 Task: When was "The Divine Comedy" by Dante Alighieri written?
Action: Mouse moved to (158, 149)
Screenshot: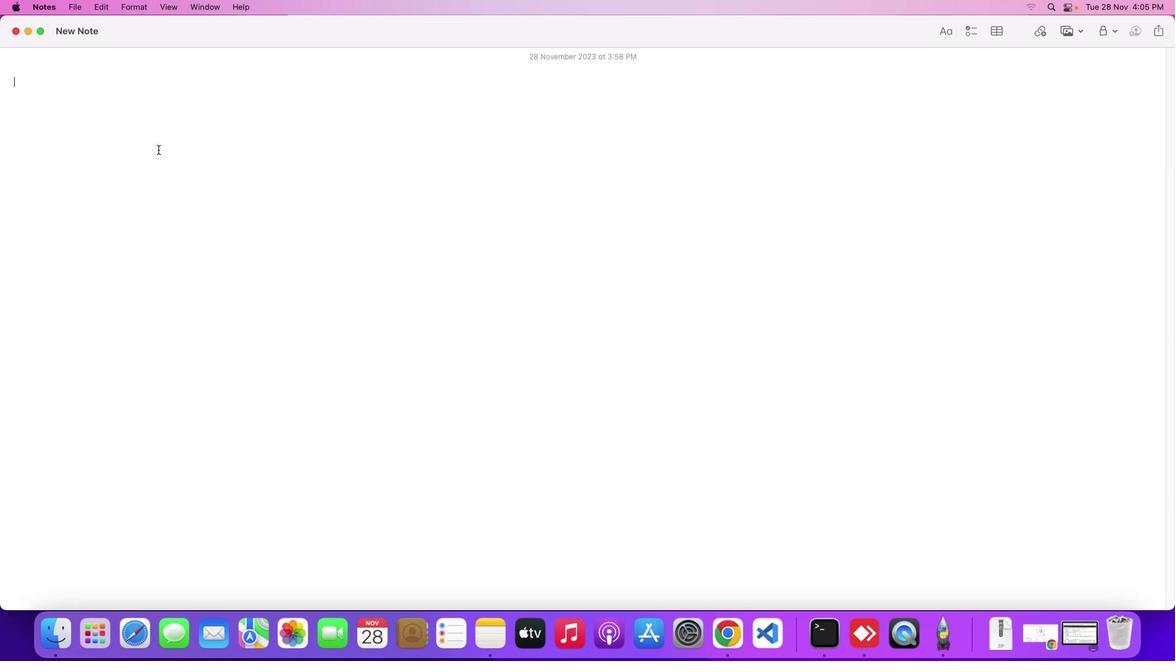 
Action: Mouse pressed left at (158, 149)
Screenshot: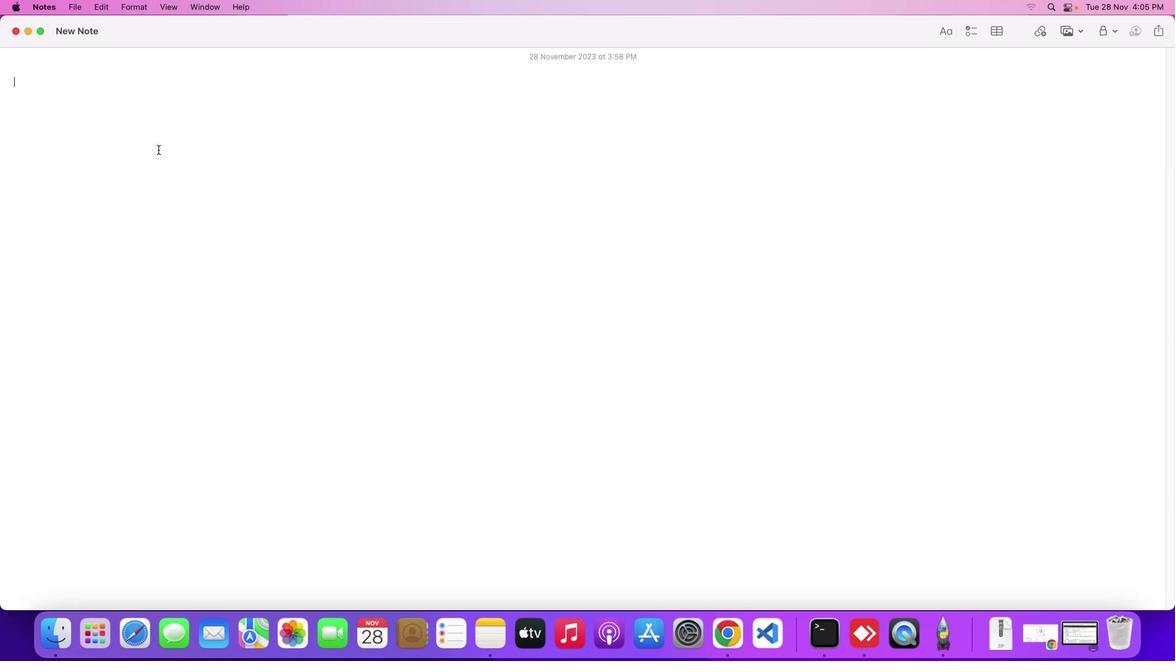 
Action: Mouse moved to (158, 149)
Screenshot: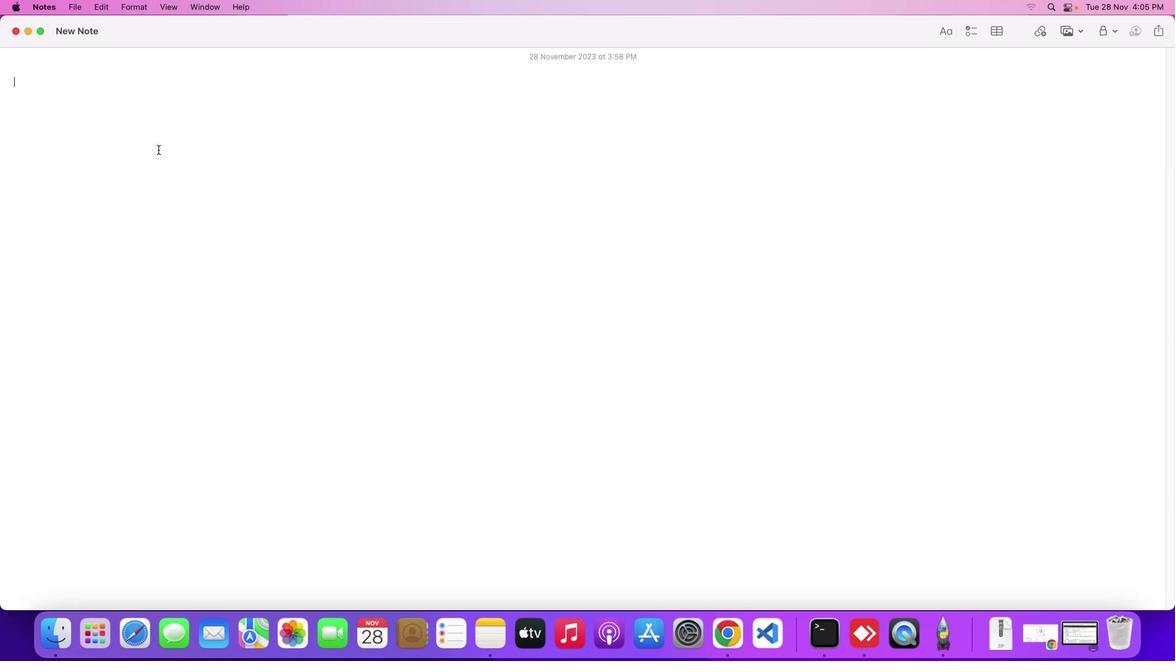 
Action: Key pressed Key.shift
Screenshot: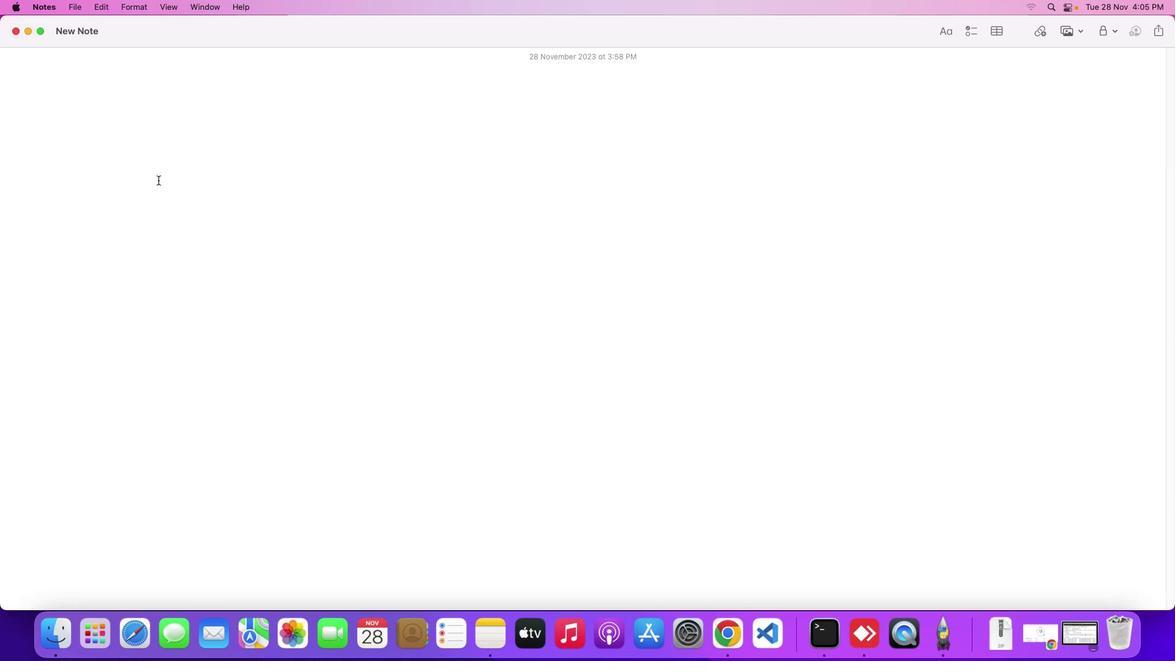 
Action: Mouse moved to (158, 188)
Screenshot: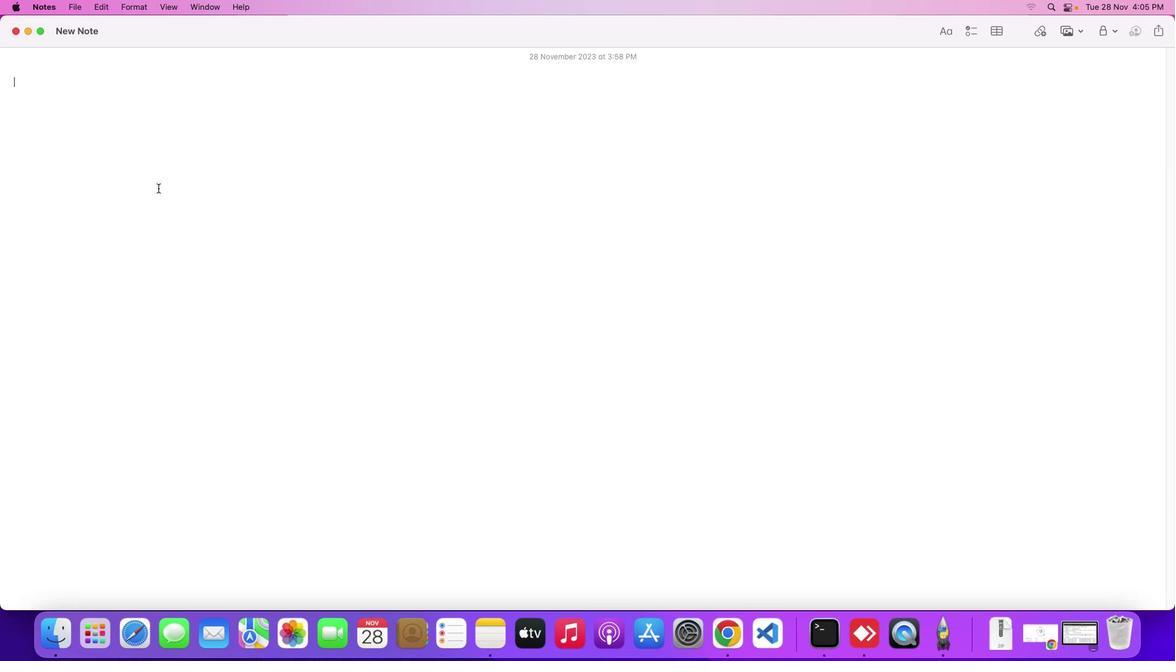 
Action: Key pressed 'W''h''e''n'Key.space'w''a''s'Key.spaceKey.shift'"'Key.shift'T''h''e'Key.spaceKey.shift'D''i''v''i''n''b'Key.backspace'n''e'Key.spaceKey.shift'C''o''m''e''d''y'Key.shift'"'Key.space'b''y'Key.spaceKey.shift'D''a''n''t''e'Key.spaceKey.shift'A''l''i''g''h''i''e''r''i'Key.space'w''r''i''t''t''e''n'Key.shift_r'?'Key.enter
Screenshot: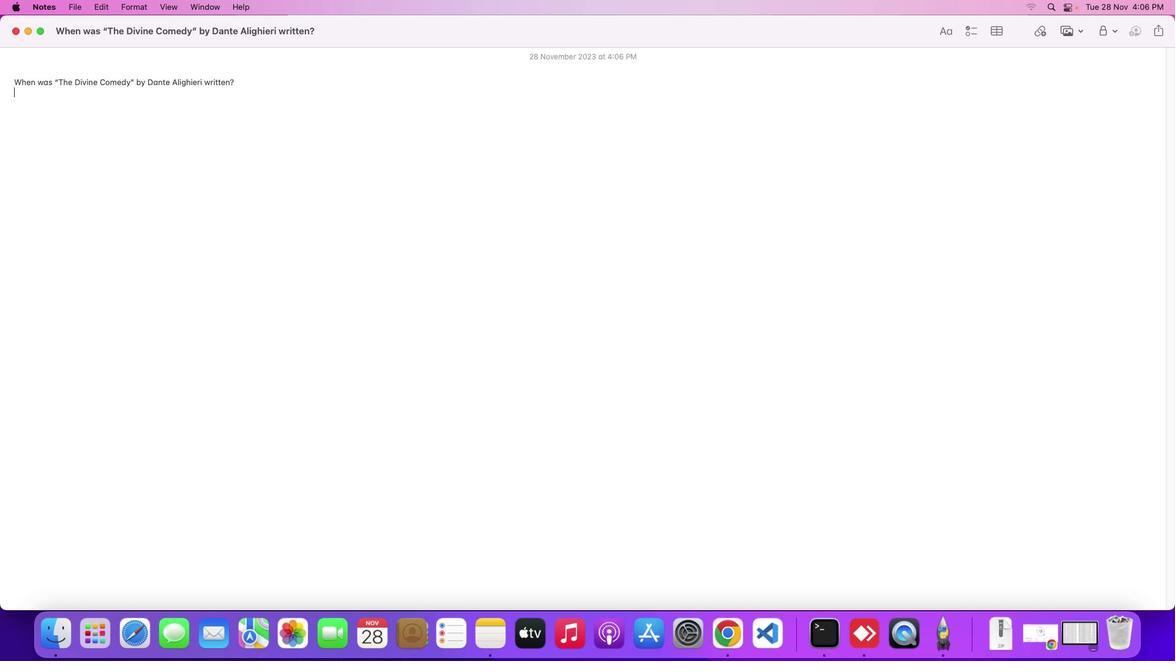 
Action: Mouse moved to (1032, 637)
Screenshot: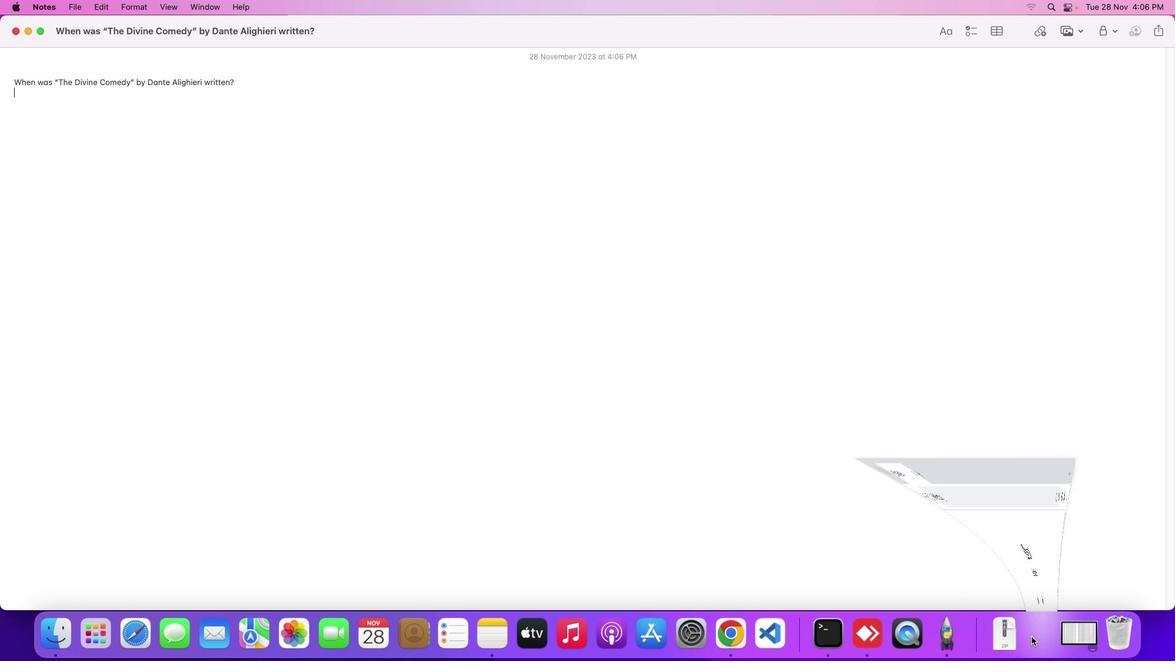 
Action: Mouse pressed left at (1032, 637)
Screenshot: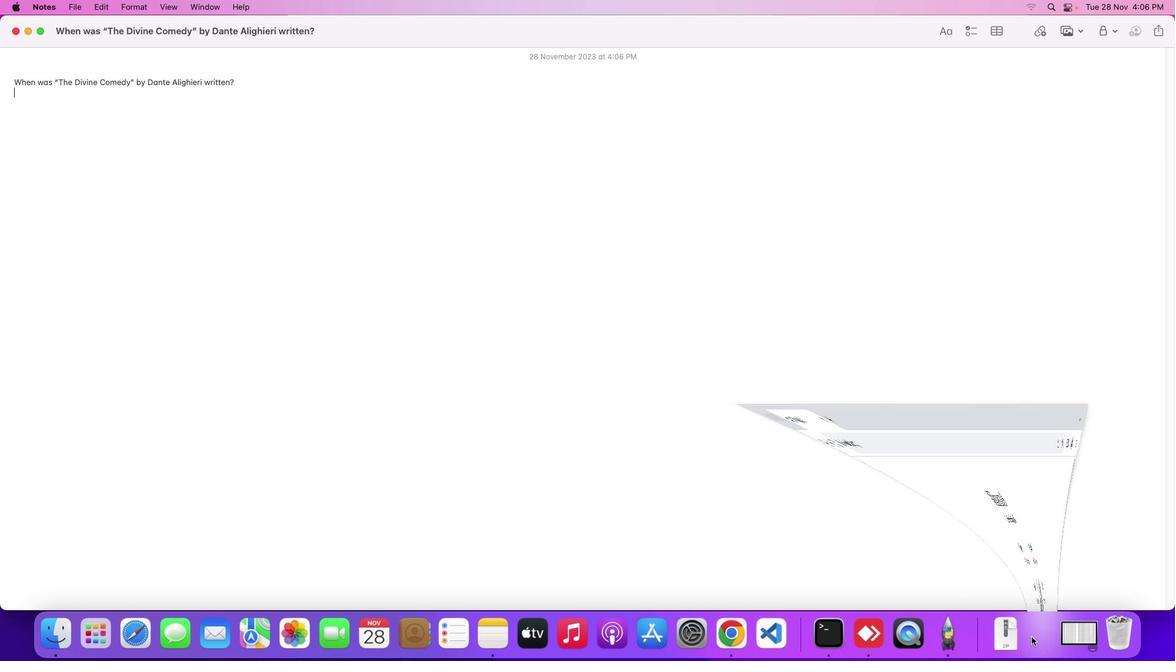 
Action: Mouse moved to (463, 370)
Screenshot: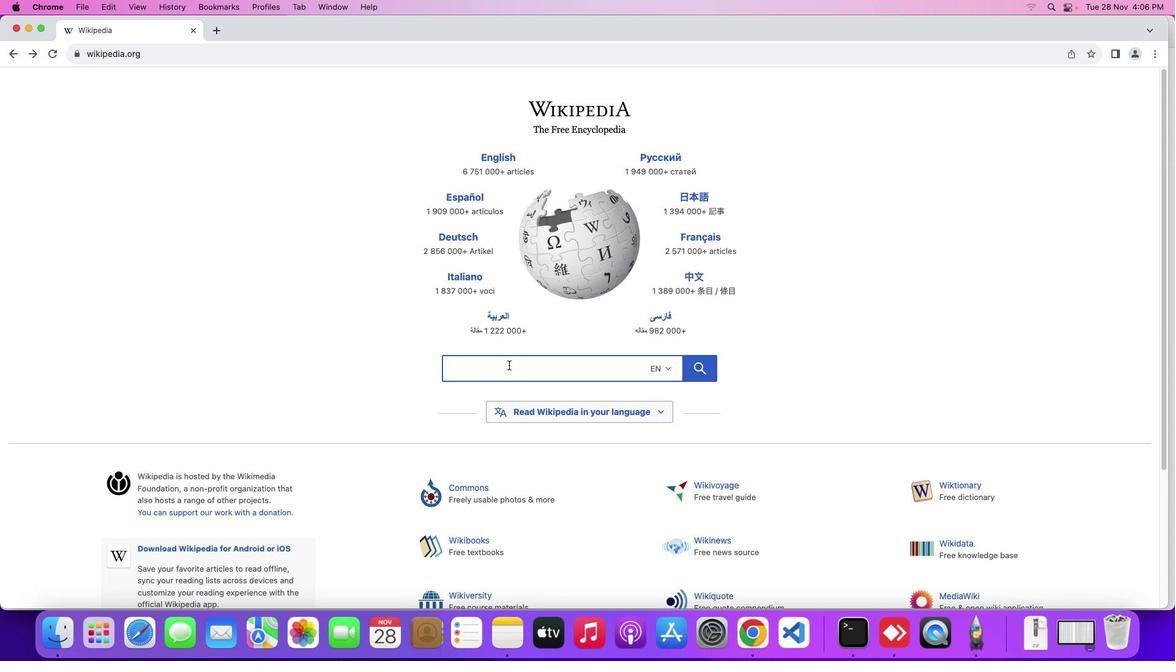 
Action: Mouse pressed left at (463, 370)
Screenshot: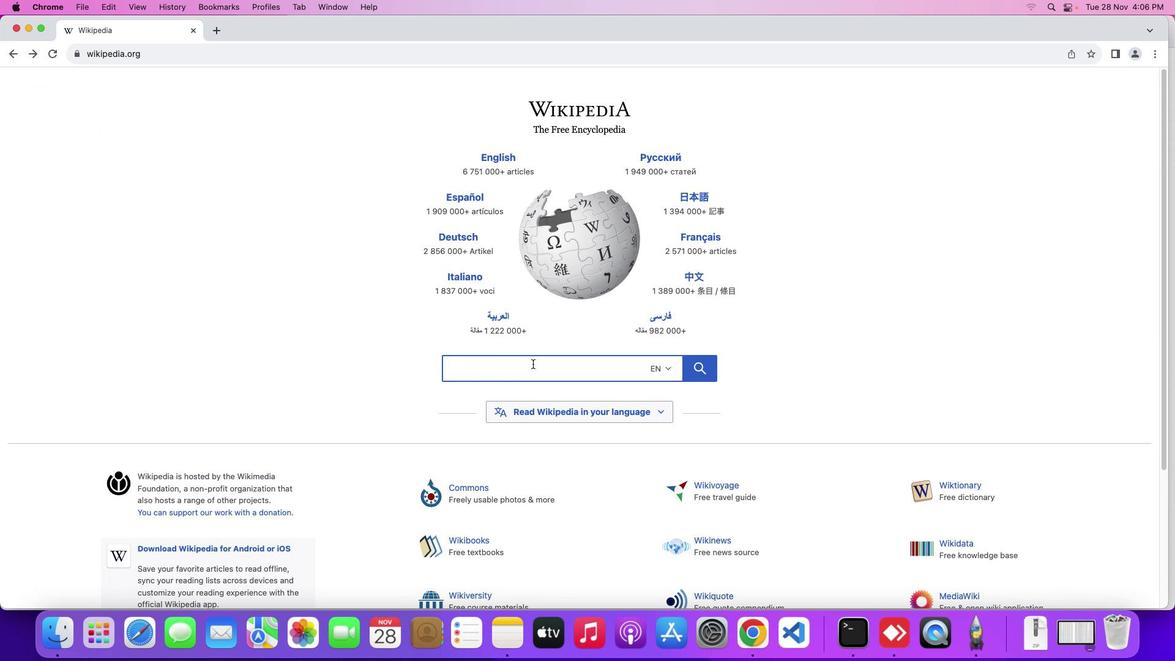 
Action: Mouse moved to (549, 361)
Screenshot: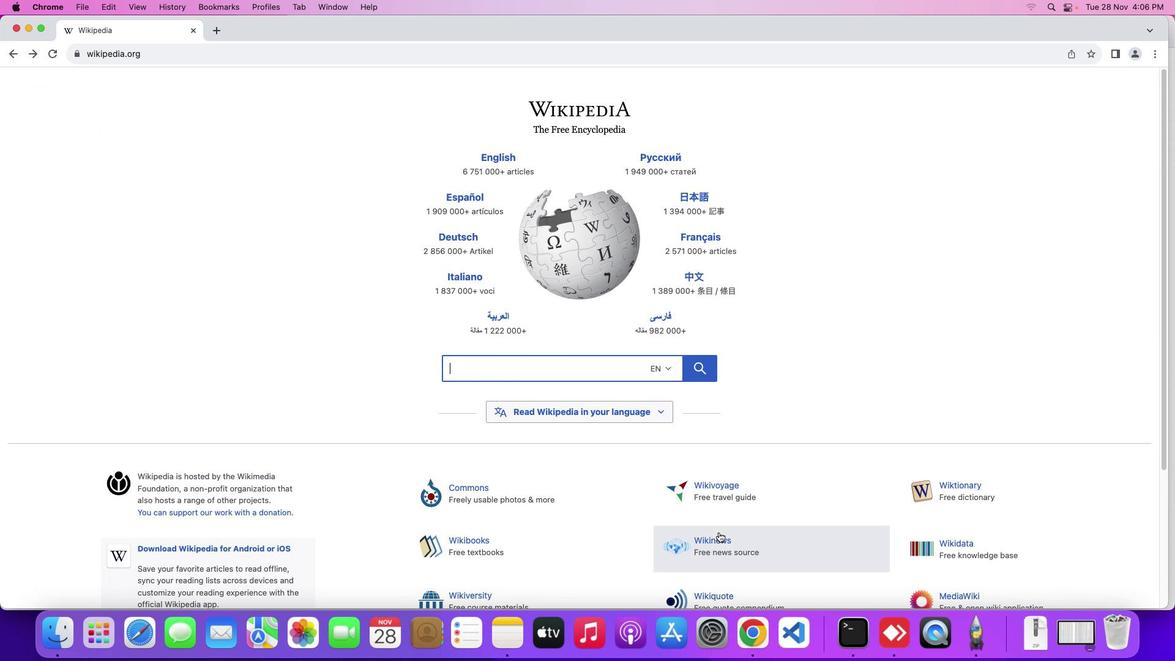 
Action: Key pressed Key.shift
Screenshot: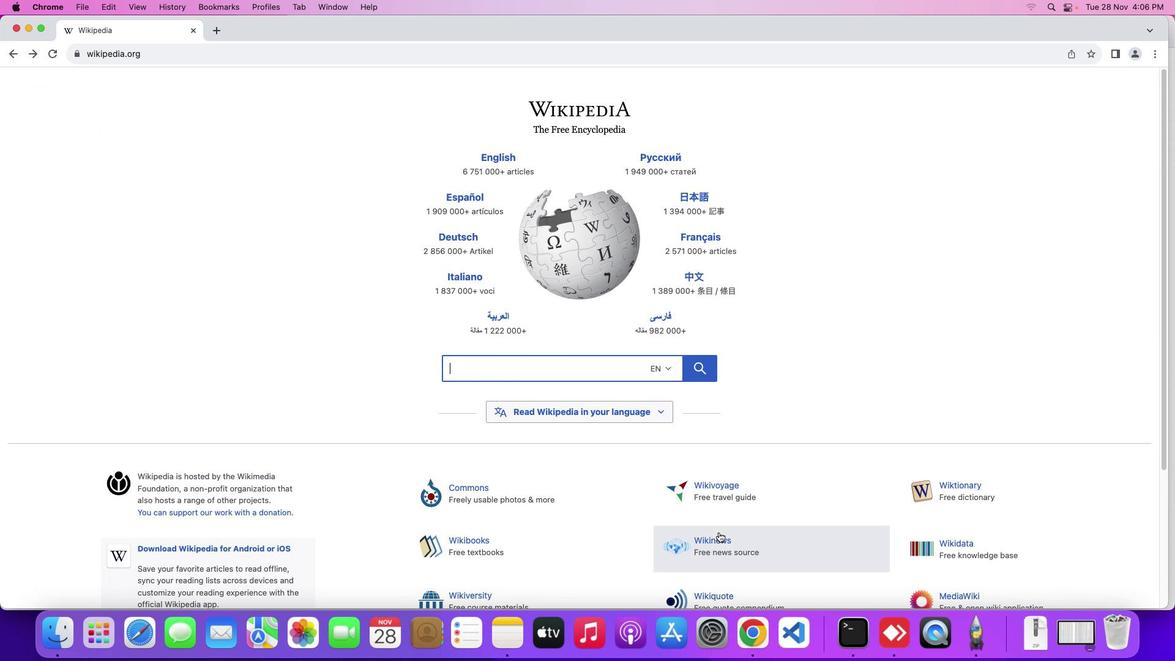
Action: Mouse moved to (719, 531)
Screenshot: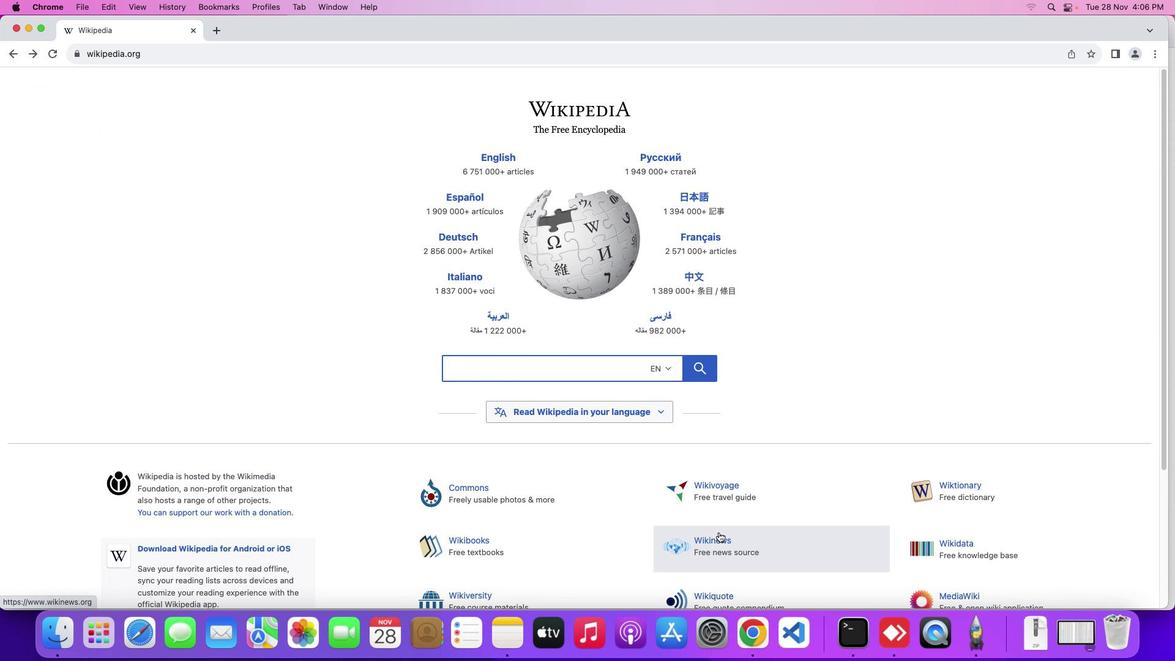 
Action: Key pressed 'T''h''e'Key.spaceKey.shift'D''i''v''i''n''e'Key.spaceKey.shift'C''o''m''e''d''y'Key.spaceKey.shift'D''a'Key.backspace'a''n''t''e'Key.spaceKey.shift'A''l''i''g''h''i''e''r''i'
Screenshot: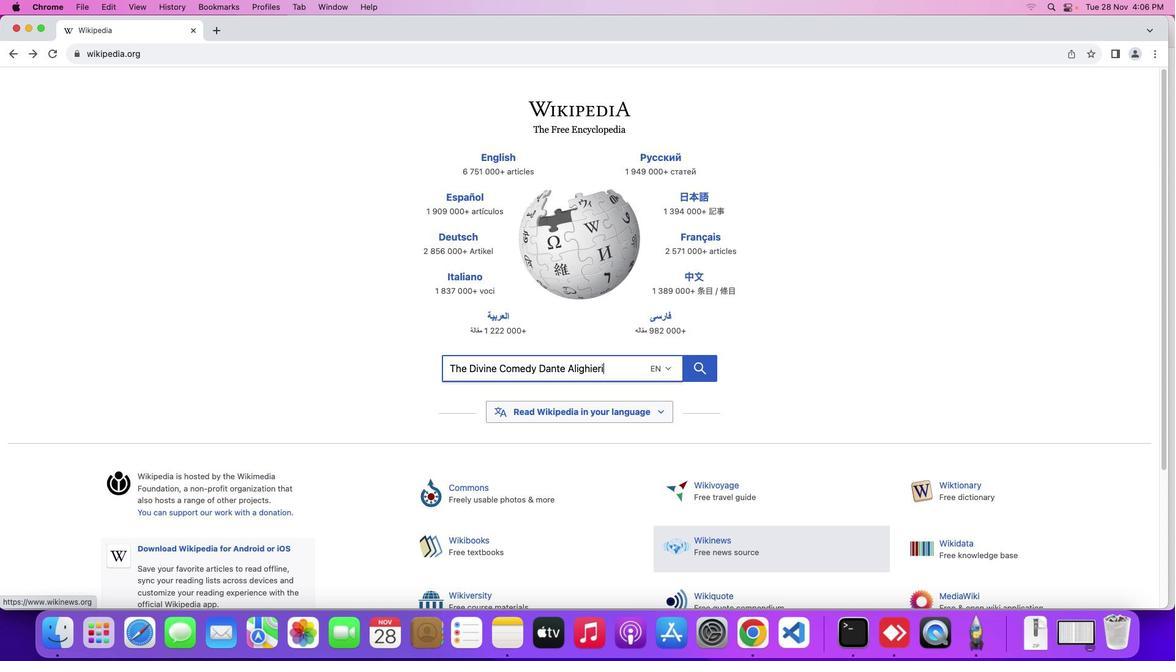 
Action: Mouse moved to (697, 369)
Screenshot: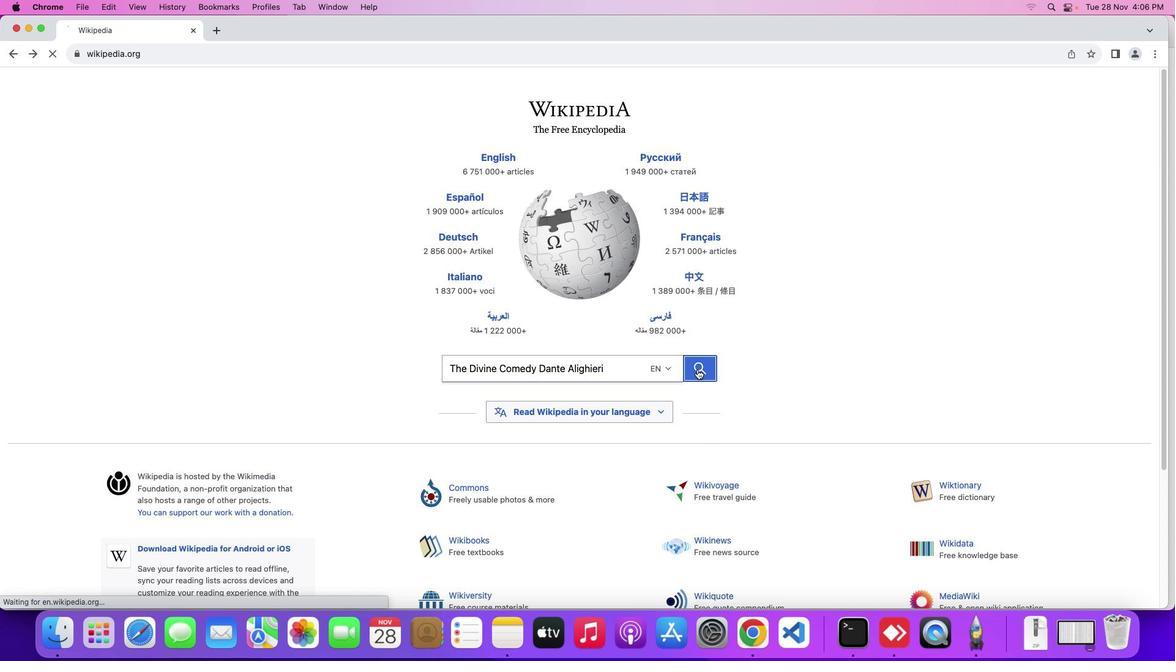 
Action: Mouse pressed left at (697, 369)
Screenshot: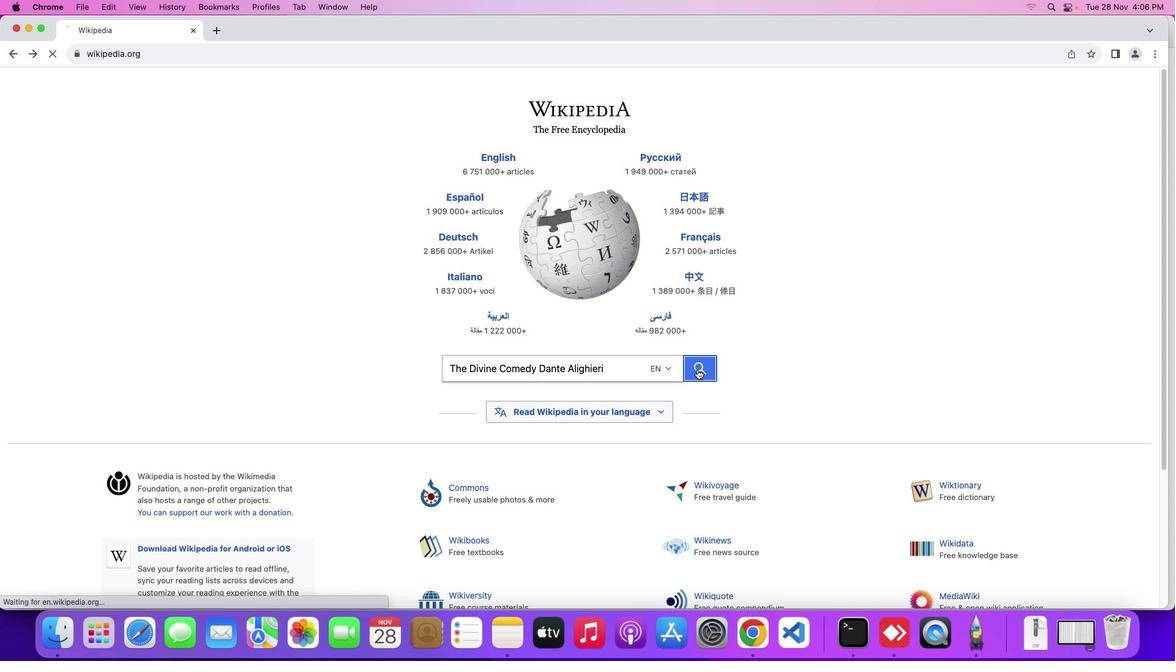 
Action: Mouse moved to (220, 345)
Screenshot: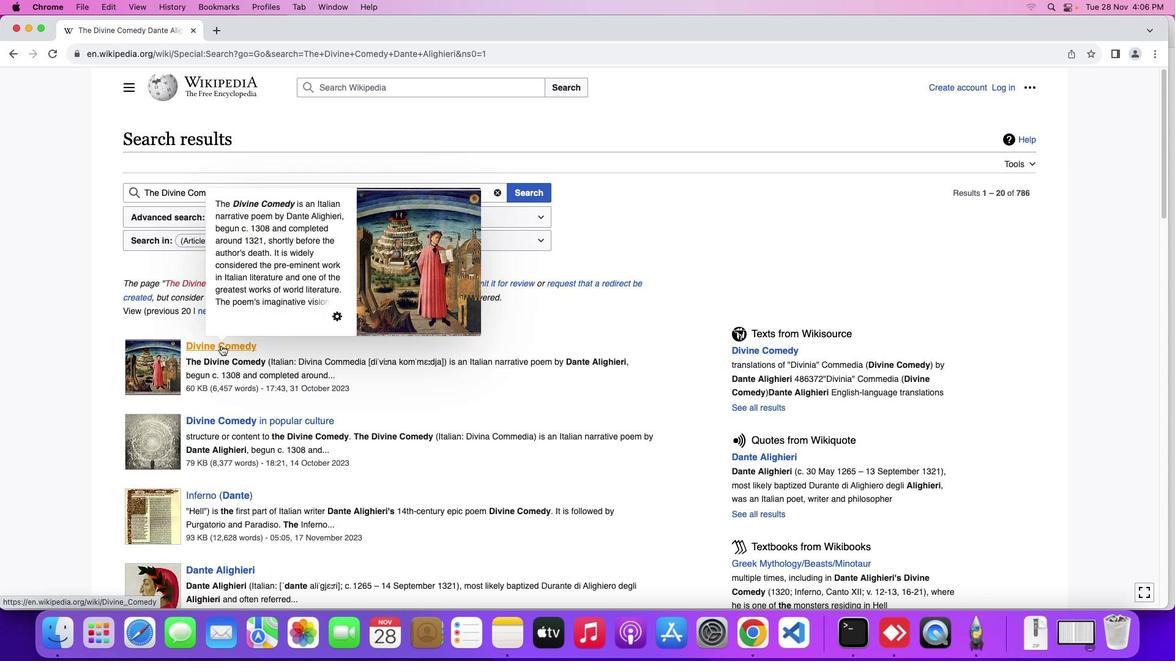 
Action: Mouse pressed left at (220, 345)
Screenshot: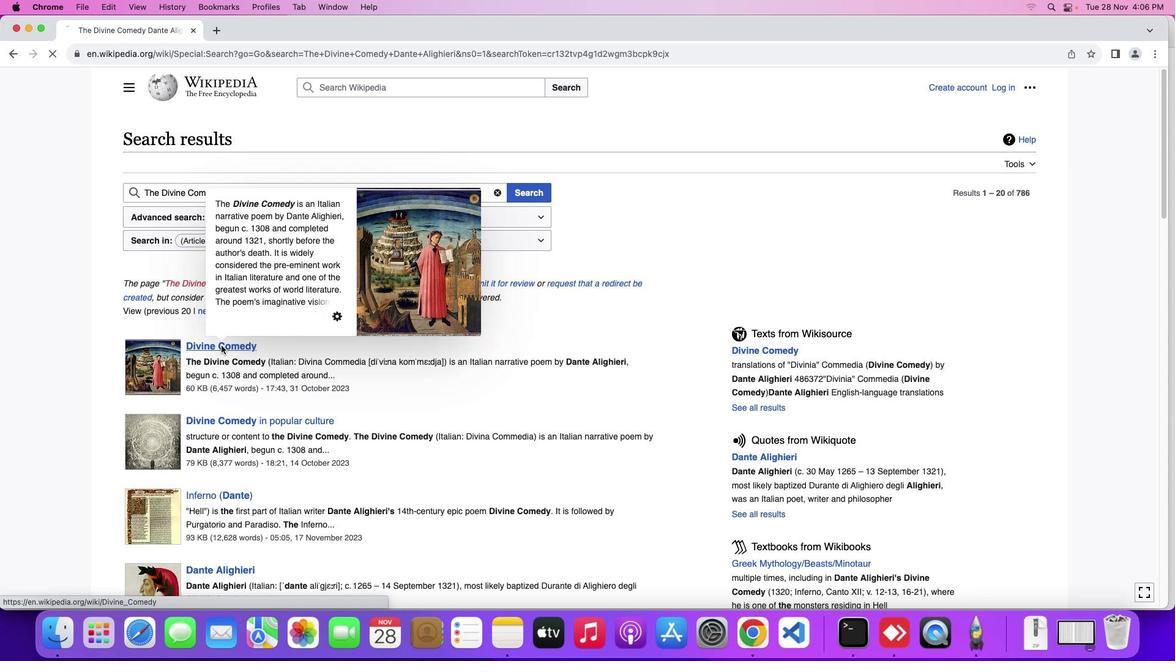 
Action: Mouse moved to (676, 282)
Screenshot: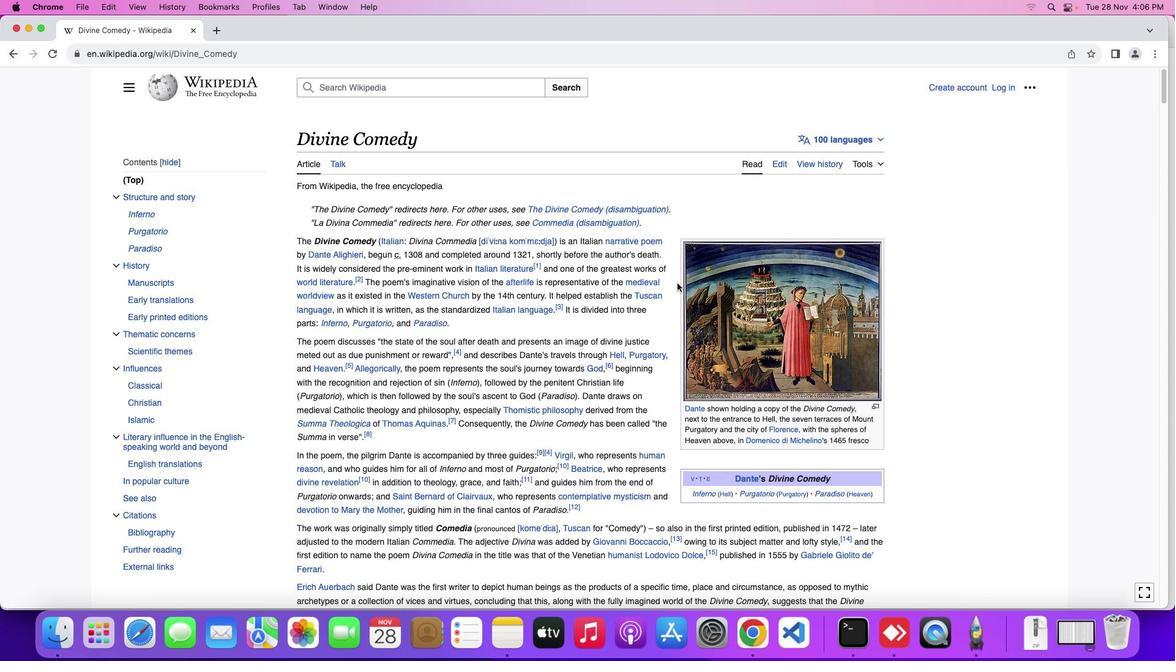 
Action: Mouse pressed left at (676, 282)
Screenshot: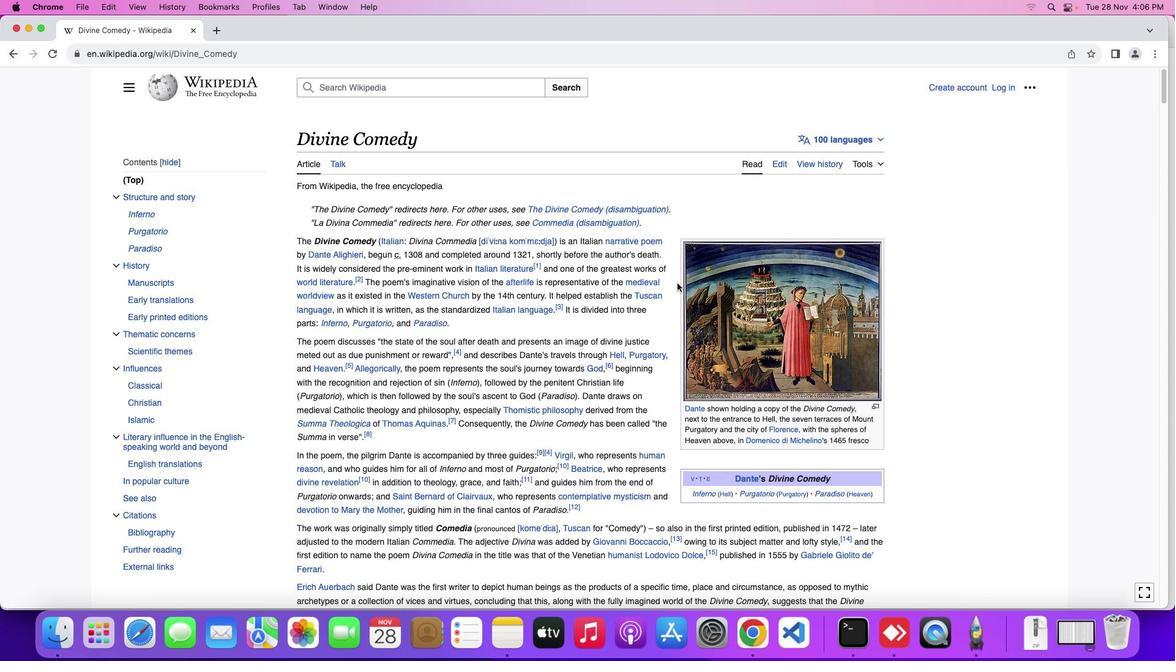 
Action: Mouse moved to (678, 297)
Screenshot: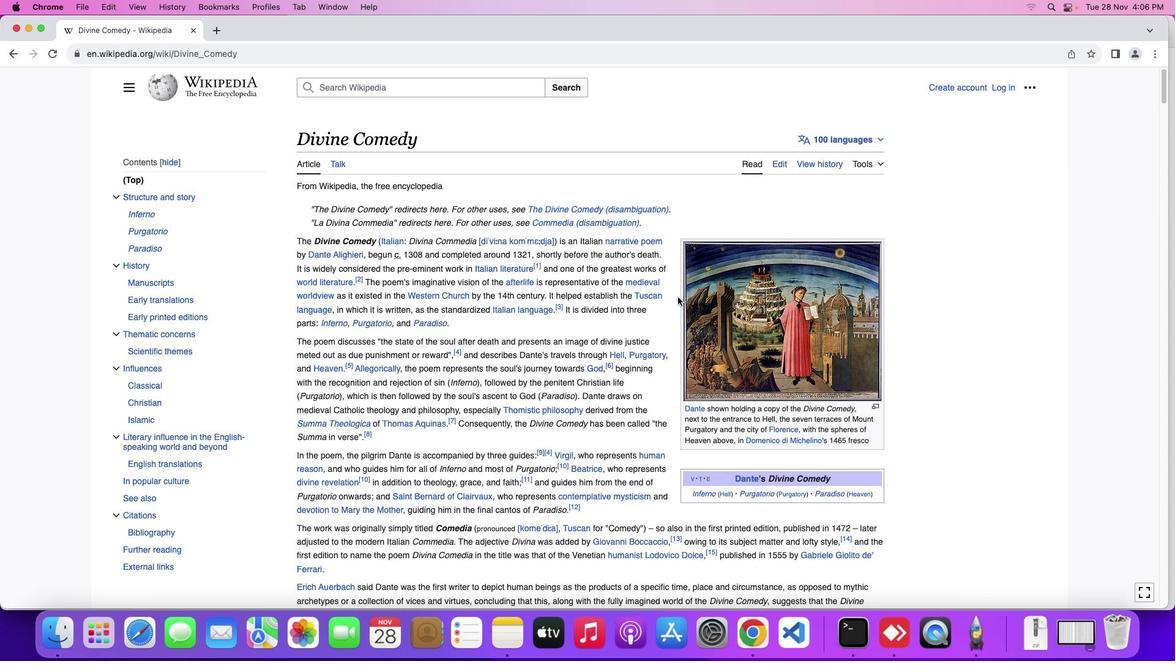 
Action: Mouse scrolled (678, 297) with delta (0, 0)
Screenshot: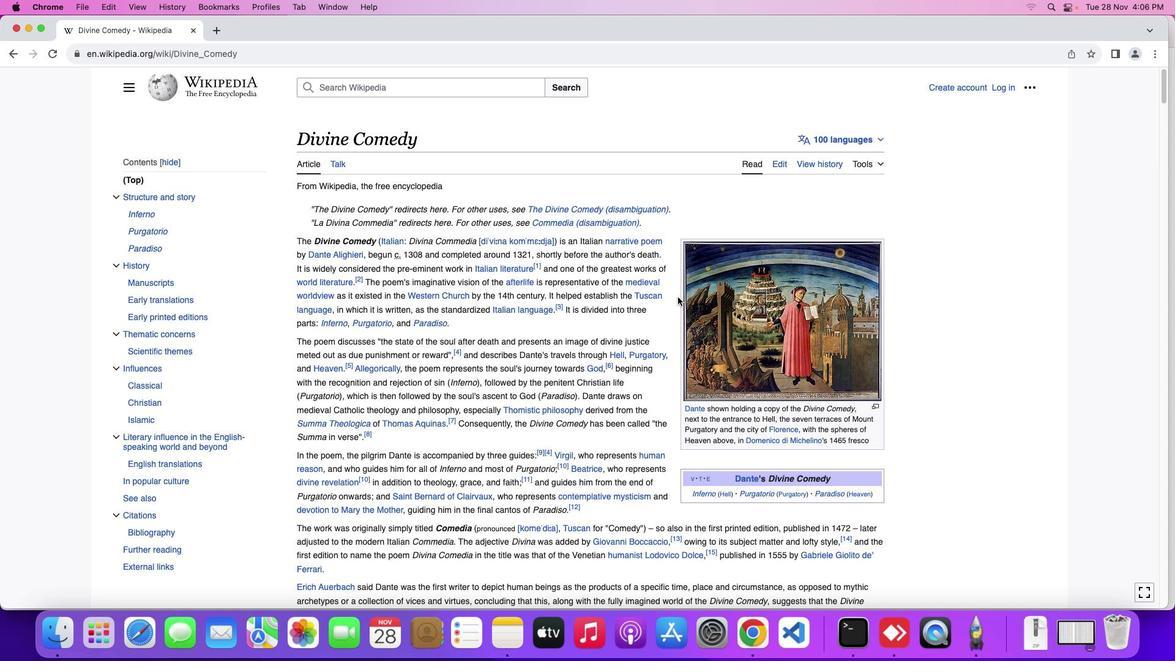 
Action: Mouse scrolled (678, 297) with delta (0, 0)
Screenshot: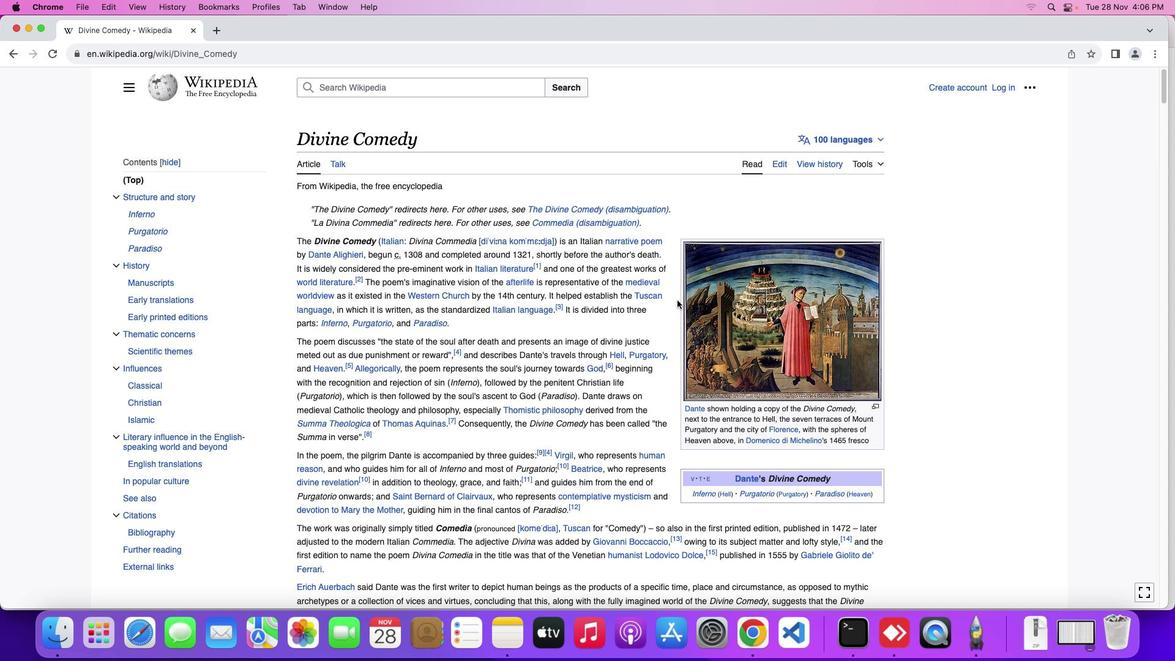 
Action: Mouse scrolled (678, 297) with delta (0, 0)
Screenshot: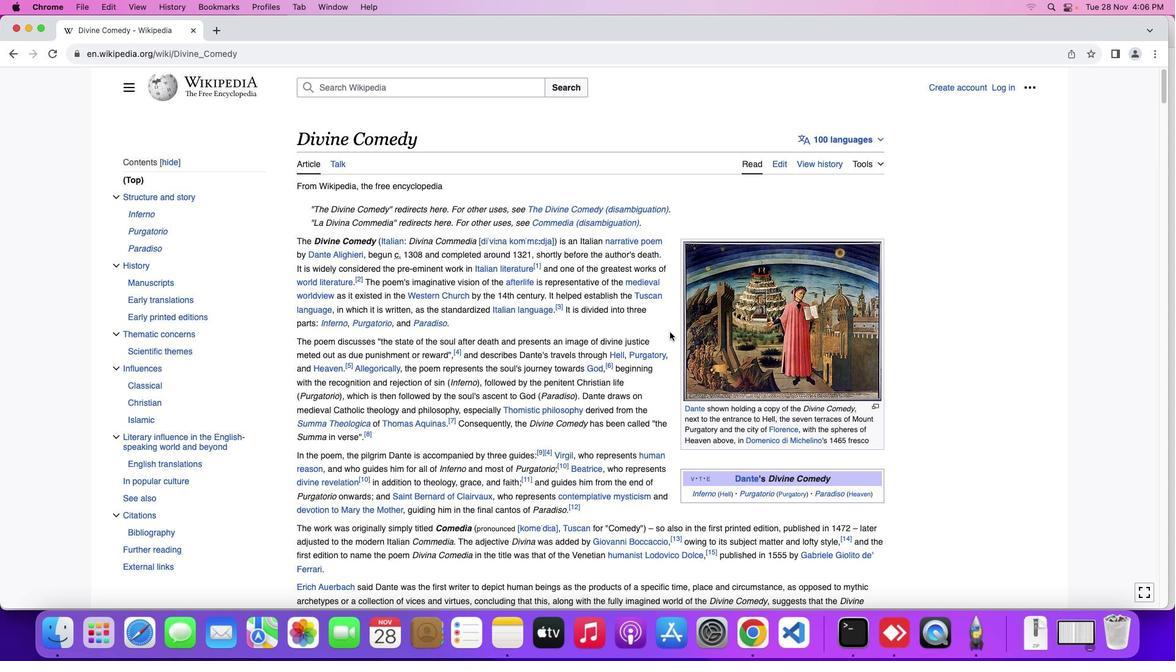
Action: Mouse moved to (670, 336)
Screenshot: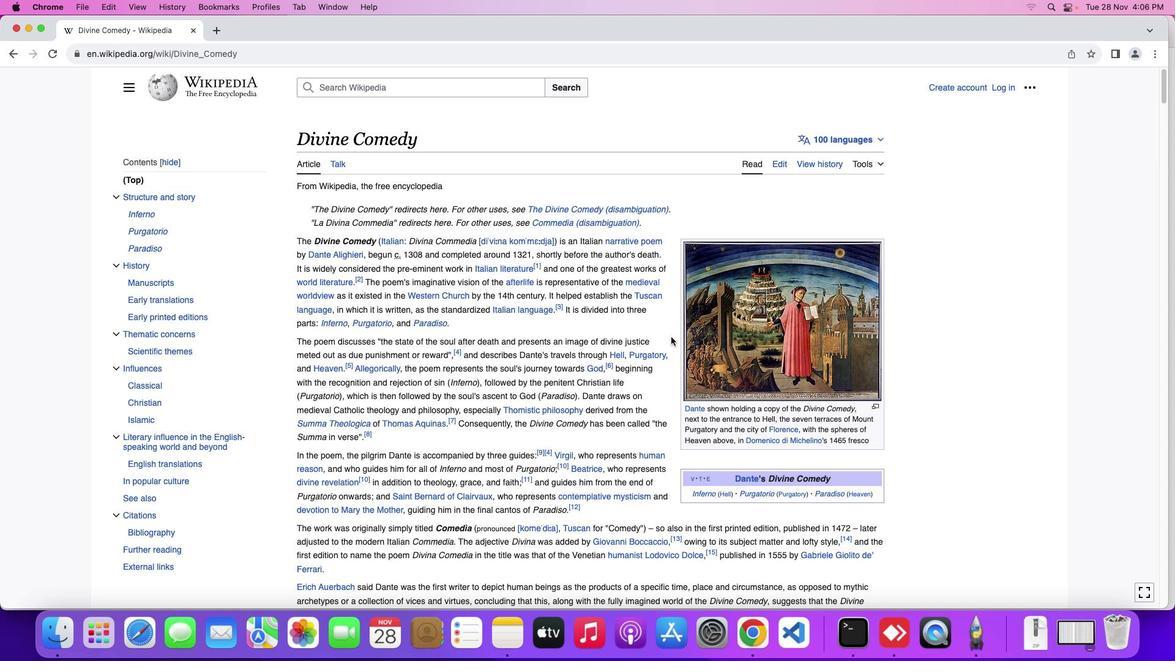 
Action: Mouse scrolled (670, 336) with delta (0, 0)
Screenshot: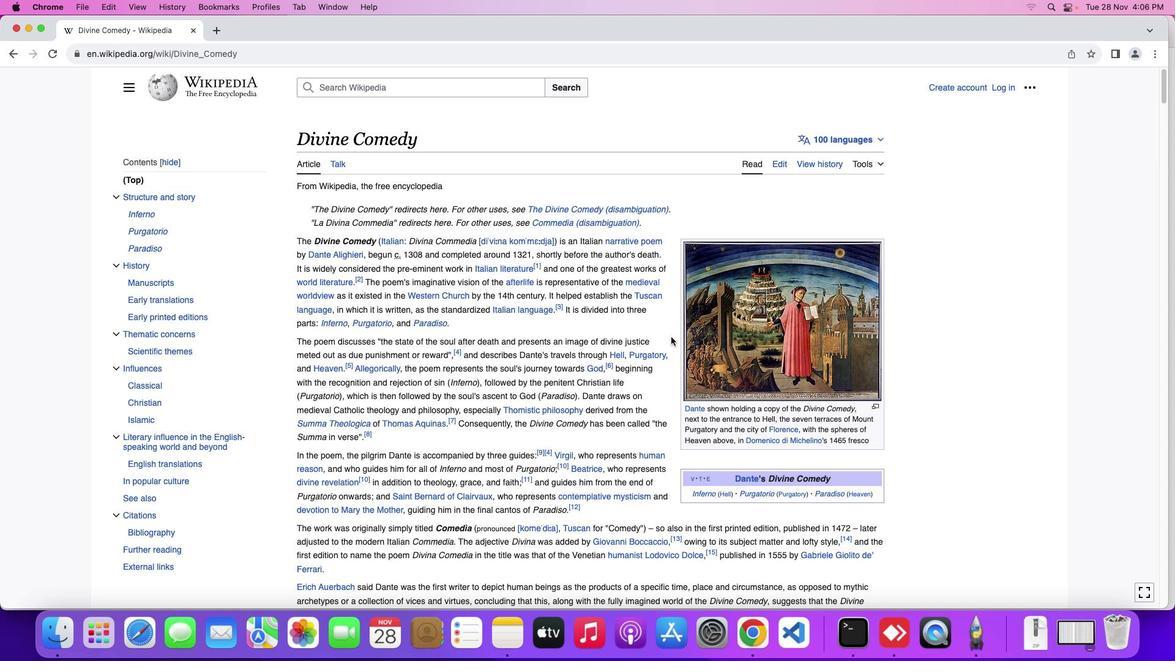 
Action: Mouse scrolled (670, 336) with delta (0, 0)
Screenshot: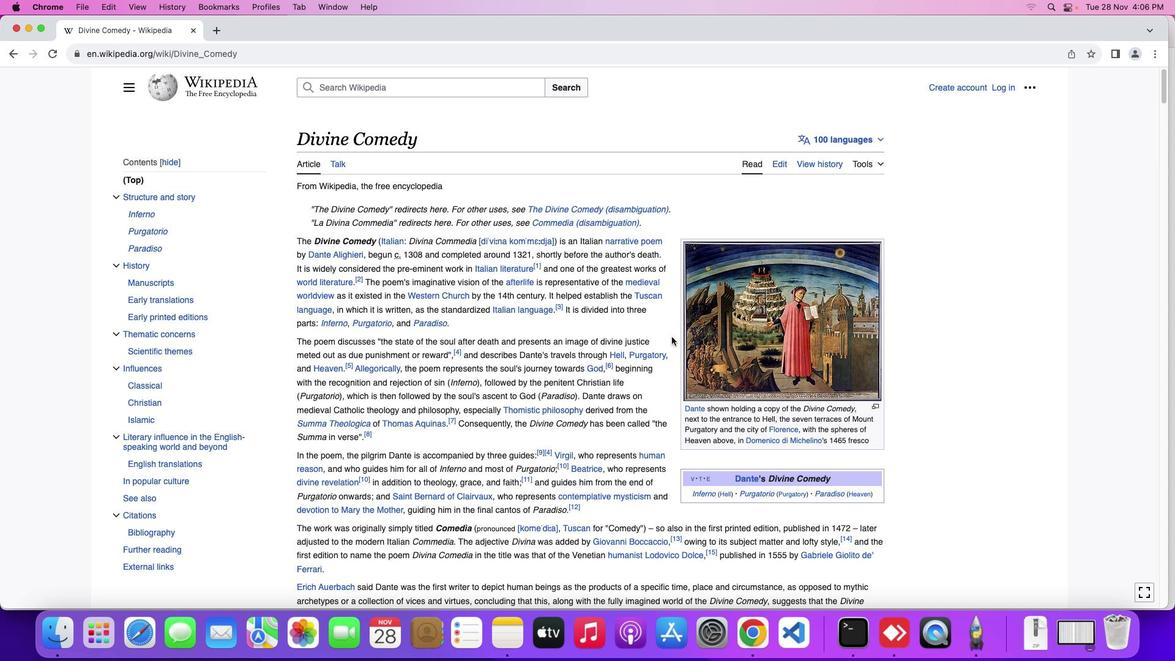 
Action: Mouse scrolled (670, 336) with delta (0, 0)
Screenshot: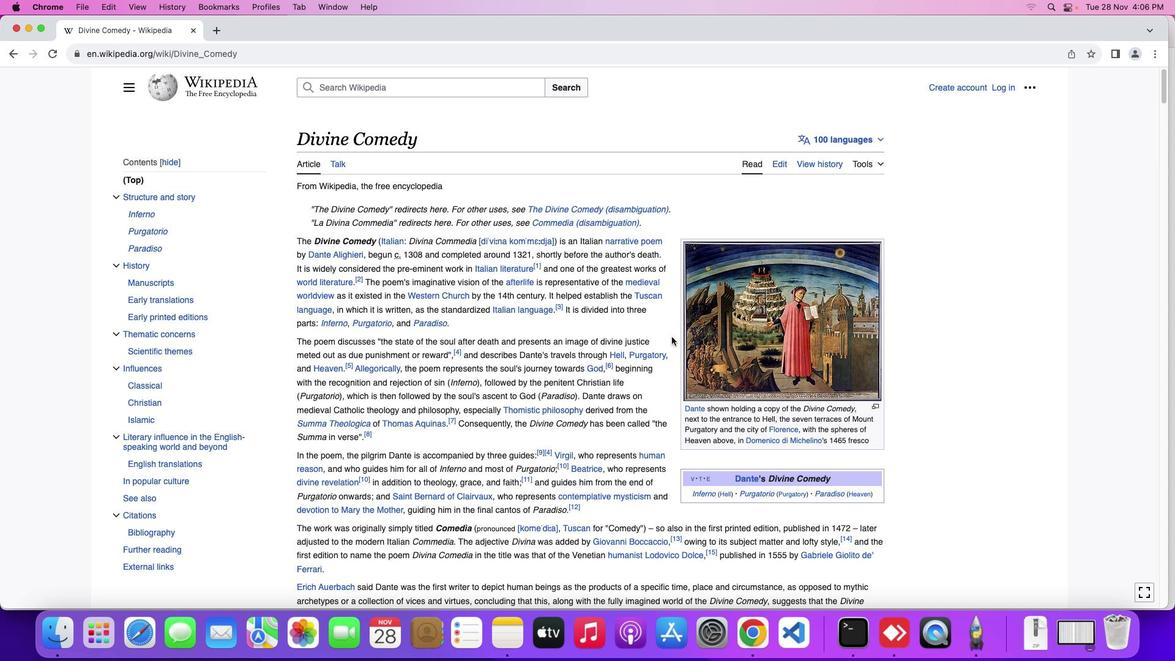 
Action: Mouse moved to (672, 337)
Screenshot: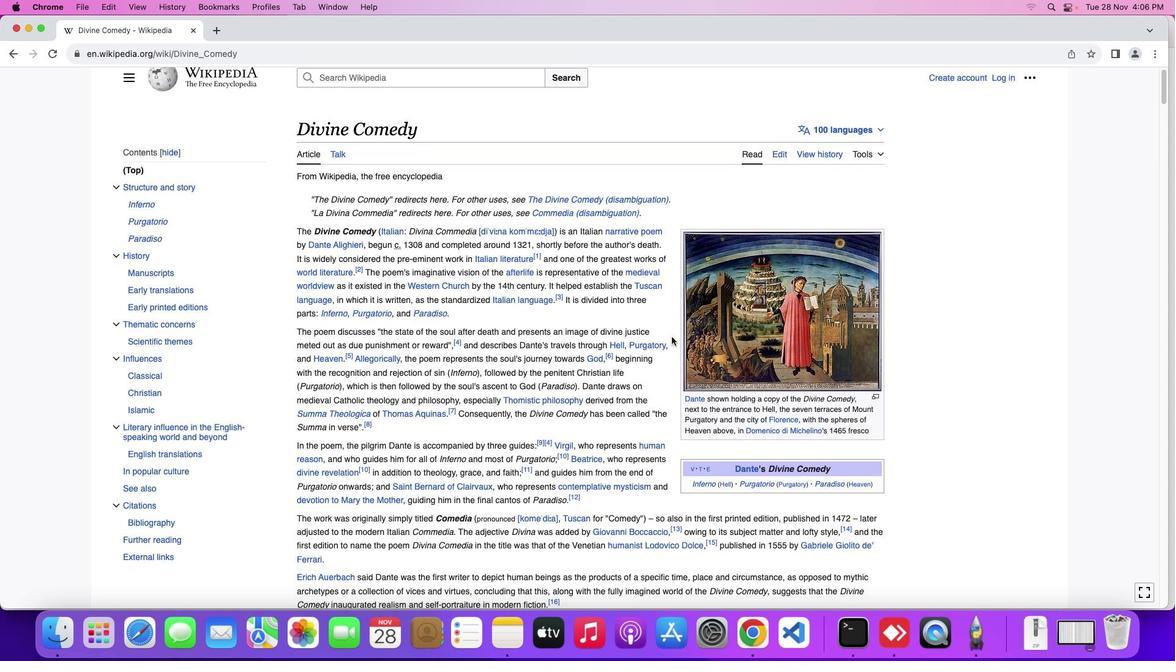 
Action: Mouse scrolled (672, 337) with delta (0, 0)
Screenshot: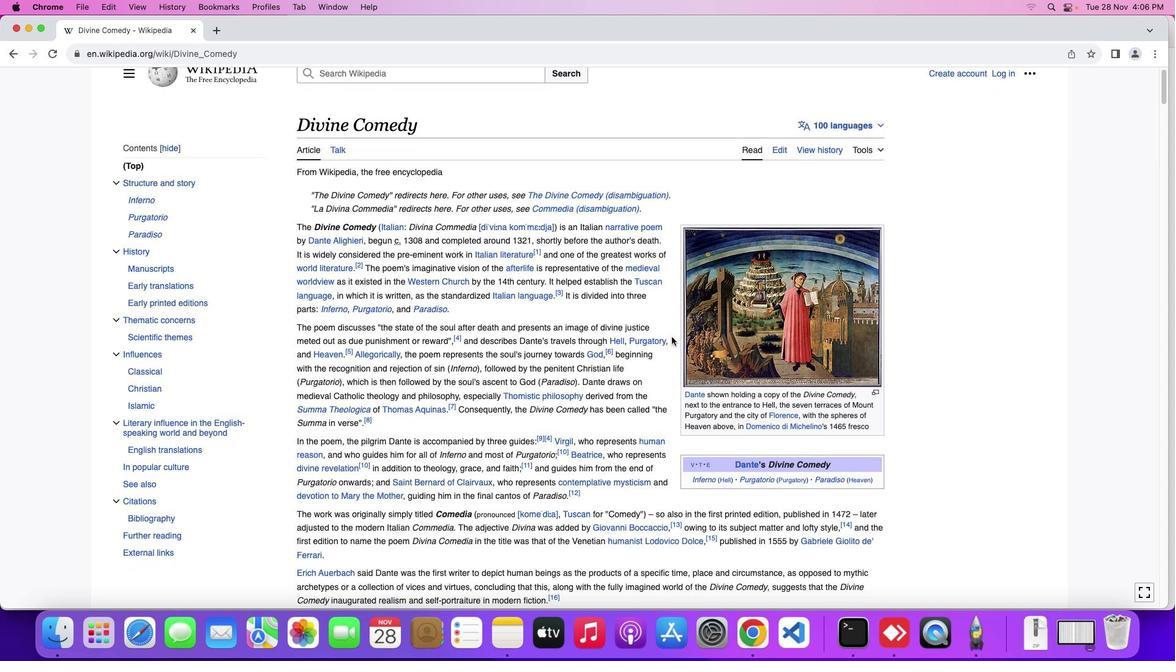 
Action: Mouse scrolled (672, 337) with delta (0, 0)
Screenshot: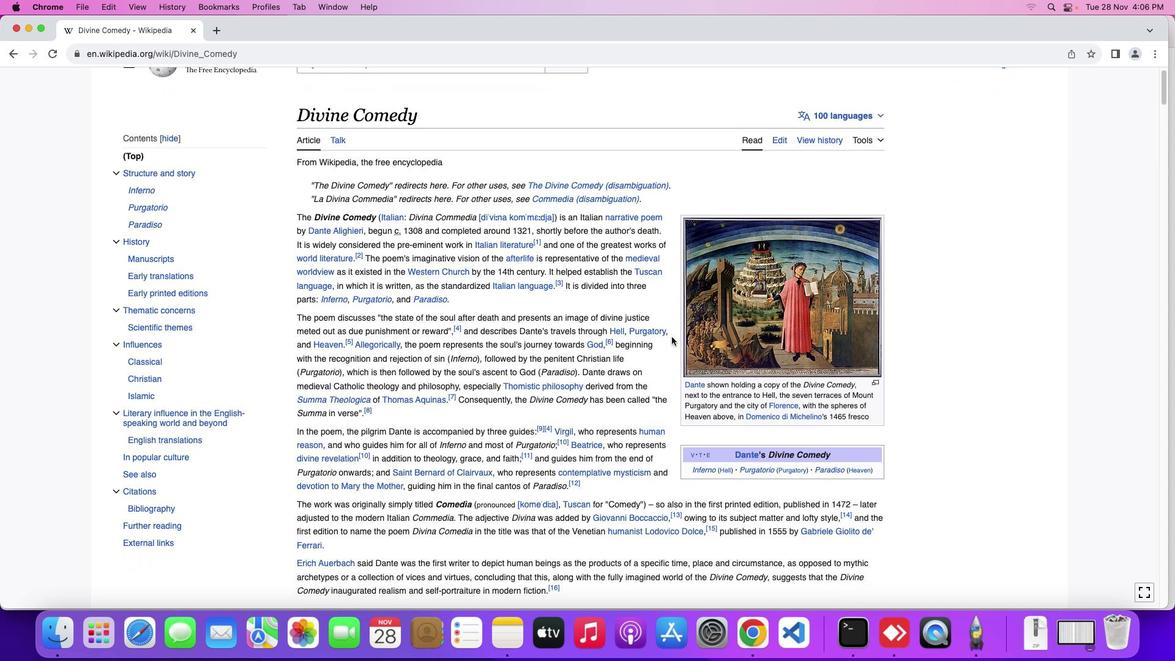 
Action: Mouse scrolled (672, 337) with delta (0, 0)
Screenshot: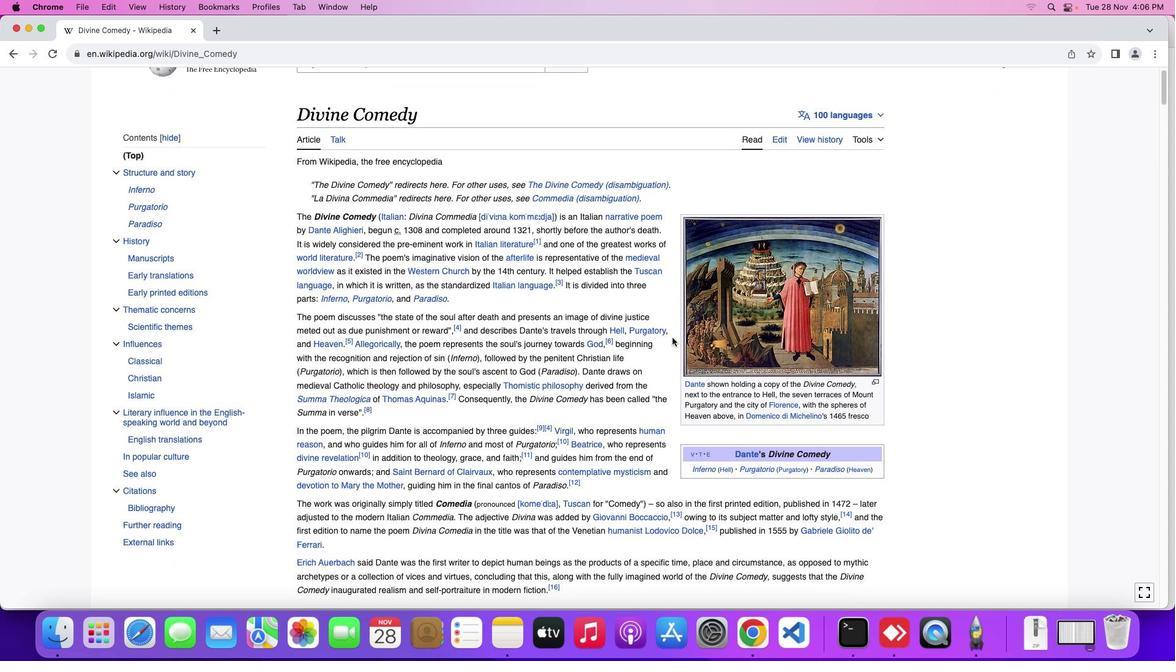 
Action: Mouse moved to (672, 339)
Screenshot: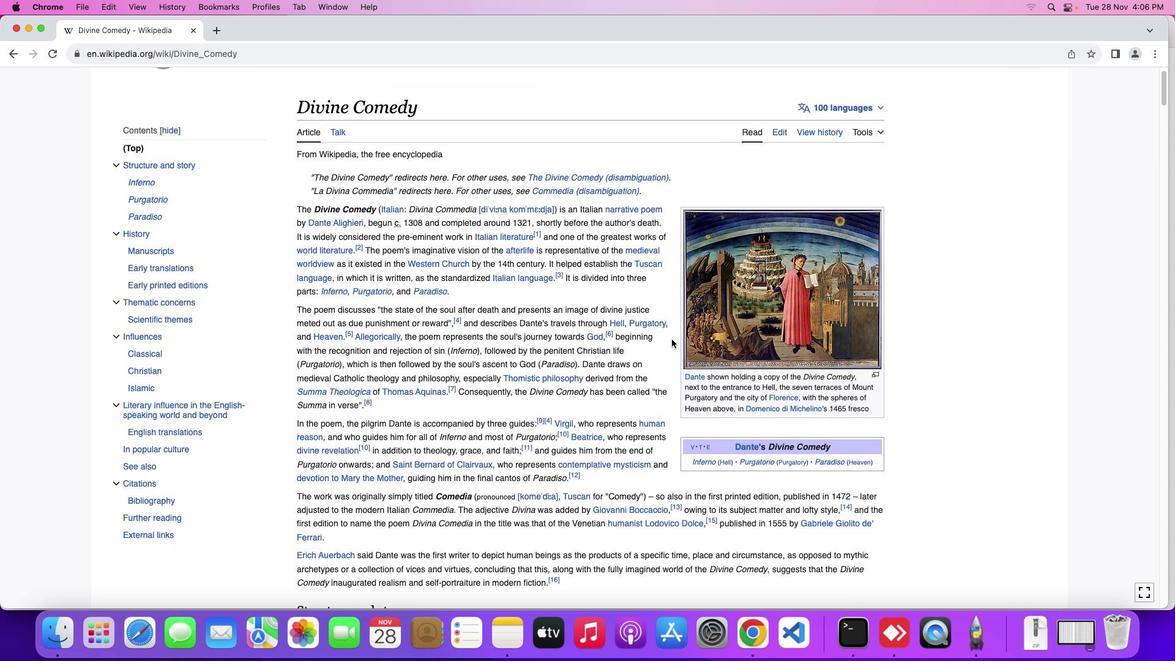 
Action: Mouse scrolled (672, 339) with delta (0, 0)
Screenshot: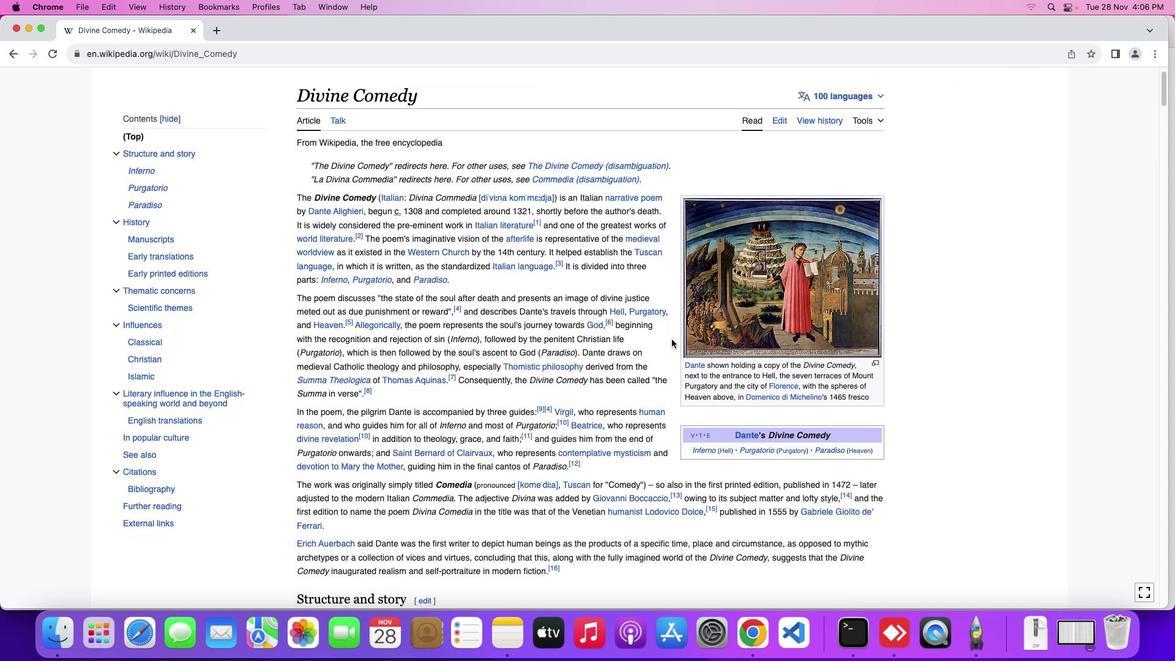 
Action: Mouse scrolled (672, 339) with delta (0, 0)
Screenshot: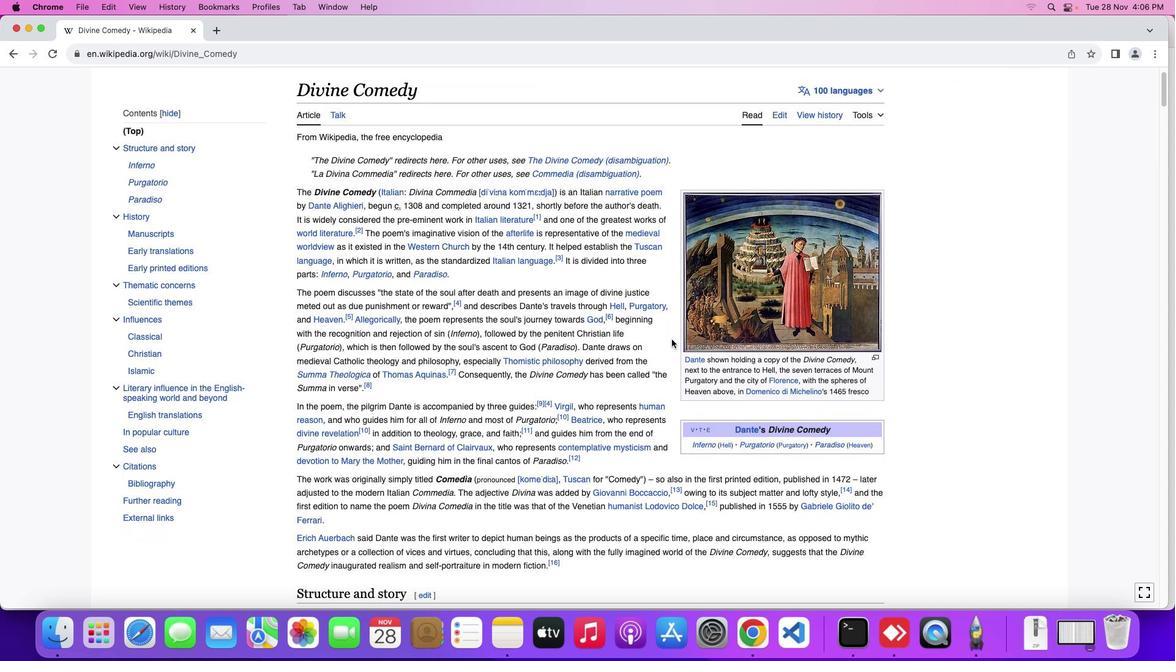 
Action: Mouse scrolled (672, 339) with delta (0, 0)
Screenshot: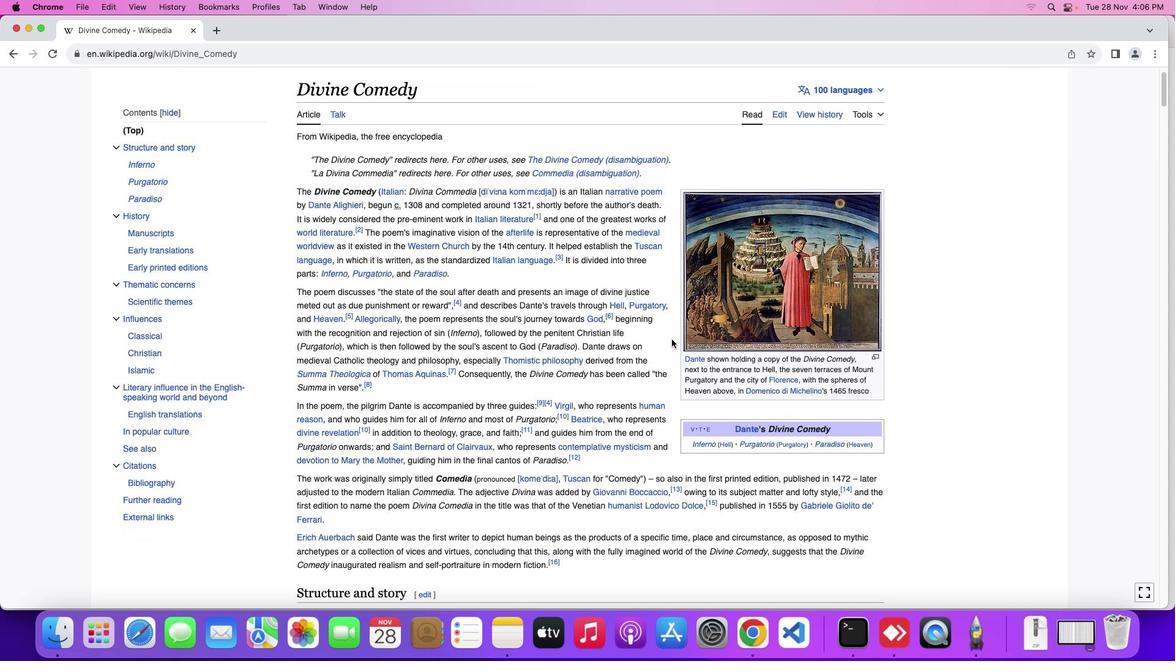 
Action: Mouse moved to (672, 339)
Screenshot: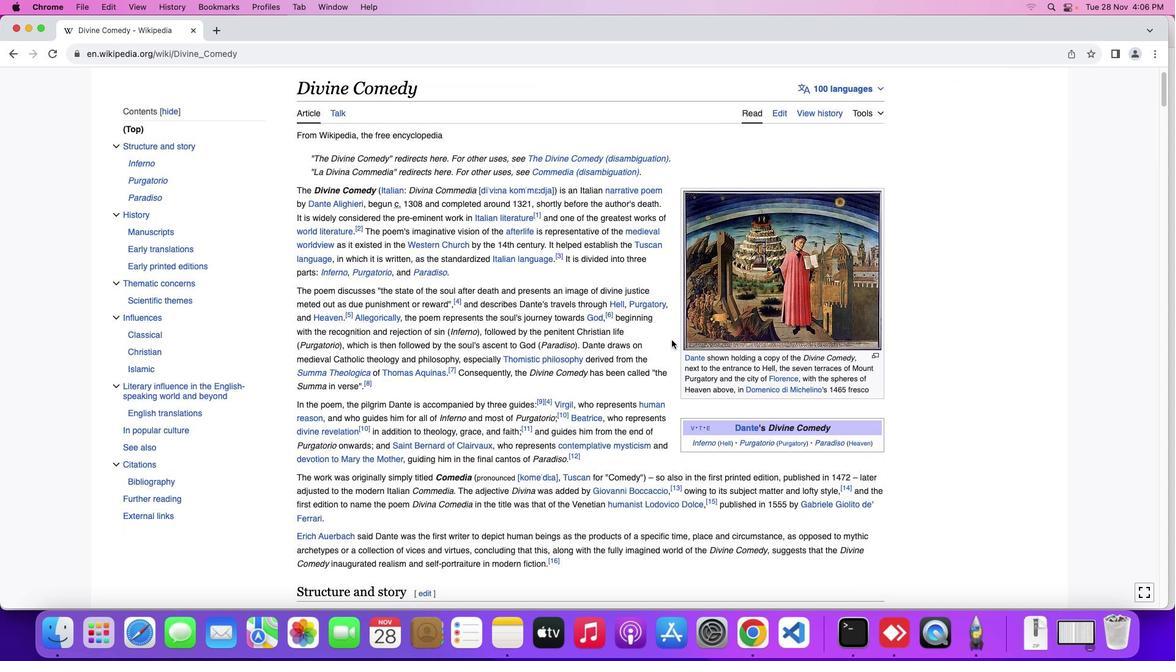 
Action: Mouse scrolled (672, 339) with delta (0, 0)
Screenshot: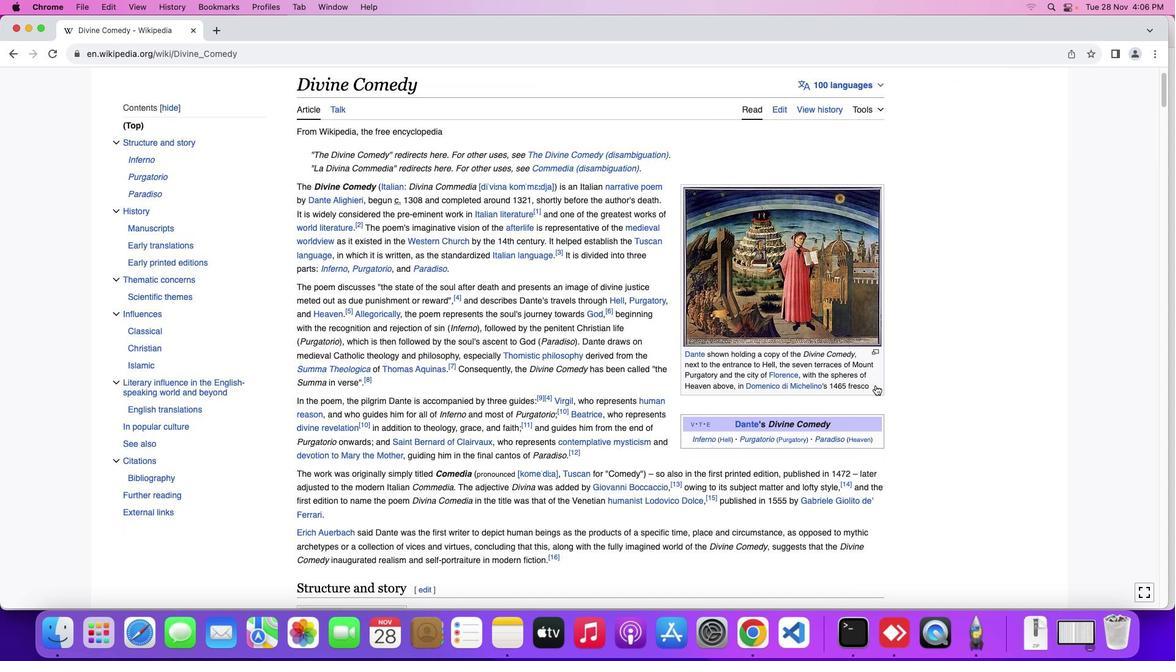 
Action: Mouse scrolled (672, 339) with delta (0, 0)
Screenshot: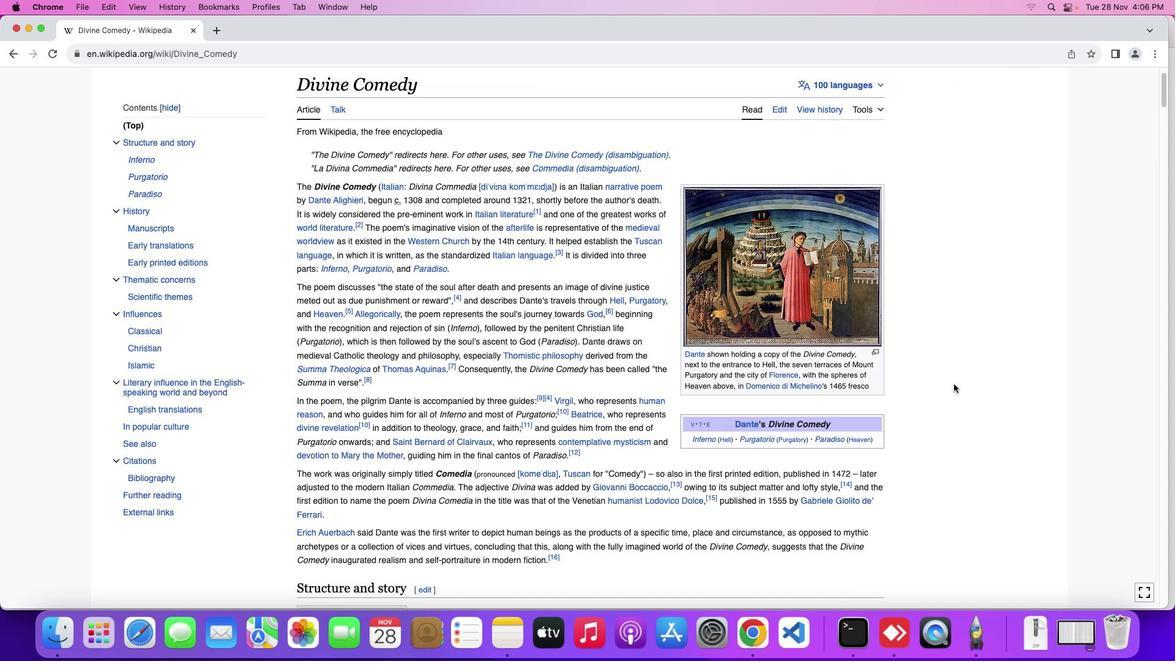 
Action: Mouse moved to (952, 382)
Screenshot: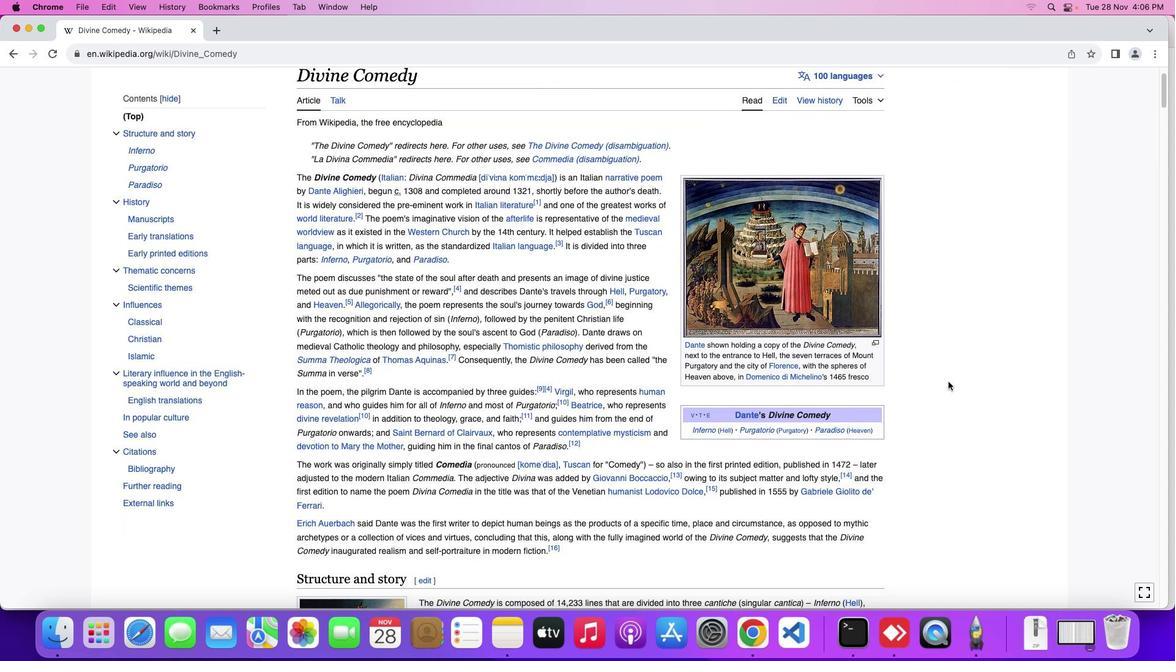 
Action: Mouse scrolled (952, 382) with delta (0, 0)
Screenshot: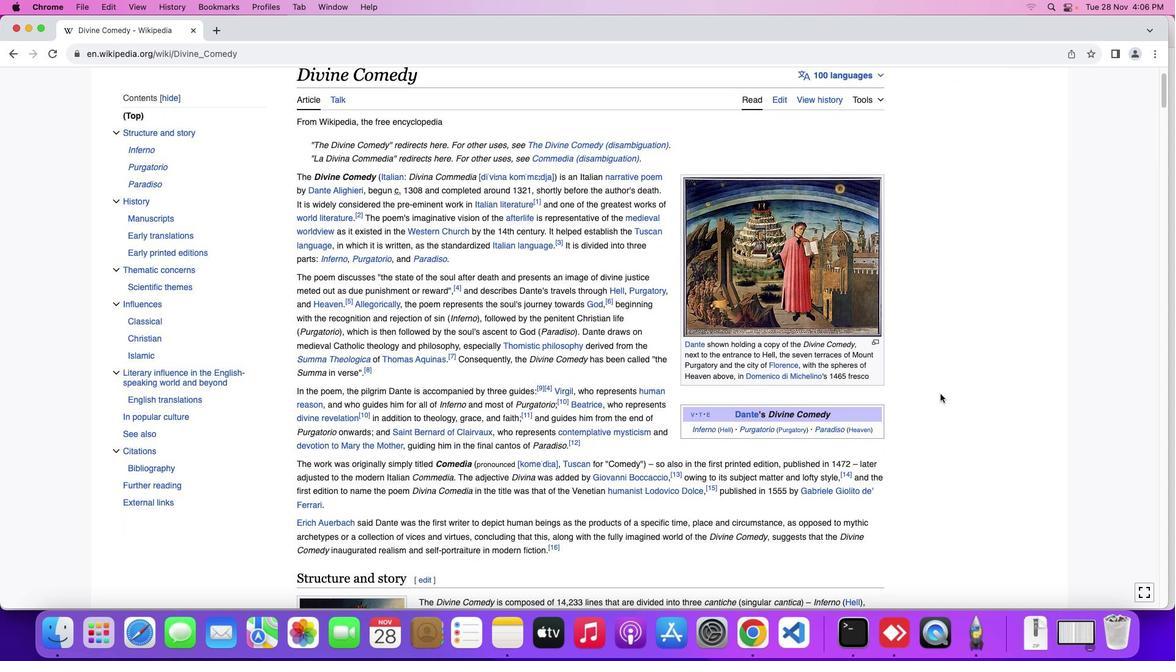 
Action: Mouse moved to (952, 381)
Screenshot: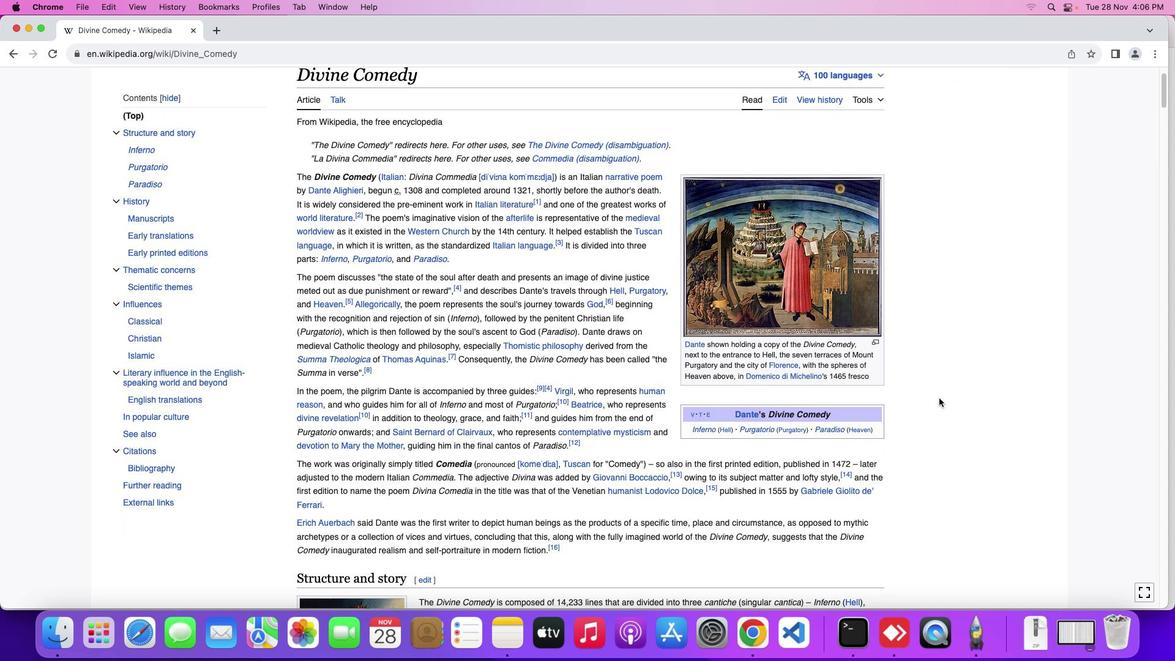 
Action: Mouse scrolled (952, 381) with delta (0, 0)
Screenshot: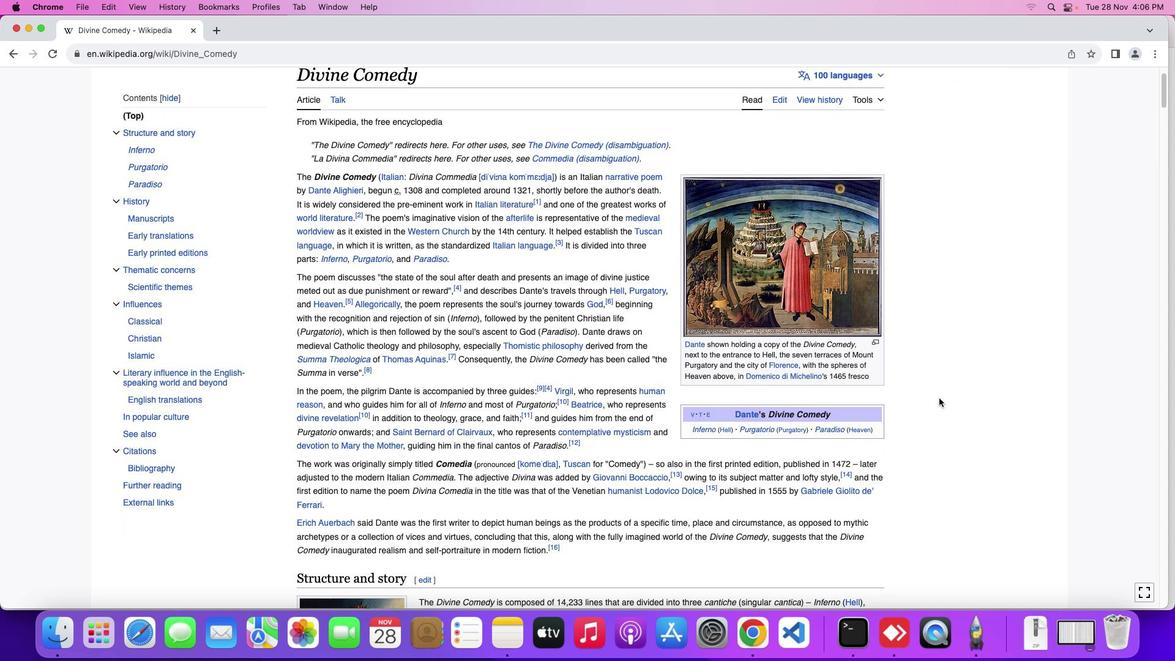 
Action: Mouse moved to (938, 397)
Screenshot: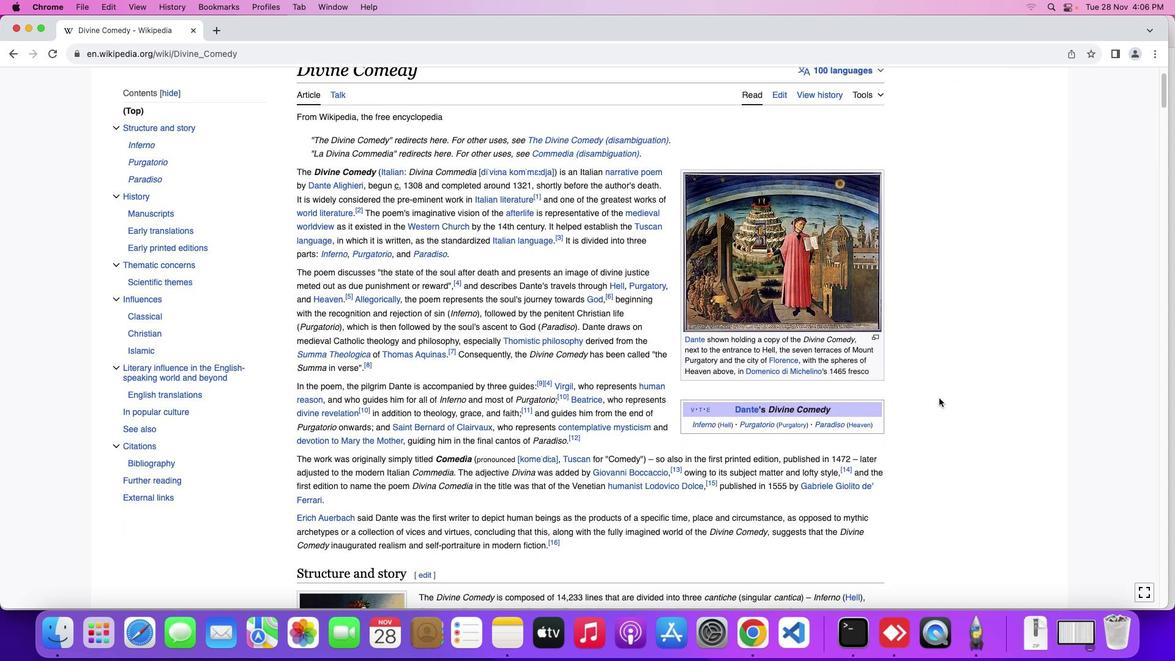
Action: Mouse scrolled (938, 397) with delta (0, 0)
Screenshot: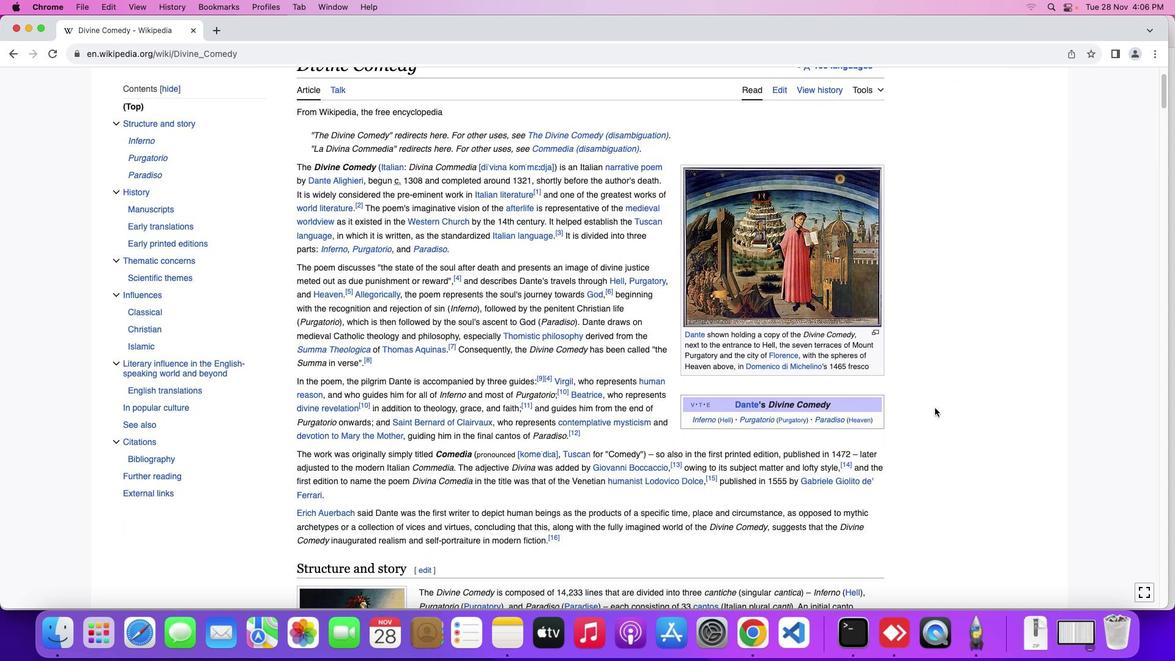 
Action: Mouse moved to (938, 398)
Screenshot: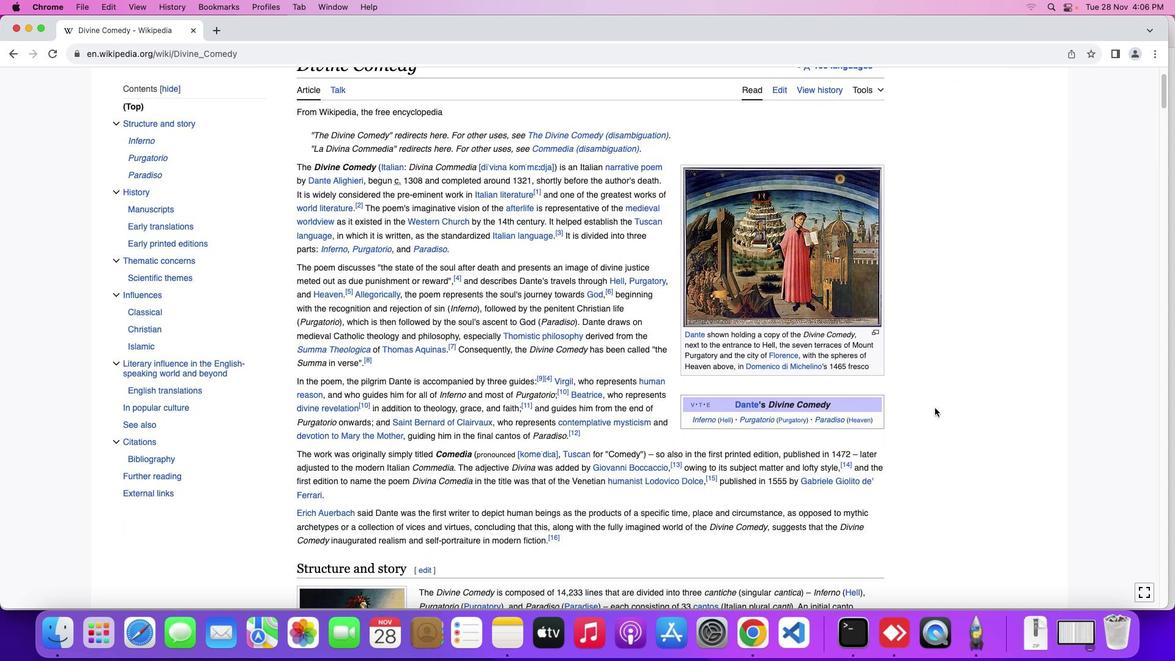 
Action: Mouse scrolled (938, 398) with delta (0, 0)
Screenshot: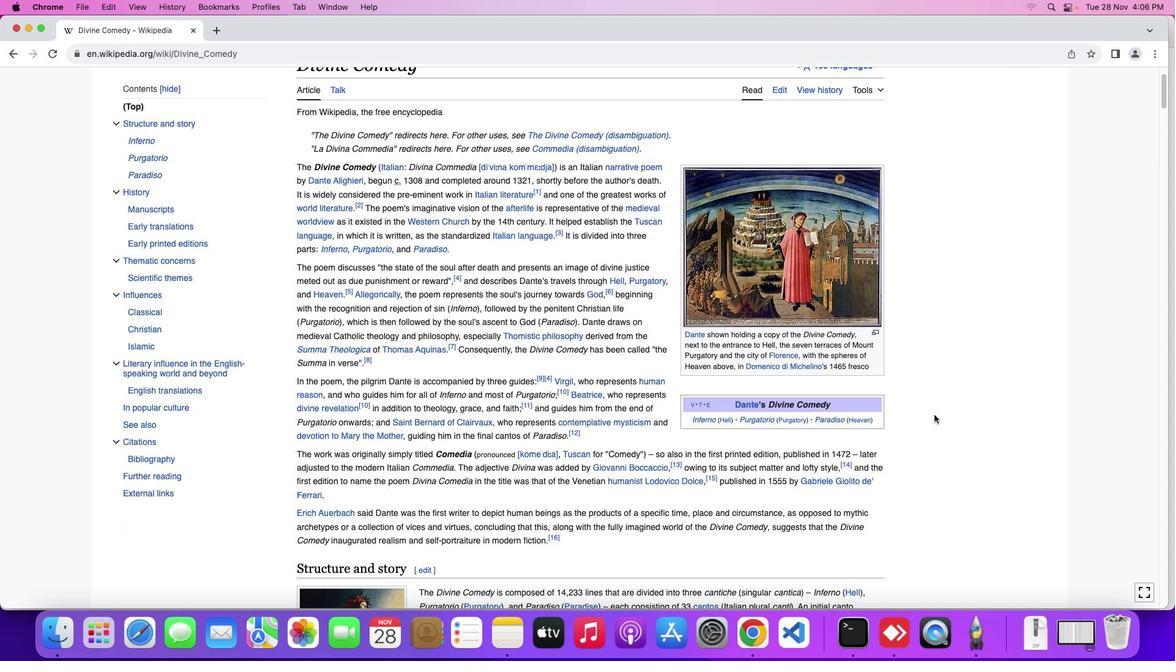 
Action: Mouse moved to (934, 414)
Screenshot: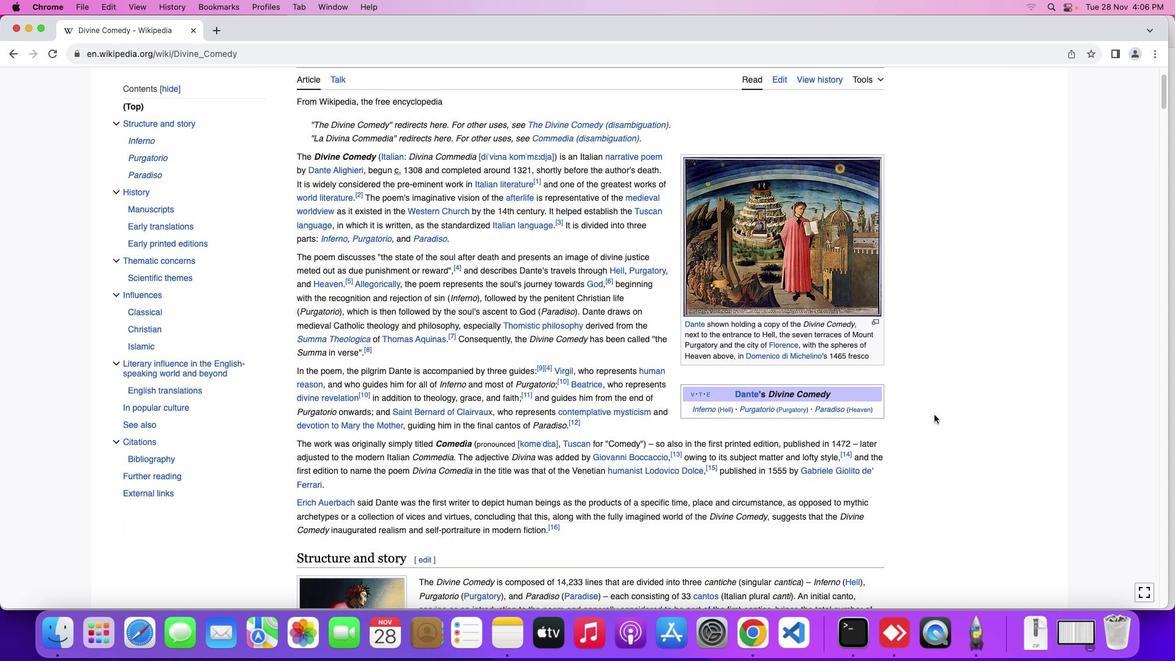 
Action: Mouse scrolled (934, 414) with delta (0, 0)
Screenshot: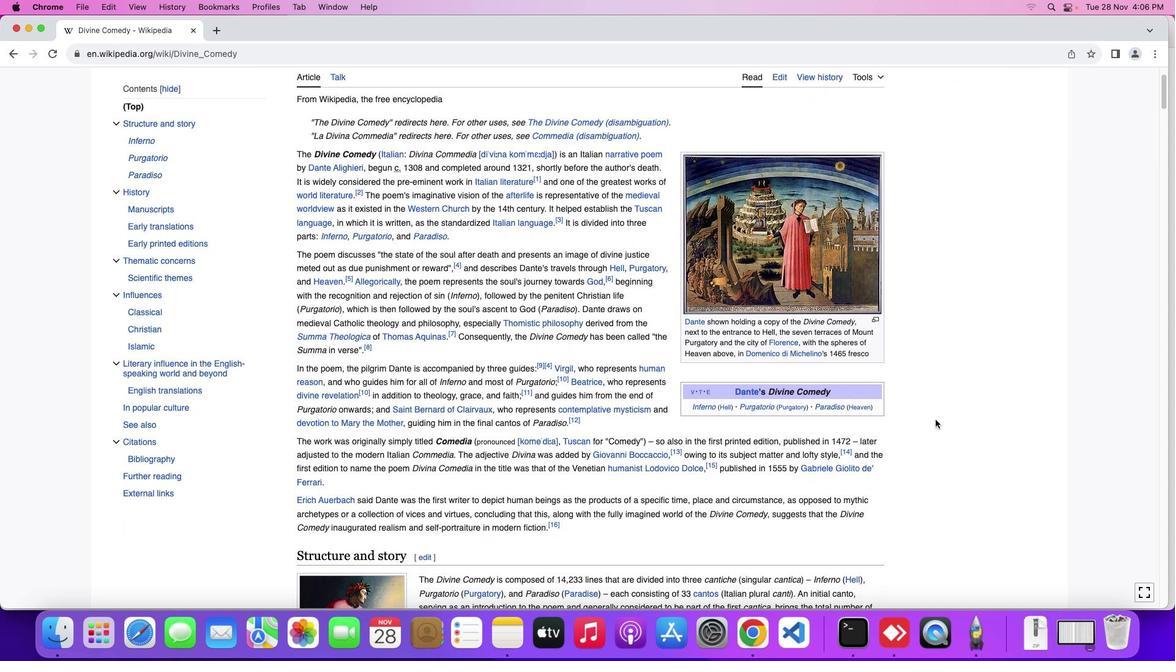
Action: Mouse scrolled (934, 414) with delta (0, 0)
Screenshot: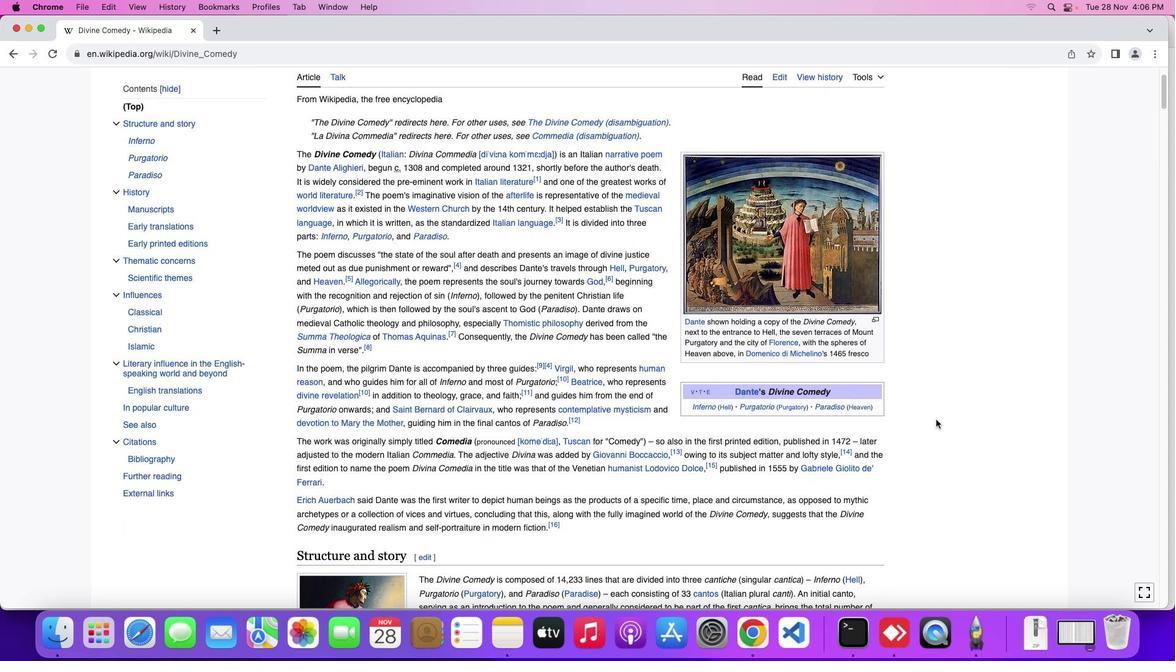 
Action: Mouse moved to (937, 419)
Screenshot: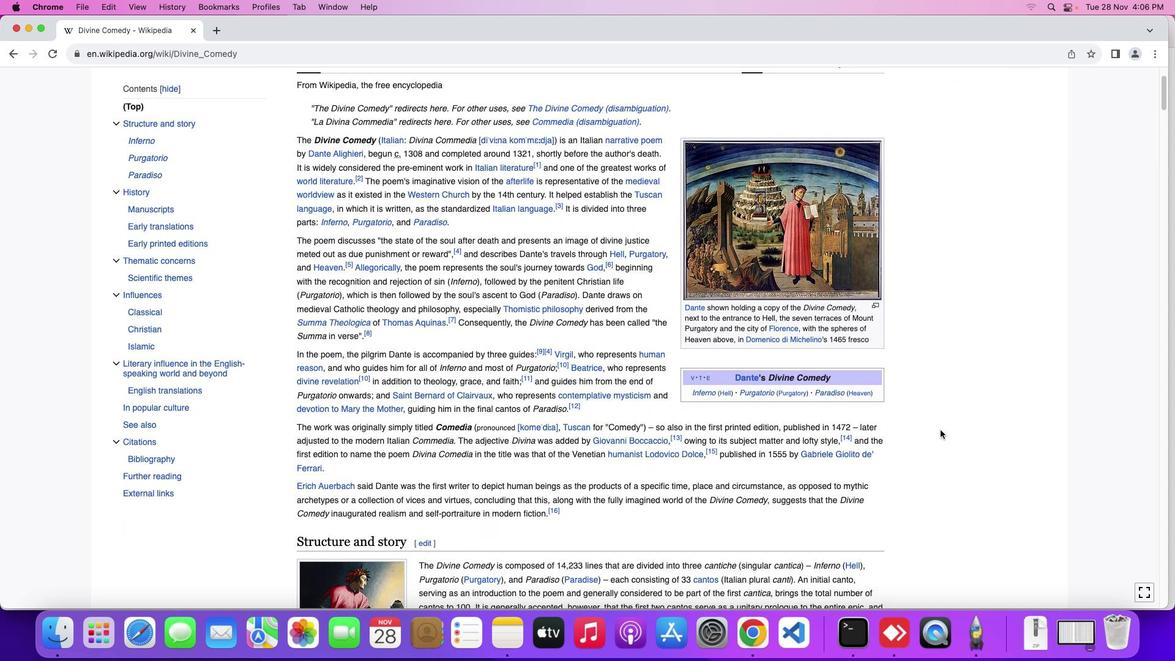 
Action: Mouse scrolled (937, 419) with delta (0, 0)
Screenshot: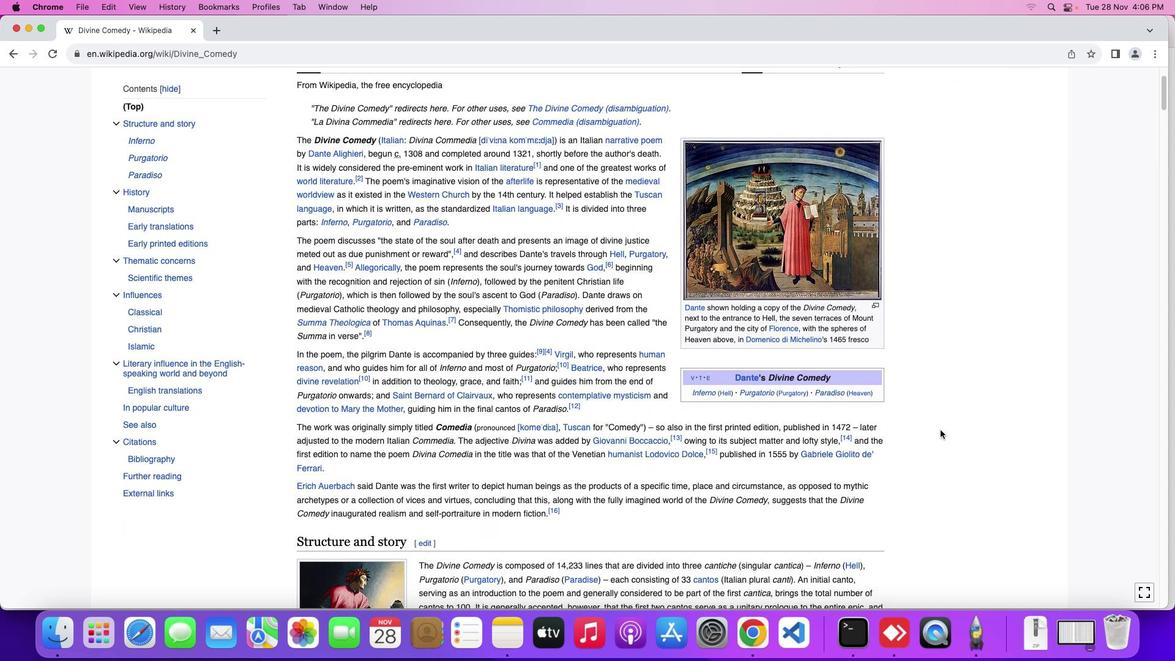 
Action: Mouse moved to (937, 419)
Screenshot: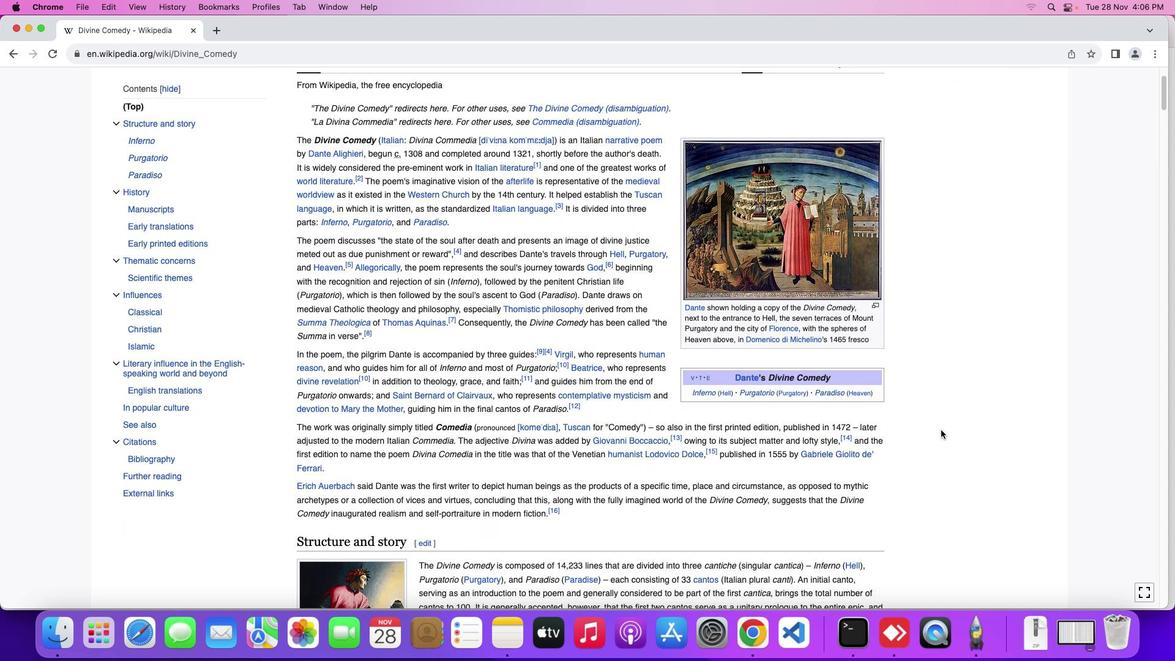 
Action: Mouse scrolled (937, 419) with delta (0, 0)
Screenshot: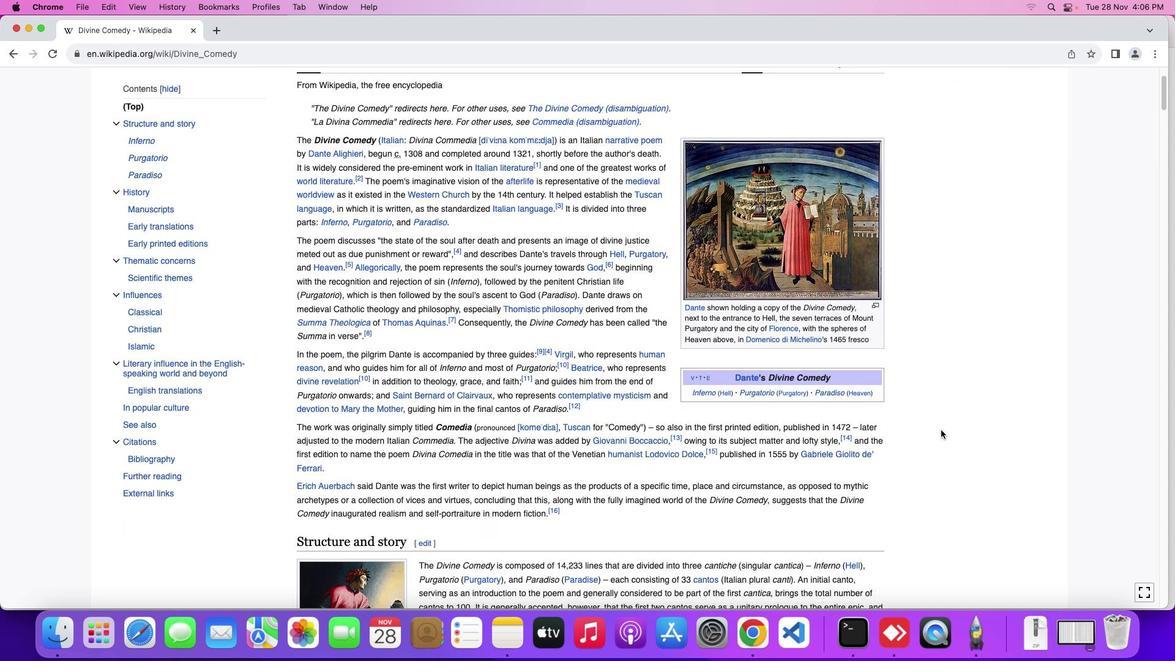 
Action: Mouse moved to (941, 430)
Screenshot: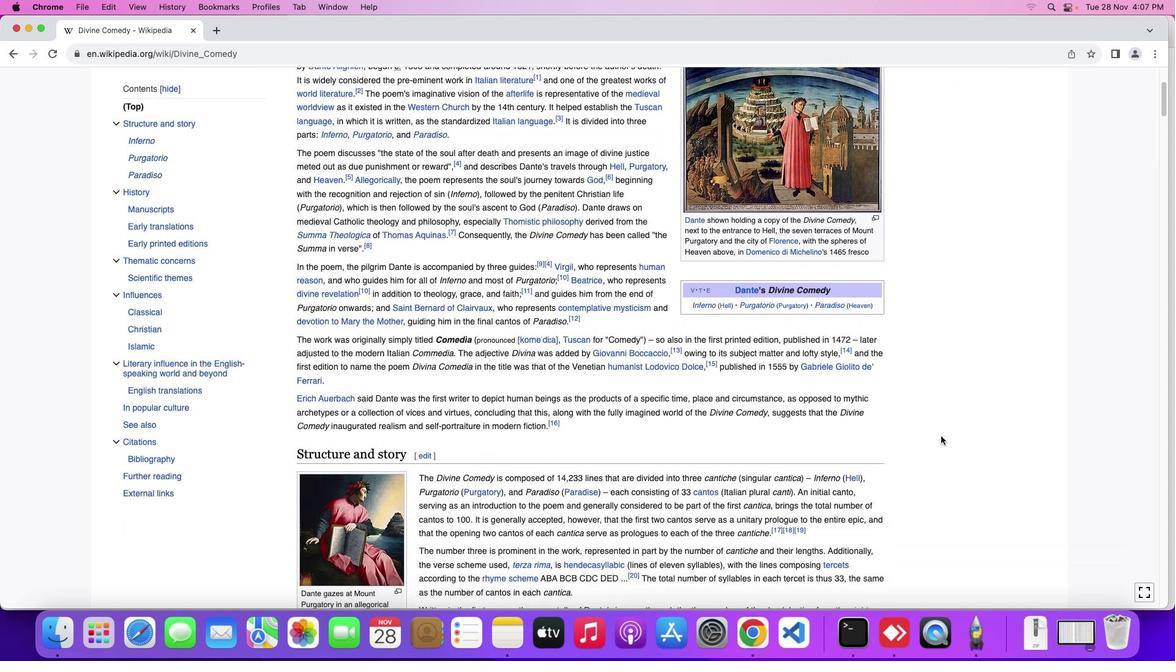 
Action: Mouse scrolled (941, 430) with delta (0, 0)
Screenshot: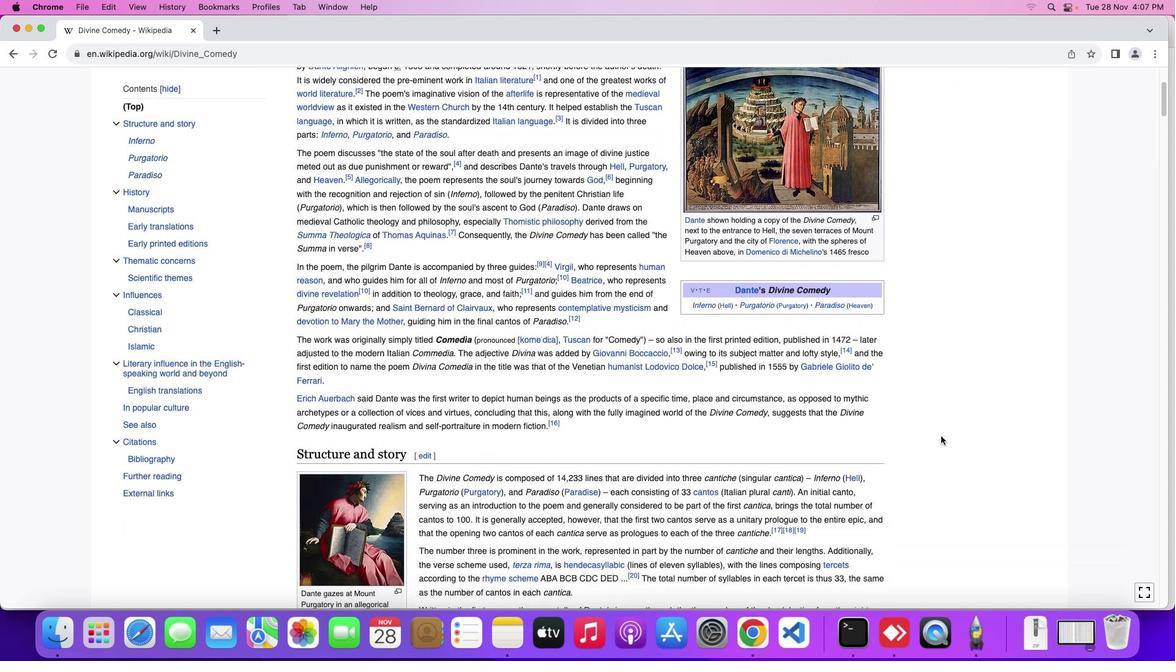 
Action: Mouse scrolled (941, 430) with delta (0, 0)
Screenshot: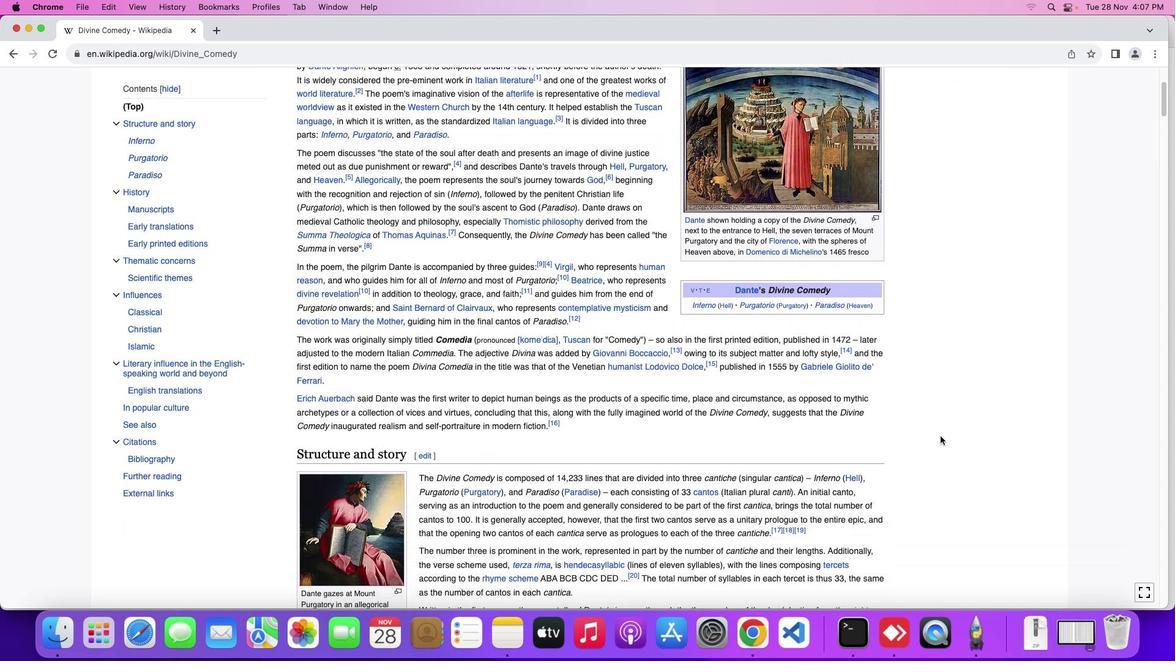 
Action: Mouse scrolled (941, 430) with delta (0, -1)
Screenshot: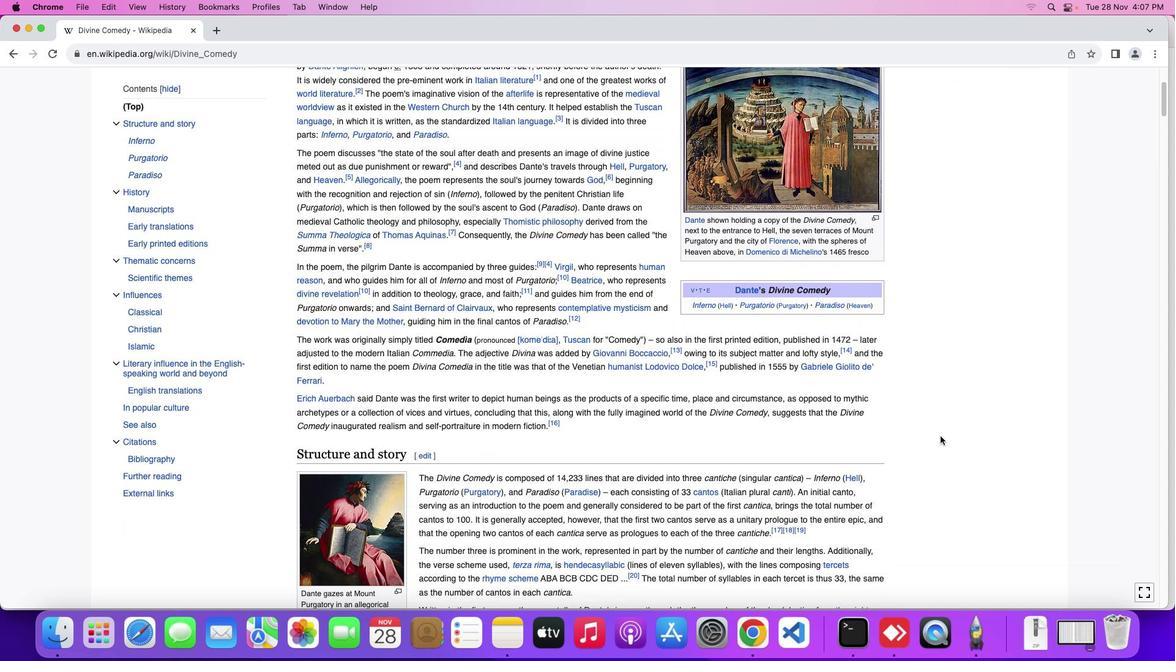 
Action: Mouse moved to (940, 436)
Screenshot: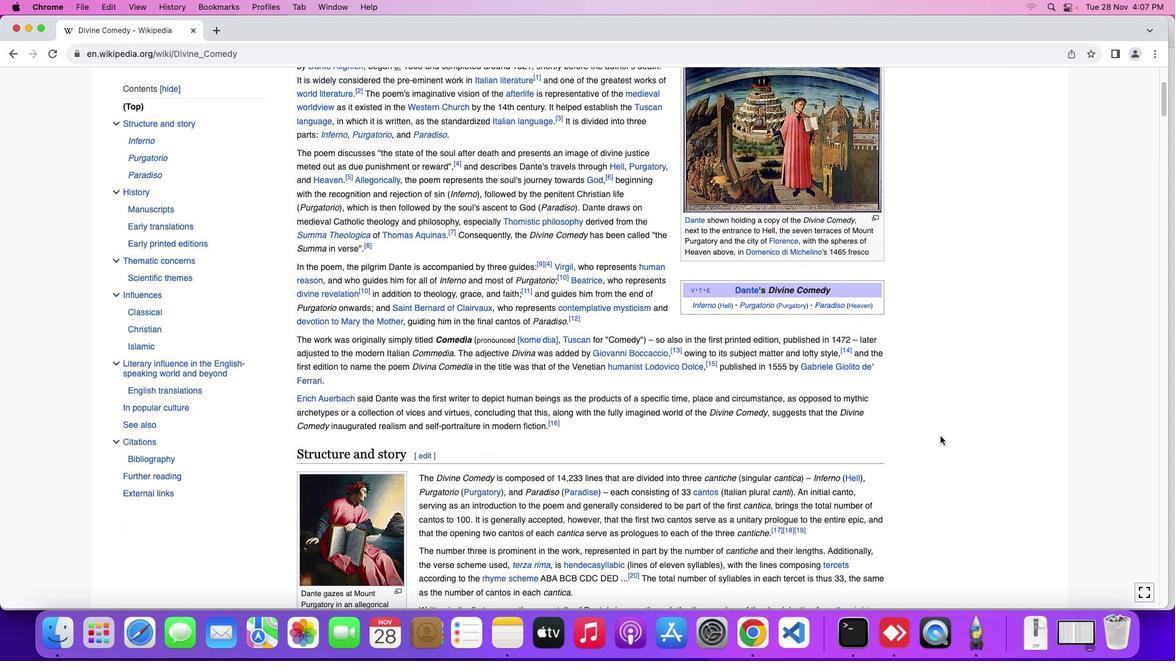 
Action: Mouse scrolled (940, 436) with delta (0, 0)
Screenshot: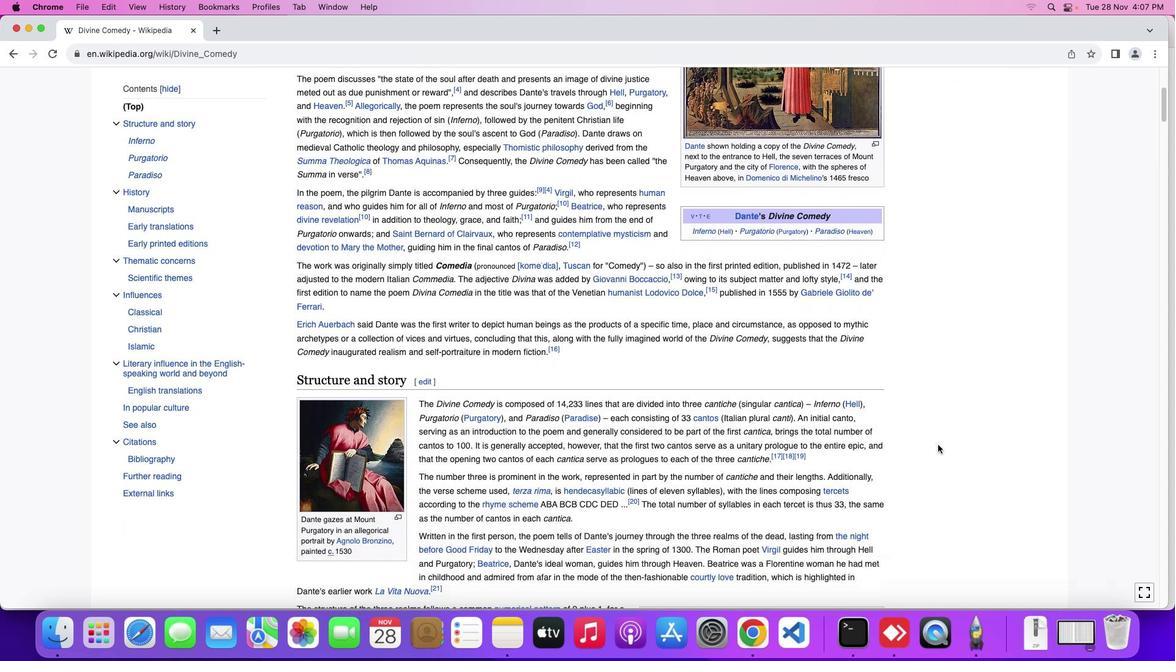 
Action: Mouse scrolled (940, 436) with delta (0, 0)
Screenshot: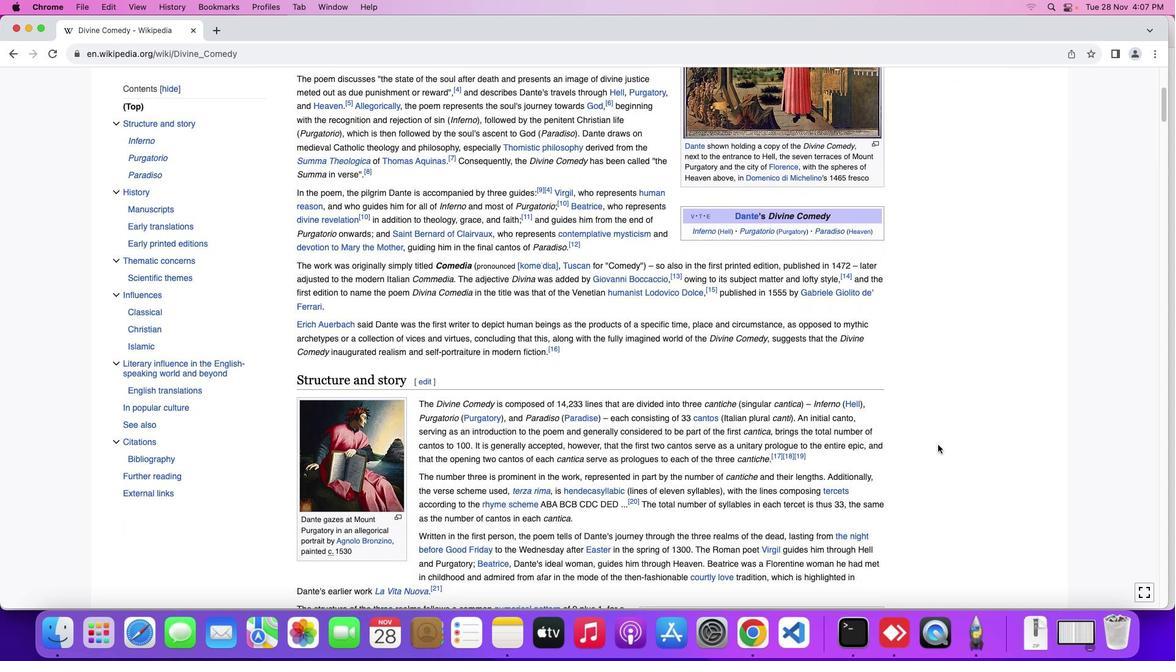 
Action: Mouse scrolled (940, 436) with delta (0, -1)
Screenshot: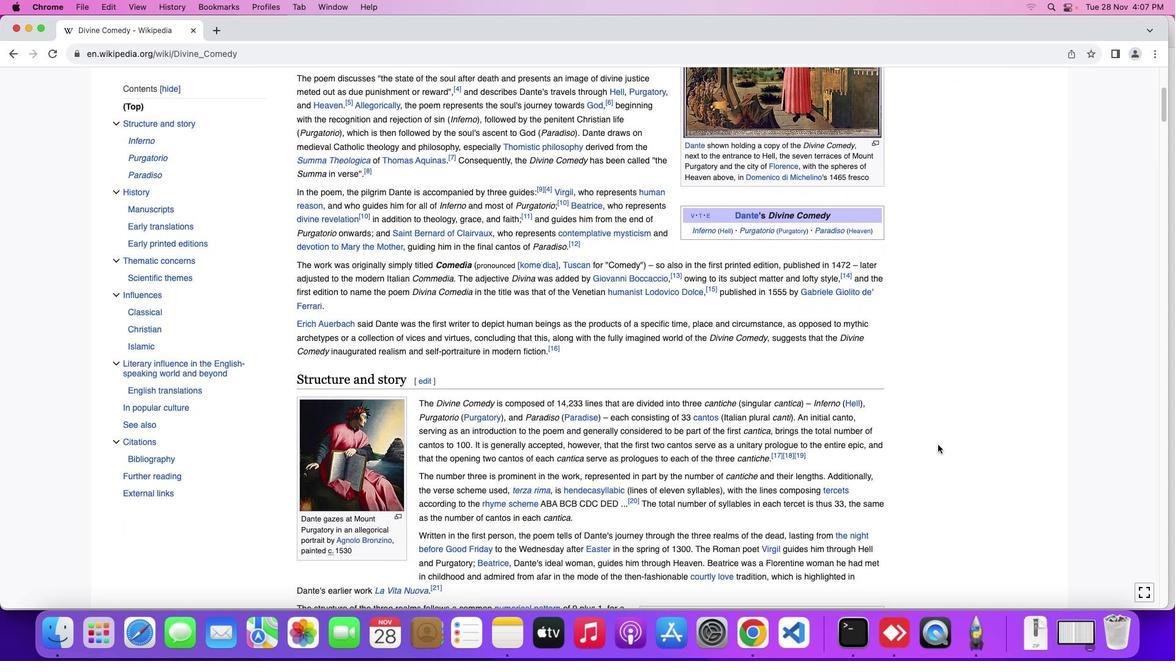 
Action: Mouse moved to (938, 444)
Screenshot: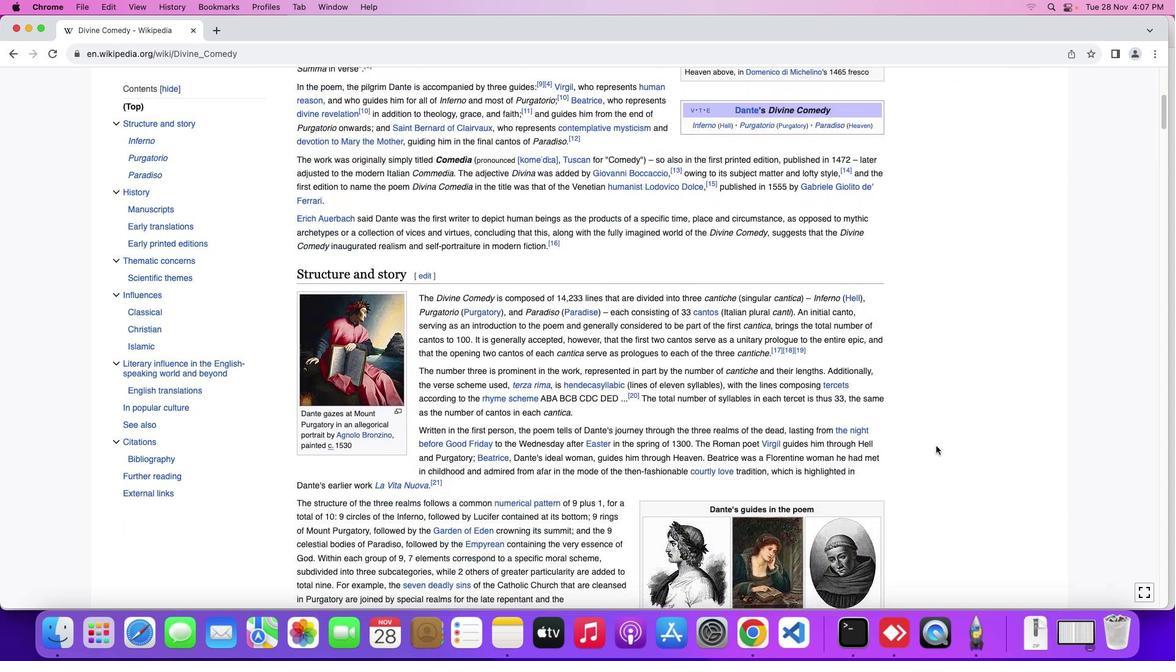 
Action: Mouse scrolled (938, 444) with delta (0, 0)
Screenshot: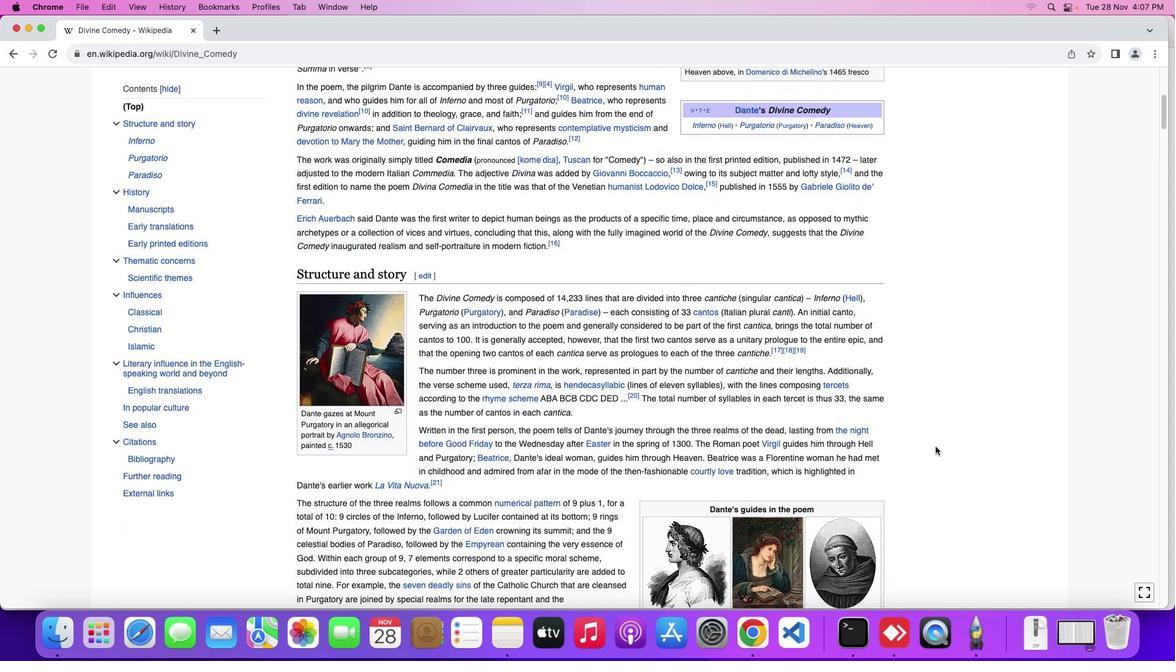 
Action: Mouse scrolled (938, 444) with delta (0, 0)
Screenshot: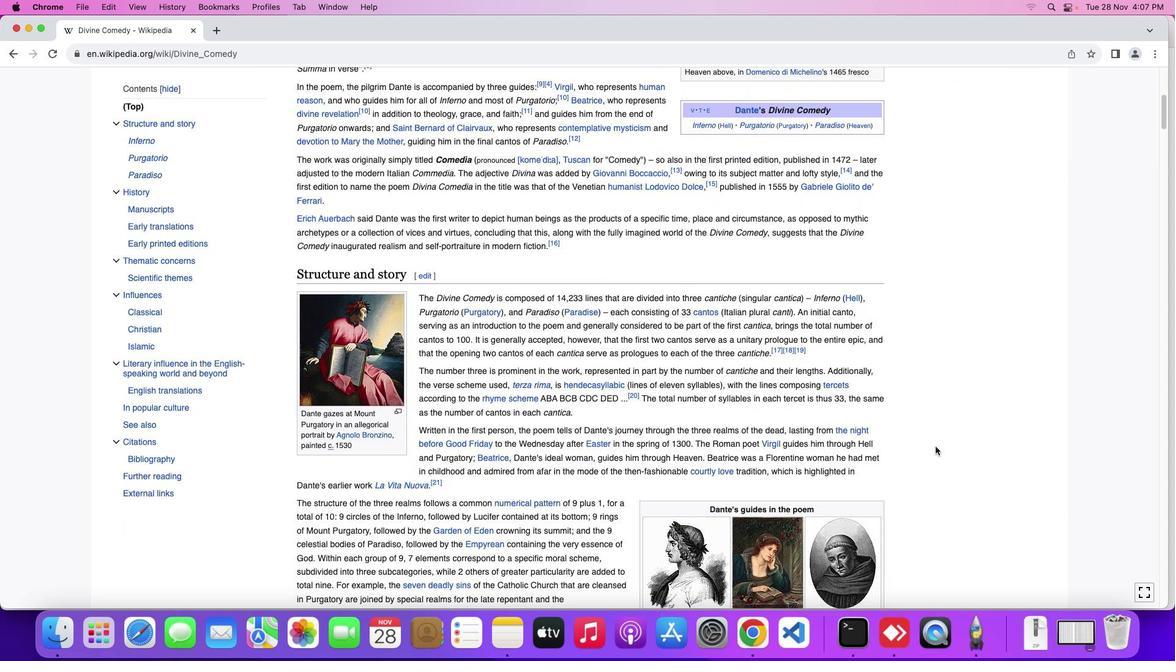 
Action: Mouse scrolled (938, 444) with delta (0, -1)
Screenshot: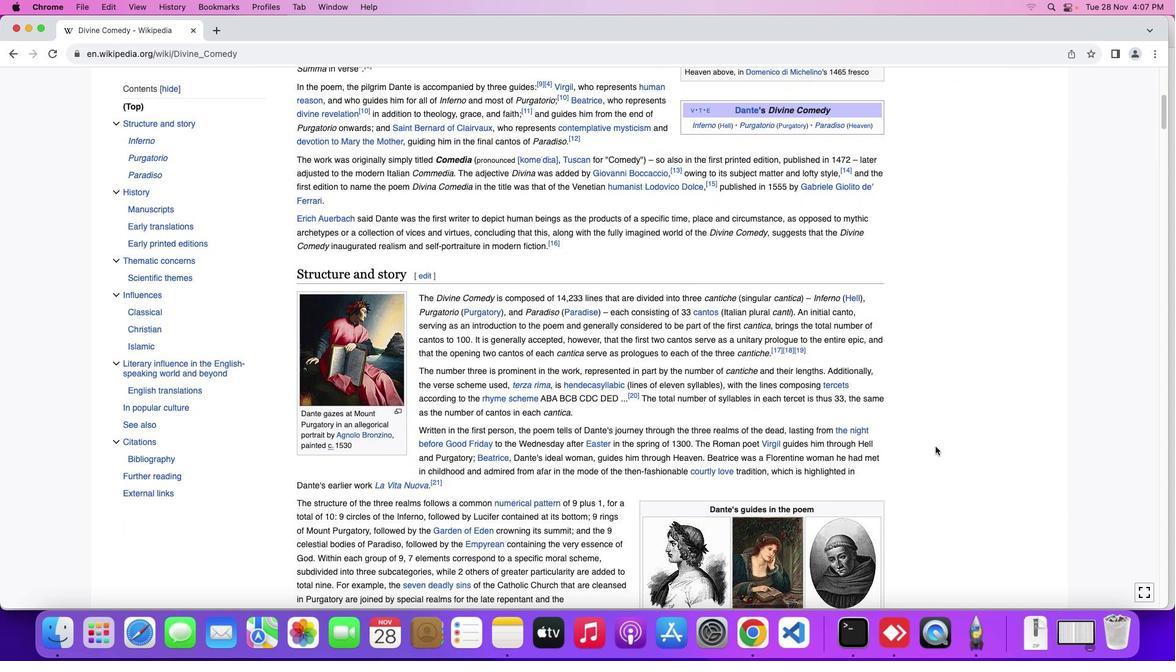 
Action: Mouse moved to (935, 446)
Screenshot: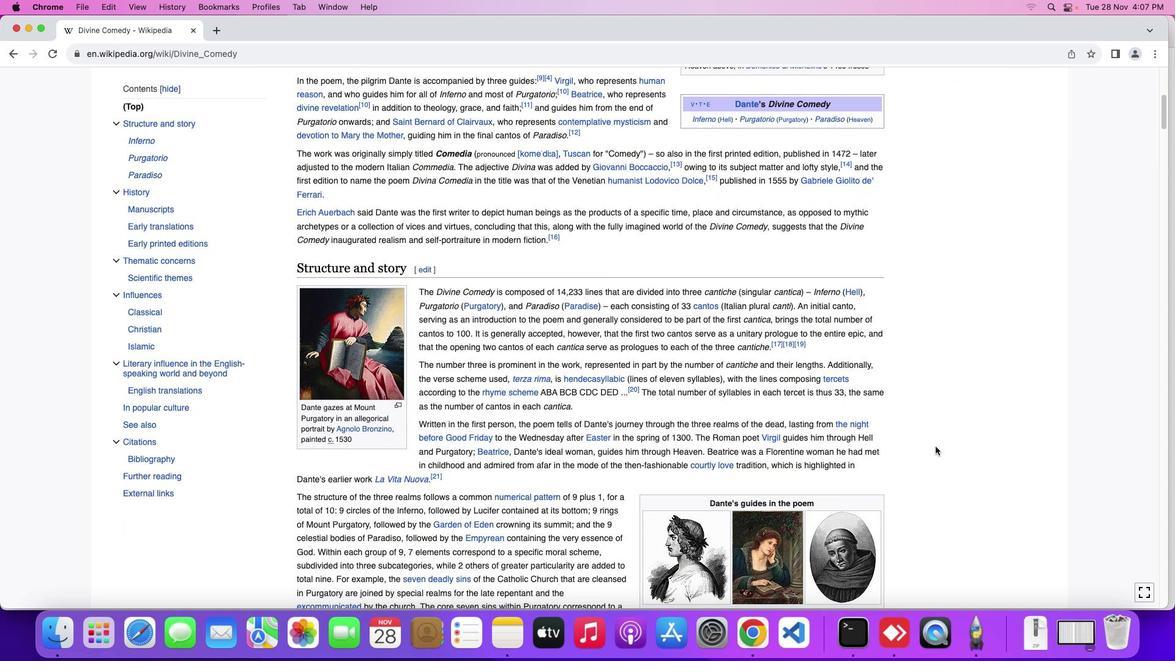 
Action: Mouse scrolled (935, 446) with delta (0, 0)
Screenshot: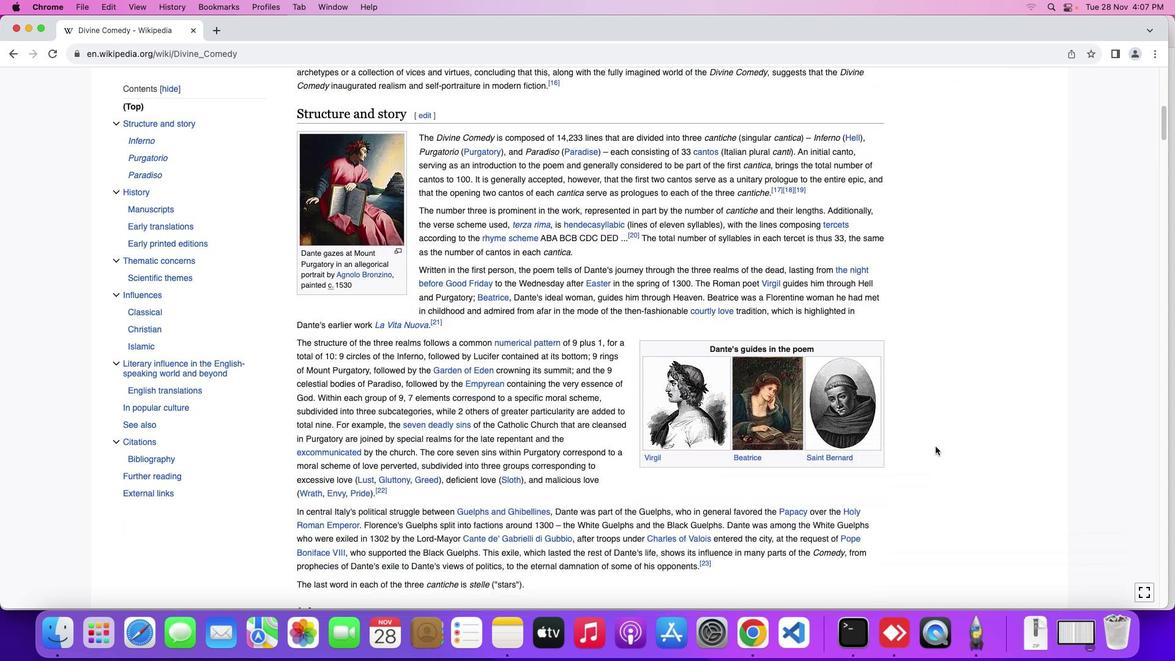 
Action: Mouse scrolled (935, 446) with delta (0, 0)
Screenshot: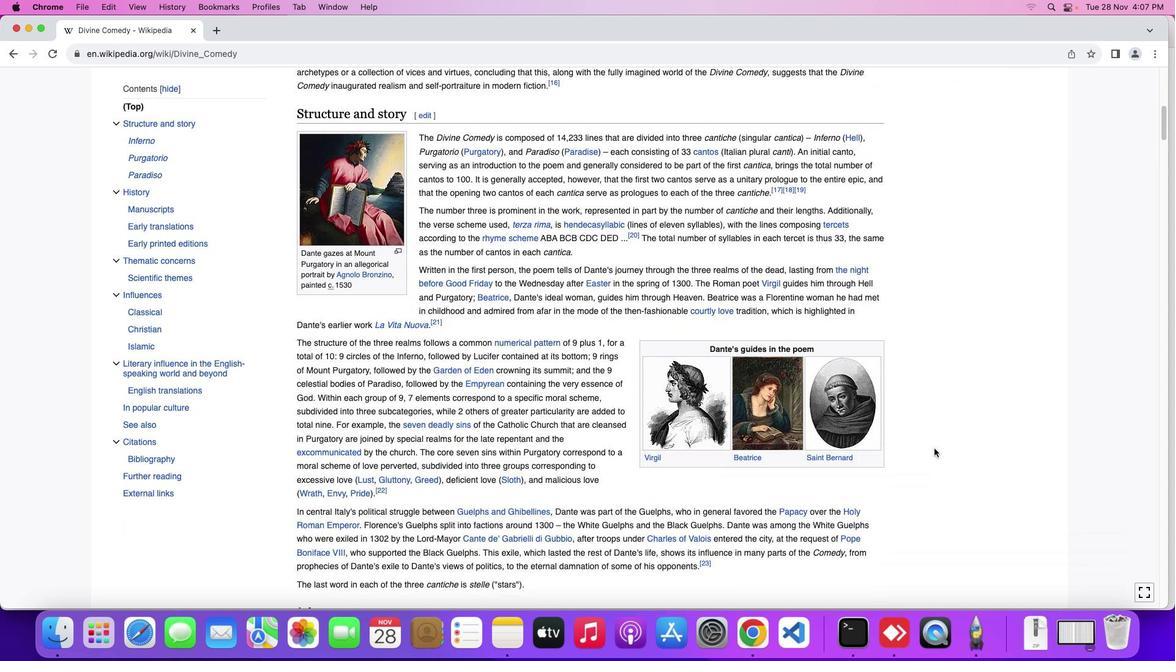 
Action: Mouse scrolled (935, 446) with delta (0, -1)
Screenshot: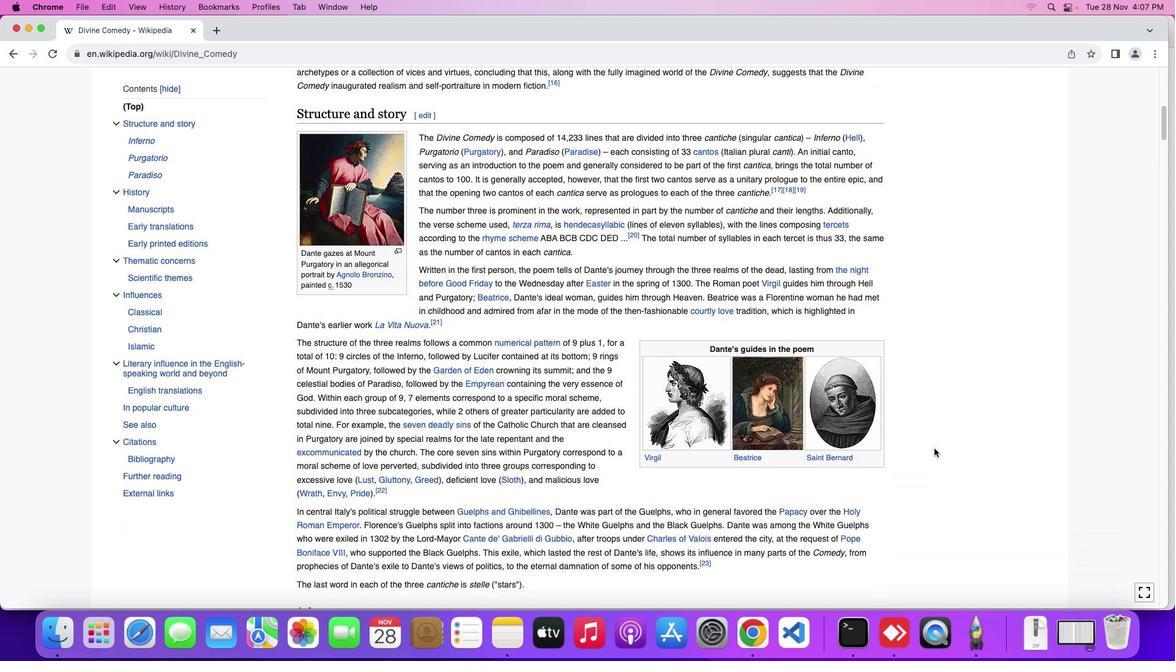
Action: Mouse scrolled (935, 446) with delta (0, -1)
Screenshot: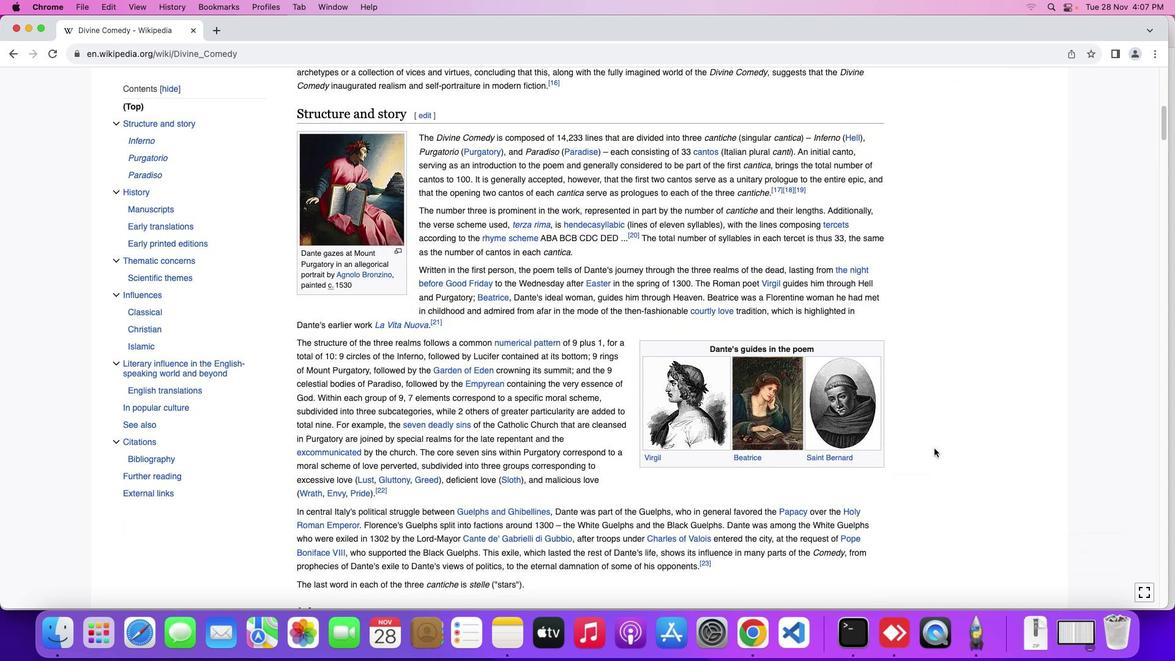 
Action: Mouse moved to (934, 448)
Screenshot: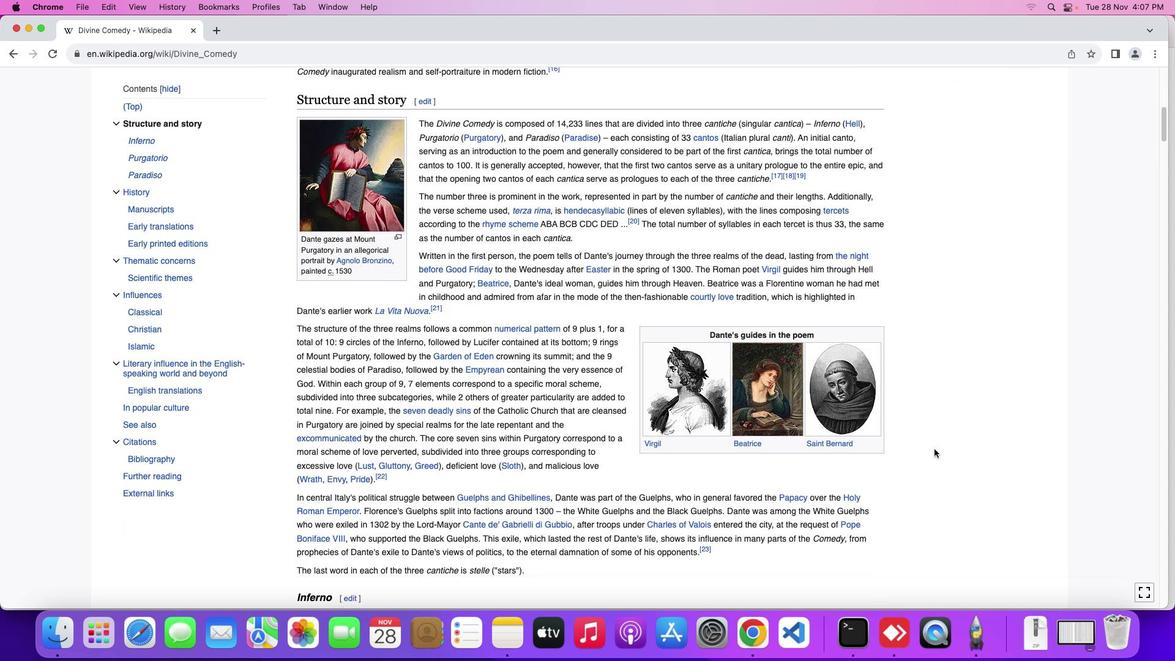 
Action: Mouse scrolled (934, 448) with delta (0, 0)
Screenshot: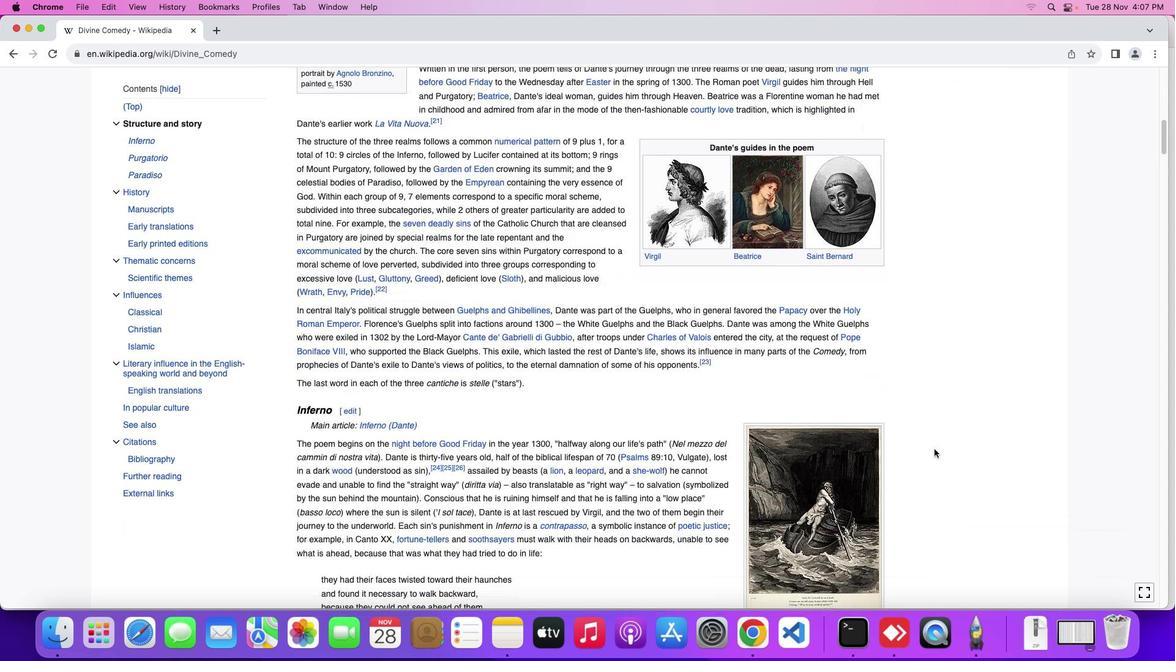 
Action: Mouse scrolled (934, 448) with delta (0, 0)
Screenshot: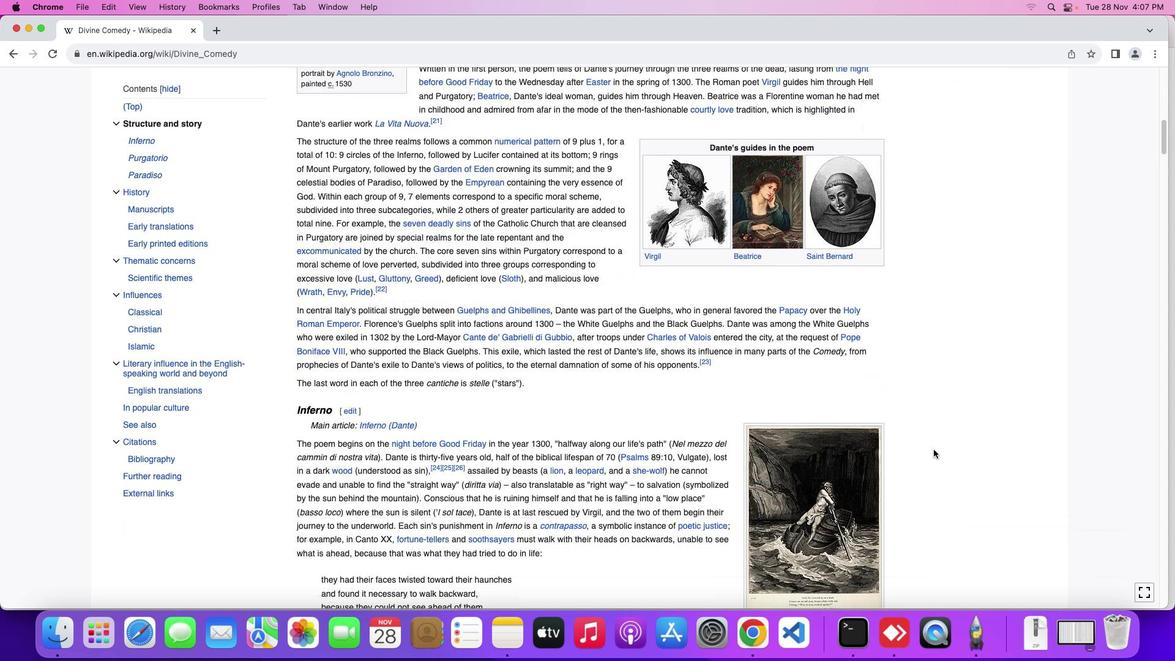 
Action: Mouse scrolled (934, 448) with delta (0, -1)
Screenshot: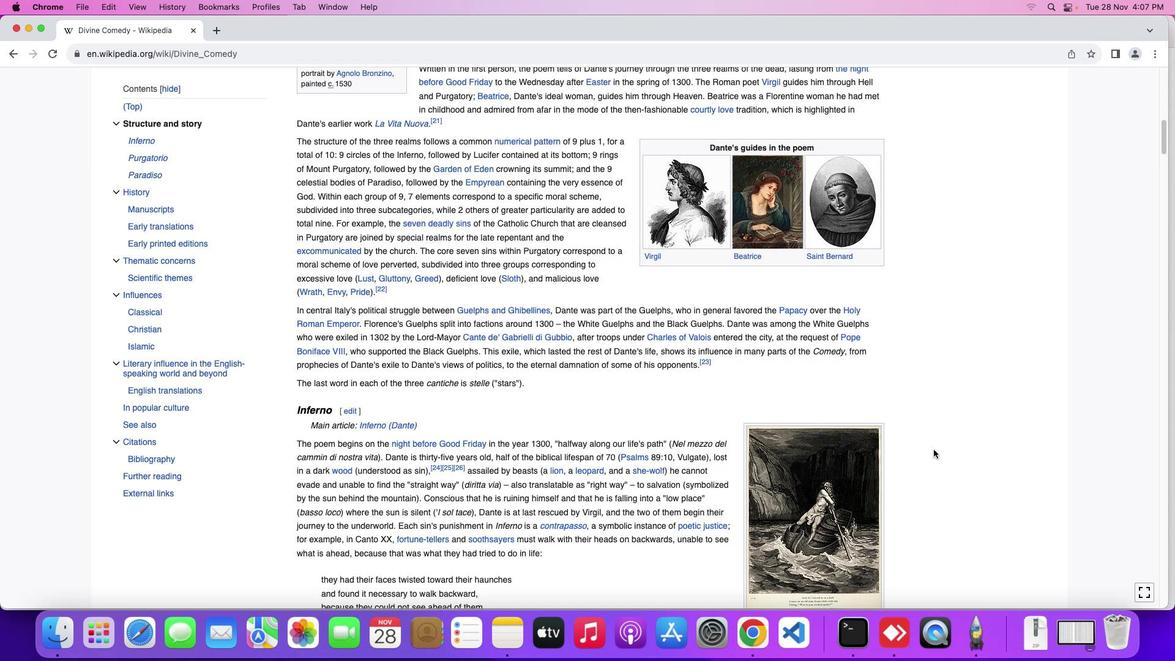 
Action: Mouse scrolled (934, 448) with delta (0, -2)
Screenshot: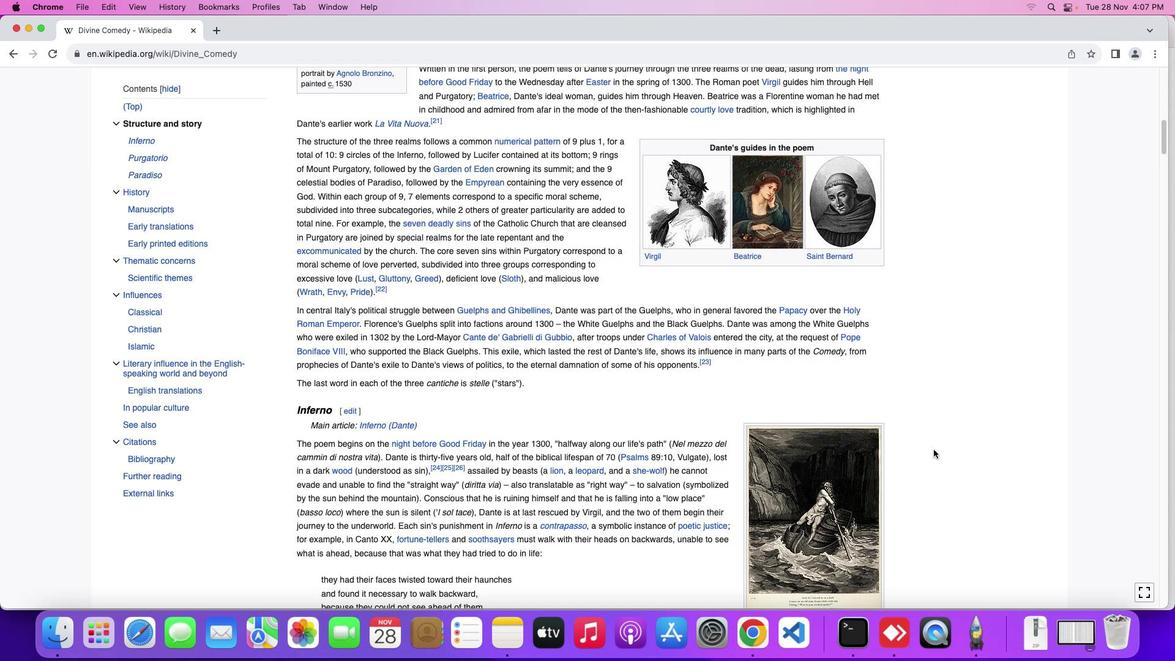 
Action: Mouse moved to (934, 449)
Screenshot: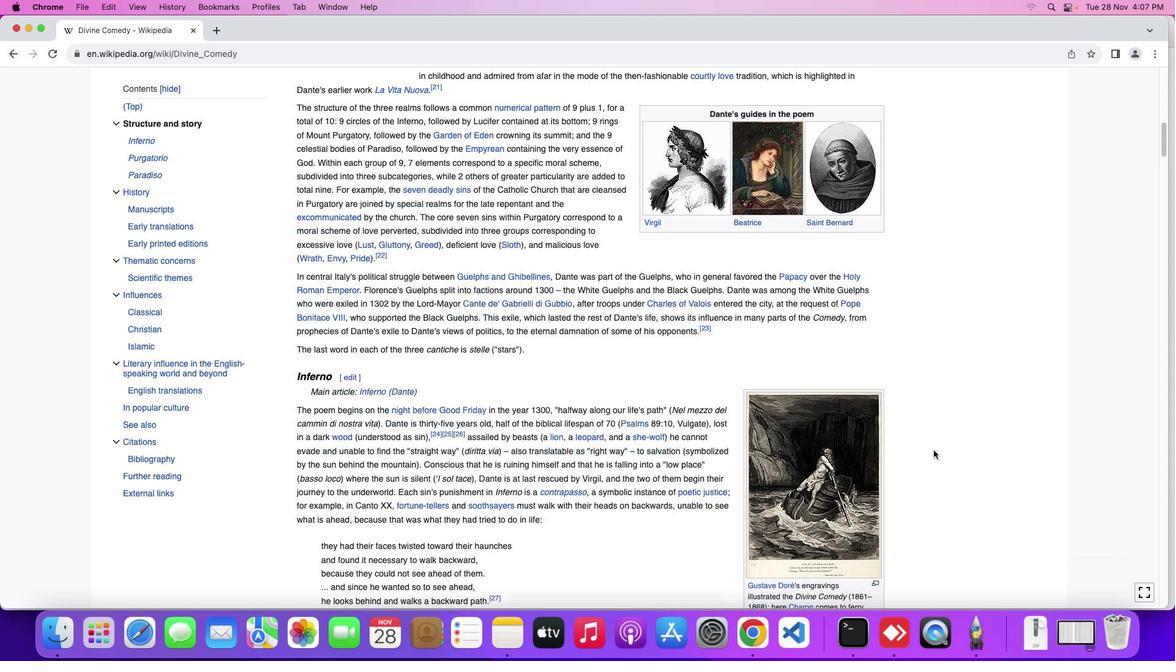 
Action: Mouse scrolled (934, 449) with delta (0, 0)
Screenshot: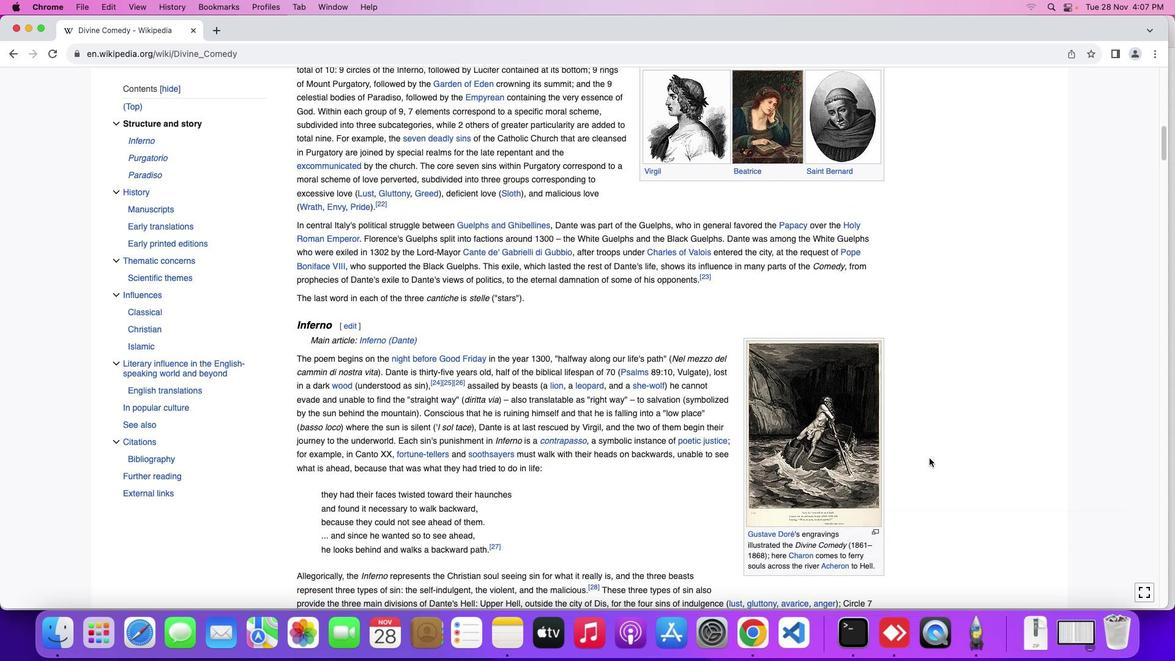 
Action: Mouse scrolled (934, 449) with delta (0, 0)
Screenshot: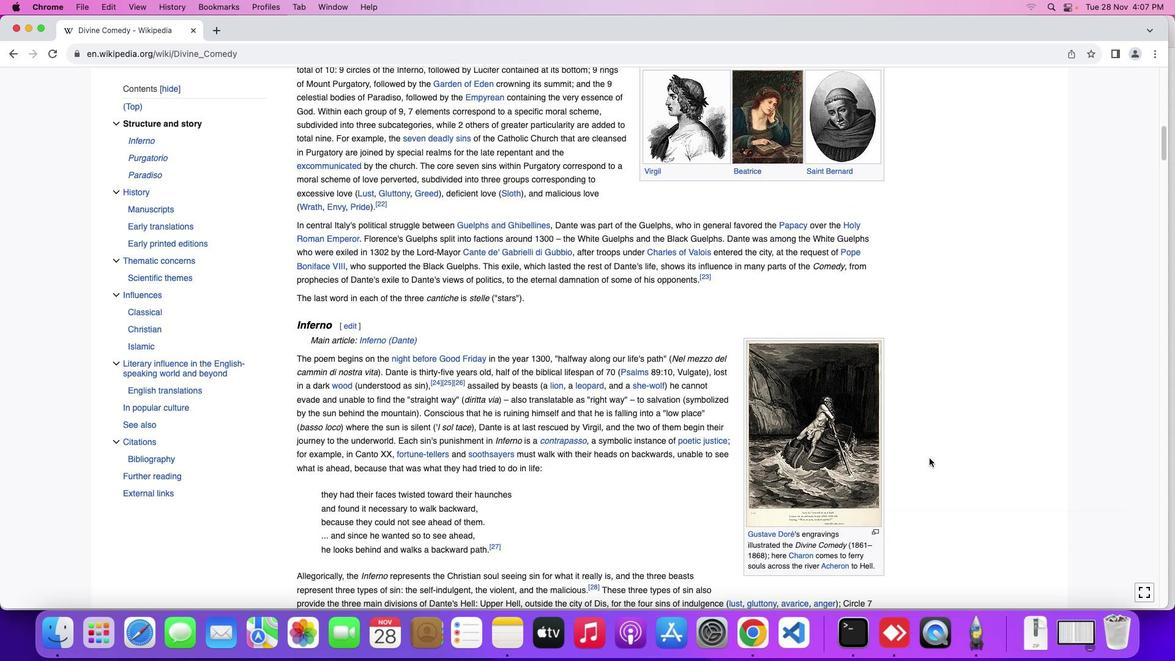 
Action: Mouse scrolled (934, 449) with delta (0, -1)
Screenshot: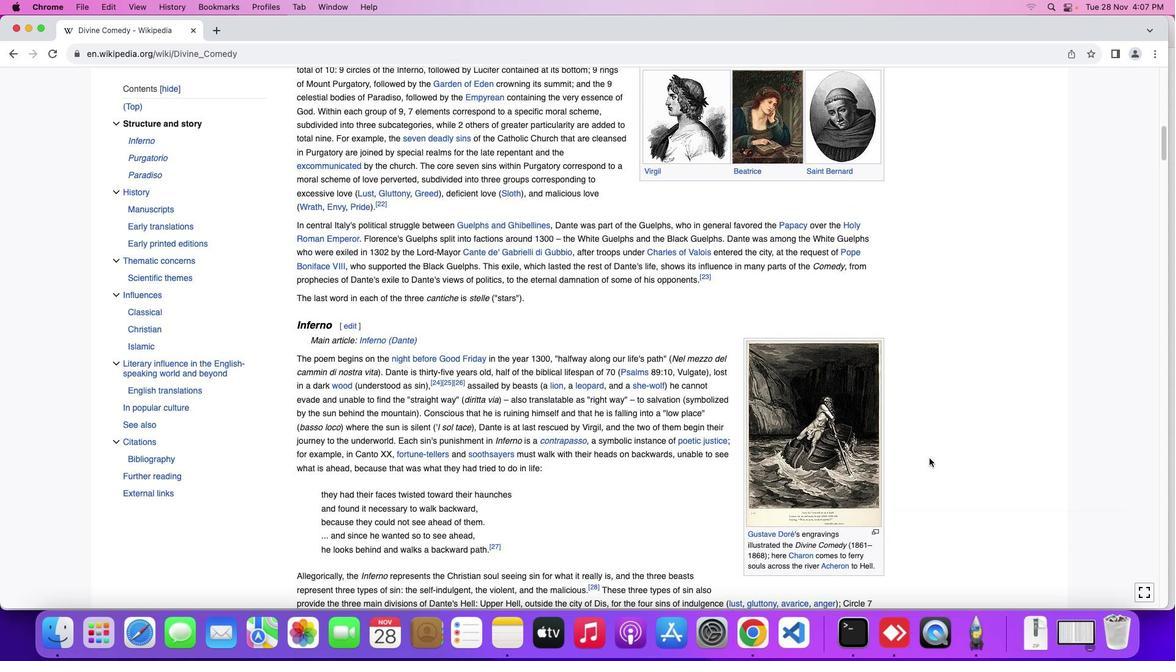 
Action: Mouse moved to (929, 458)
Screenshot: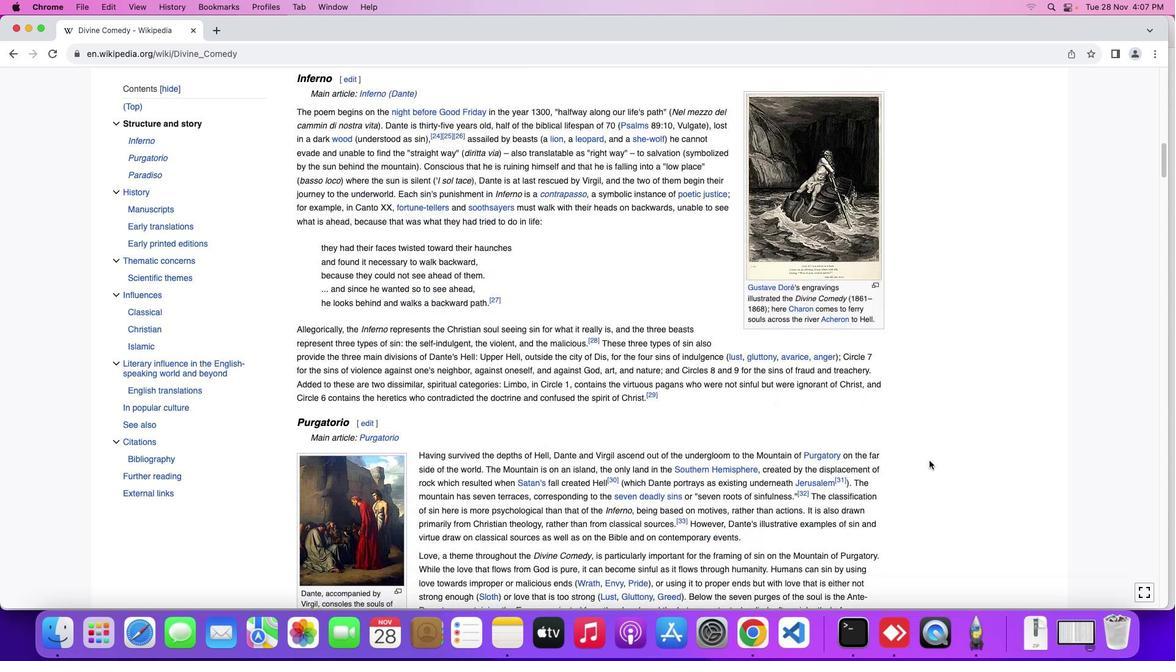 
Action: Mouse scrolled (929, 458) with delta (0, 0)
Screenshot: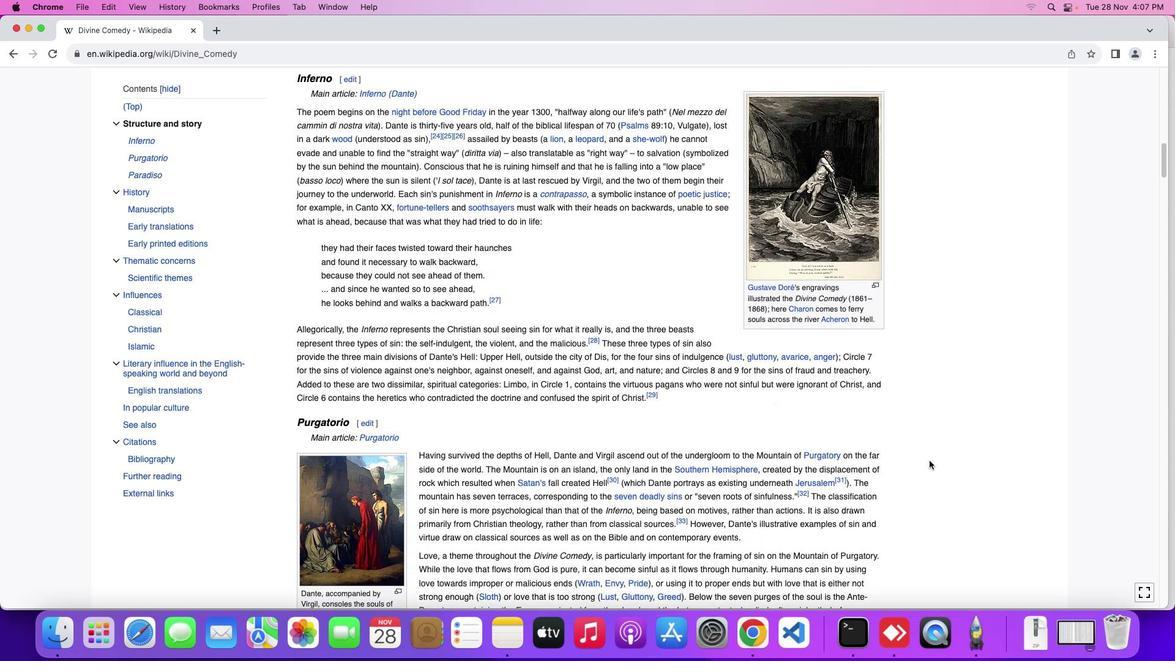 
Action: Mouse scrolled (929, 458) with delta (0, 0)
Screenshot: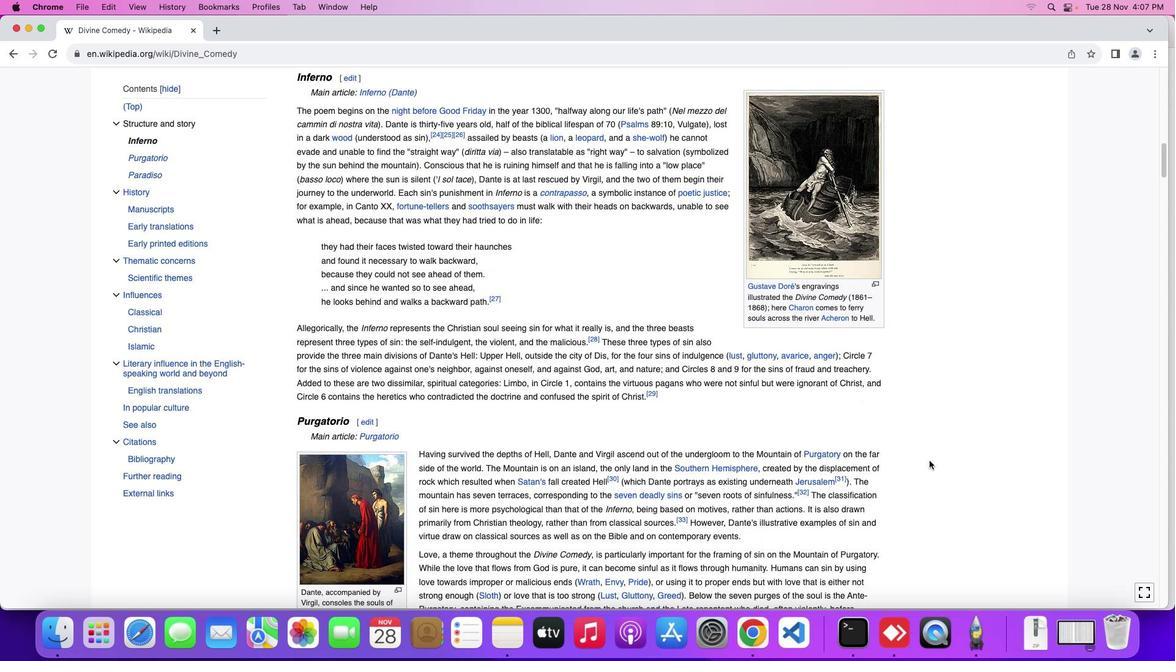 
Action: Mouse scrolled (929, 458) with delta (0, -1)
Screenshot: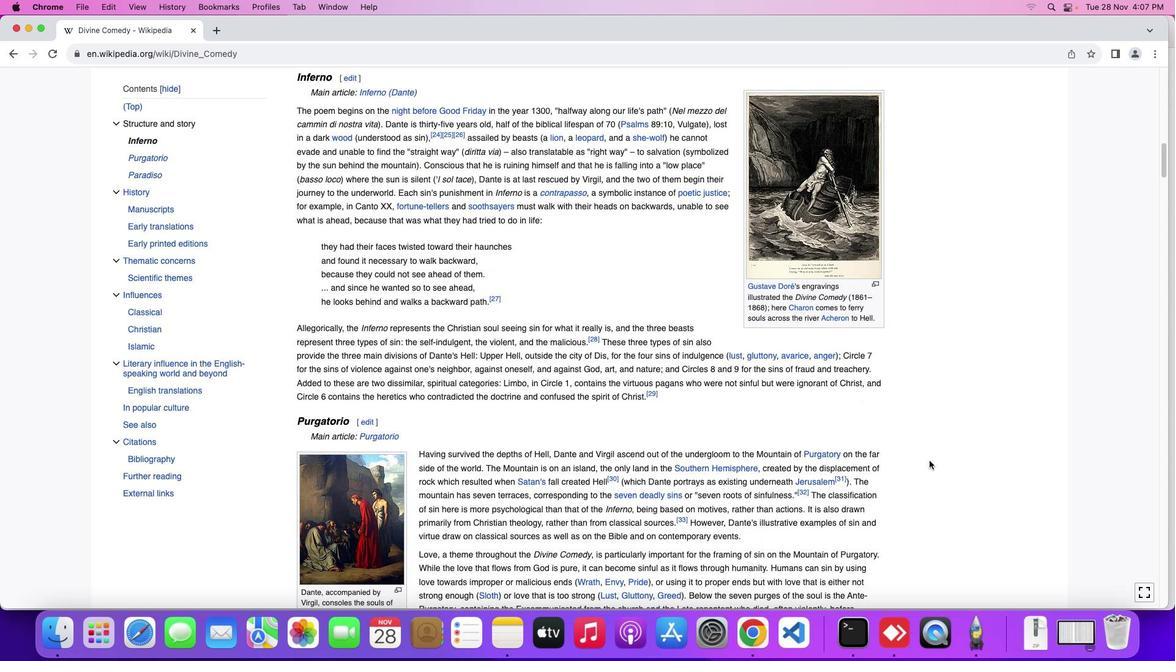 
Action: Mouse scrolled (929, 458) with delta (0, -3)
Screenshot: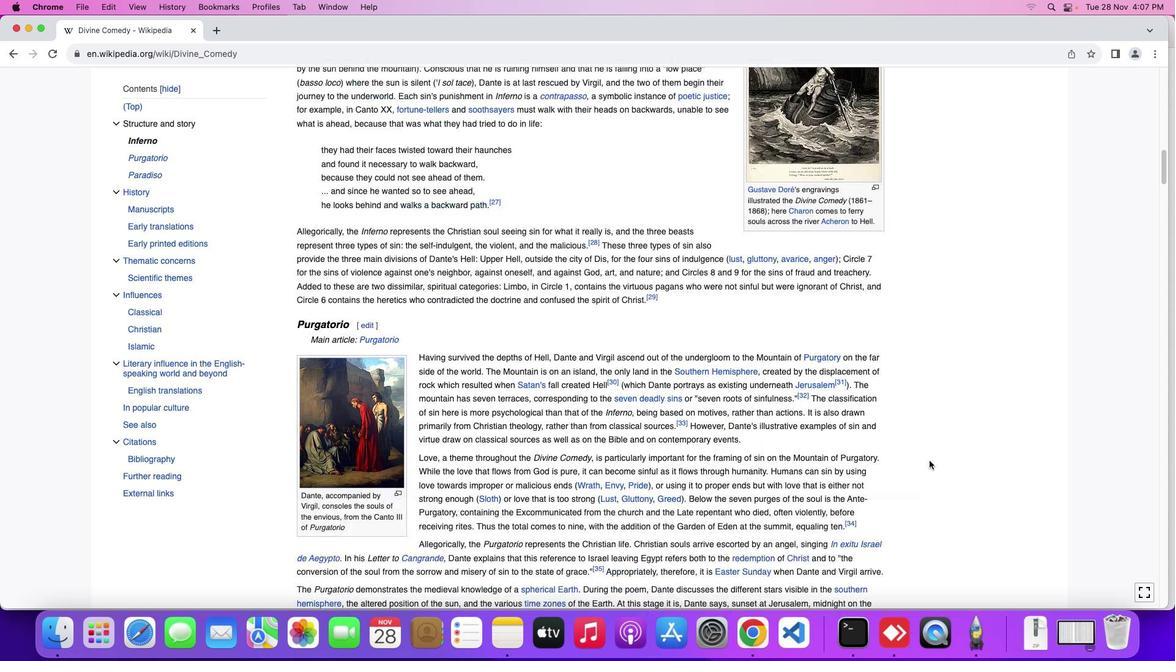 
Action: Mouse moved to (929, 460)
Screenshot: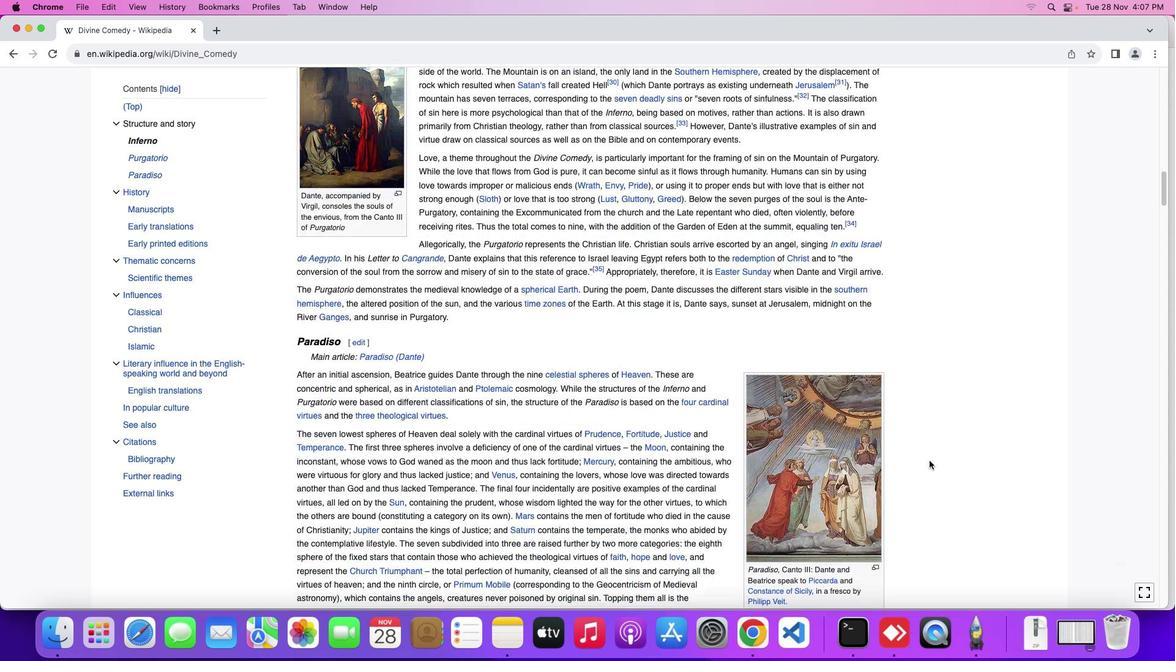 
Action: Mouse scrolled (929, 460) with delta (0, 0)
Screenshot: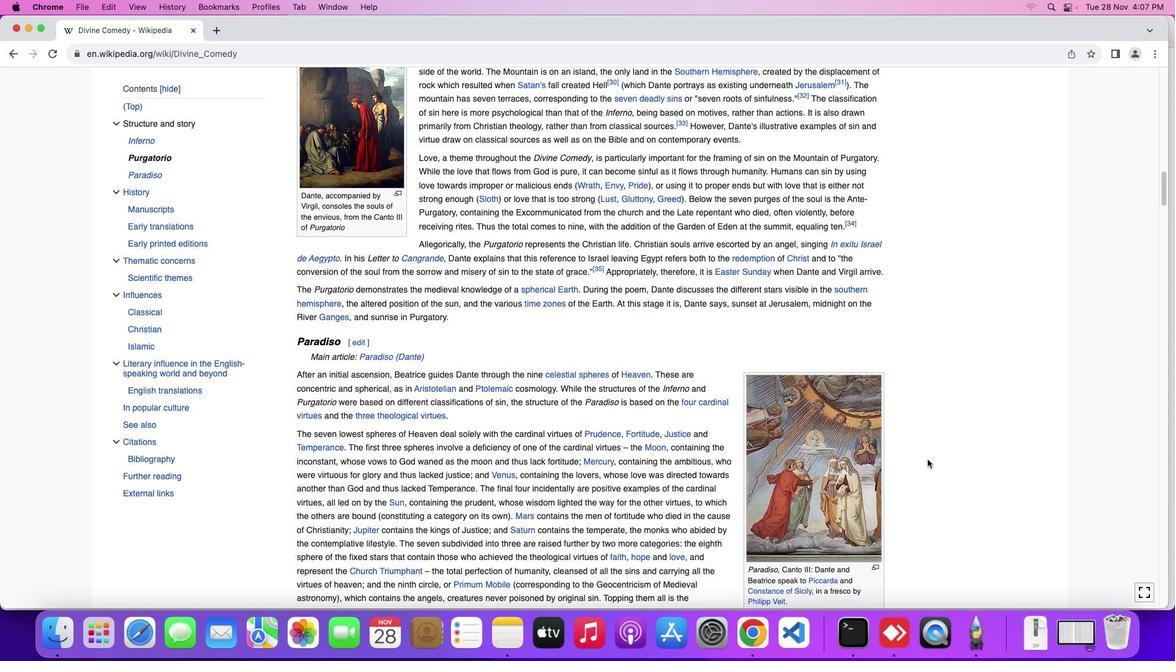 
Action: Mouse scrolled (929, 460) with delta (0, 0)
Screenshot: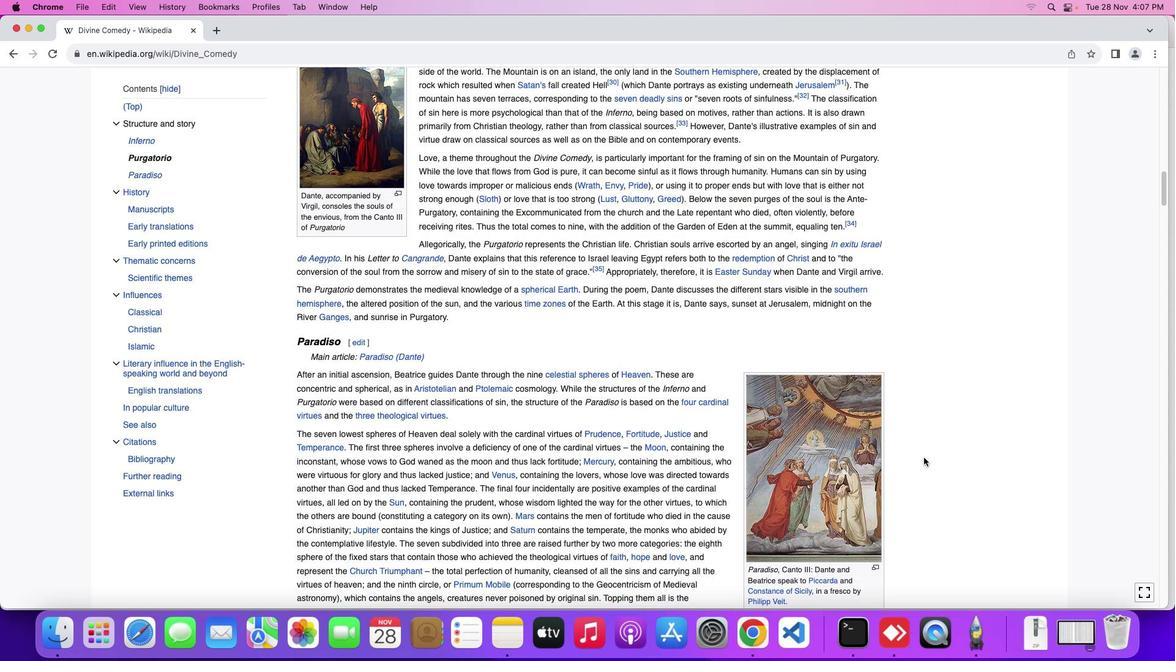 
Action: Mouse scrolled (929, 460) with delta (0, -1)
Screenshot: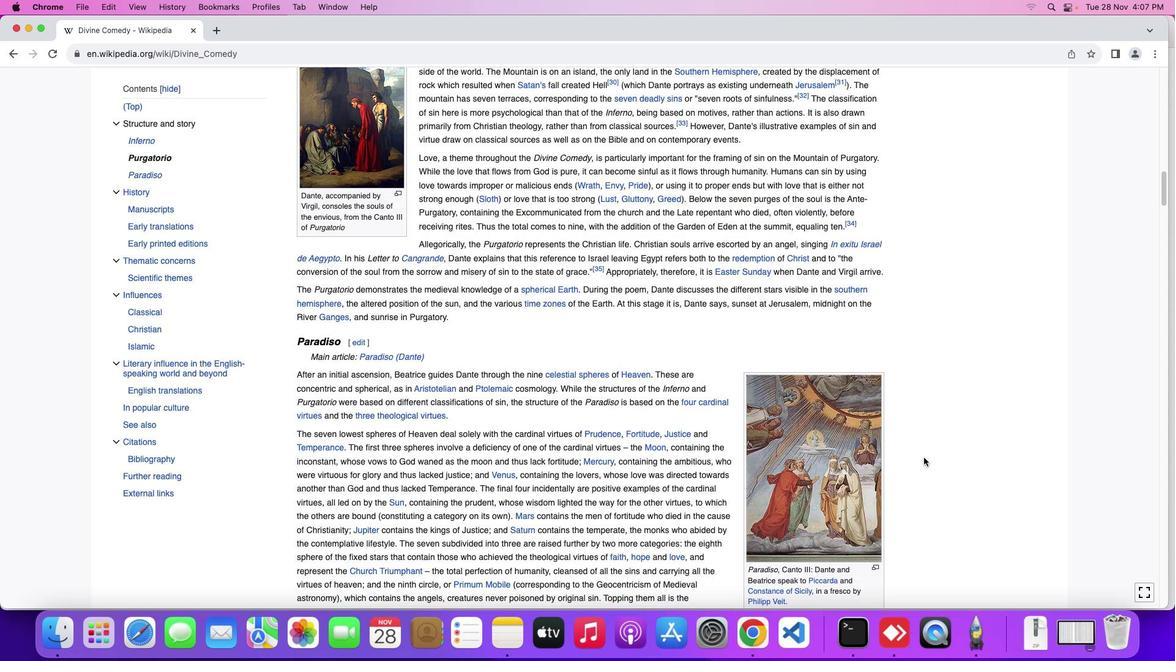 
Action: Mouse moved to (929, 460)
Screenshot: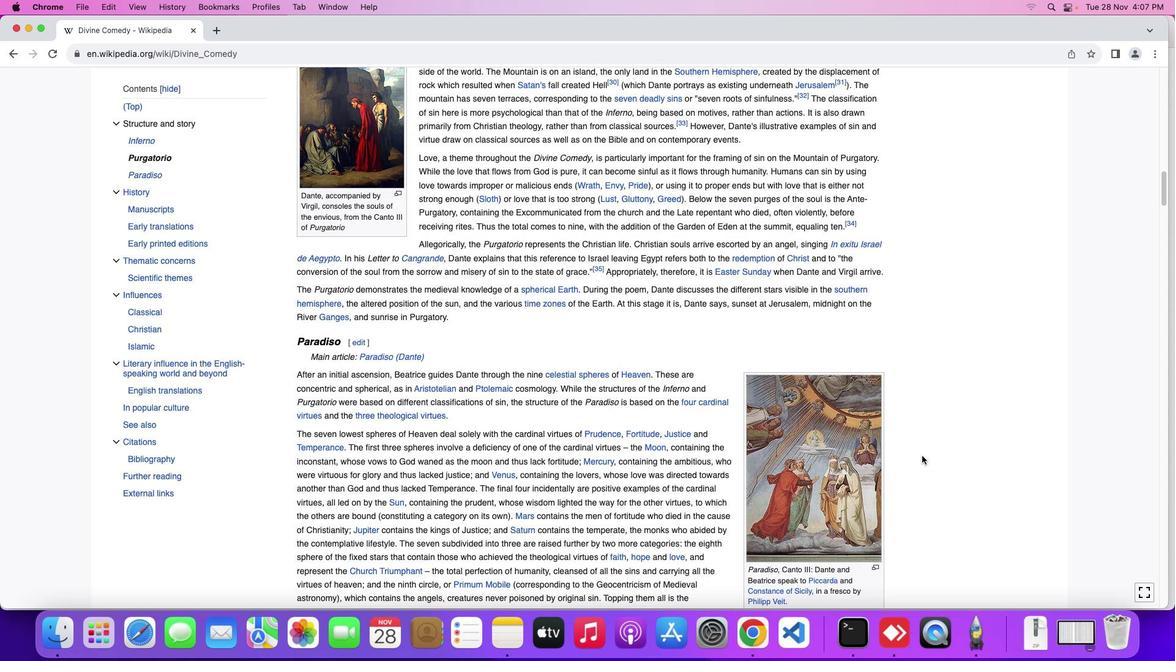 
Action: Mouse scrolled (929, 460) with delta (0, -3)
Screenshot: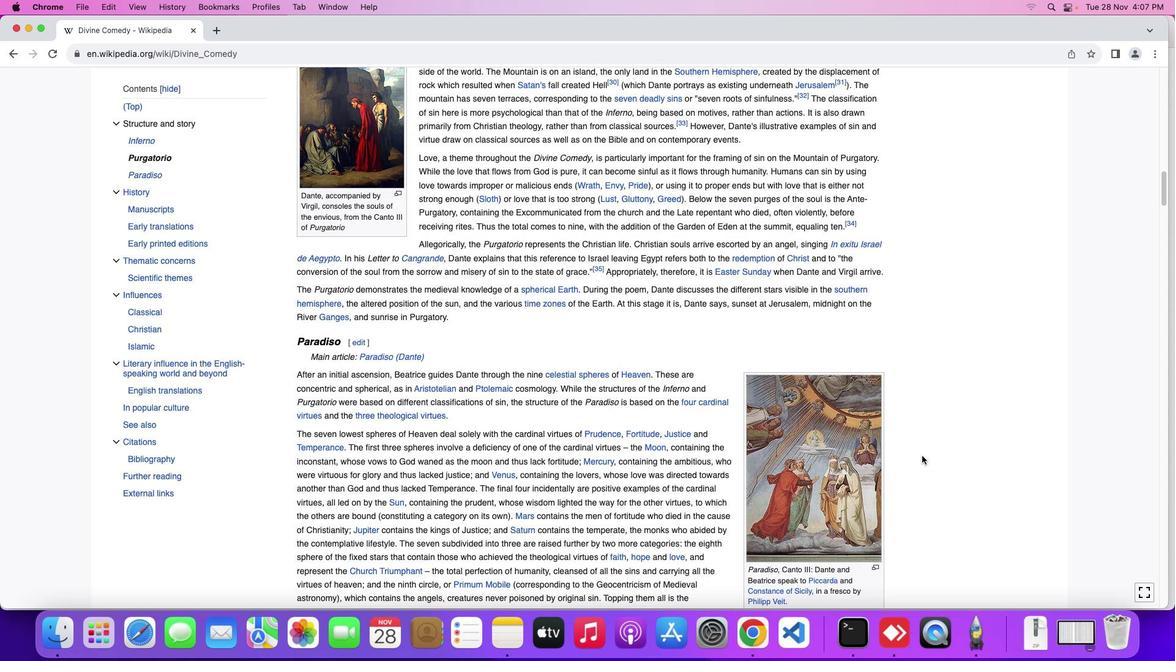 
Action: Mouse moved to (929, 460)
Screenshot: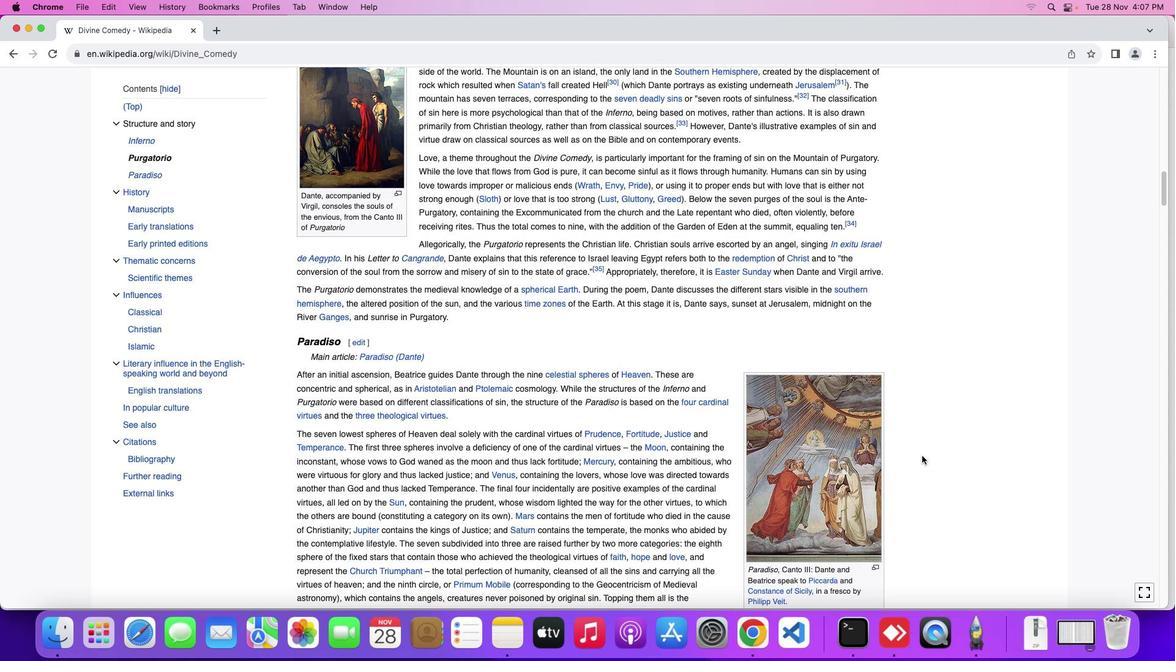 
Action: Mouse scrolled (929, 460) with delta (0, -3)
Screenshot: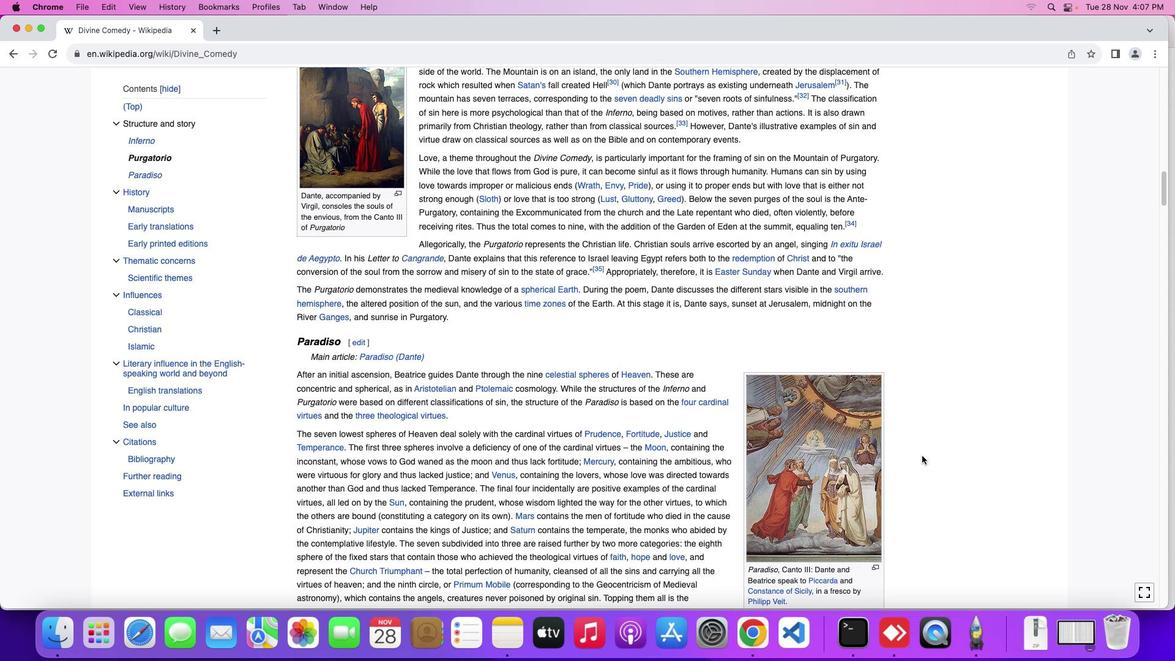
Action: Mouse moved to (916, 463)
Screenshot: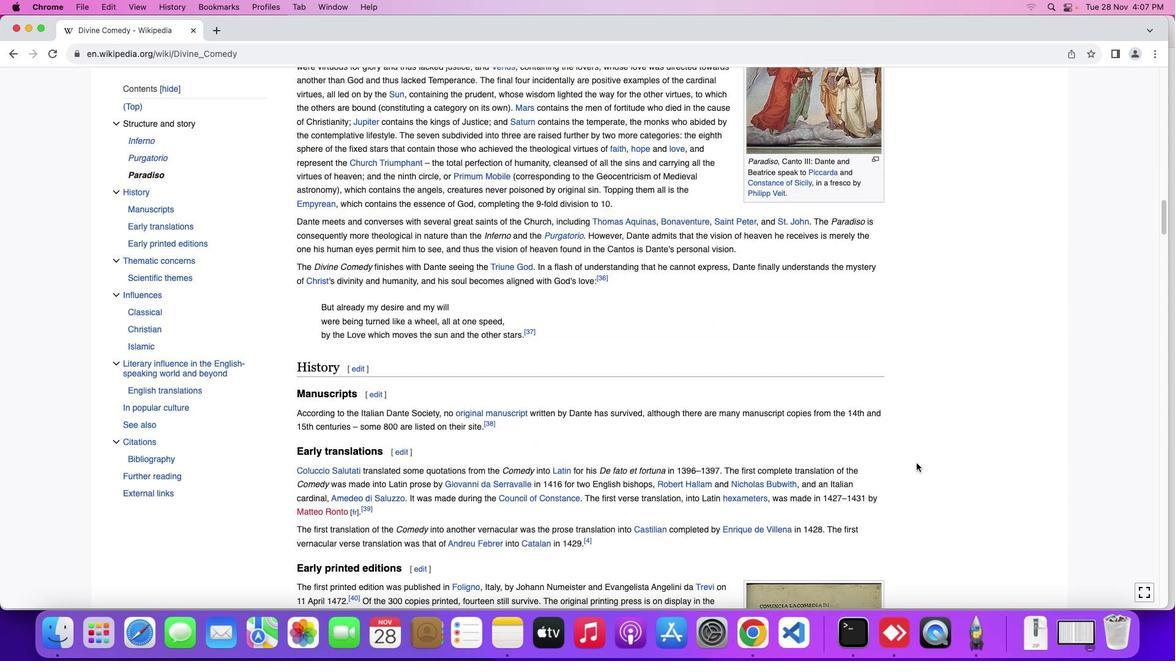 
Action: Mouse scrolled (916, 463) with delta (0, 0)
Screenshot: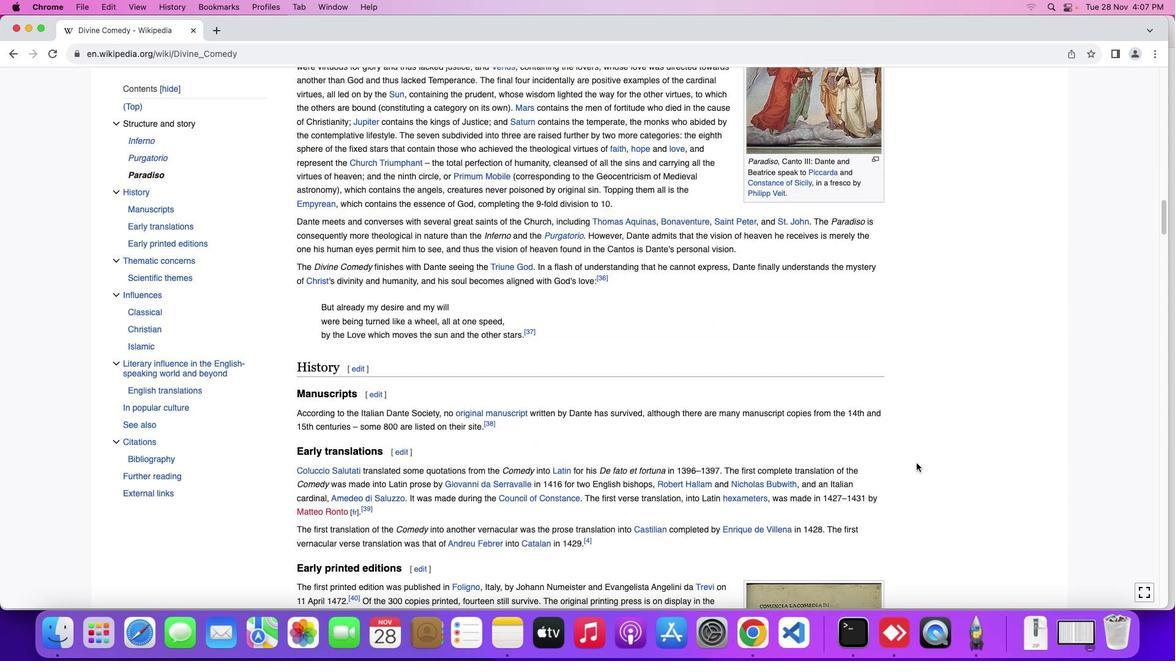 
Action: Mouse scrolled (916, 463) with delta (0, 0)
Screenshot: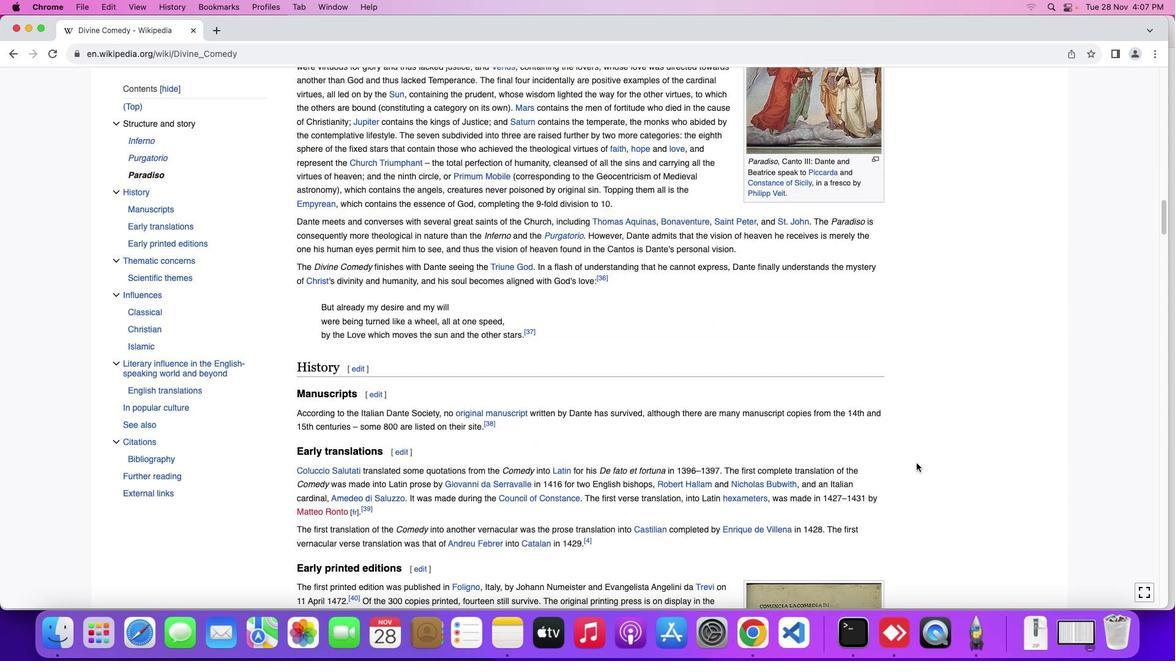 
Action: Mouse scrolled (916, 463) with delta (0, -1)
Screenshot: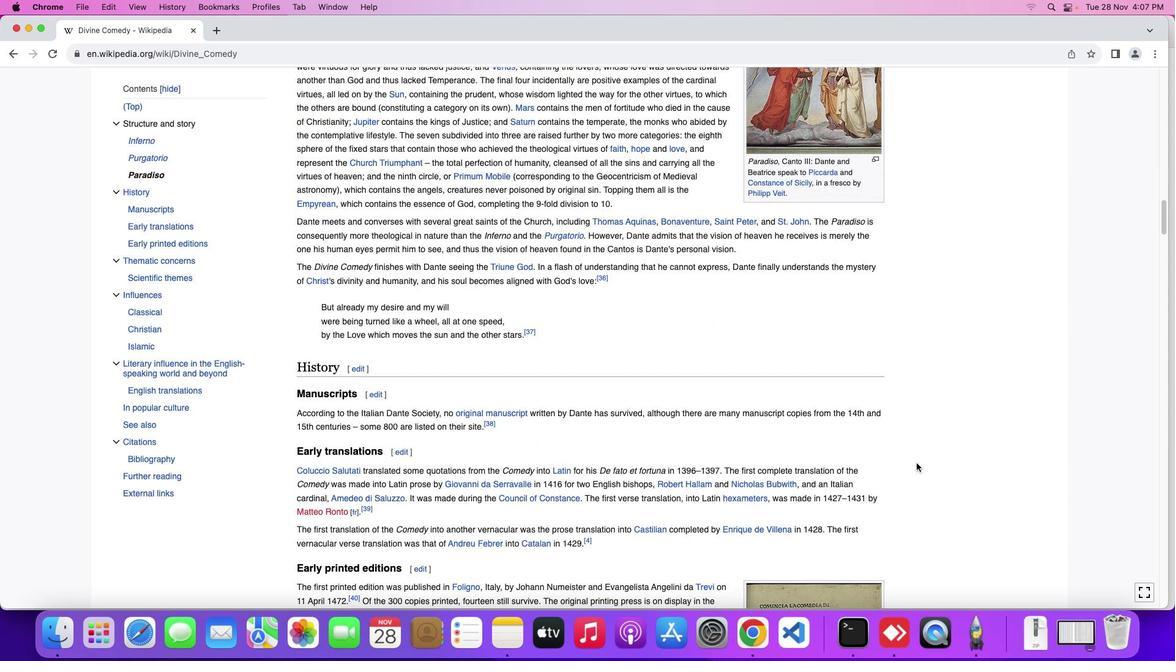 
Action: Mouse moved to (916, 463)
Screenshot: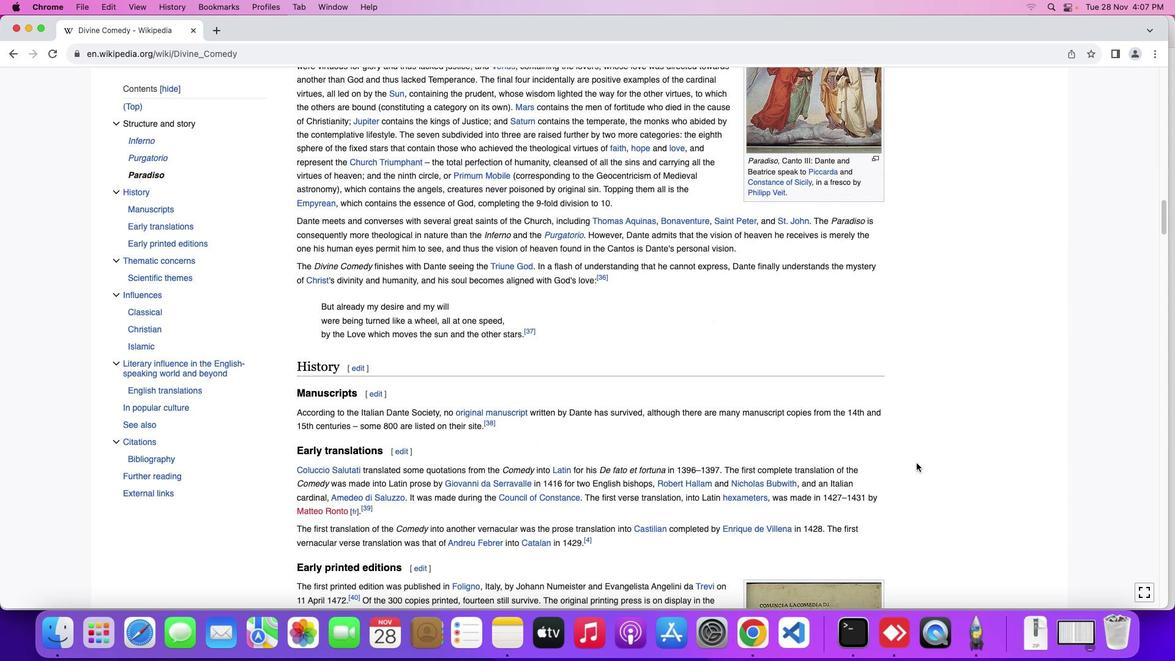 
Action: Mouse scrolled (916, 463) with delta (0, -3)
Screenshot: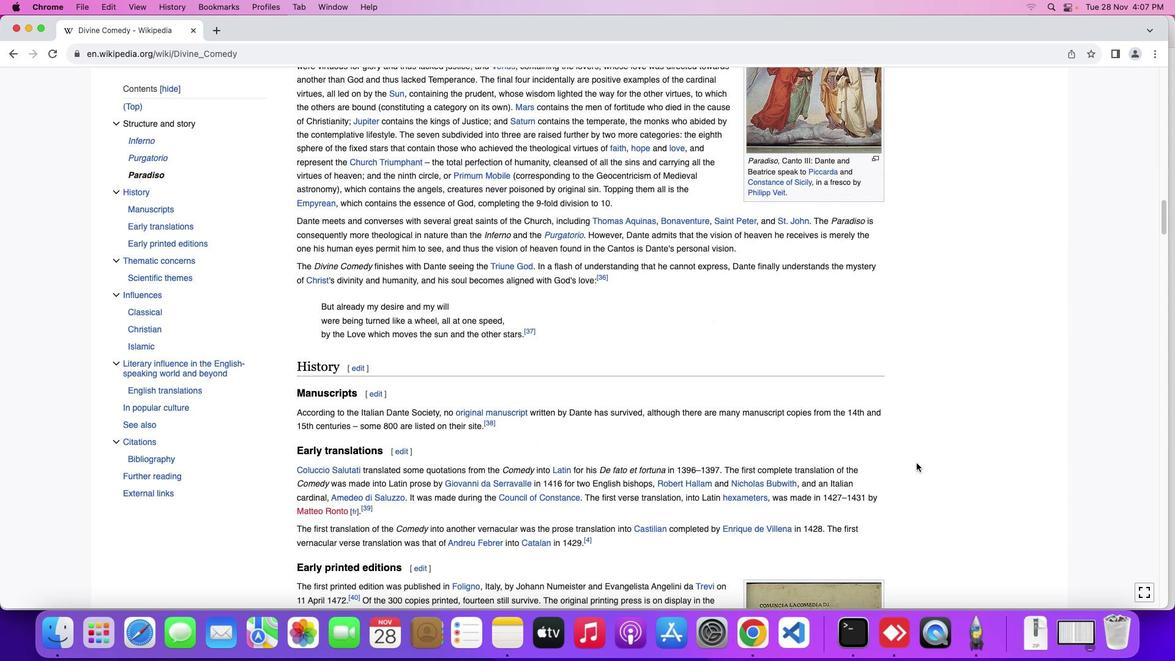 
Action: Mouse scrolled (916, 463) with delta (0, -3)
Screenshot: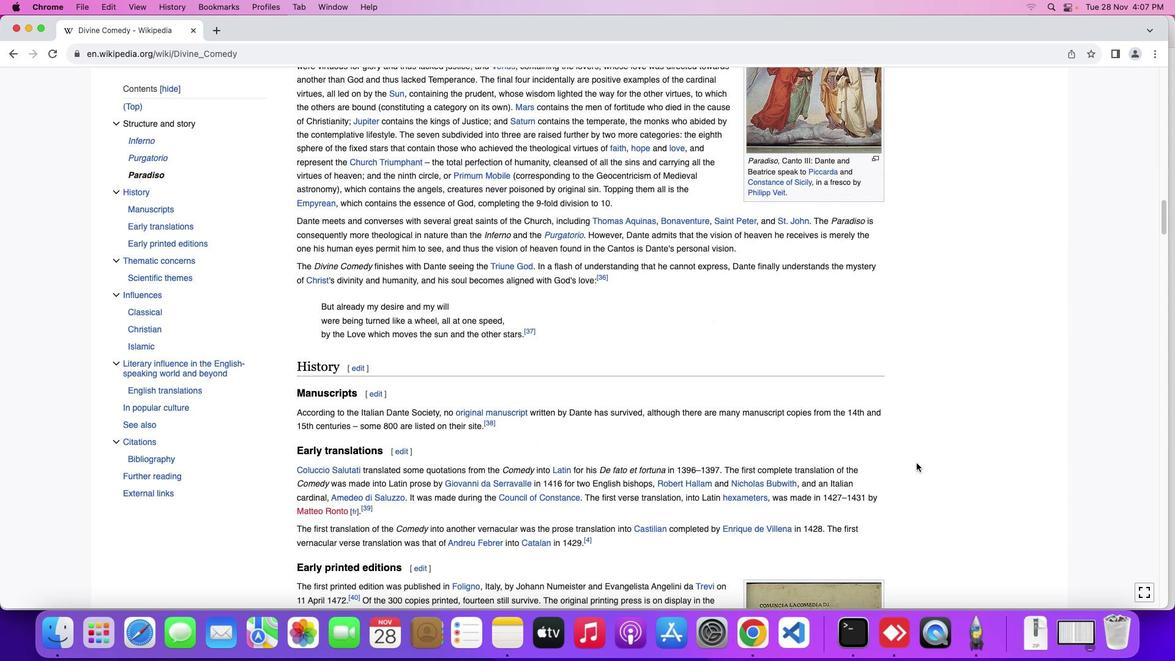 
Action: Mouse moved to (916, 463)
Screenshot: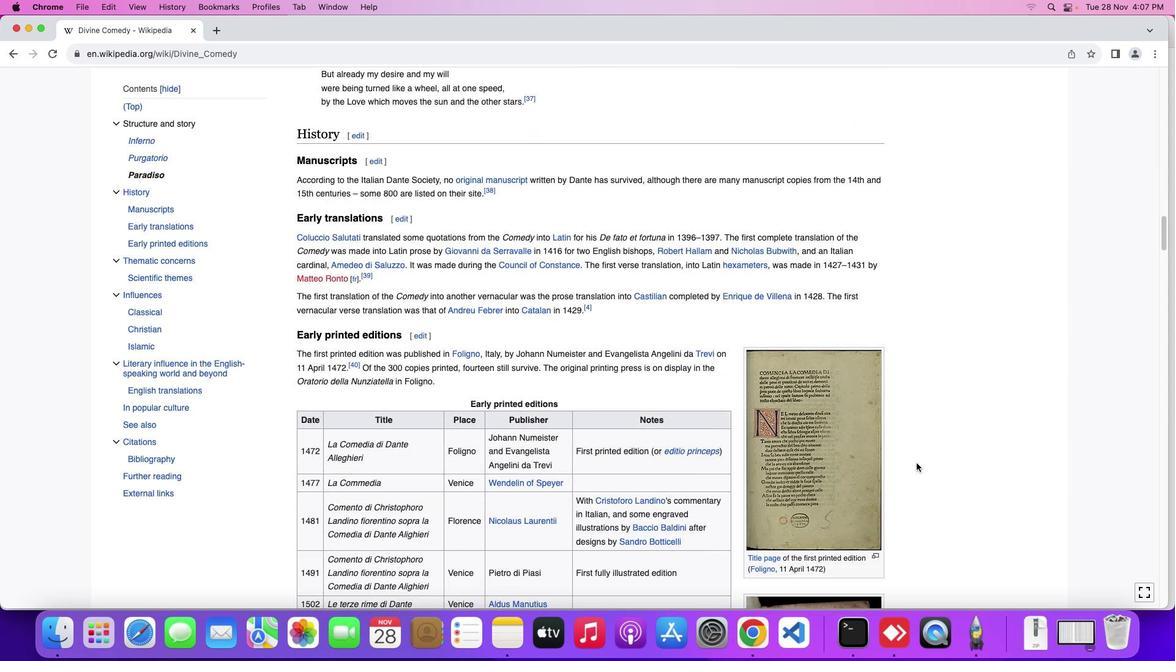 
Action: Mouse scrolled (916, 463) with delta (0, 0)
Screenshot: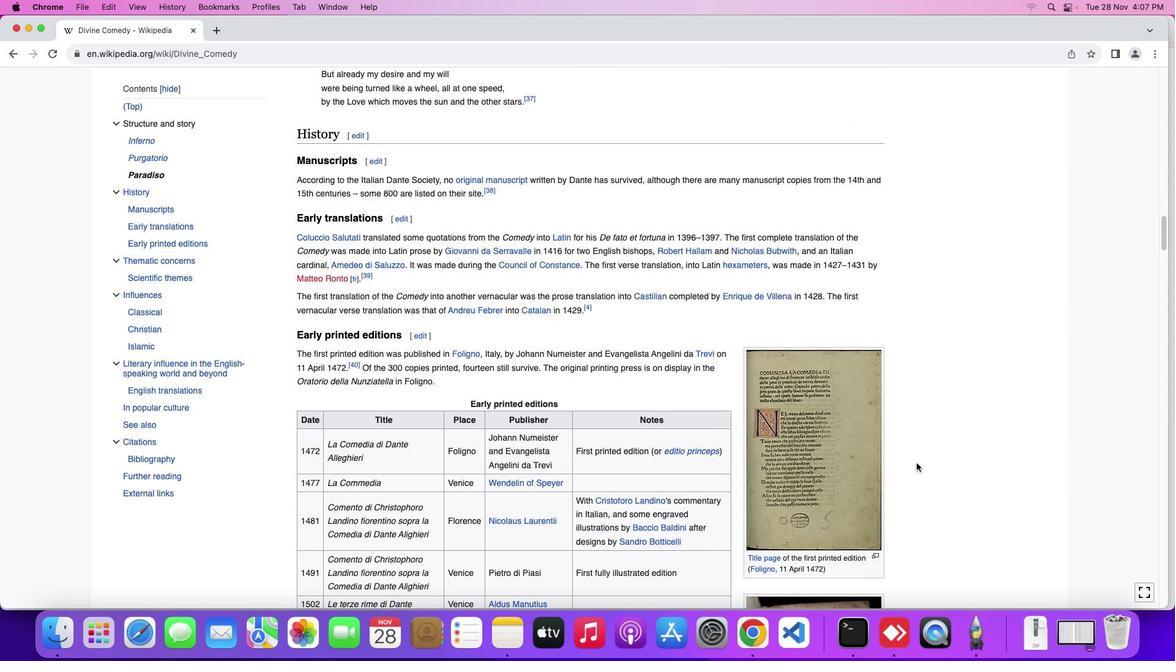 
Action: Mouse scrolled (916, 463) with delta (0, 0)
Screenshot: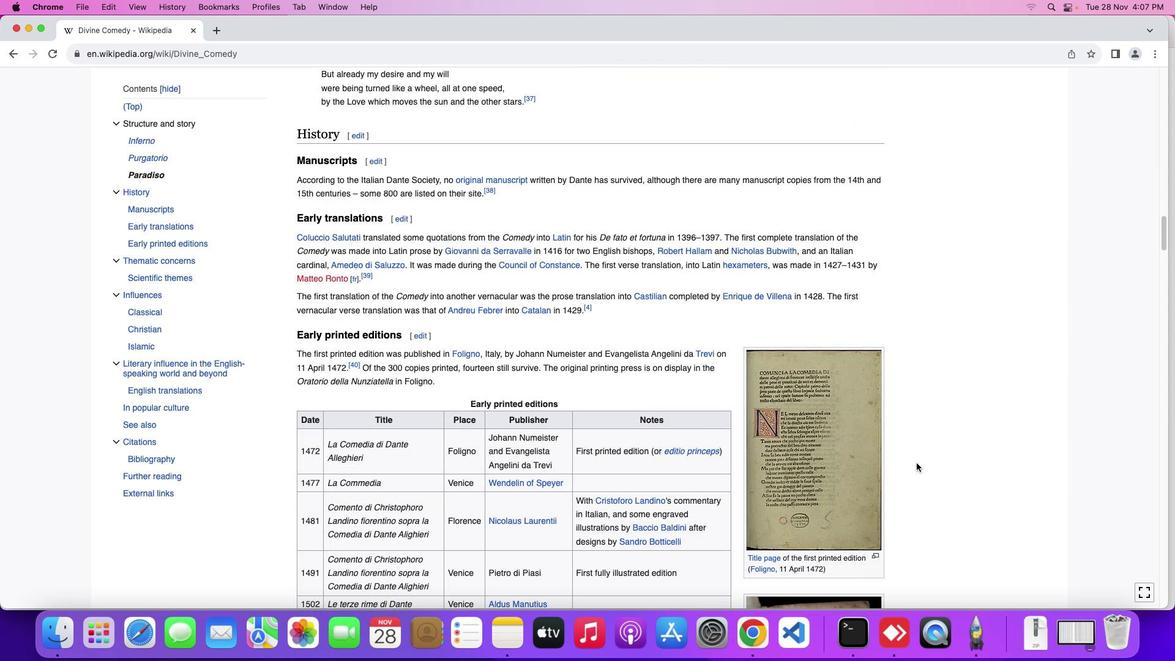 
Action: Mouse scrolled (916, 463) with delta (0, -1)
Screenshot: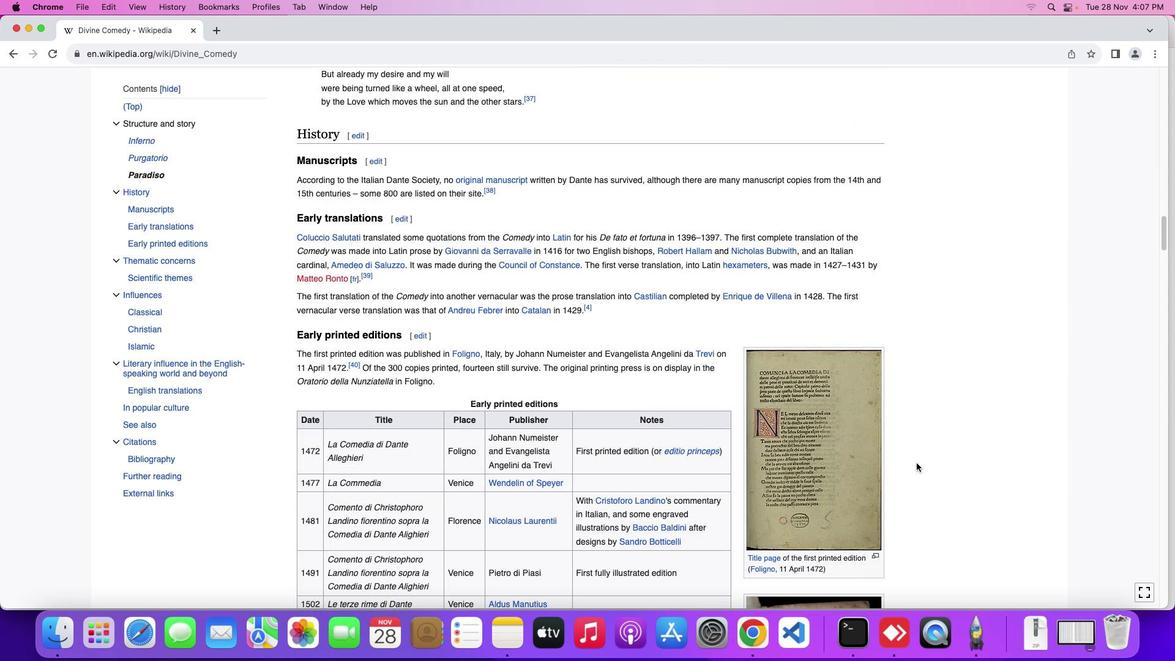 
Action: Mouse scrolled (916, 463) with delta (0, -2)
Screenshot: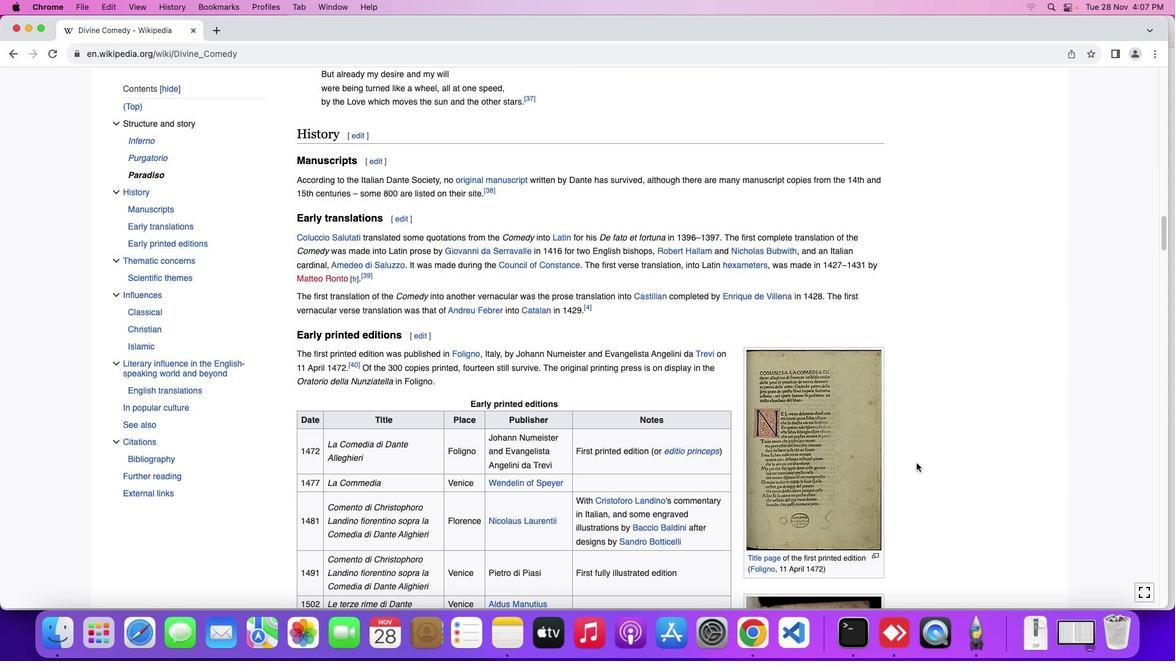 
Action: Mouse scrolled (916, 463) with delta (0, 0)
Screenshot: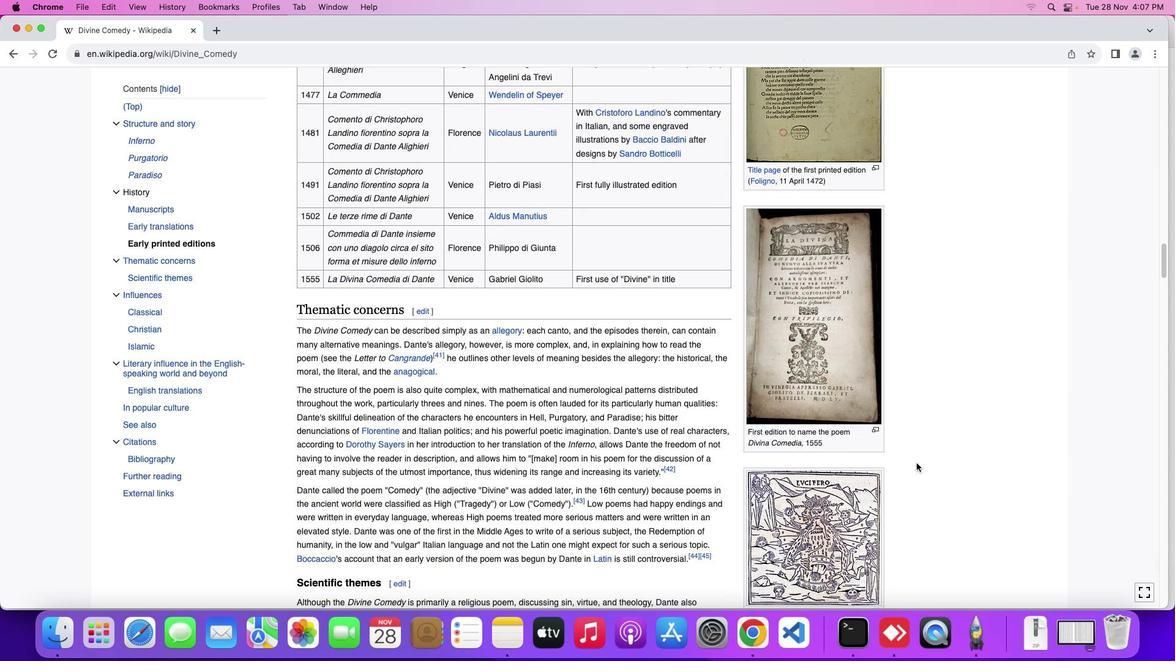 
Action: Mouse scrolled (916, 463) with delta (0, 0)
Screenshot: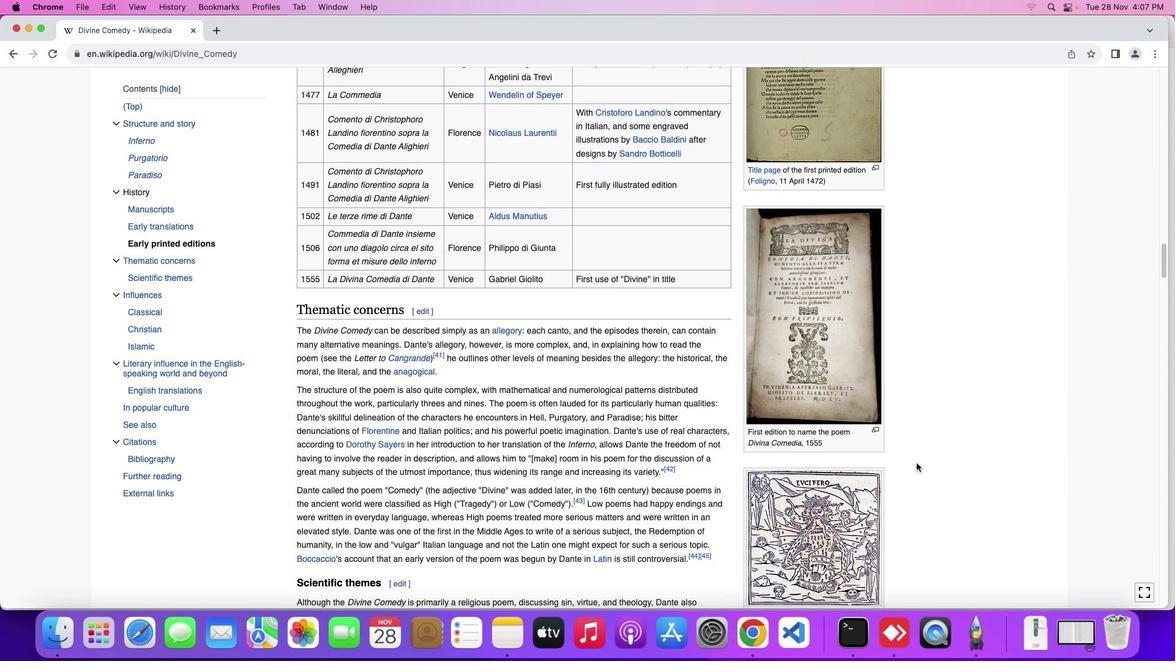 
Action: Mouse scrolled (916, 463) with delta (0, -1)
Screenshot: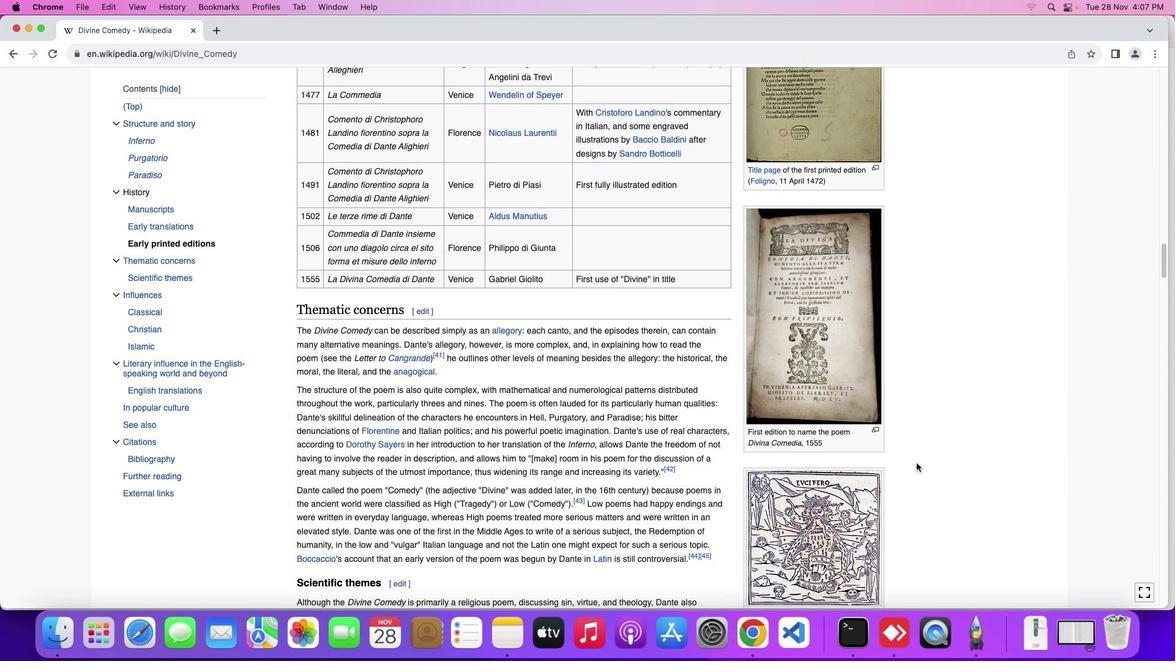 
Action: Mouse scrolled (916, 463) with delta (0, -3)
Screenshot: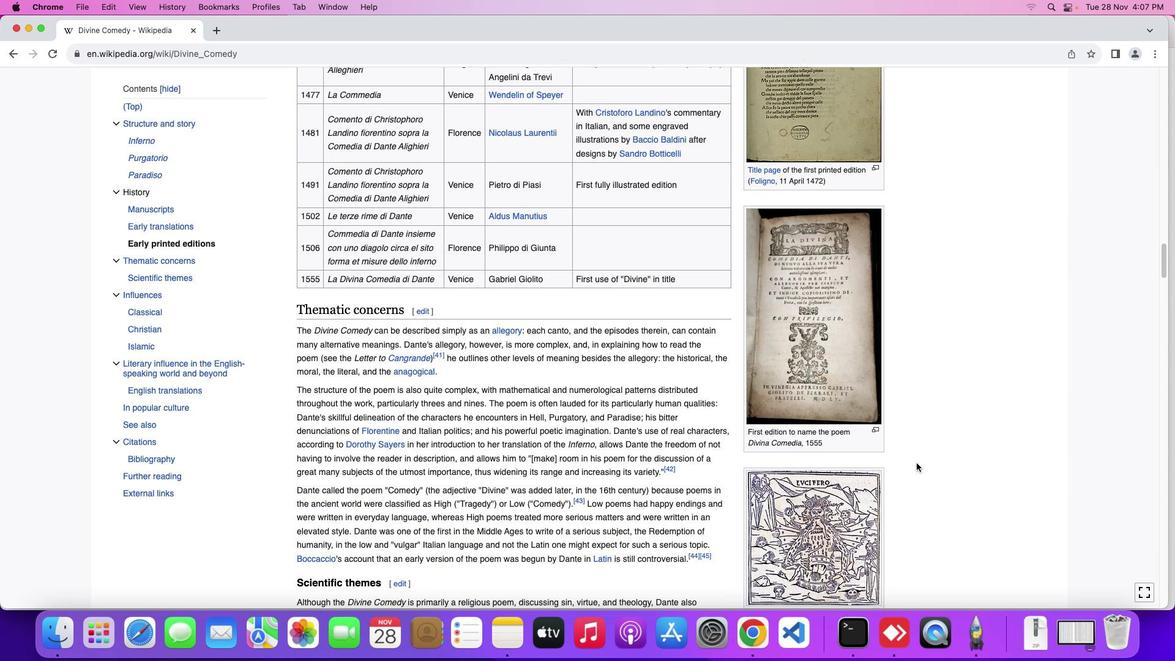 
Action: Mouse scrolled (916, 463) with delta (0, -3)
Screenshot: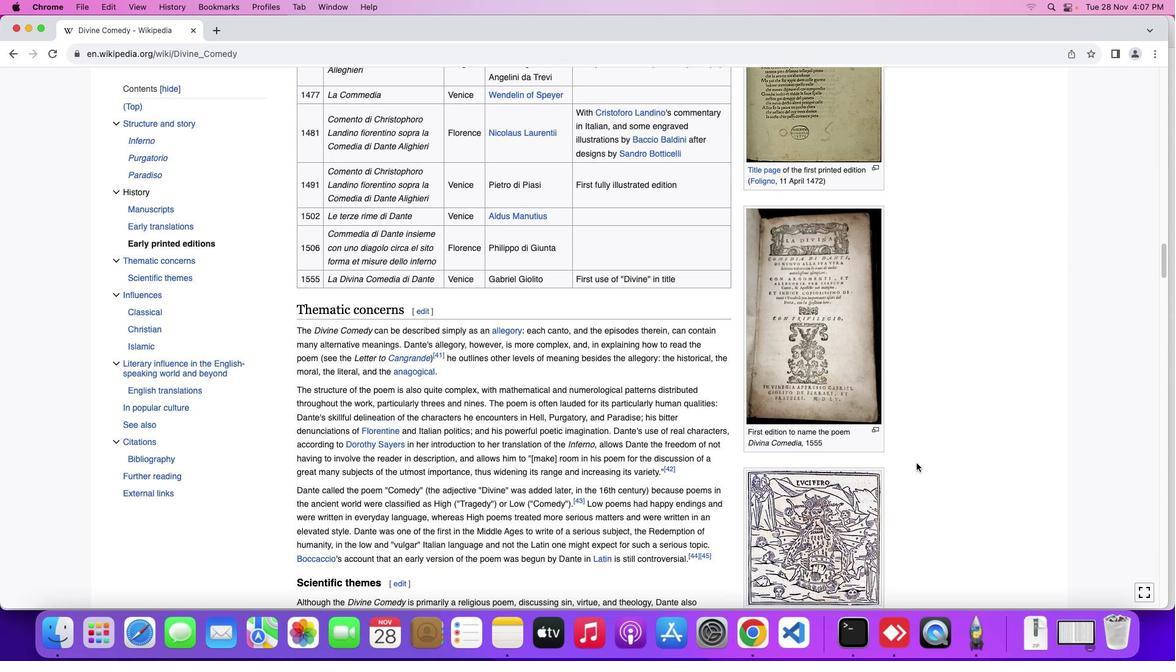 
Action: Mouse scrolled (916, 463) with delta (0, 0)
Screenshot: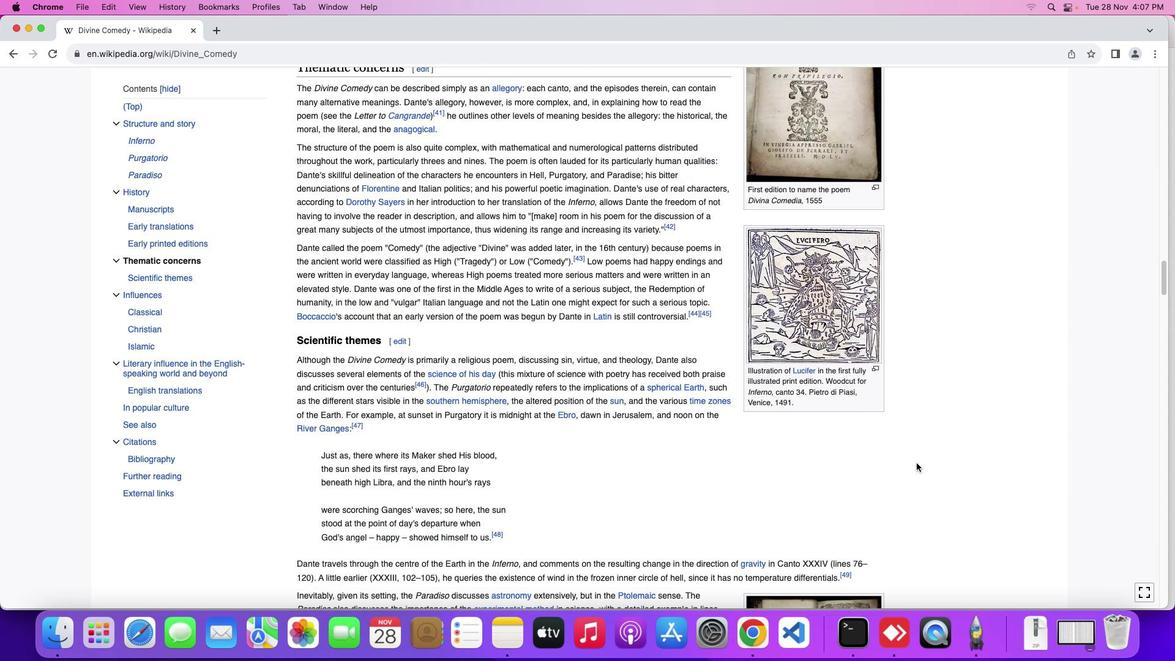 
Action: Mouse scrolled (916, 463) with delta (0, 0)
Screenshot: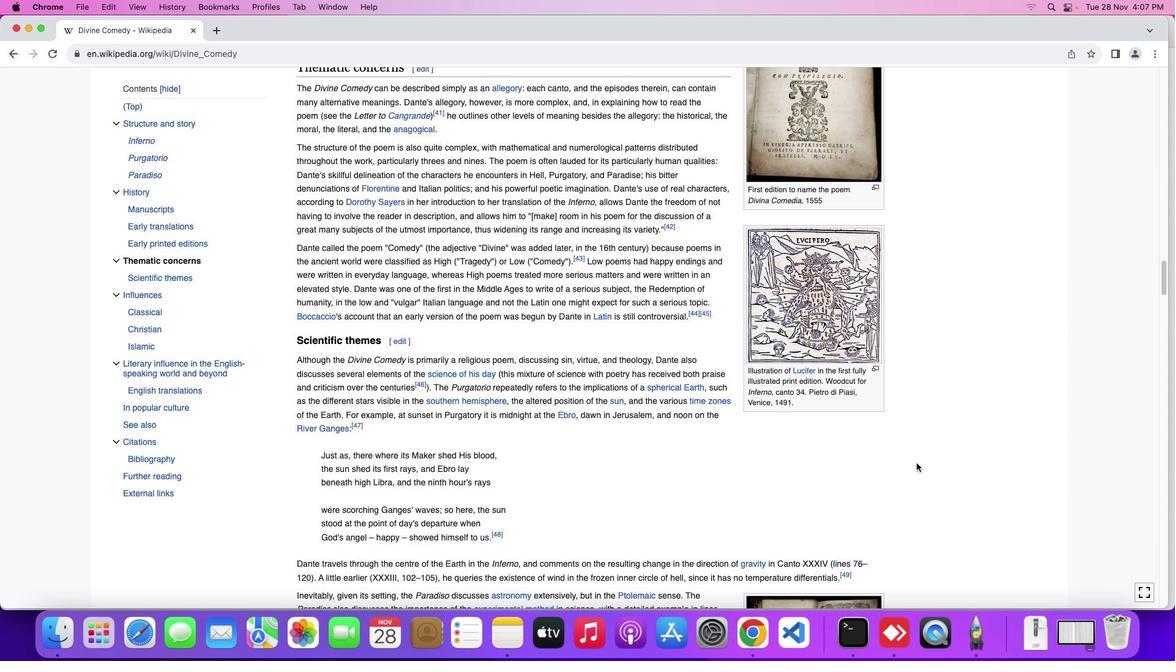 
Action: Mouse scrolled (916, 463) with delta (0, -1)
Screenshot: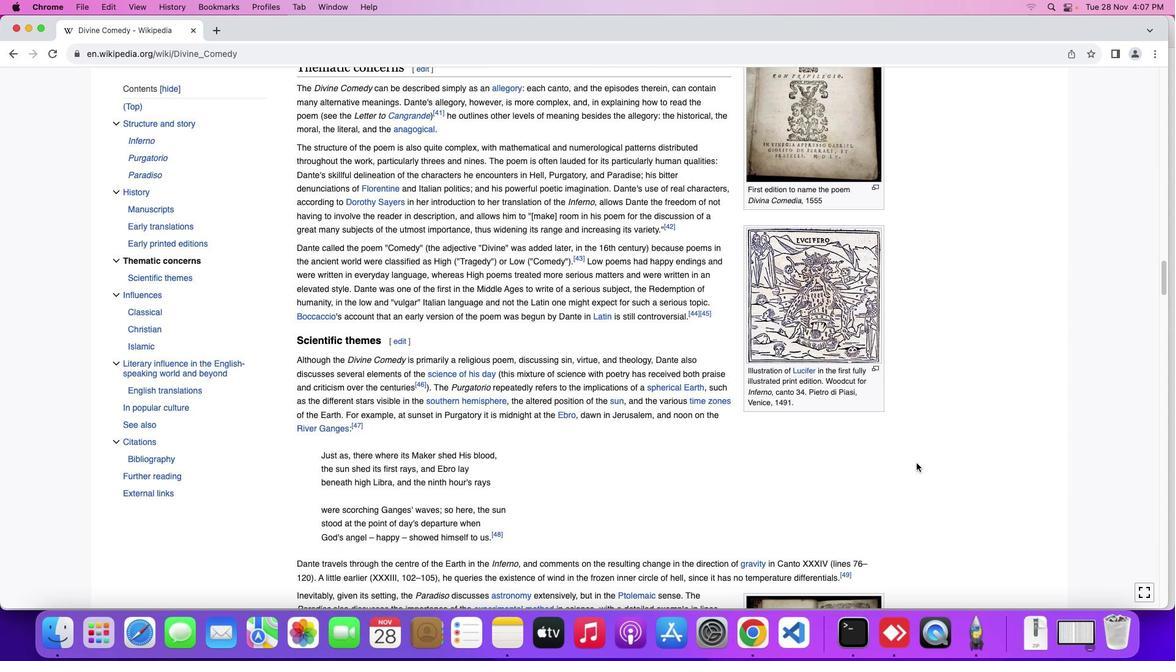 
Action: Mouse scrolled (916, 463) with delta (0, -3)
Screenshot: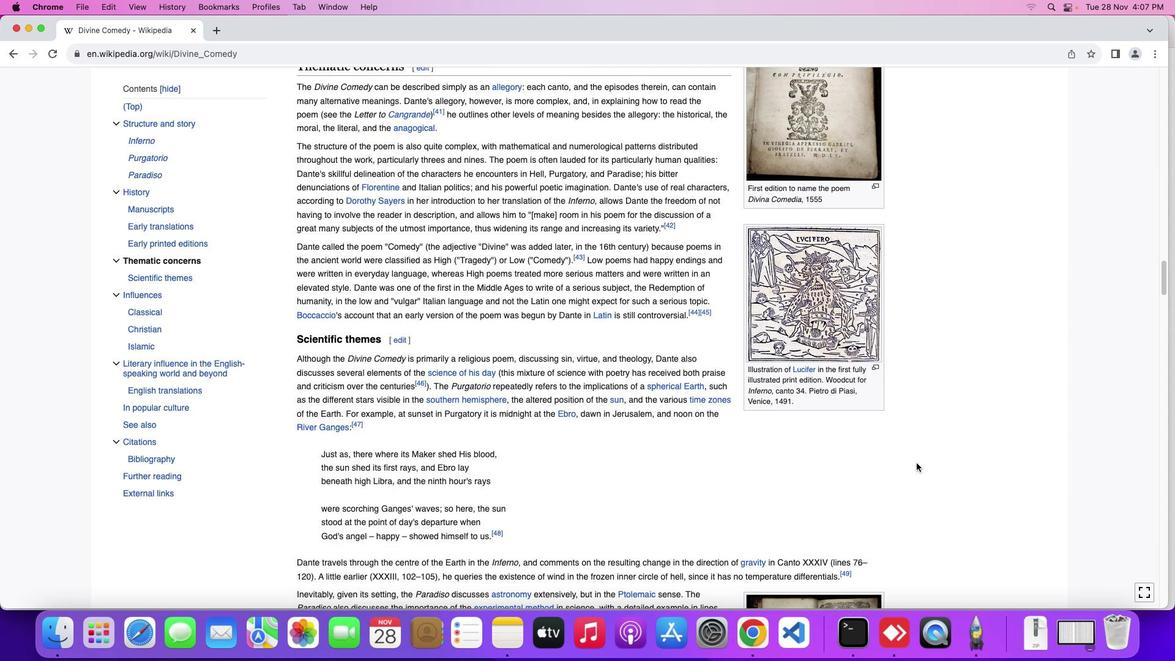 
Action: Mouse moved to (916, 463)
Screenshot: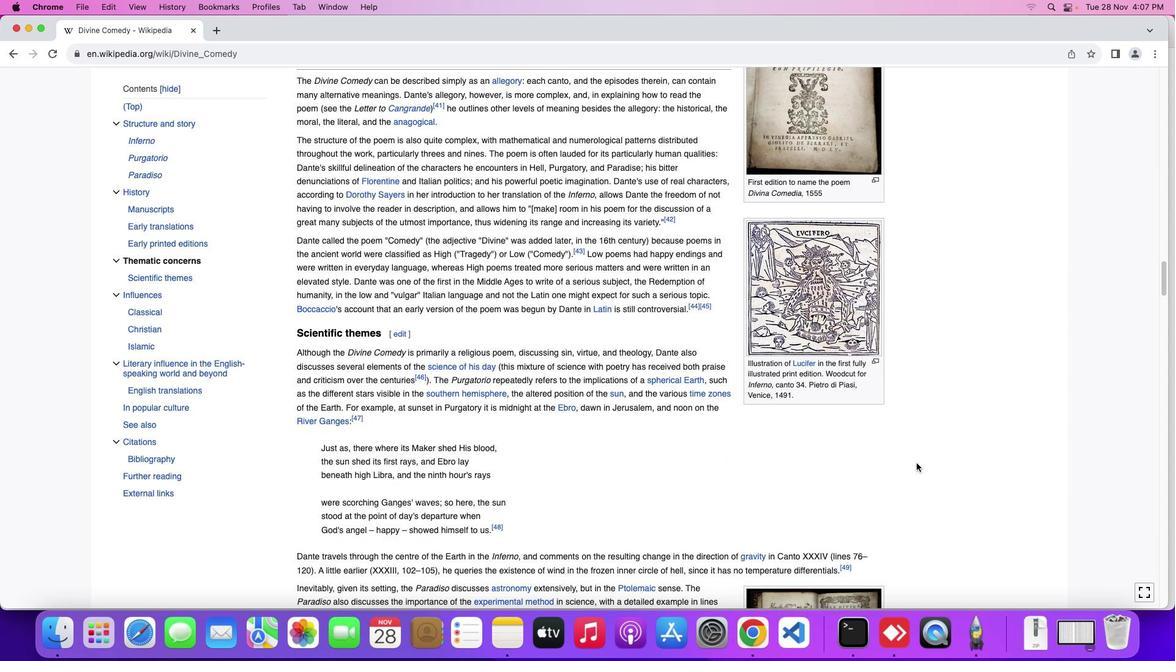 
Action: Mouse scrolled (916, 463) with delta (0, 0)
Screenshot: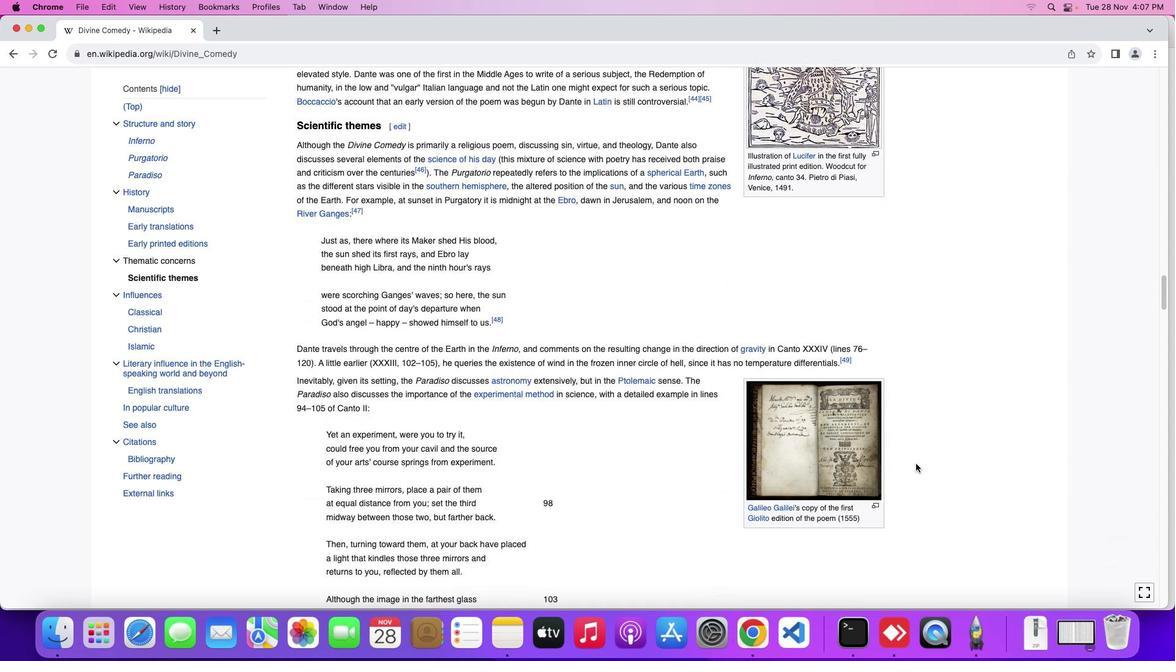 
Action: Mouse scrolled (916, 463) with delta (0, 0)
Screenshot: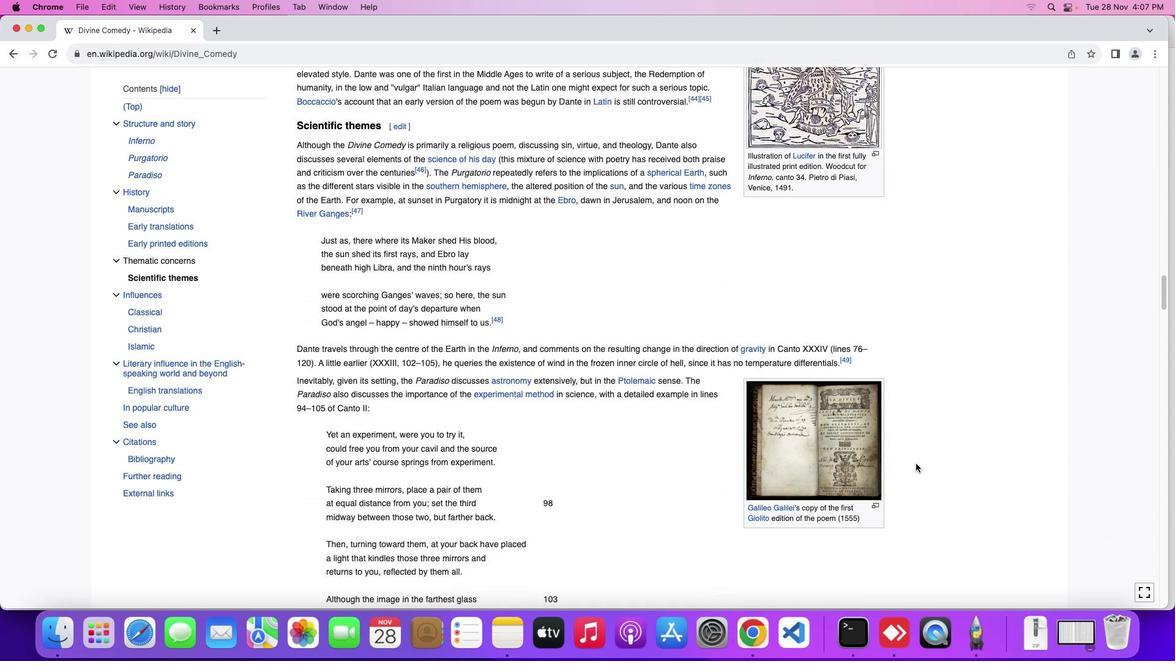 
Action: Mouse scrolled (916, 463) with delta (0, -1)
Screenshot: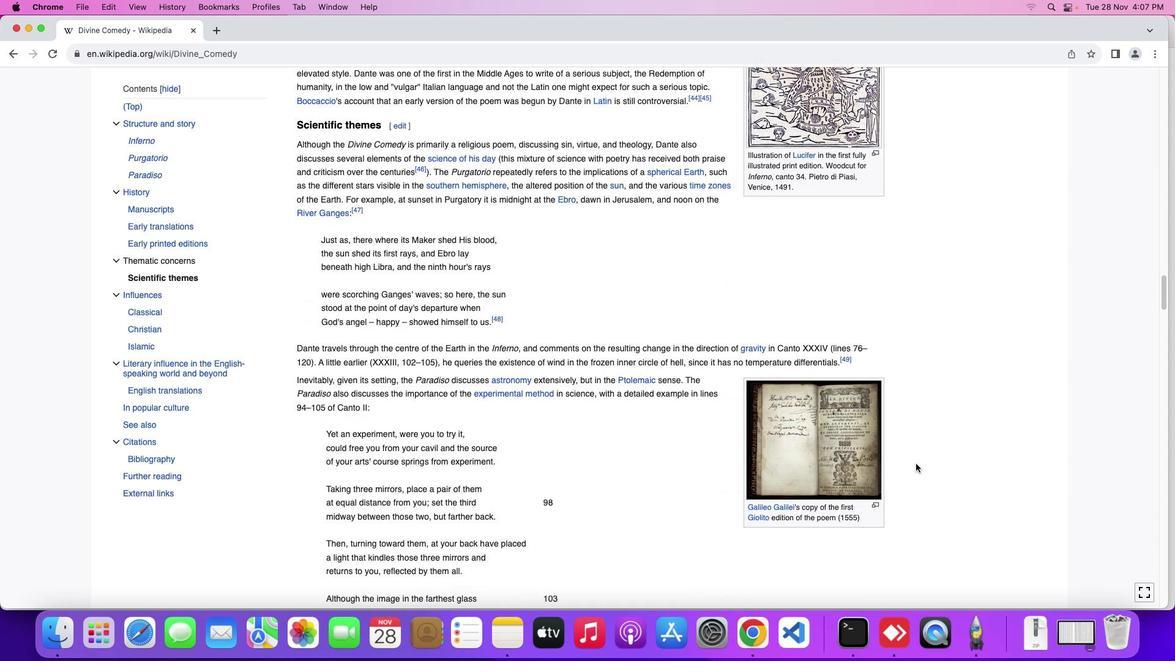 
Action: Mouse scrolled (916, 463) with delta (0, -2)
Screenshot: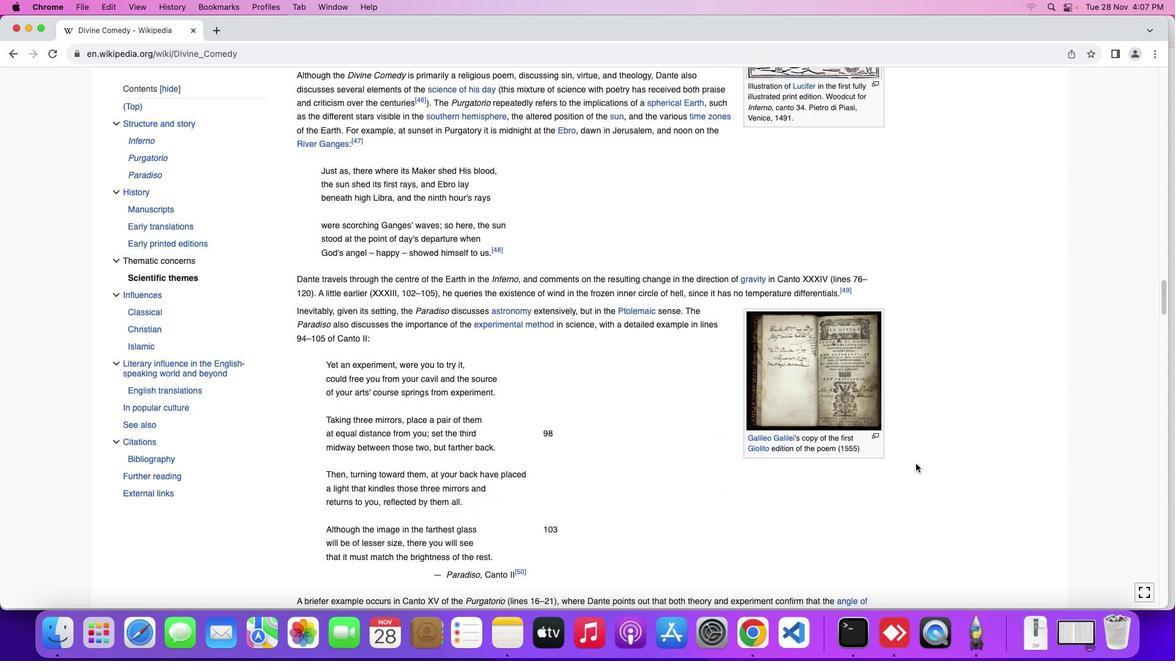 
Action: Mouse moved to (915, 463)
Screenshot: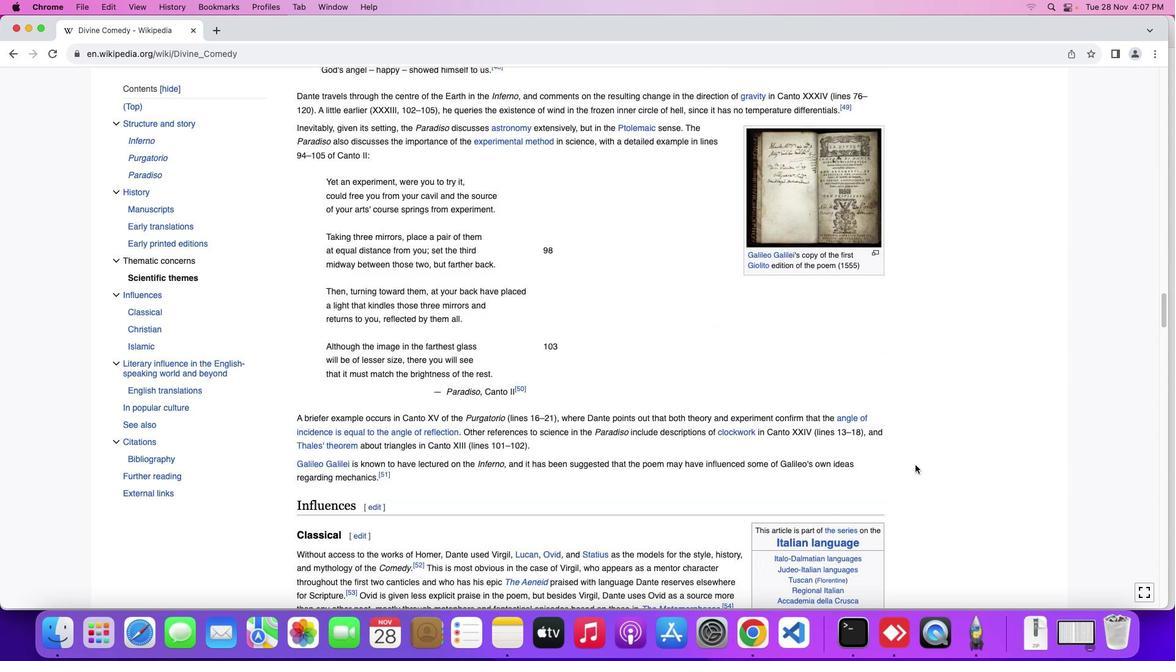 
Action: Mouse scrolled (915, 463) with delta (0, 0)
Screenshot: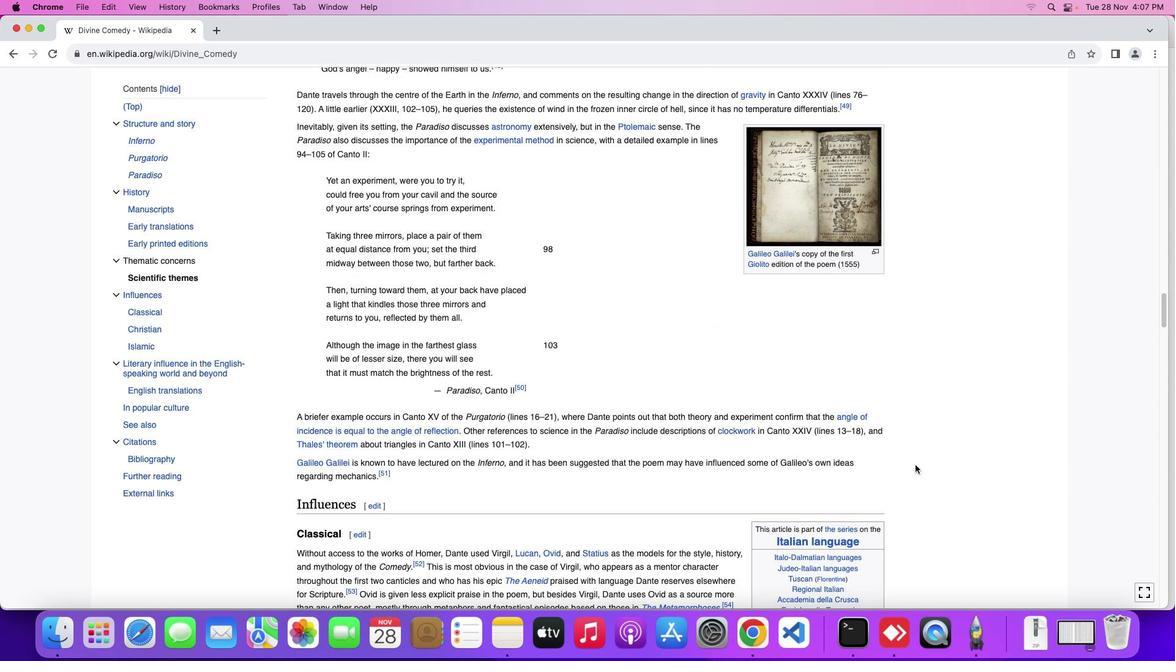 
Action: Mouse scrolled (915, 463) with delta (0, 0)
Screenshot: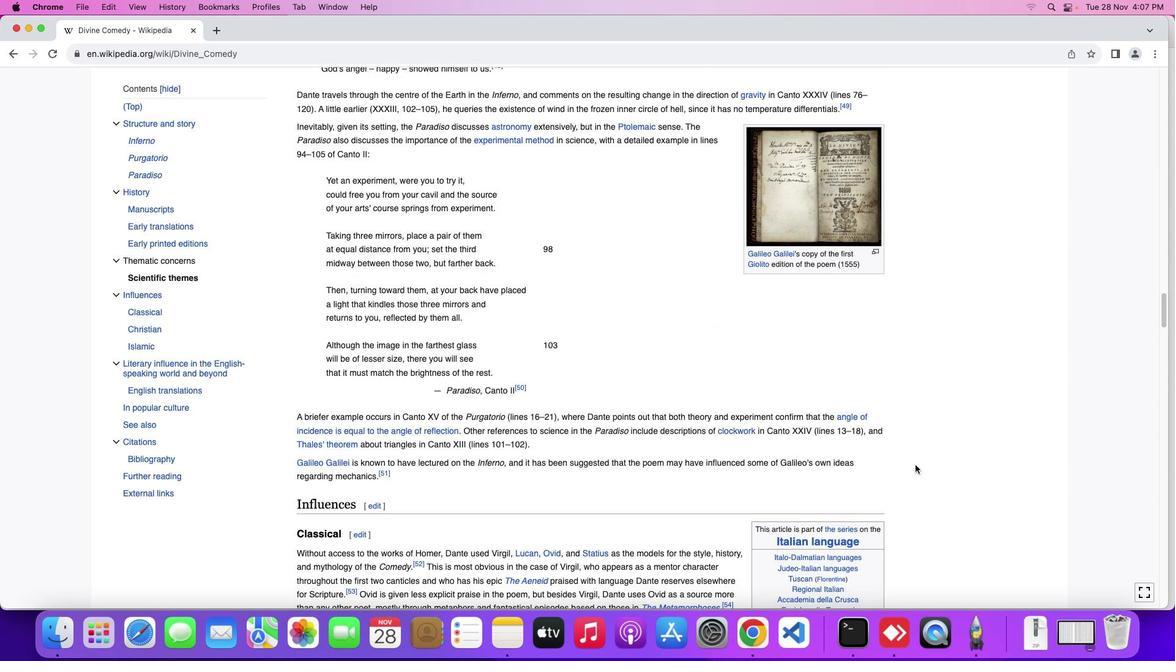 
Action: Mouse scrolled (915, 463) with delta (0, -1)
Screenshot: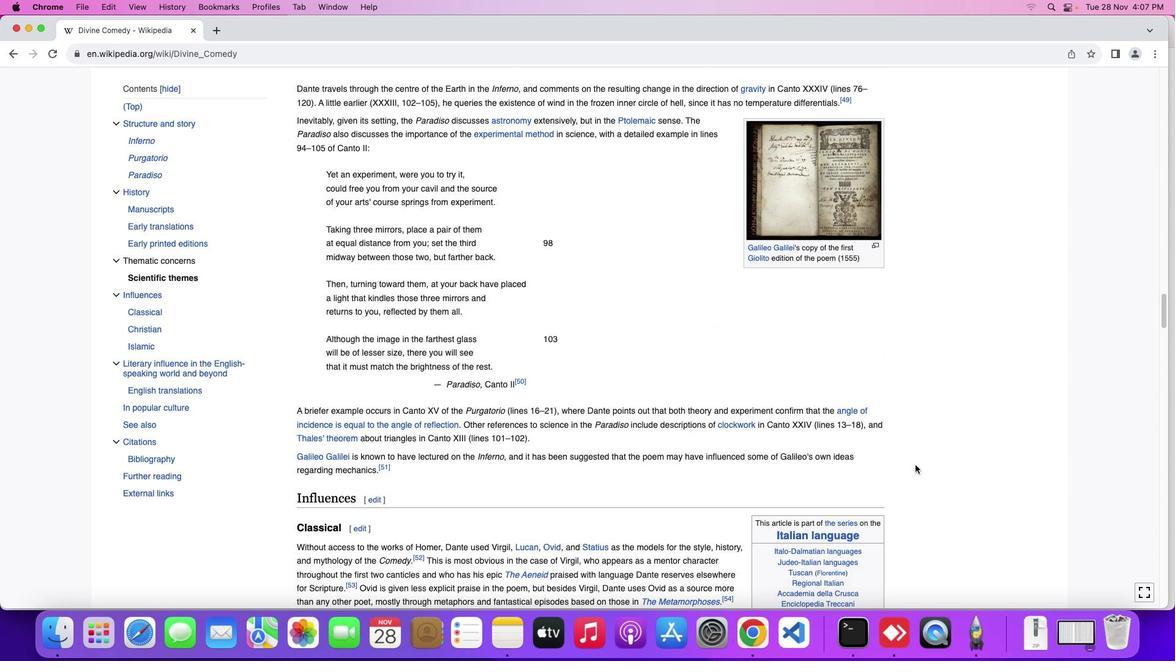
Action: Mouse scrolled (915, 463) with delta (0, -3)
Screenshot: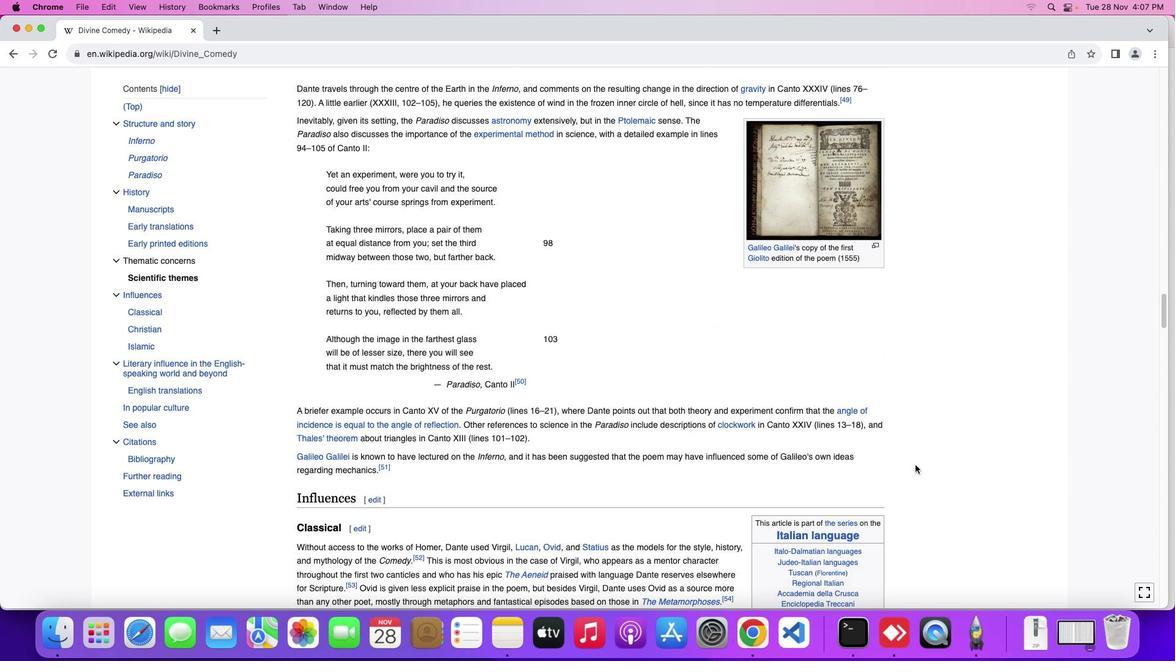 
Action: Mouse moved to (915, 464)
Screenshot: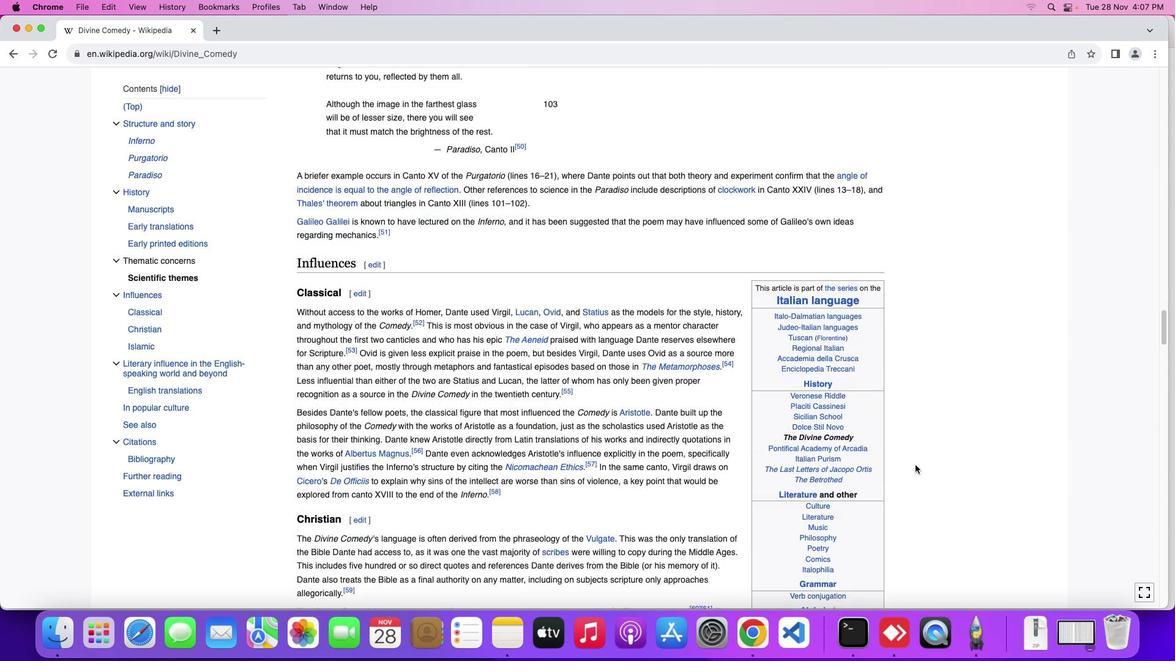 
Action: Mouse scrolled (915, 464) with delta (0, 0)
Screenshot: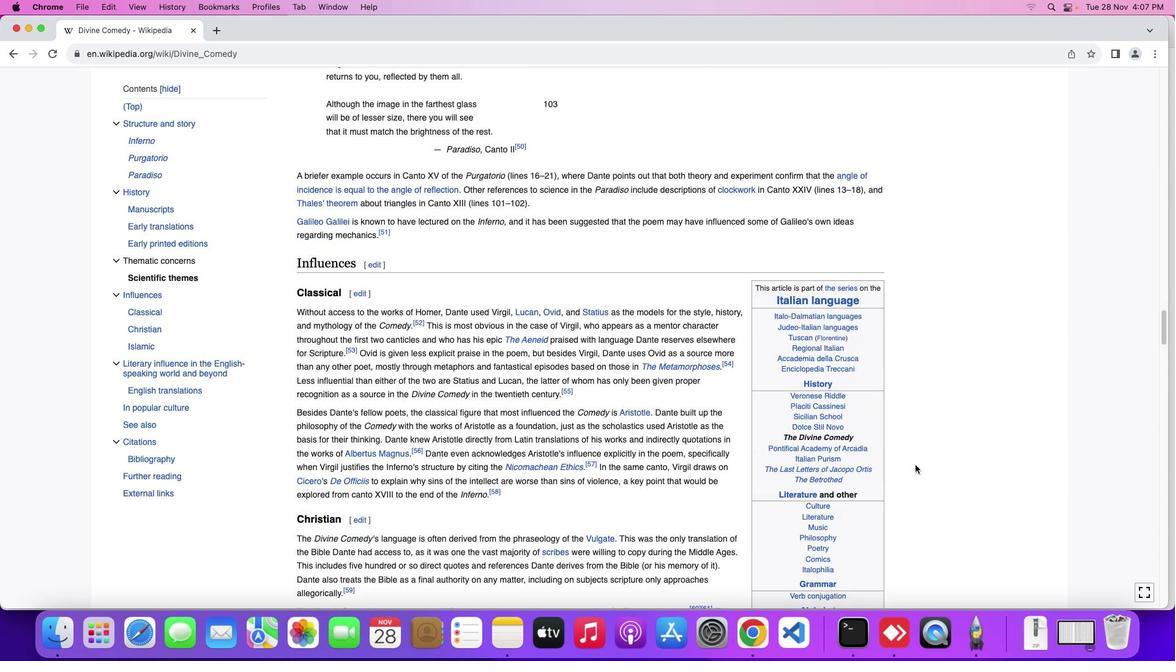 
Action: Mouse scrolled (915, 464) with delta (0, 0)
Screenshot: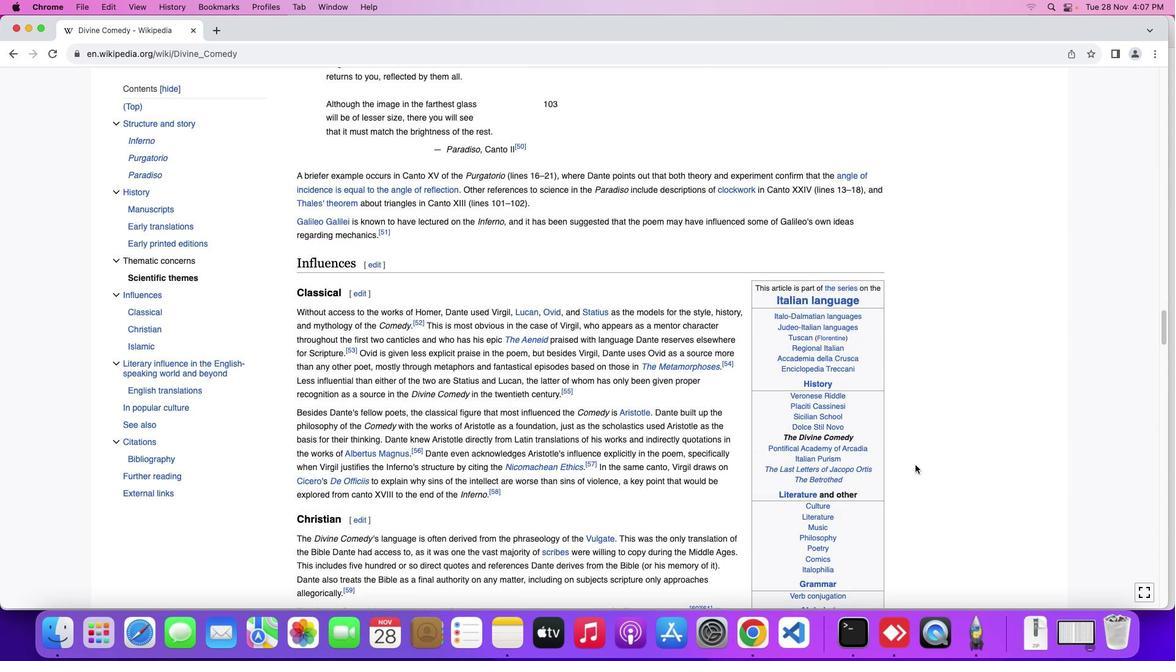 
Action: Mouse scrolled (915, 464) with delta (0, -1)
Screenshot: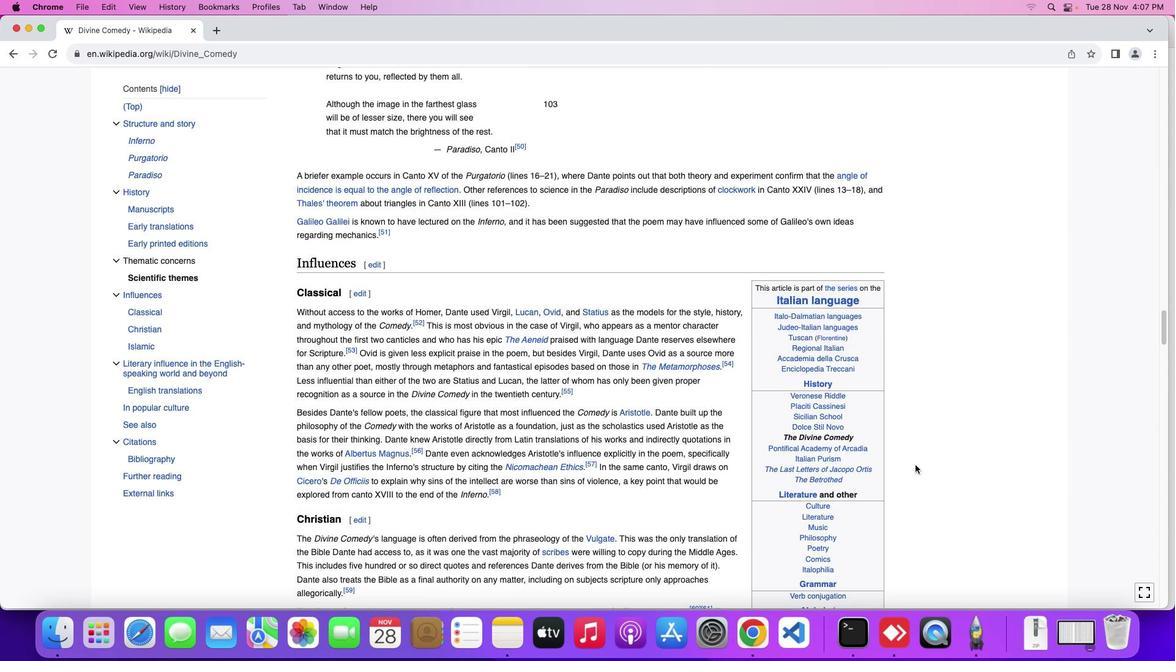 
Action: Mouse scrolled (915, 464) with delta (0, -3)
Screenshot: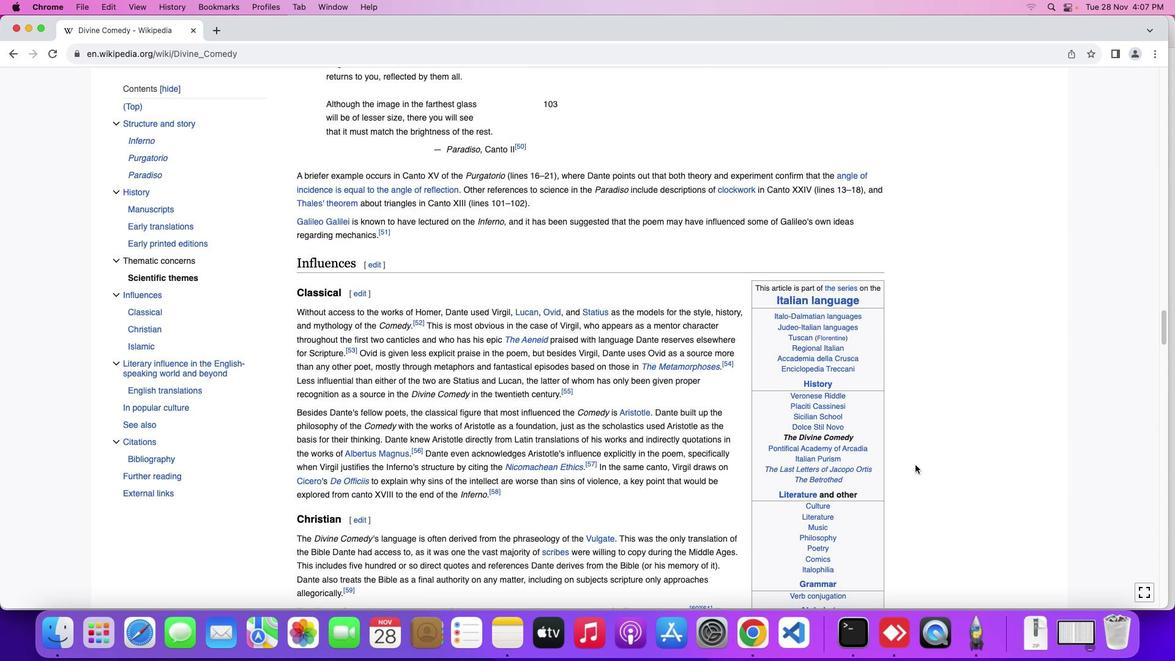 
Action: Mouse scrolled (915, 464) with delta (0, 0)
Screenshot: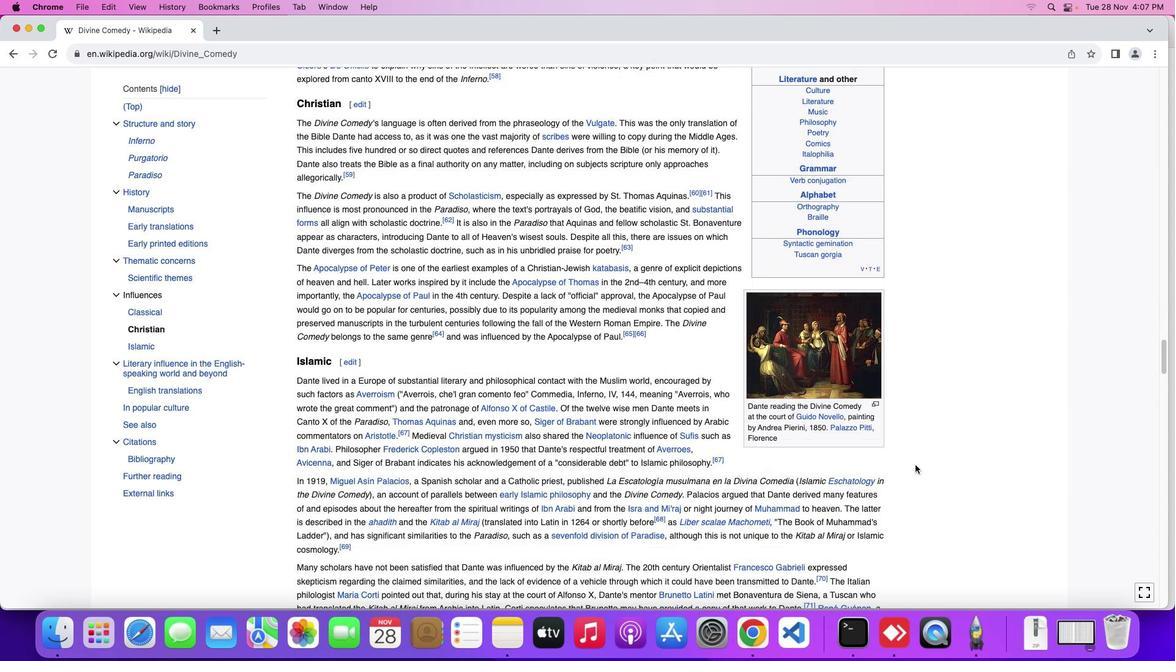 
Action: Mouse scrolled (915, 464) with delta (0, 0)
Screenshot: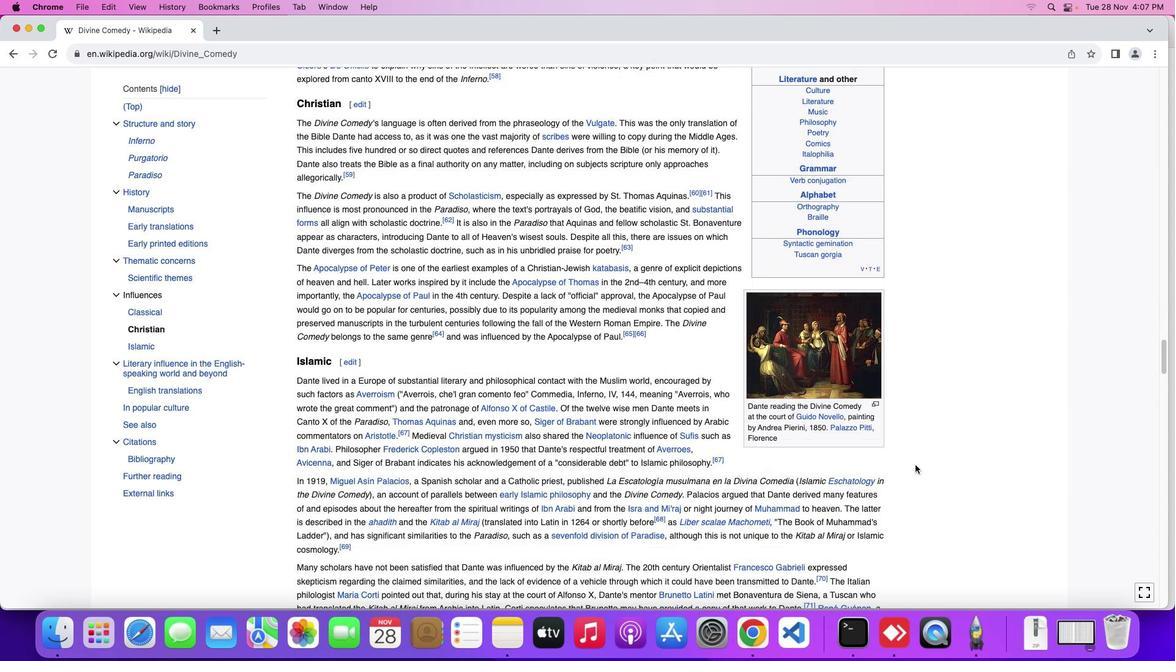
Action: Mouse scrolled (915, 464) with delta (0, -1)
Screenshot: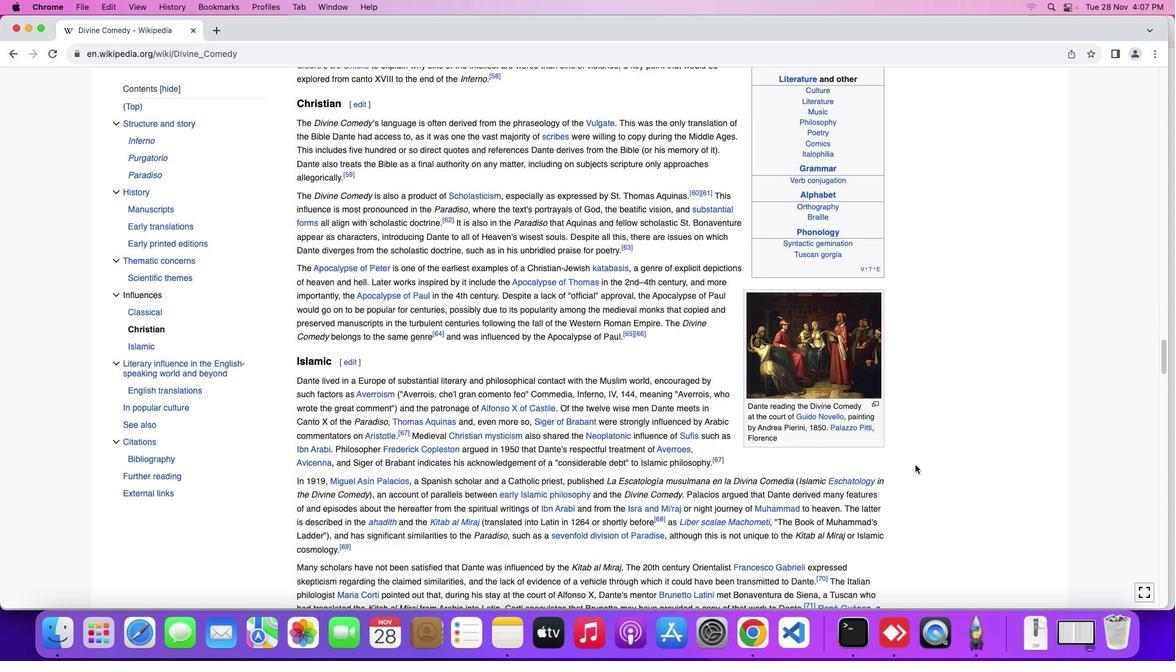 
Action: Mouse scrolled (915, 464) with delta (0, -3)
Screenshot: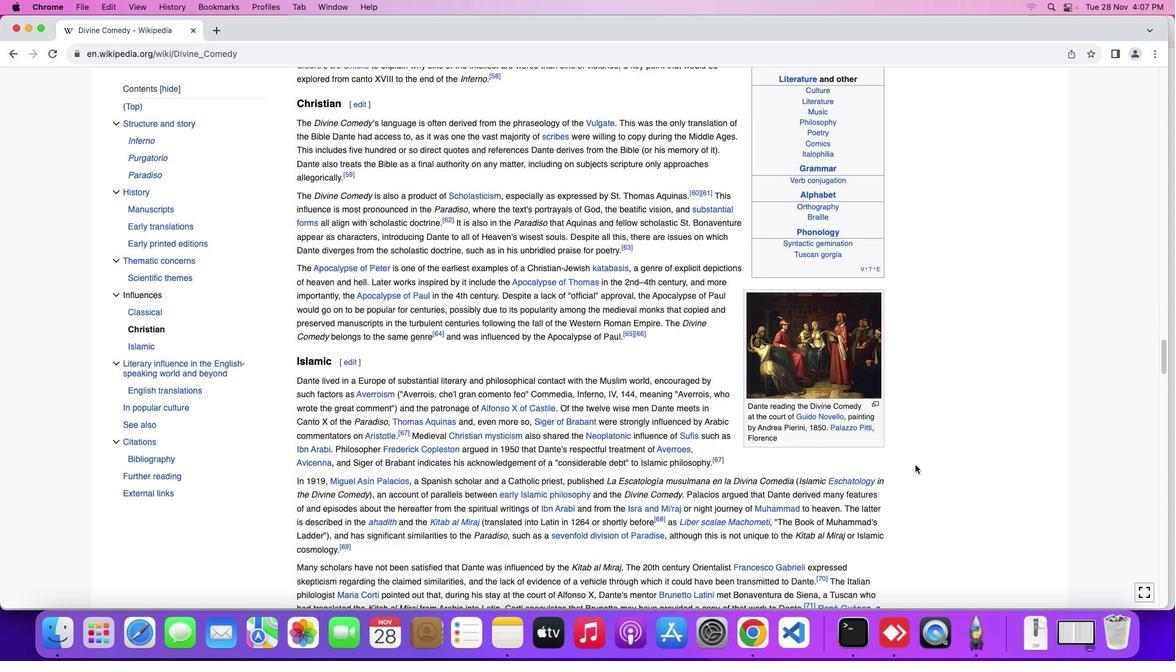 
Action: Mouse scrolled (915, 464) with delta (0, -3)
Screenshot: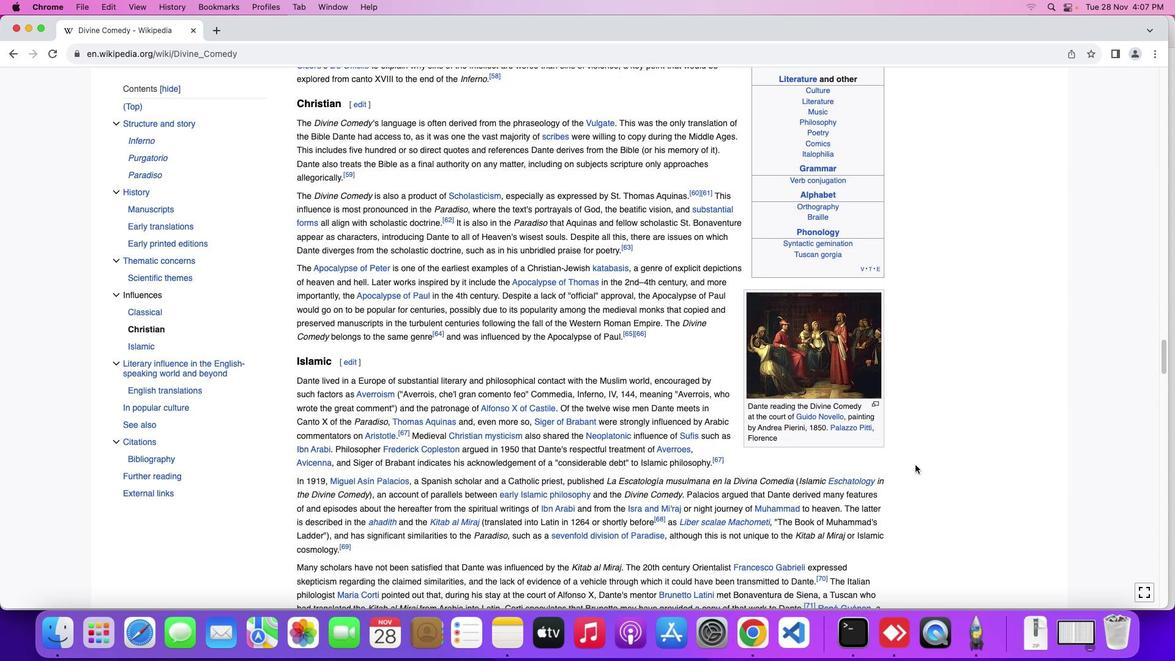 
Action: Mouse scrolled (915, 464) with delta (0, 0)
Screenshot: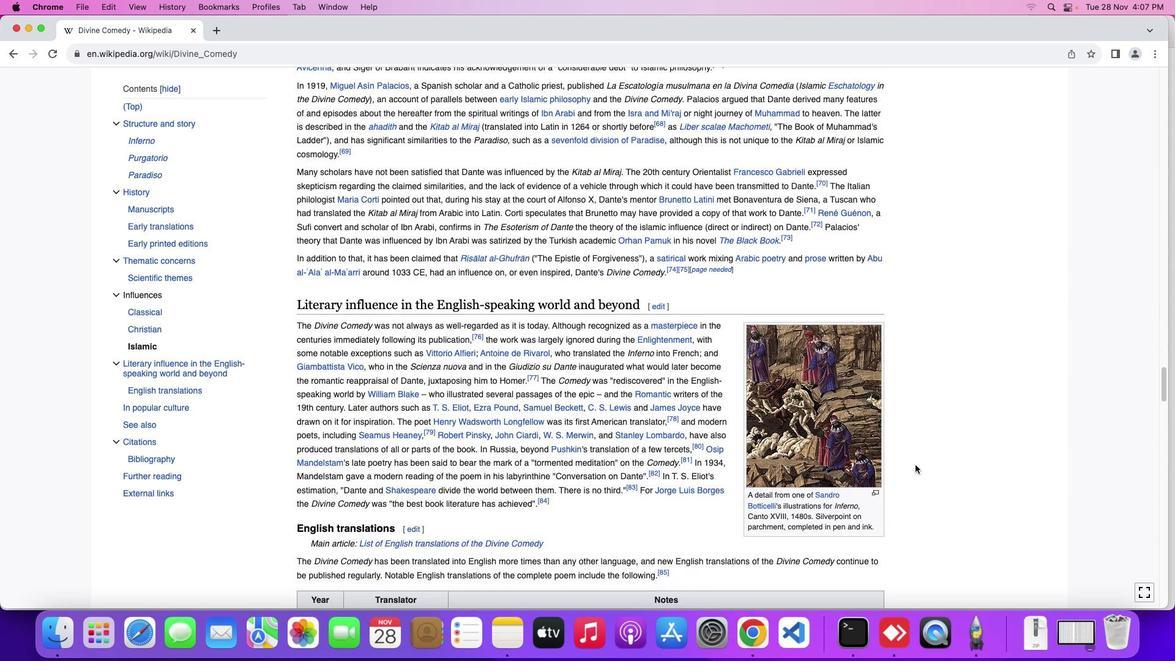 
Action: Mouse scrolled (915, 464) with delta (0, 0)
Screenshot: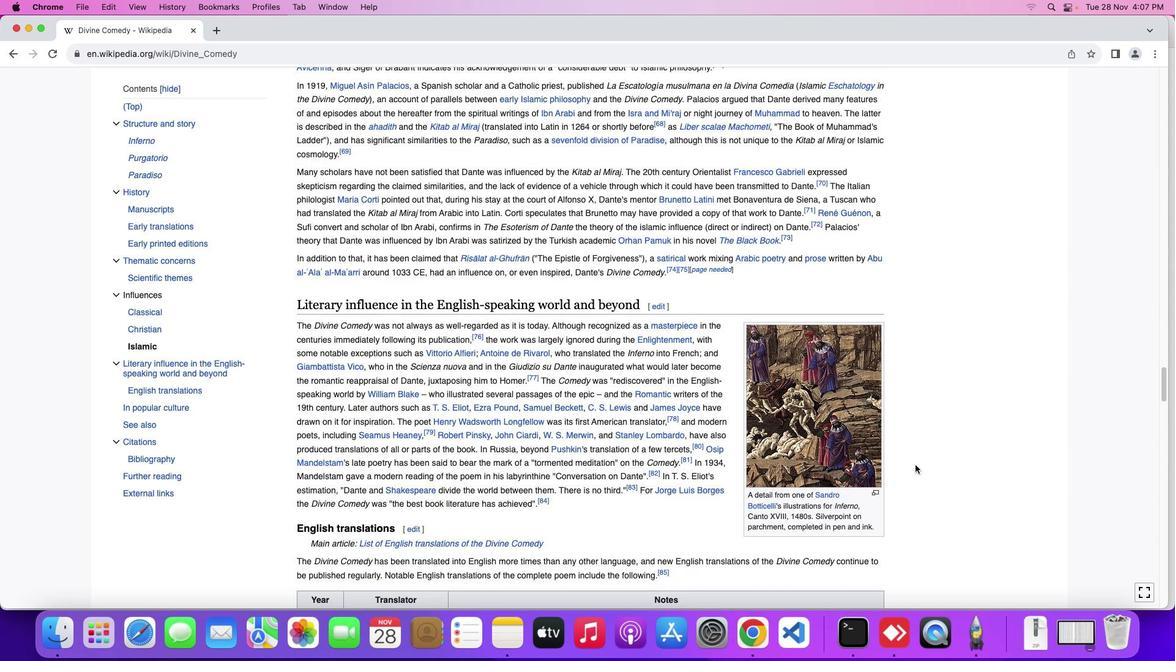 
Action: Mouse scrolled (915, 464) with delta (0, -1)
Screenshot: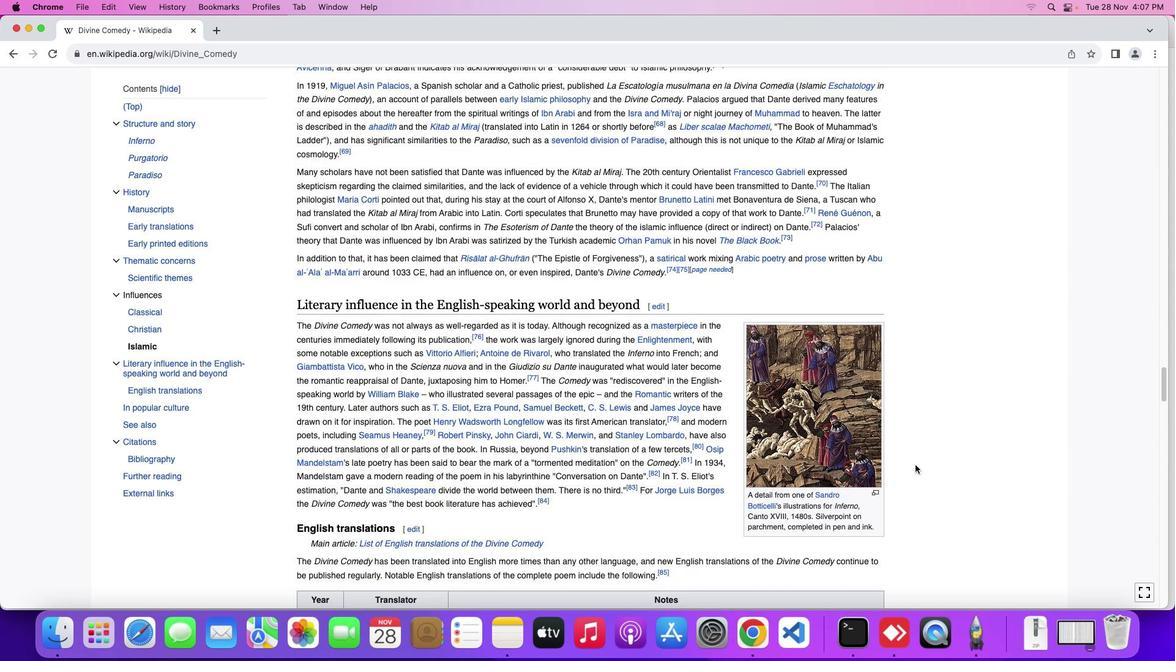 
Action: Mouse scrolled (915, 464) with delta (0, -3)
Screenshot: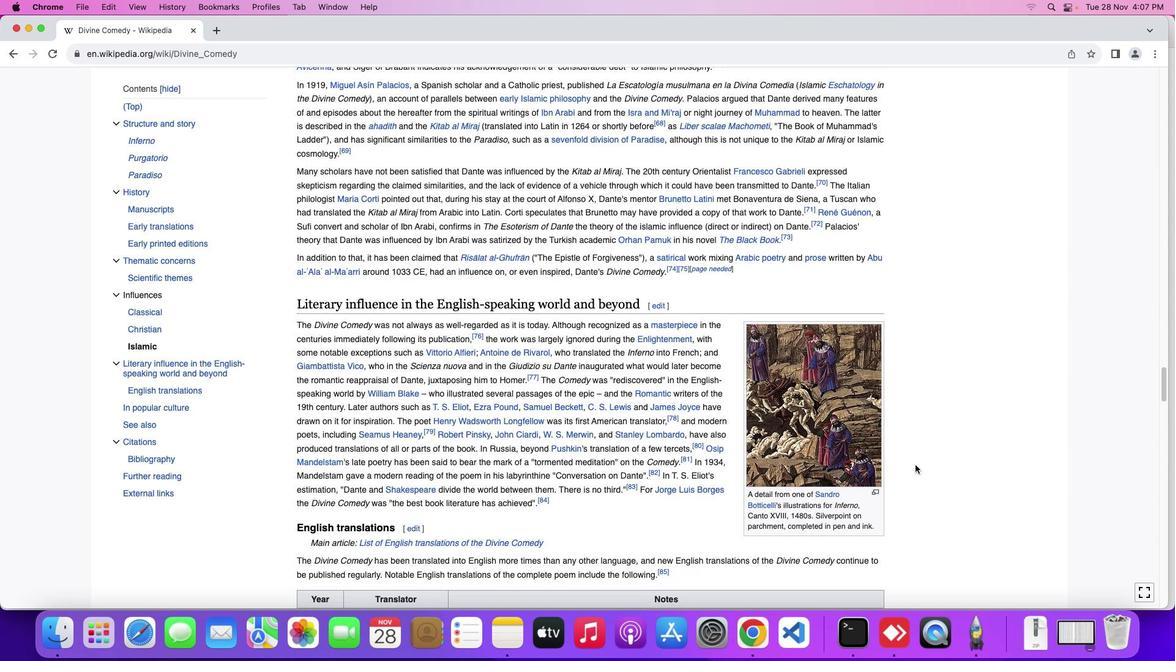 
Action: Mouse scrolled (915, 464) with delta (0, -3)
Screenshot: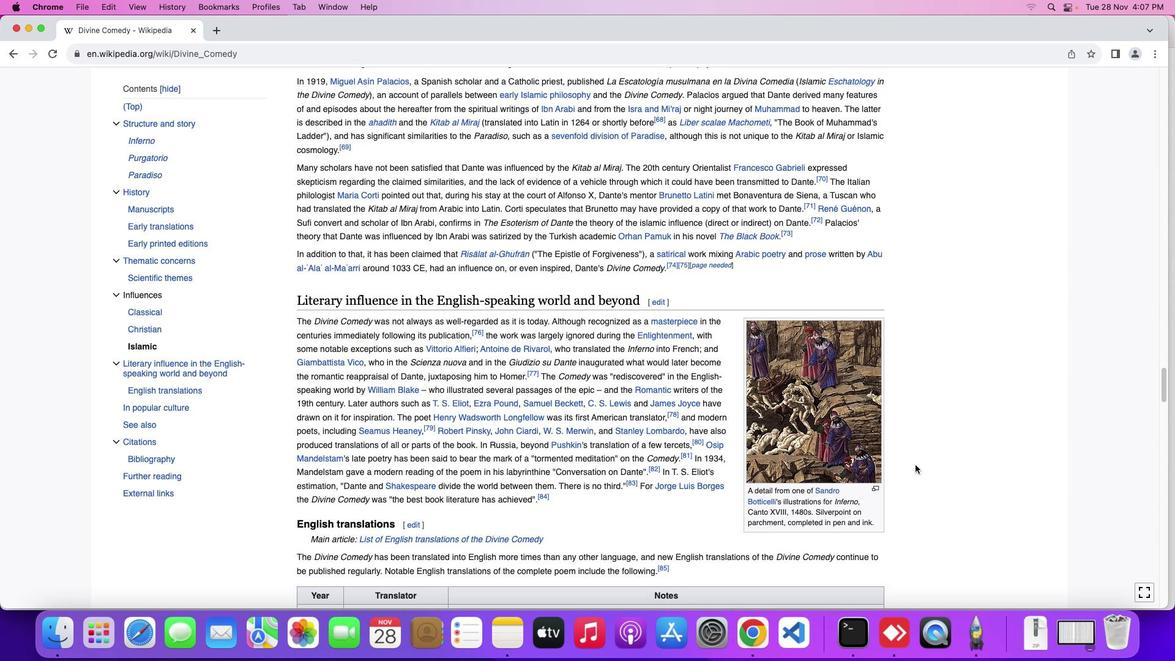 
Action: Mouse scrolled (915, 464) with delta (0, 0)
Screenshot: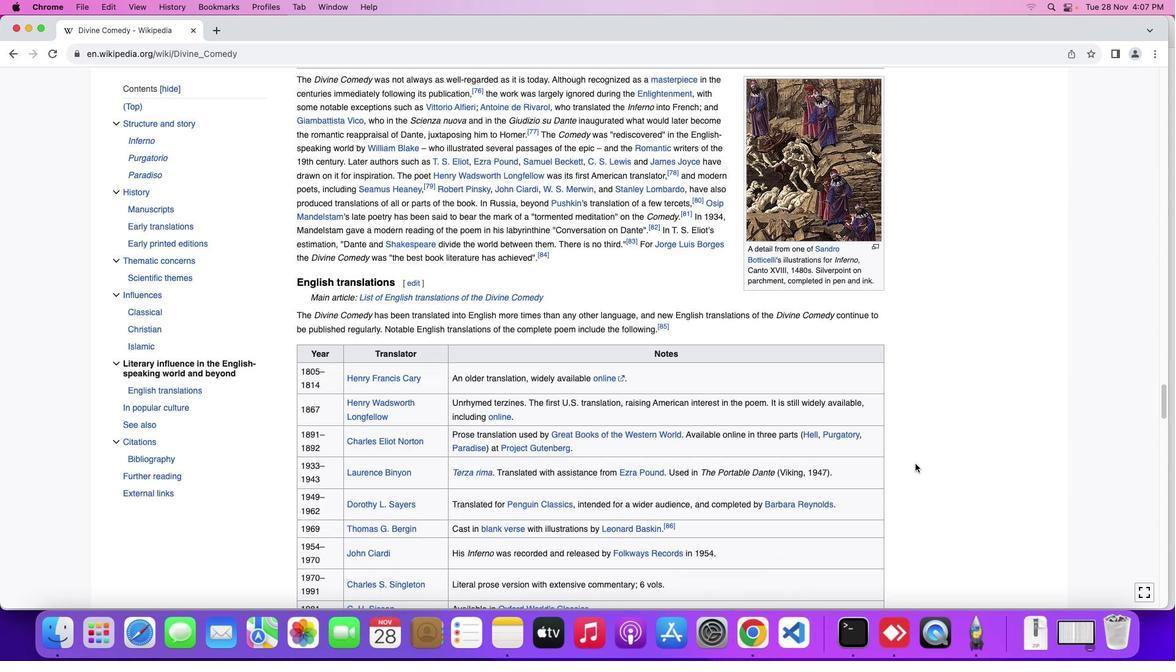 
Action: Mouse scrolled (915, 464) with delta (0, 0)
Screenshot: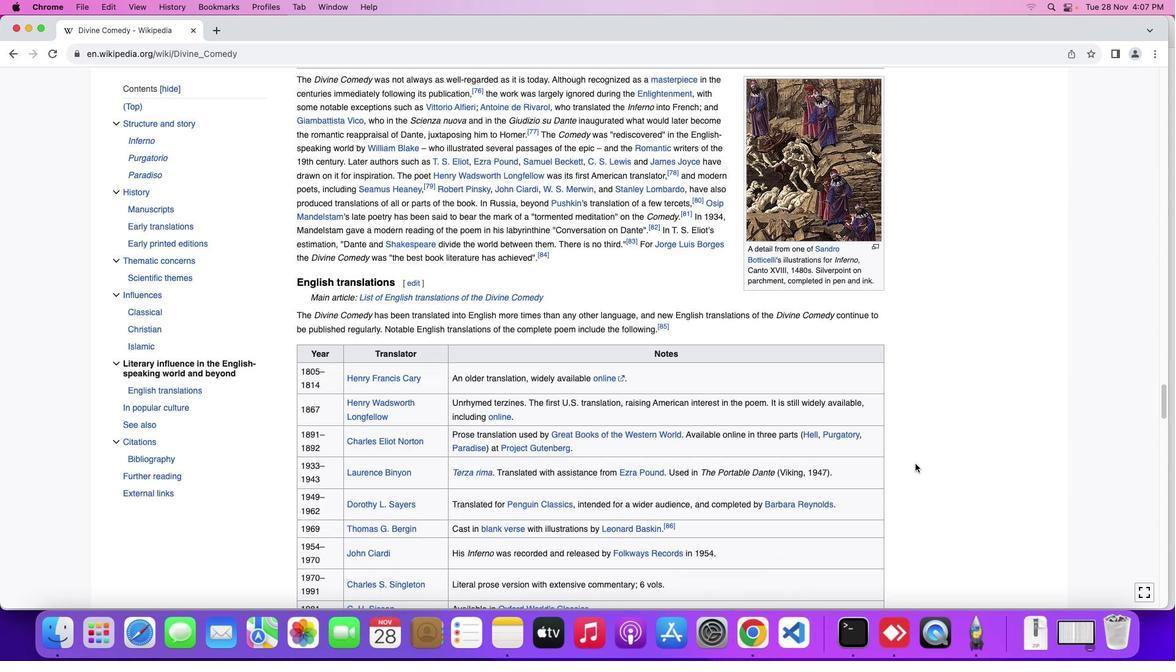 
Action: Mouse scrolled (915, 464) with delta (0, -1)
Screenshot: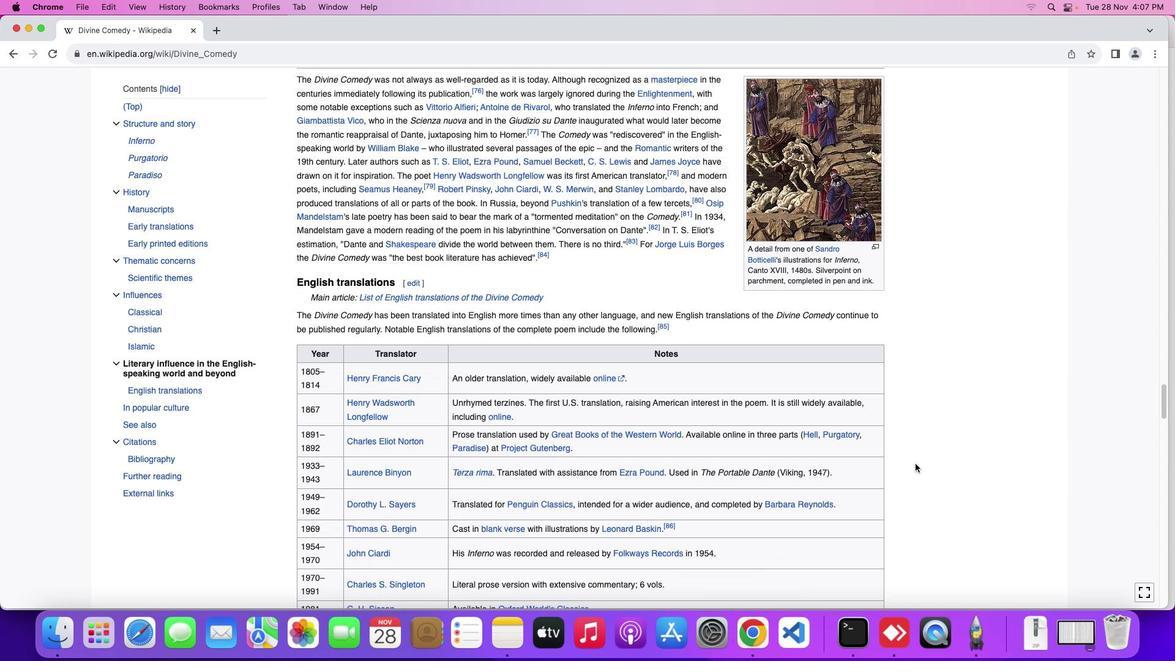 
Action: Mouse scrolled (915, 464) with delta (0, -3)
Screenshot: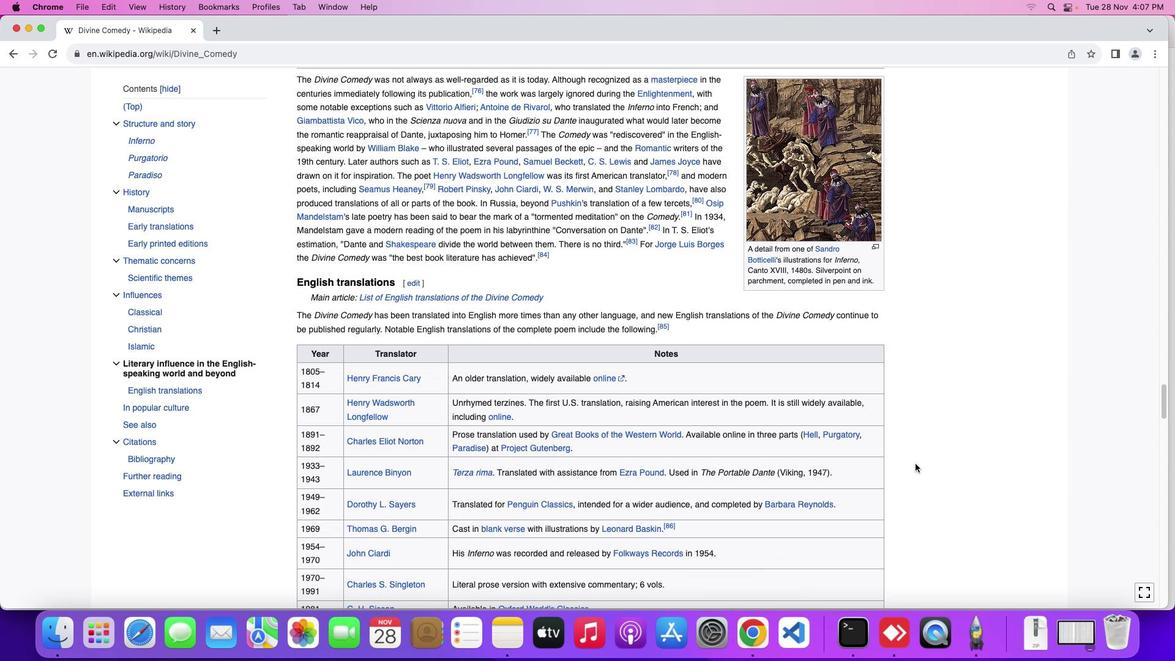 
Action: Mouse moved to (915, 463)
Screenshot: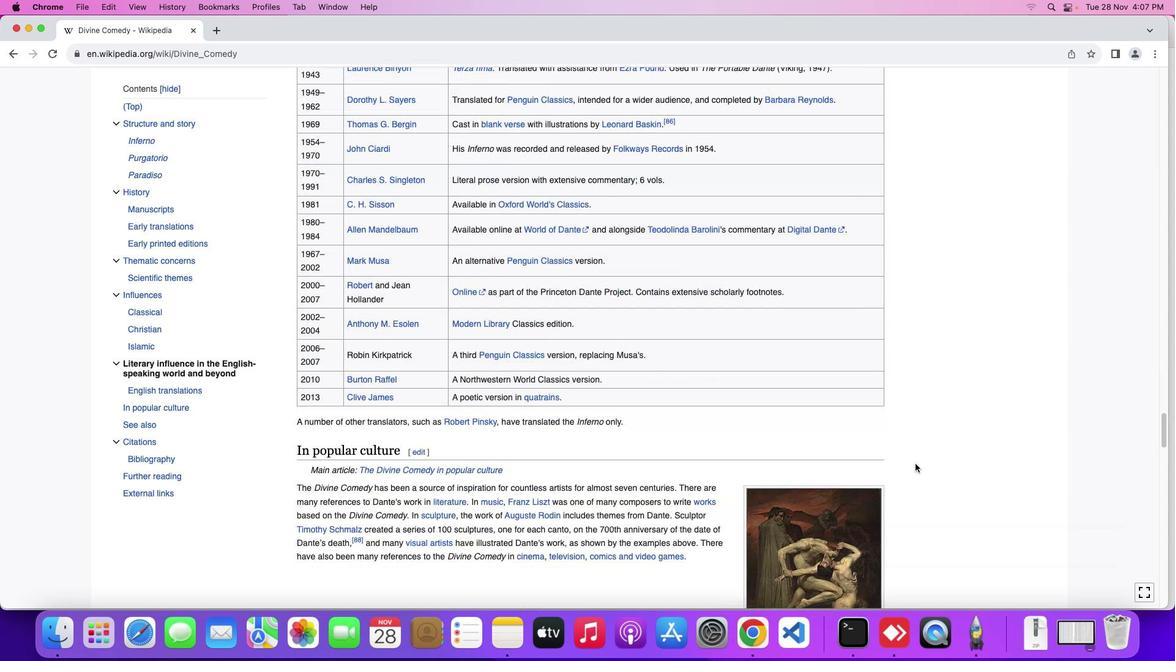 
Action: Mouse scrolled (915, 463) with delta (0, 0)
Screenshot: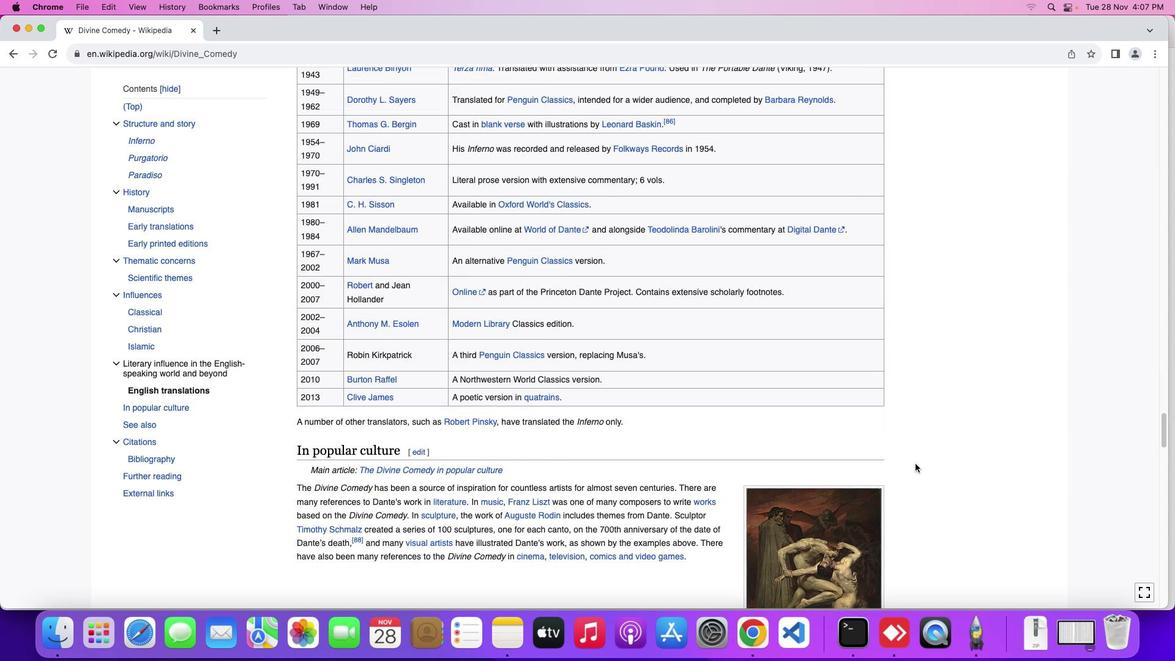 
Action: Mouse scrolled (915, 463) with delta (0, 0)
Screenshot: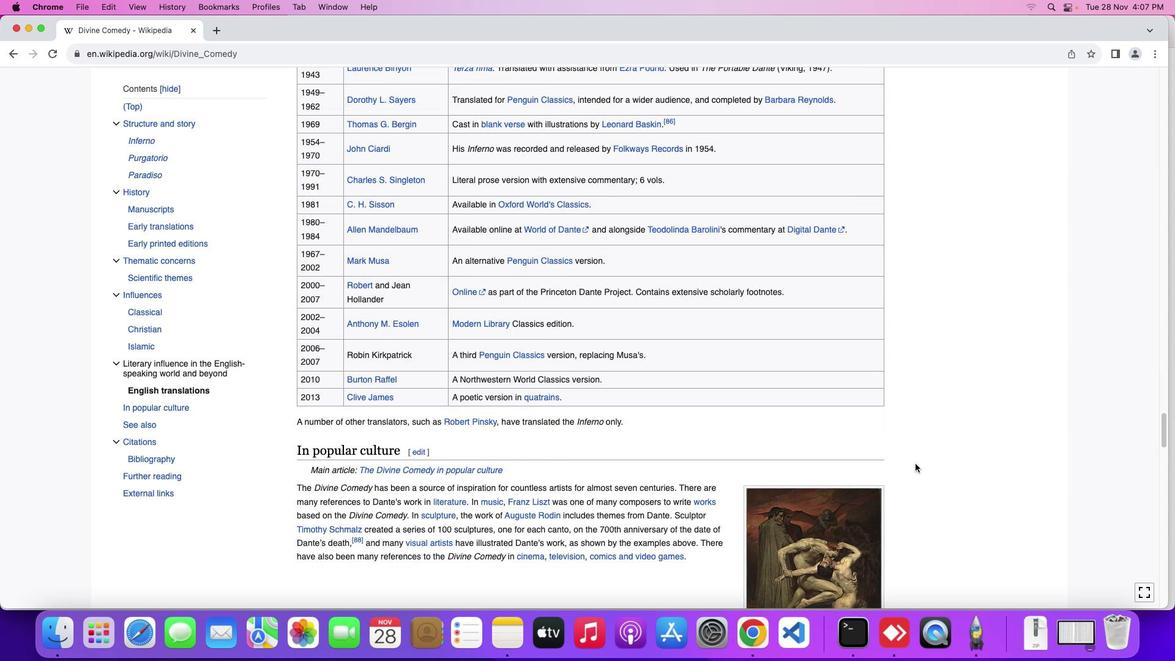
Action: Mouse scrolled (915, 463) with delta (0, -1)
Screenshot: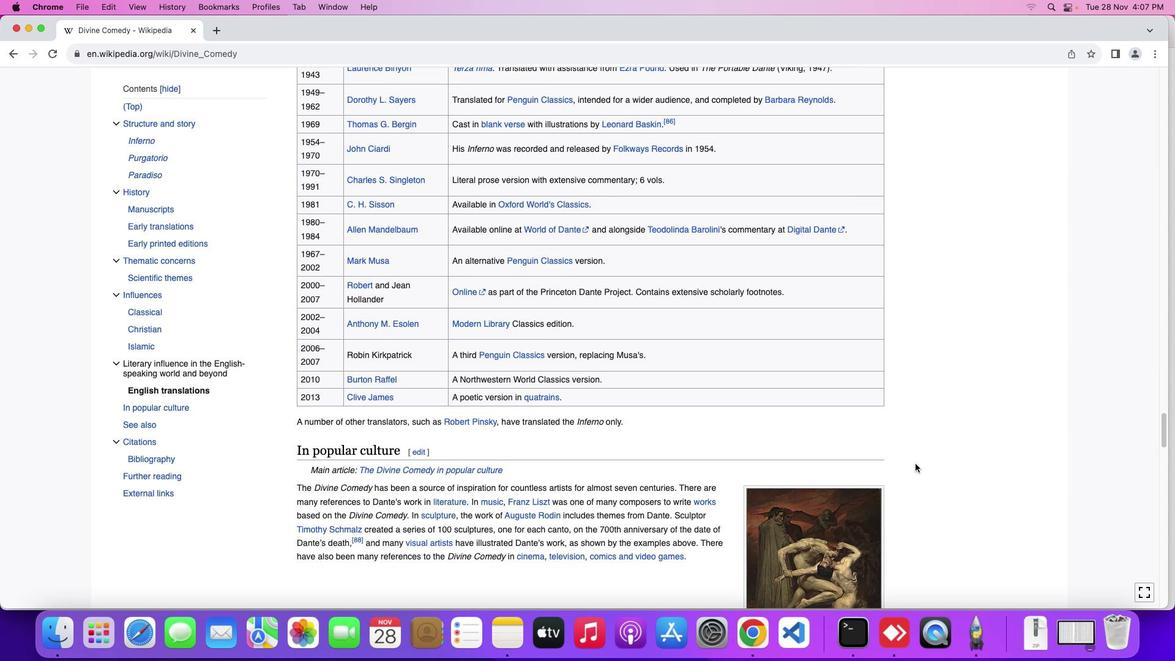 
Action: Mouse scrolled (915, 463) with delta (0, -3)
Screenshot: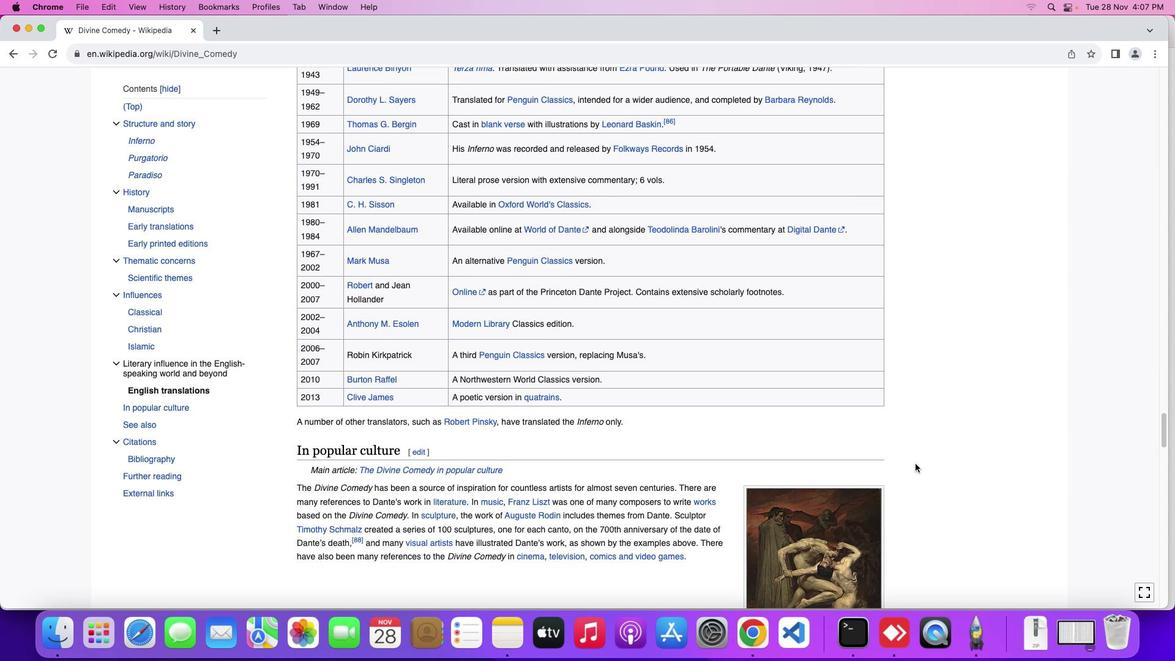 
Action: Mouse scrolled (915, 463) with delta (0, -3)
Screenshot: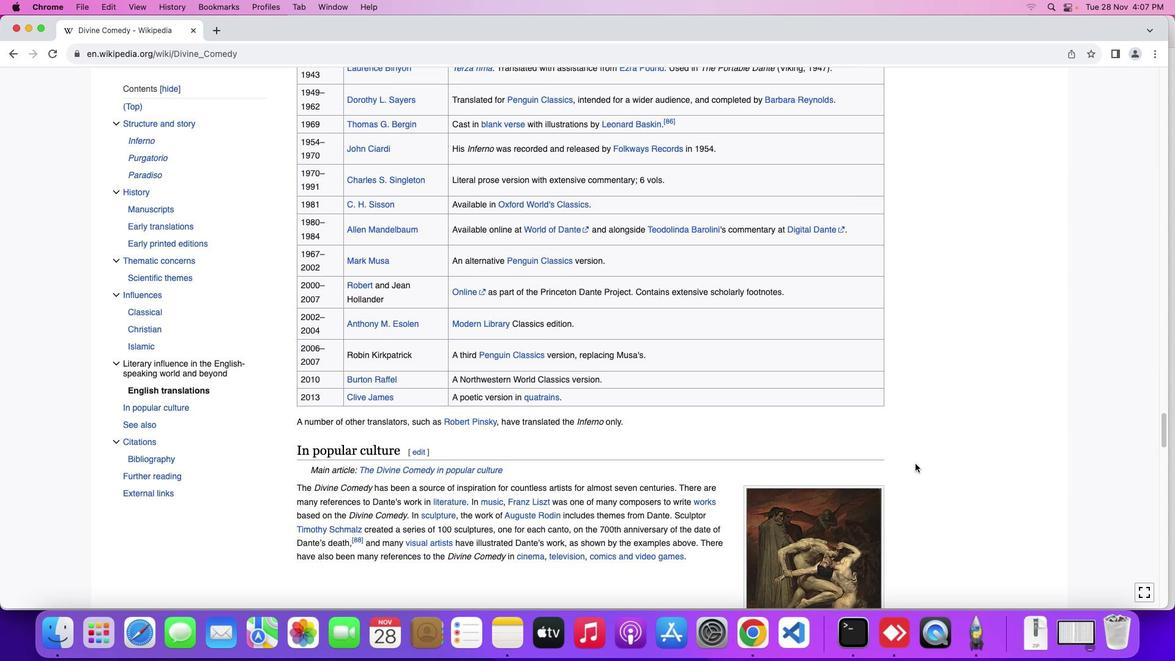 
Action: Mouse moved to (915, 463)
Screenshot: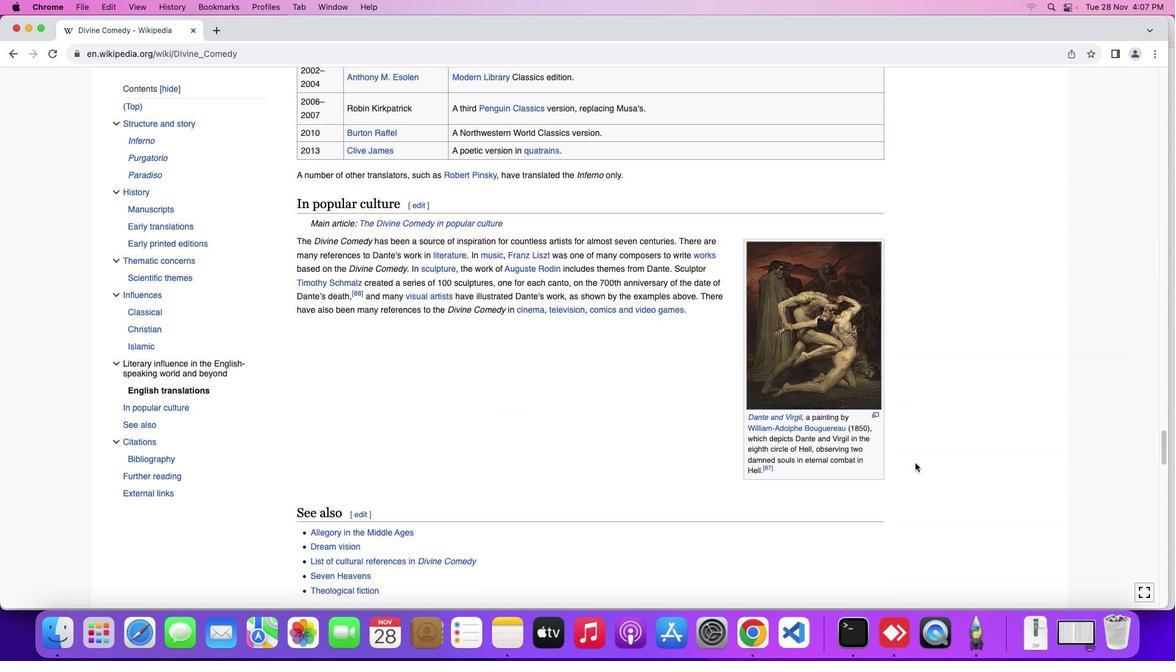 
Action: Mouse scrolled (915, 463) with delta (0, 0)
Screenshot: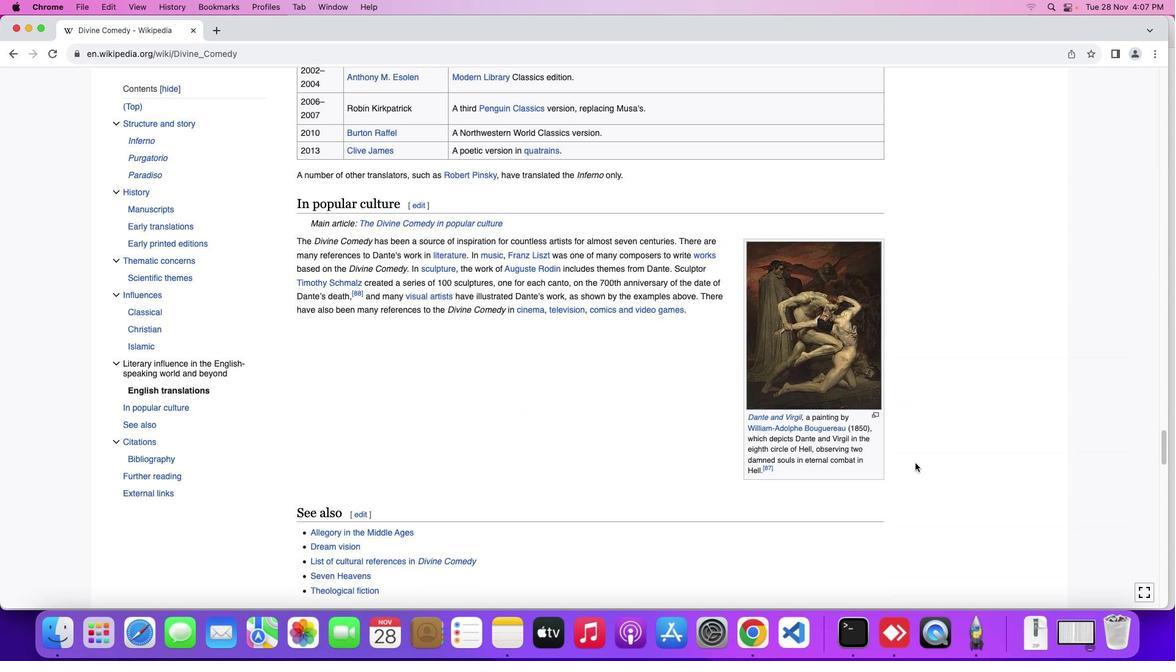 
Action: Mouse scrolled (915, 463) with delta (0, 0)
Screenshot: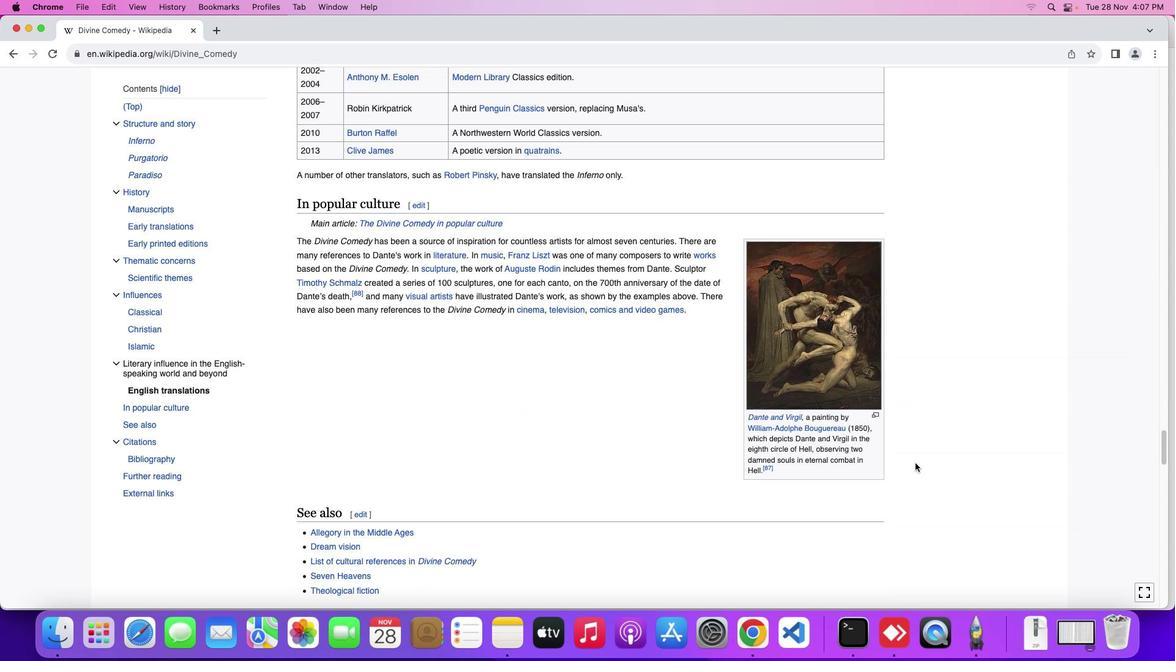 
Action: Mouse scrolled (915, 463) with delta (0, -1)
Screenshot: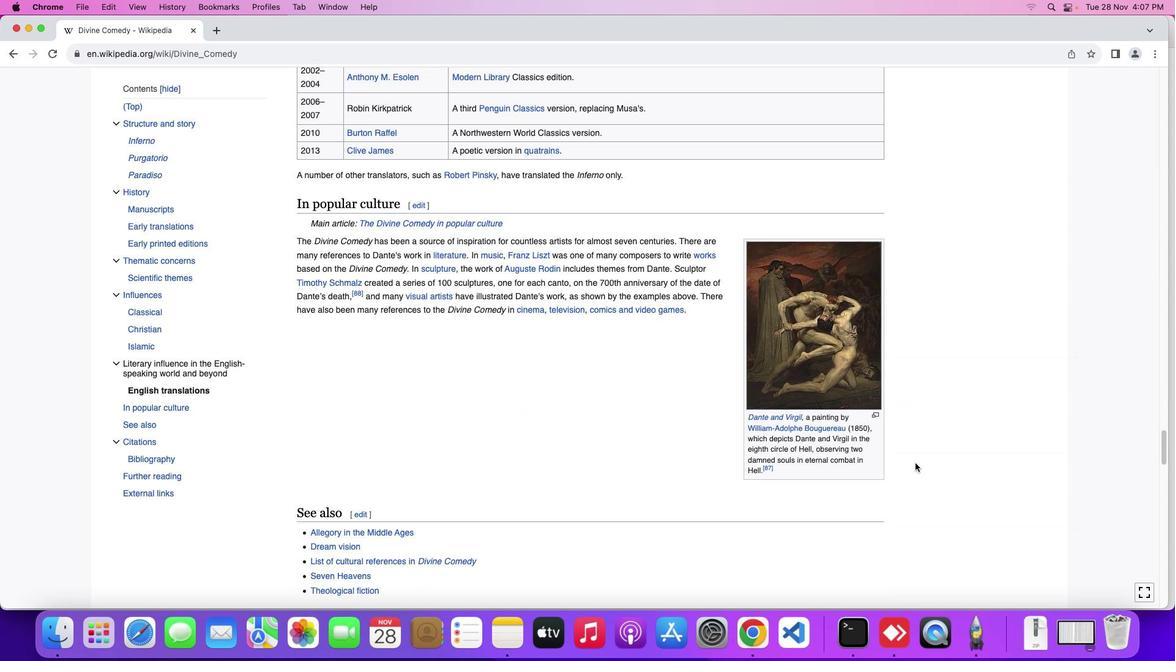 
Action: Mouse scrolled (915, 463) with delta (0, -3)
Screenshot: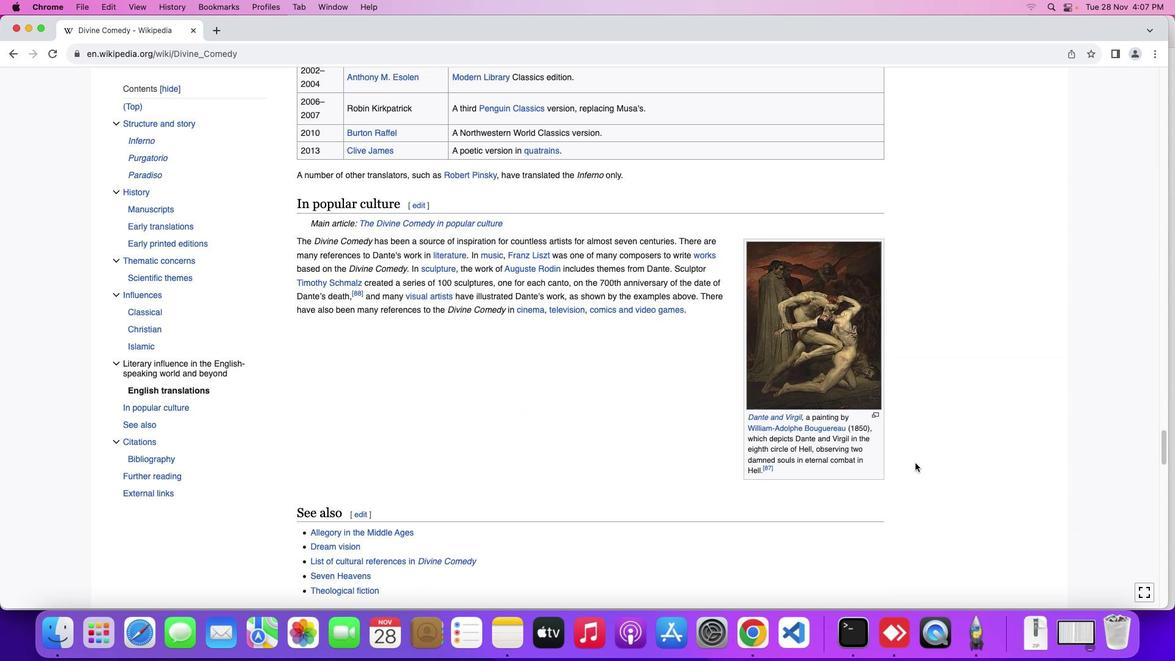 
Action: Mouse moved to (915, 463)
Screenshot: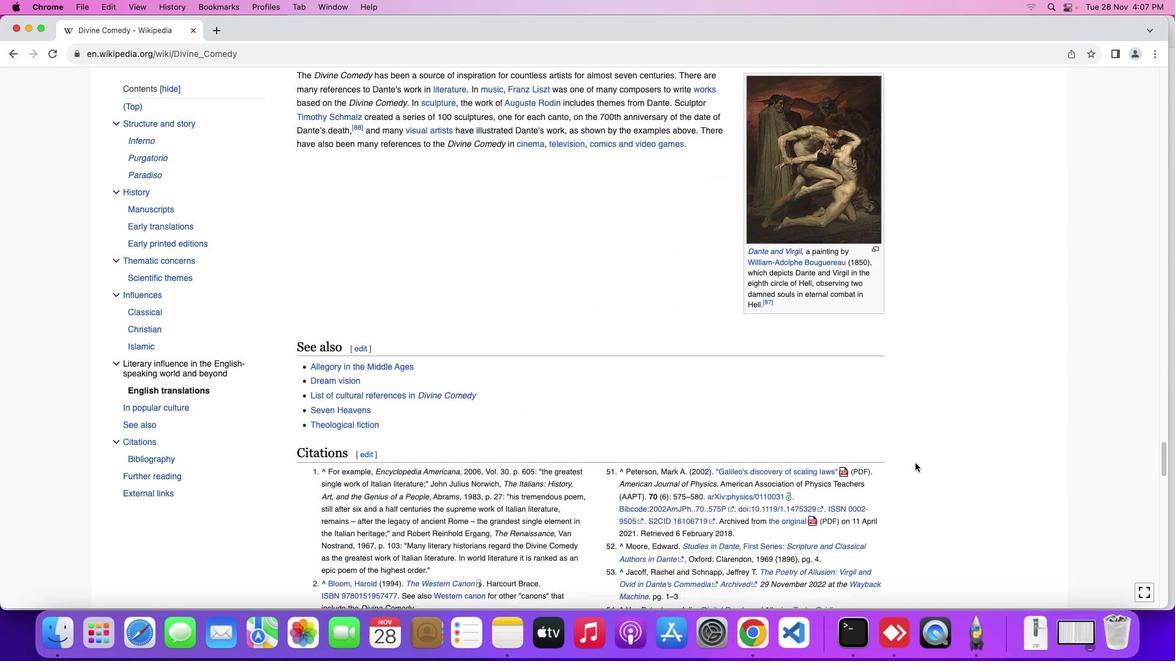 
Action: Mouse scrolled (915, 463) with delta (0, 0)
Screenshot: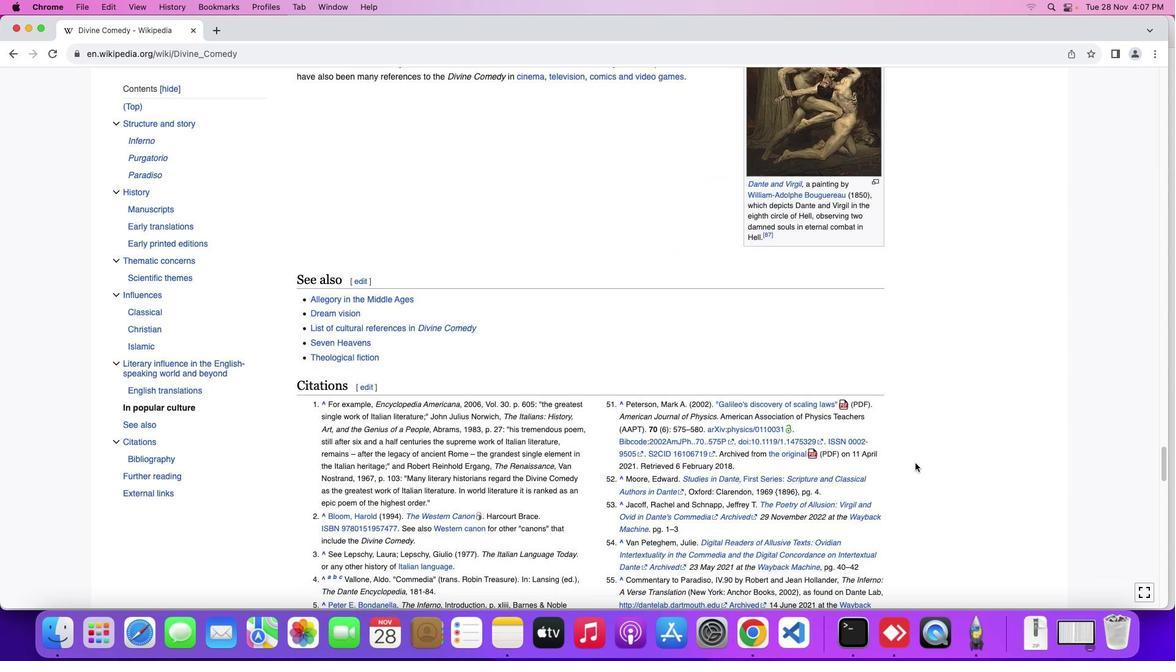 
Action: Mouse scrolled (915, 463) with delta (0, 0)
Screenshot: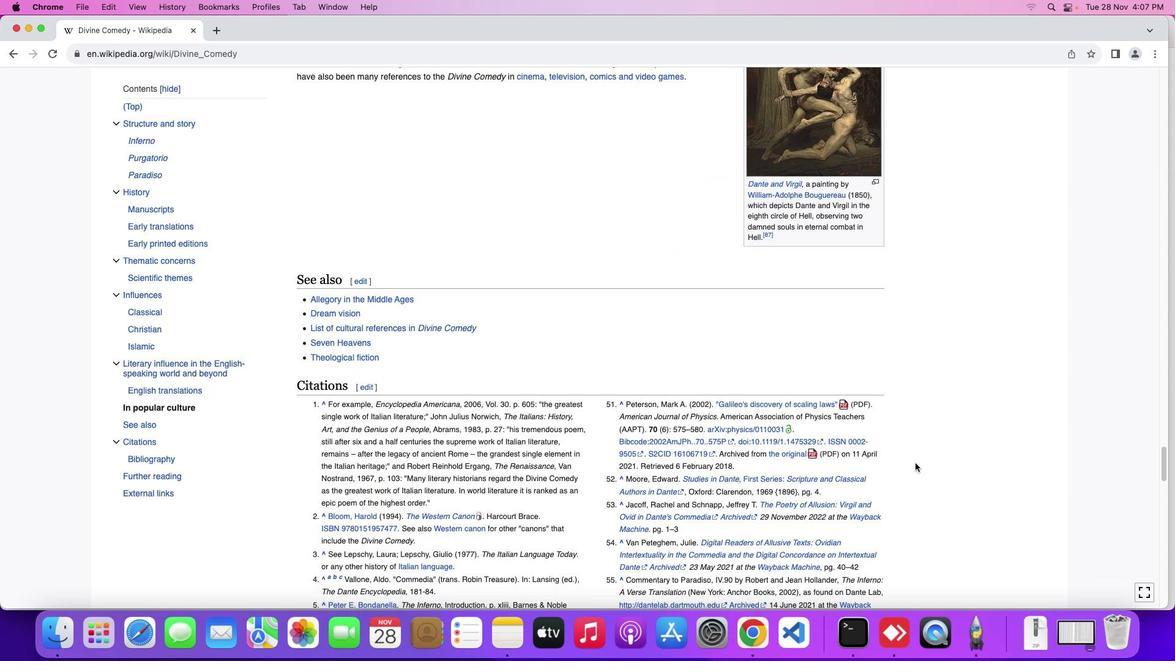 
Action: Mouse scrolled (915, 463) with delta (0, -1)
Screenshot: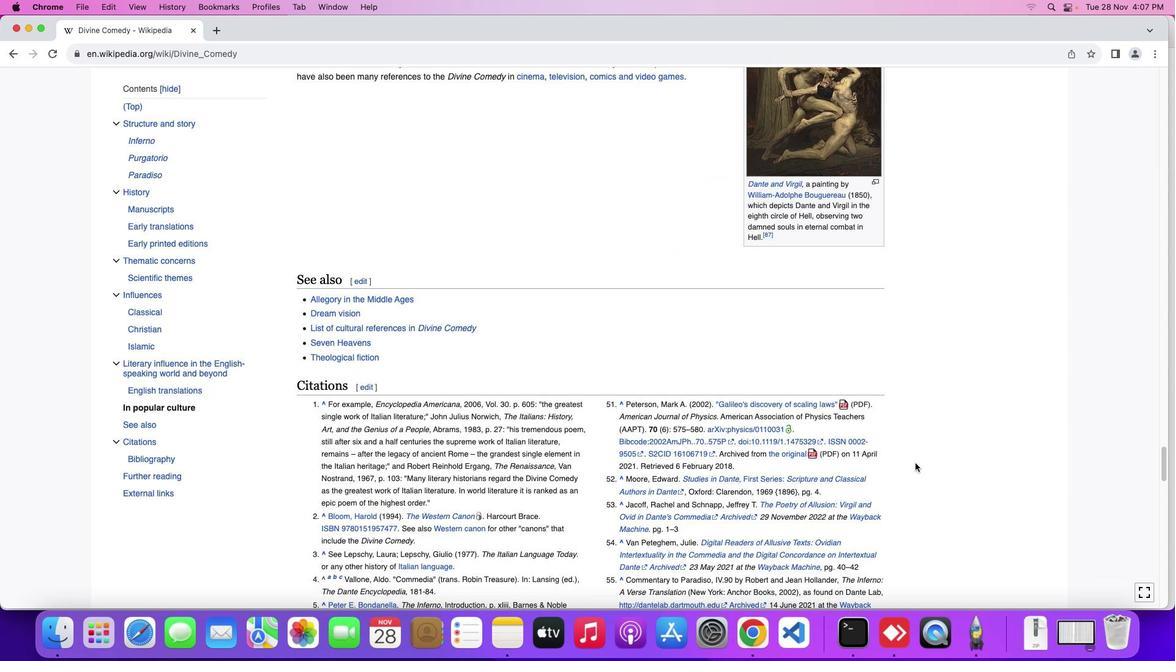 
Action: Mouse scrolled (915, 463) with delta (0, -2)
Screenshot: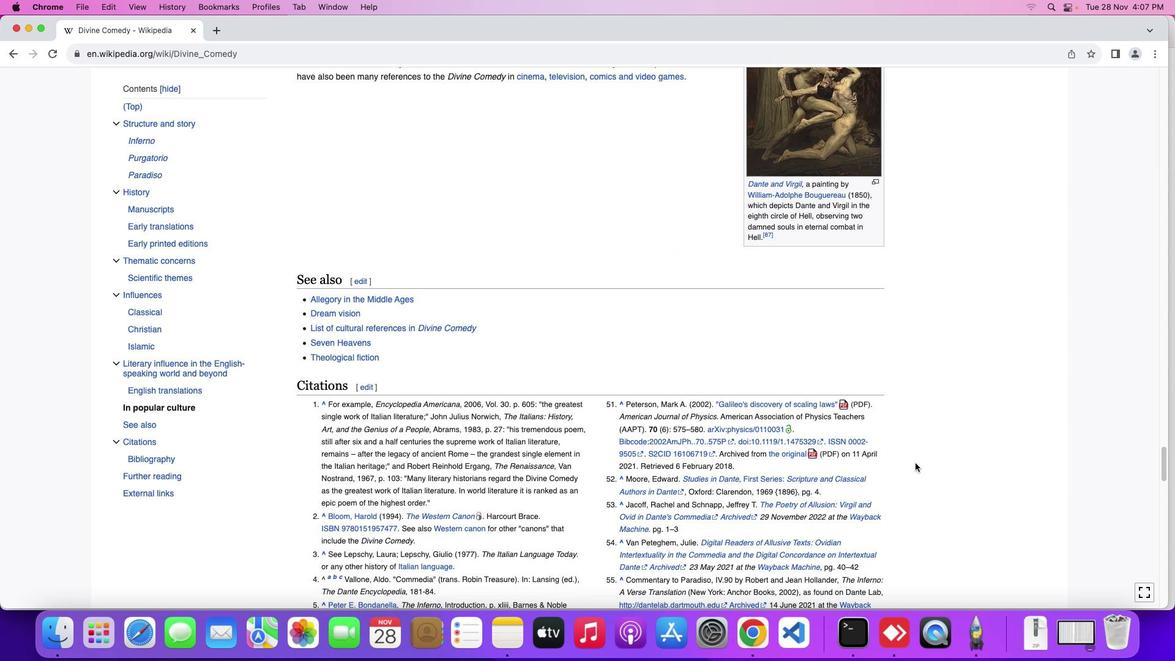 
Action: Mouse scrolled (915, 463) with delta (0, 0)
Screenshot: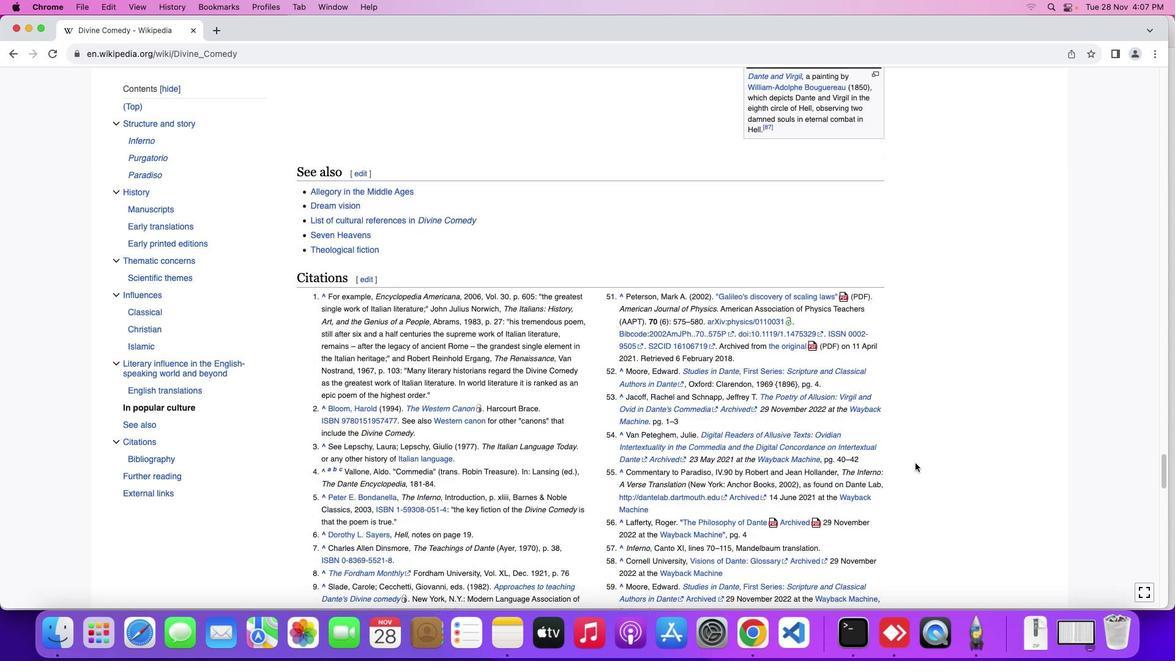 
Action: Mouse scrolled (915, 463) with delta (0, 0)
Screenshot: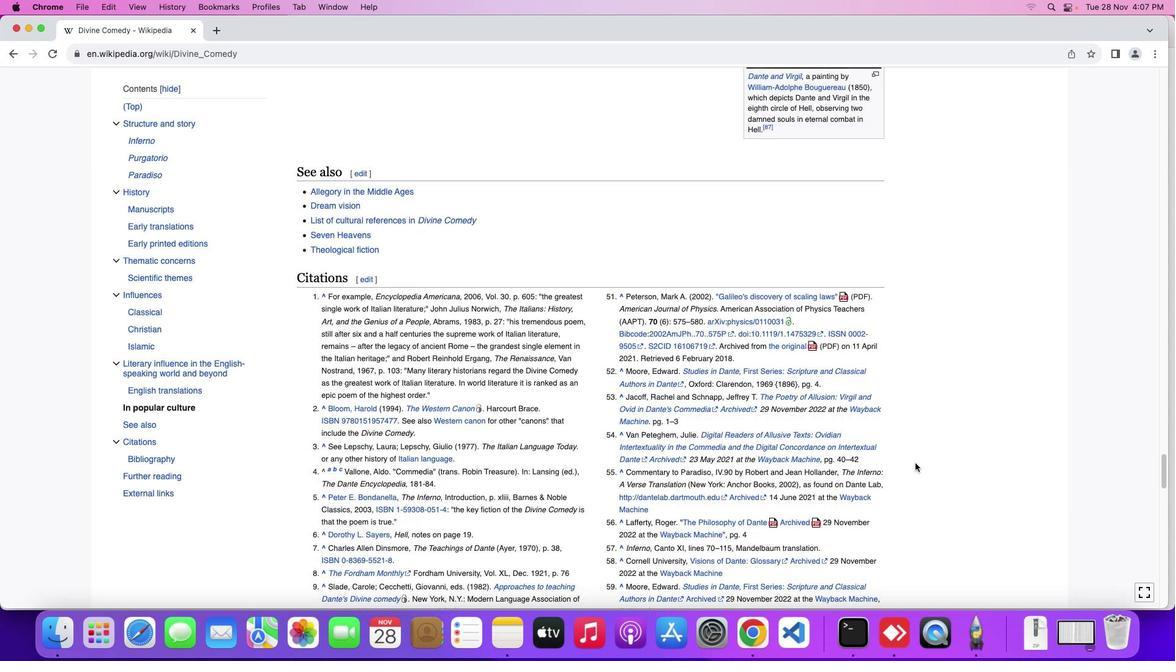 
Action: Mouse scrolled (915, 463) with delta (0, -1)
Screenshot: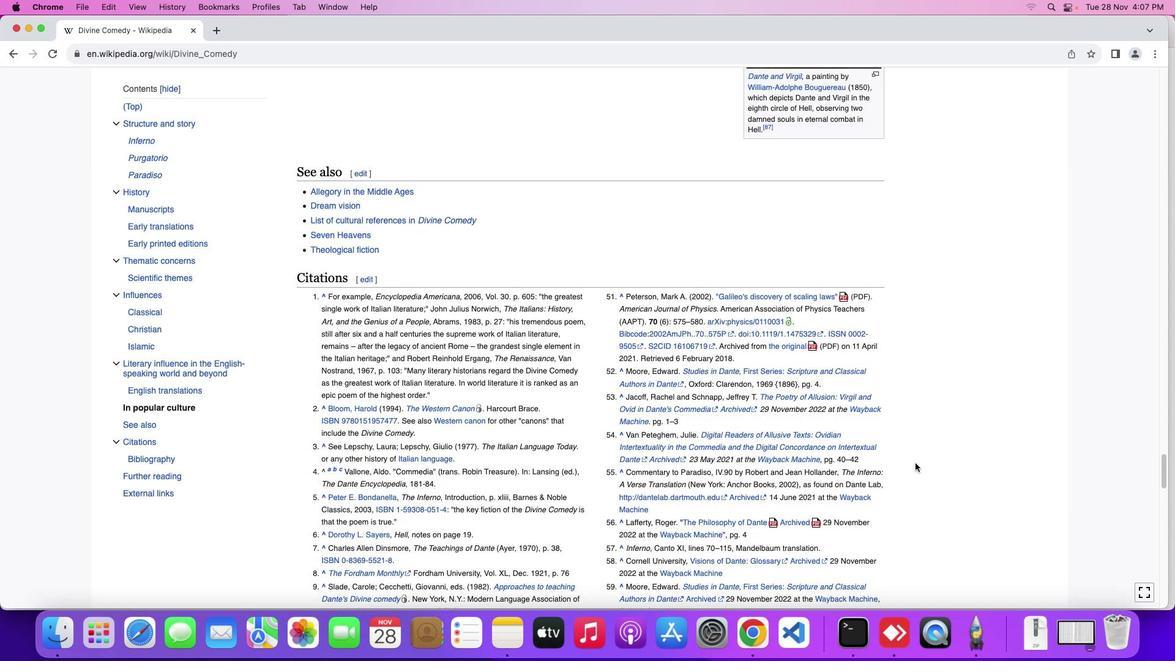 
Action: Mouse moved to (915, 462)
Screenshot: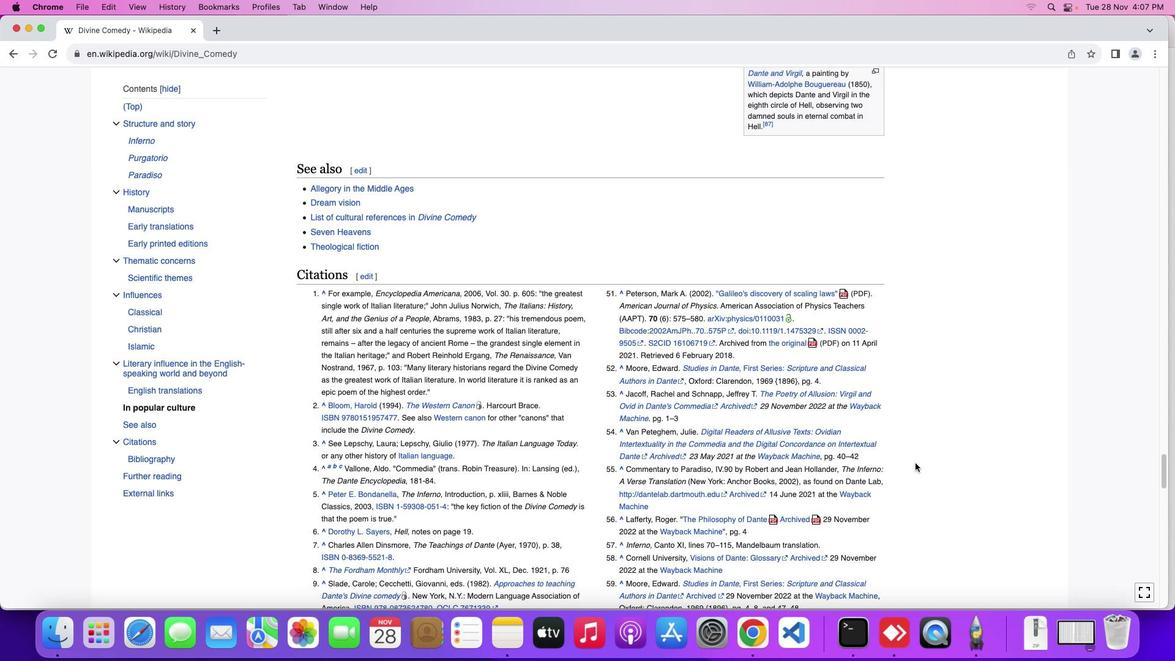
Action: Mouse scrolled (915, 462) with delta (0, 0)
Screenshot: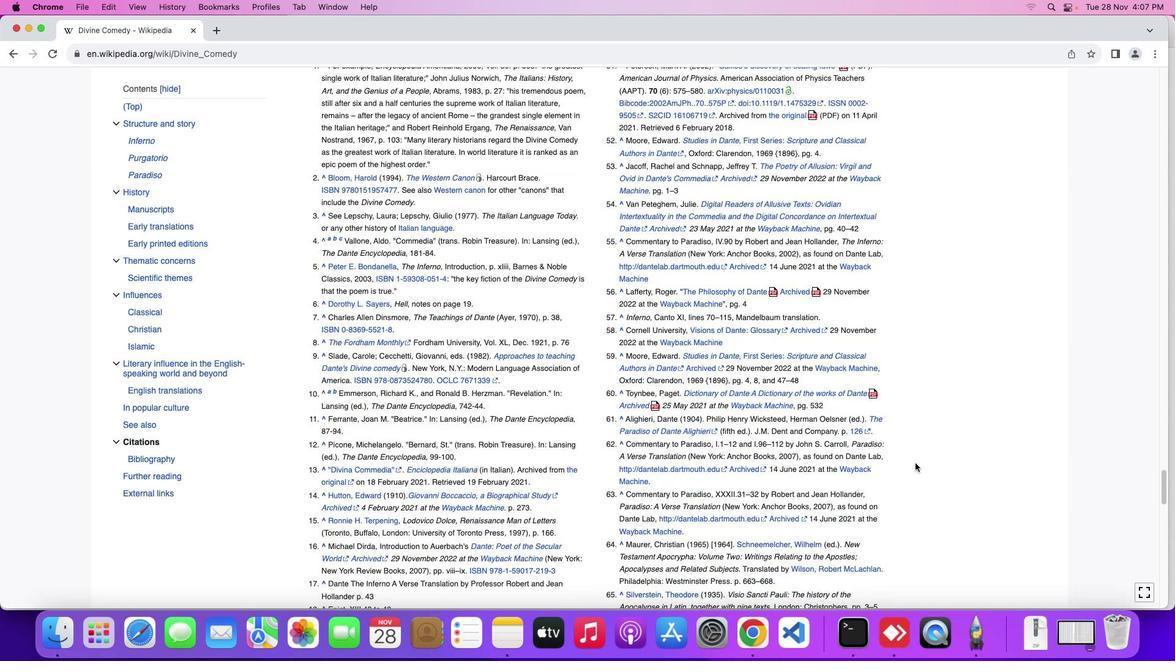 
Action: Mouse scrolled (915, 462) with delta (0, 0)
Screenshot: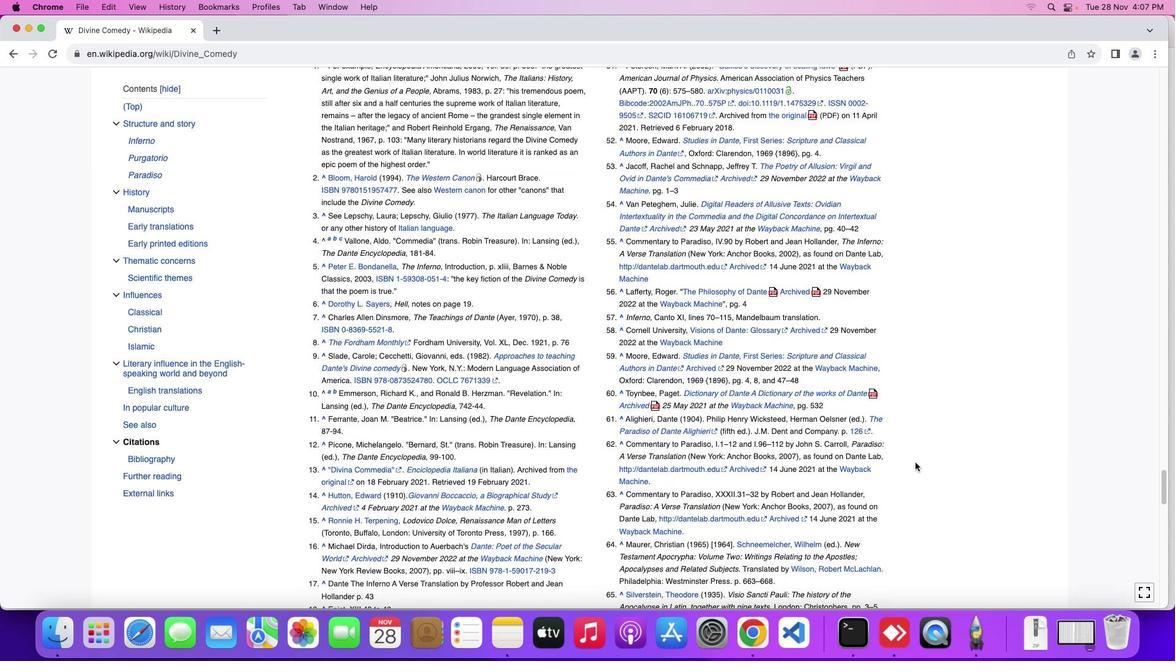 
Action: Mouse scrolled (915, 462) with delta (0, -1)
Screenshot: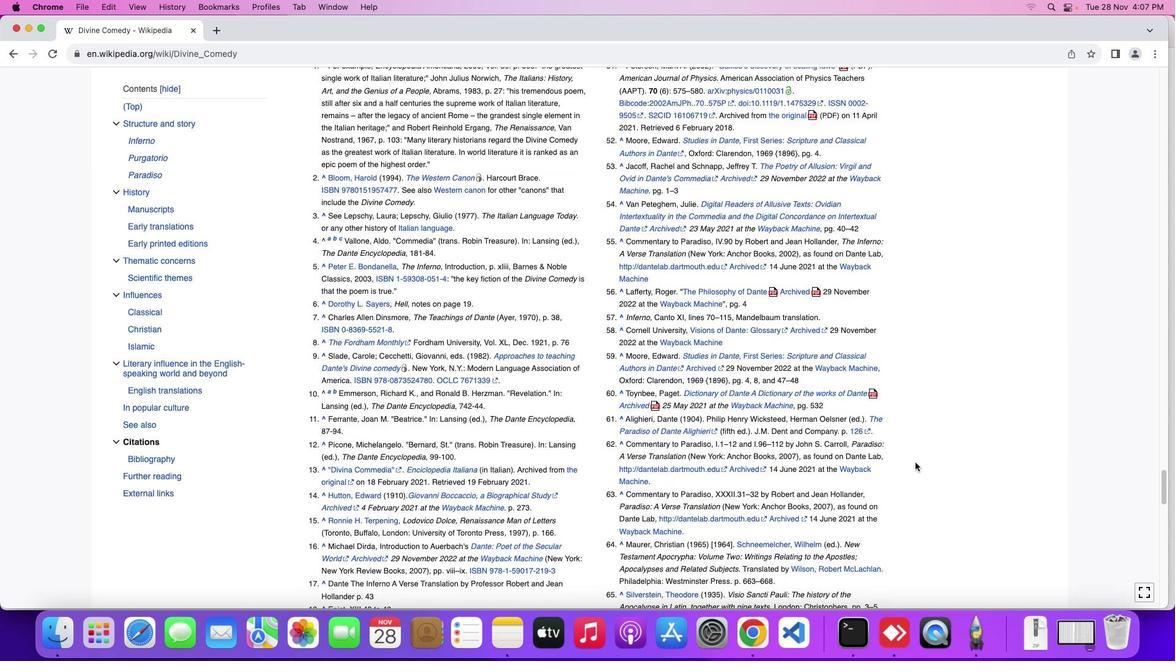 
Action: Mouse scrolled (915, 462) with delta (0, -3)
Screenshot: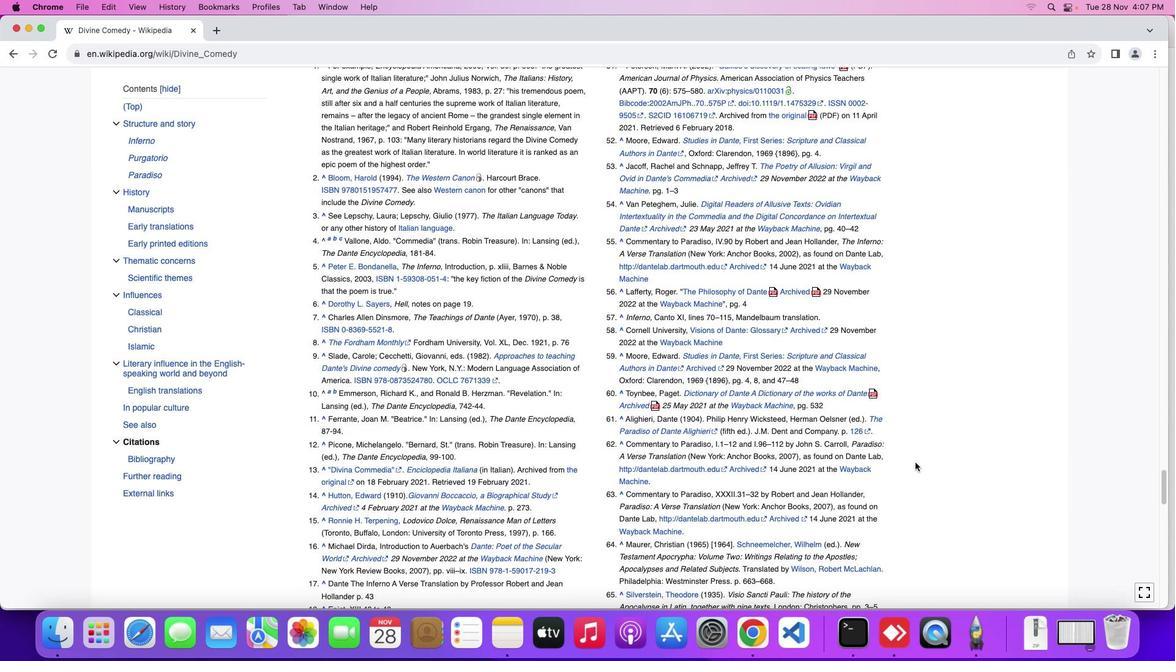 
Action: Mouse moved to (915, 462)
Screenshot: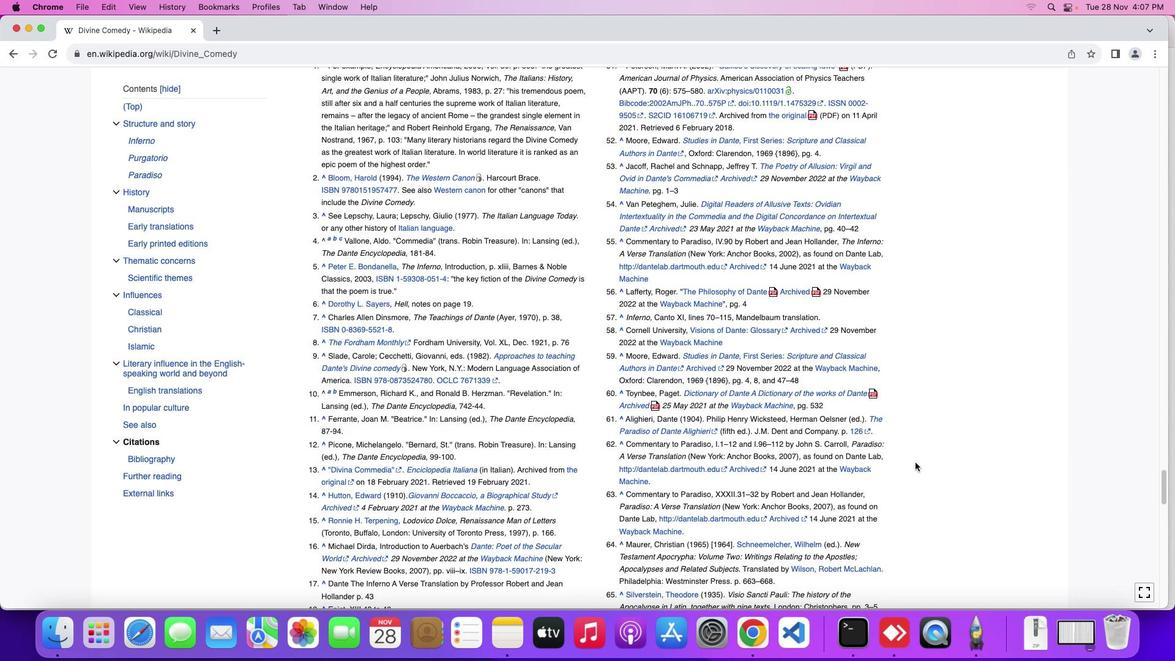 
Action: Mouse scrolled (915, 462) with delta (0, 0)
Screenshot: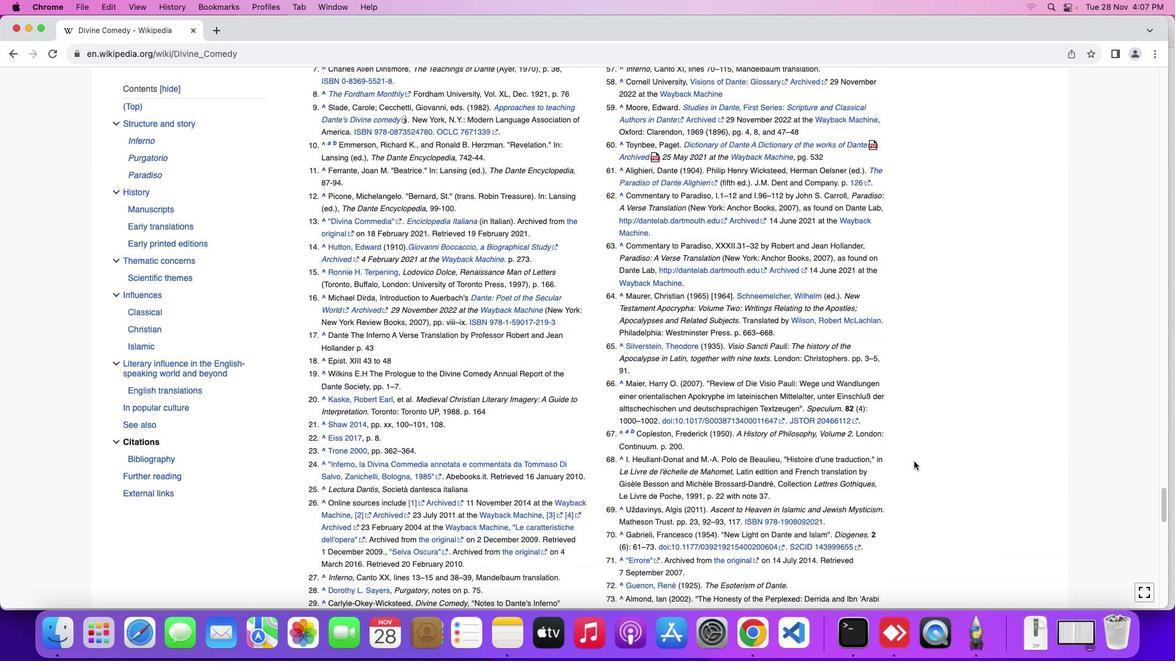 
Action: Mouse scrolled (915, 462) with delta (0, 0)
Screenshot: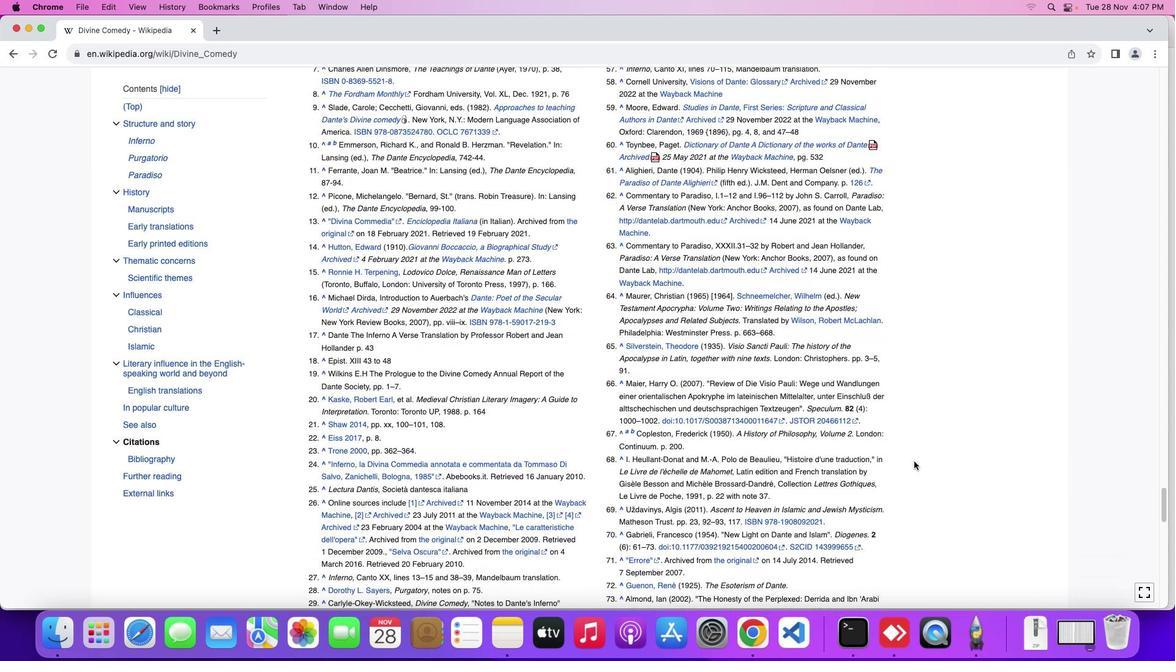 
Action: Mouse scrolled (915, 462) with delta (0, -1)
Screenshot: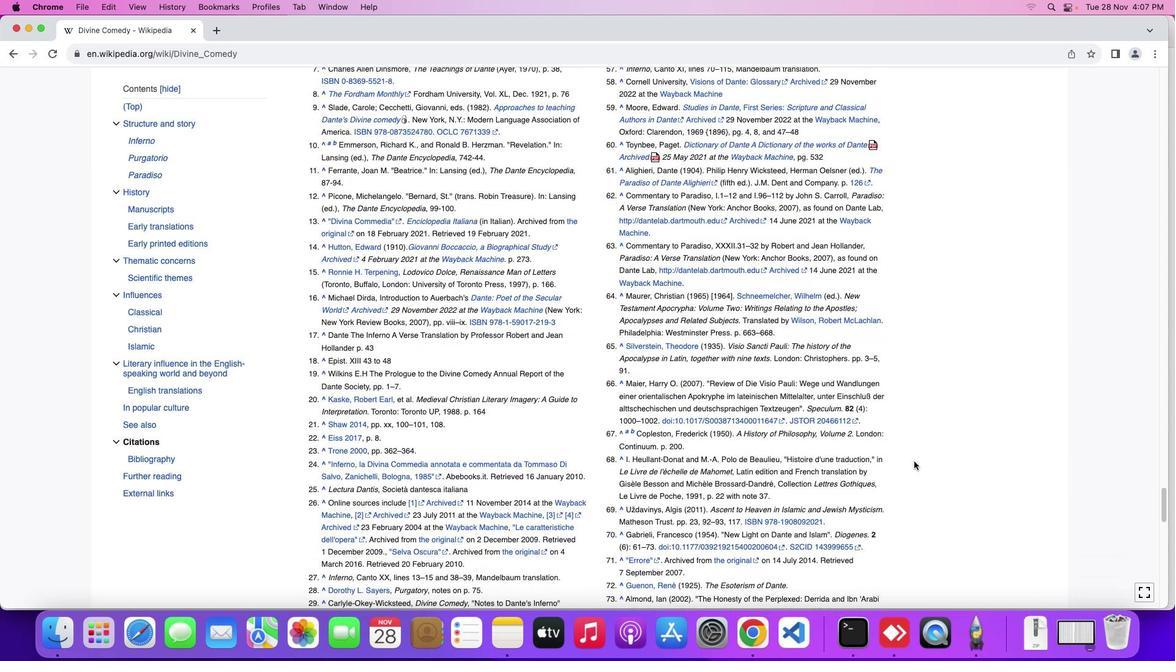 
Action: Mouse scrolled (915, 462) with delta (0, -3)
Screenshot: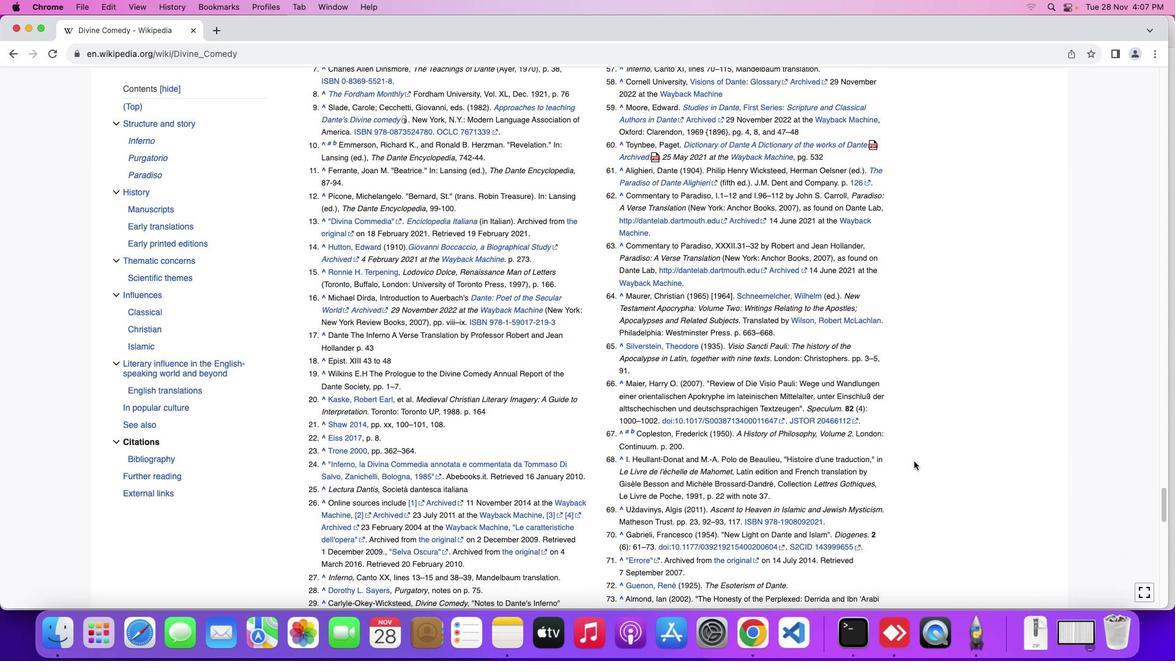
Action: Mouse moved to (914, 461)
Screenshot: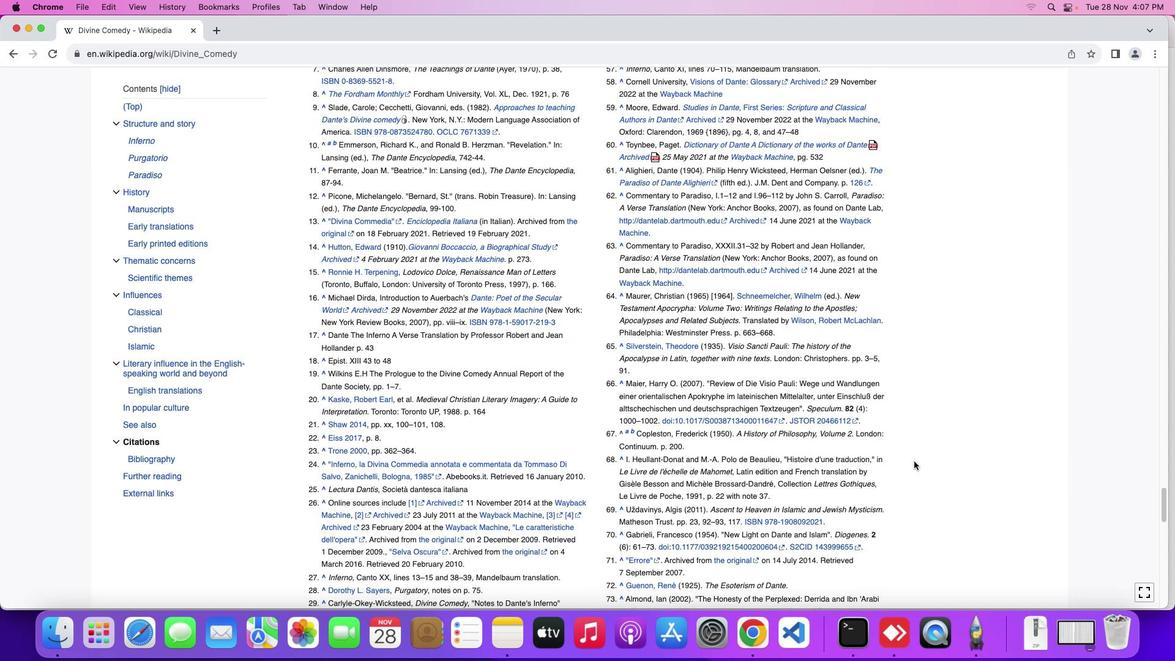 
Action: Mouse scrolled (914, 461) with delta (0, 0)
Screenshot: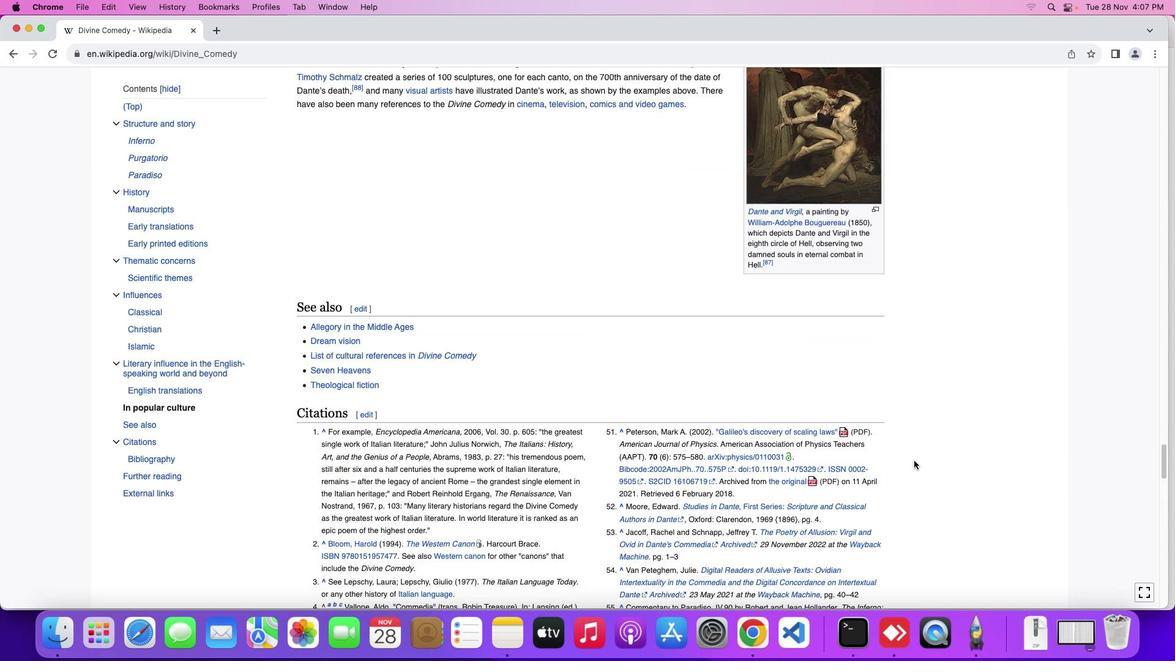 
Action: Mouse scrolled (914, 461) with delta (0, 0)
Screenshot: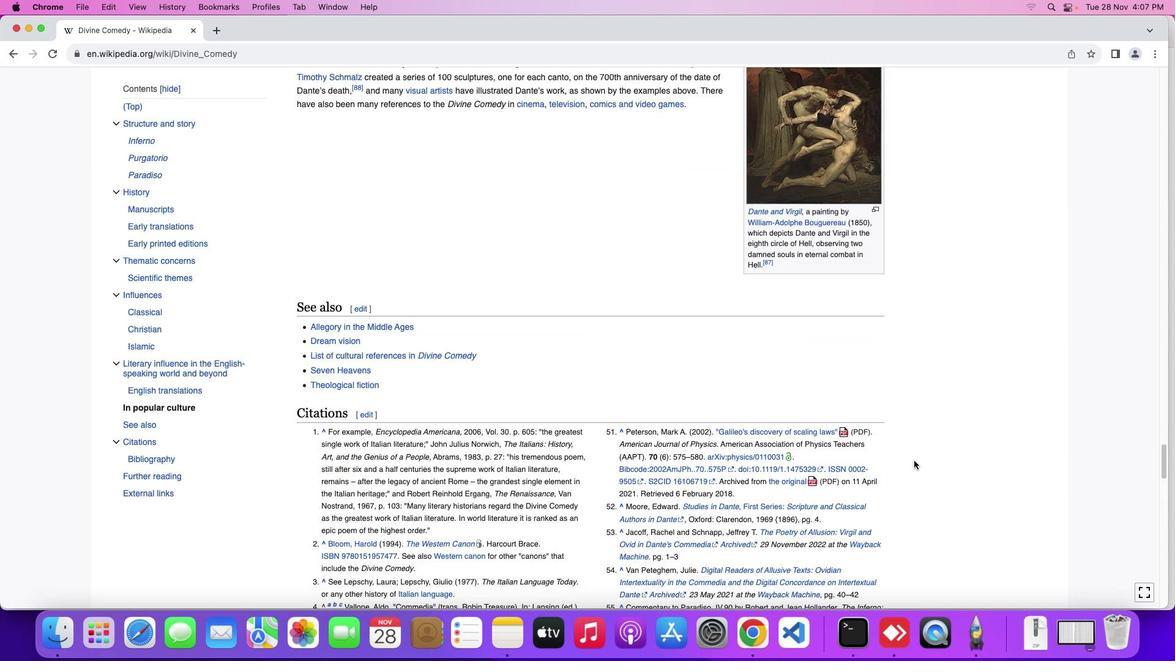 
Action: Mouse scrolled (914, 461) with delta (0, 2)
Screenshot: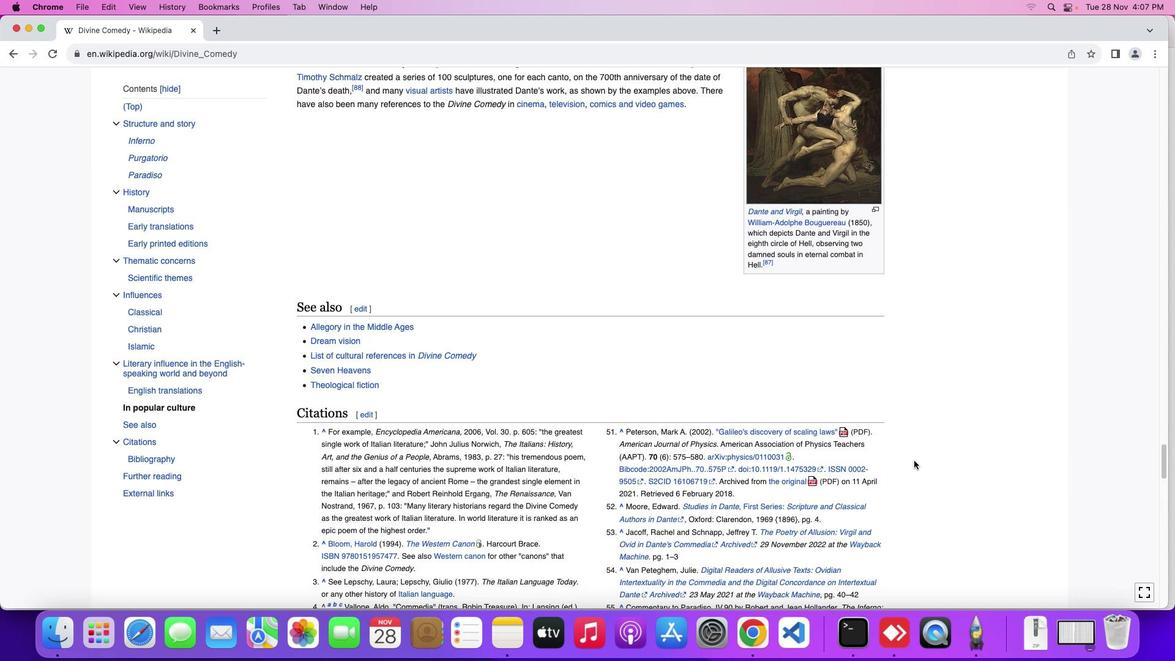 
Action: Mouse scrolled (914, 461) with delta (0, 3)
Screenshot: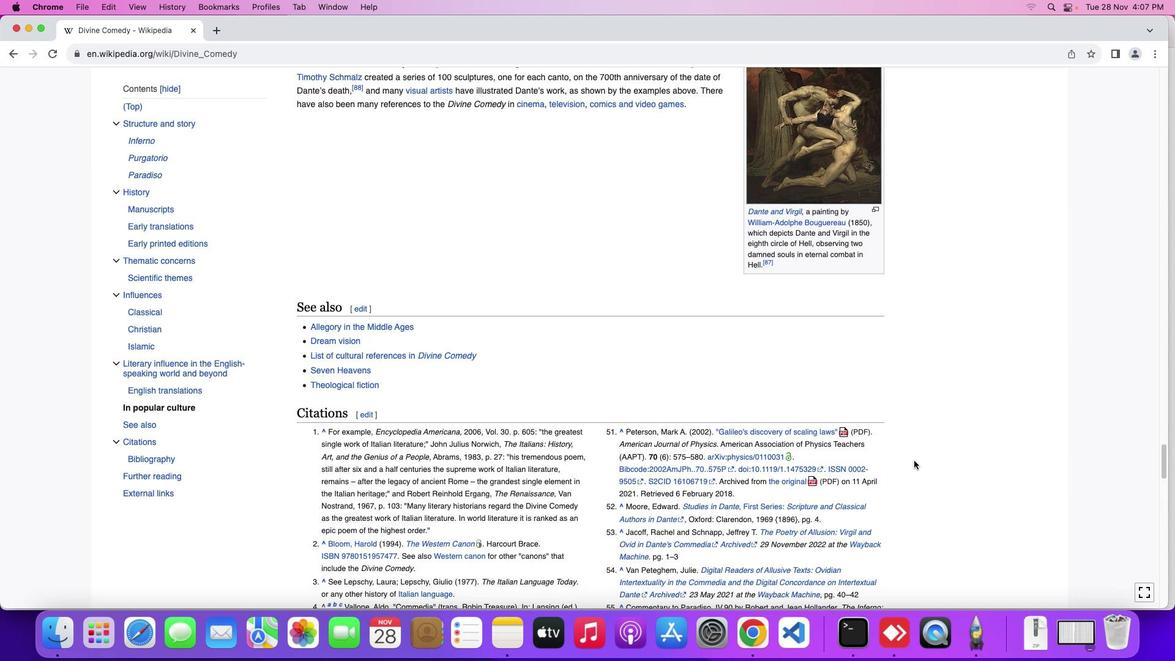 
Action: Mouse scrolled (914, 461) with delta (0, 3)
Screenshot: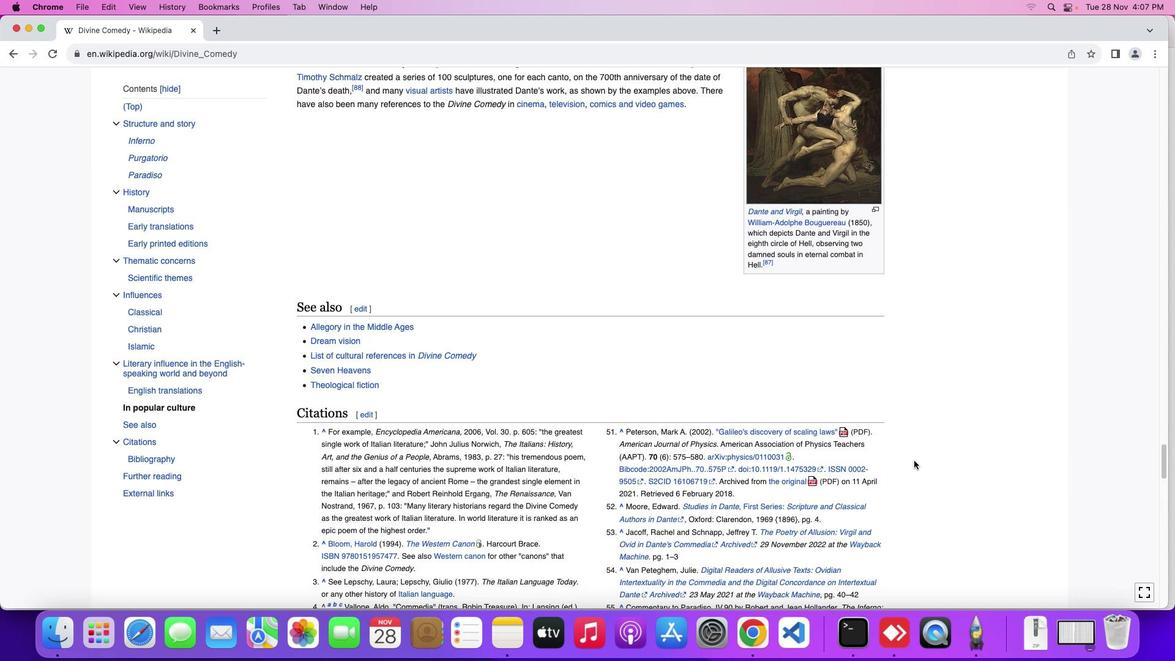 
Action: Mouse scrolled (914, 461) with delta (0, 4)
Screenshot: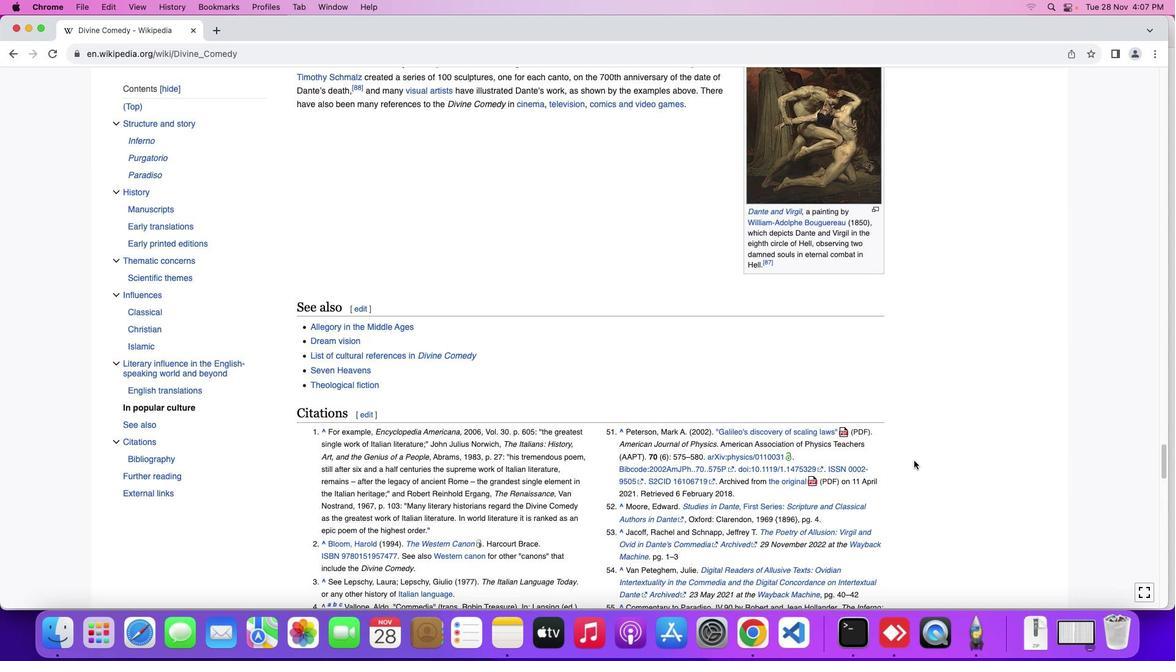 
Action: Mouse moved to (914, 460)
Screenshot: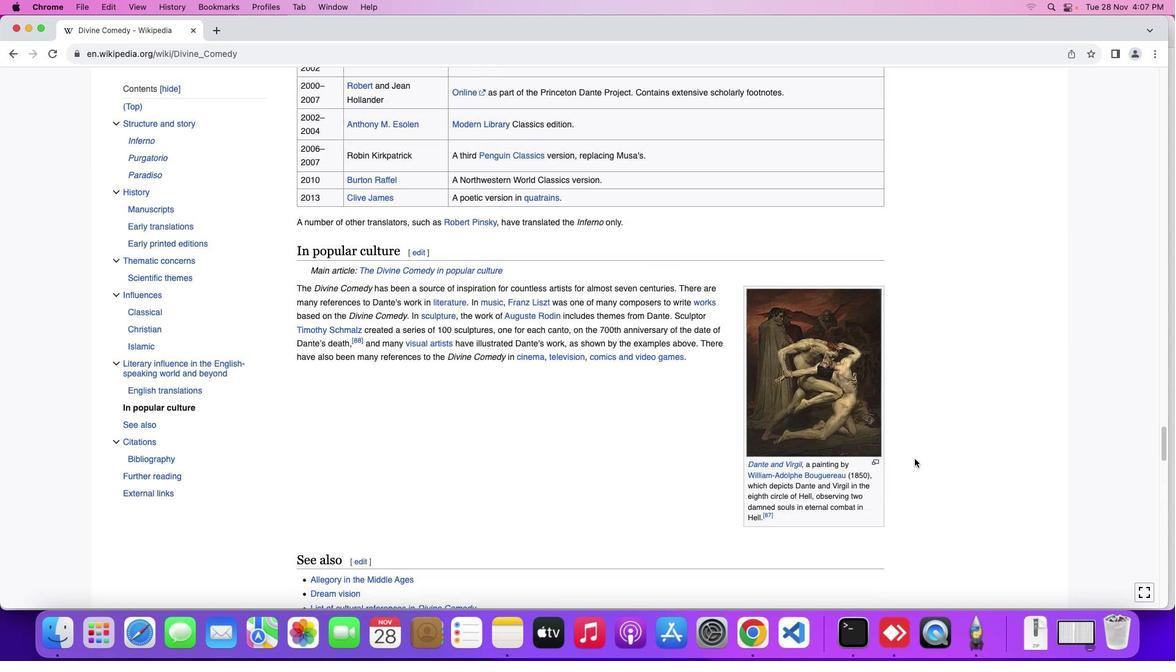 
Action: Mouse scrolled (914, 460) with delta (0, 0)
Screenshot: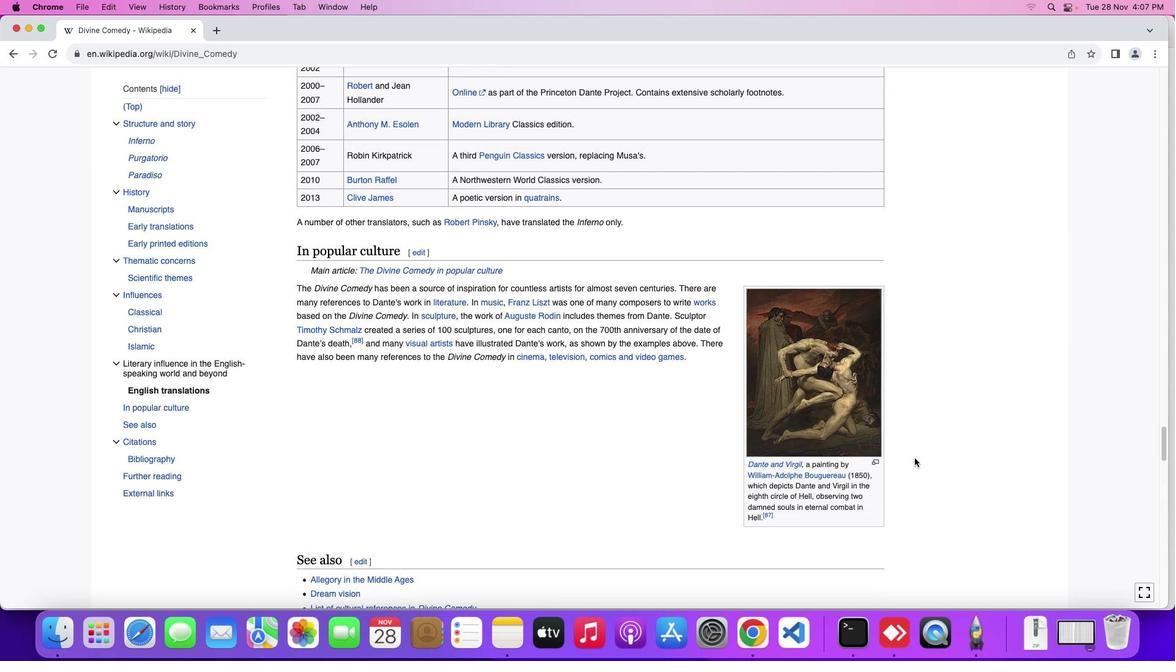 
Action: Mouse scrolled (914, 460) with delta (0, 0)
Screenshot: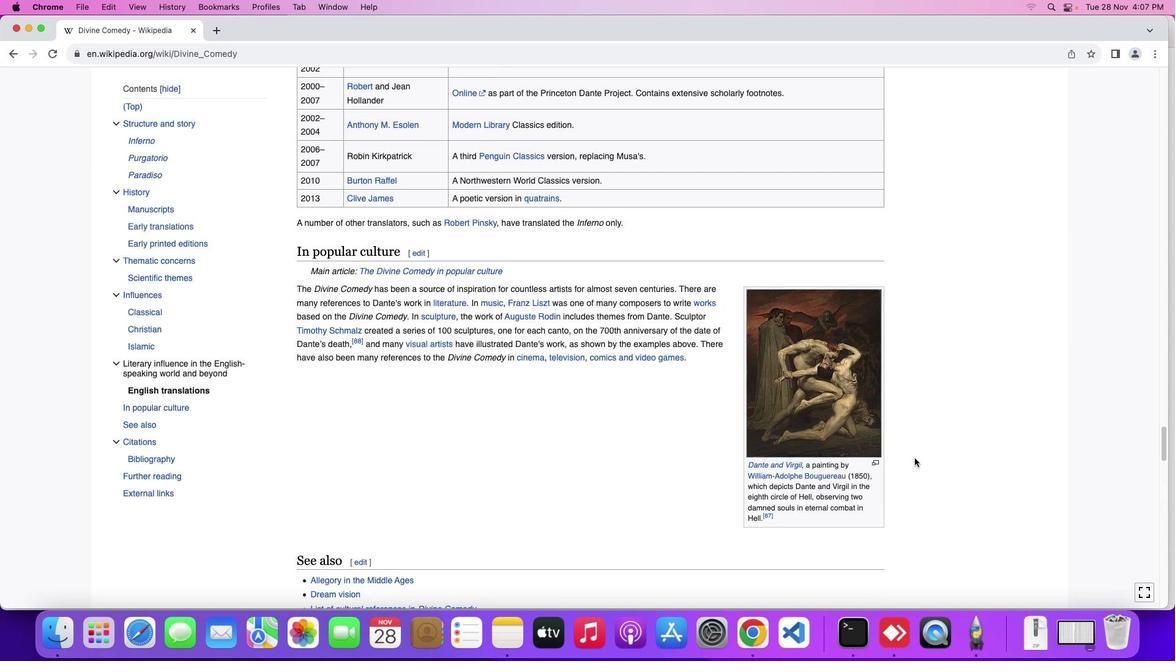 
Action: Mouse scrolled (914, 460) with delta (0, 1)
Screenshot: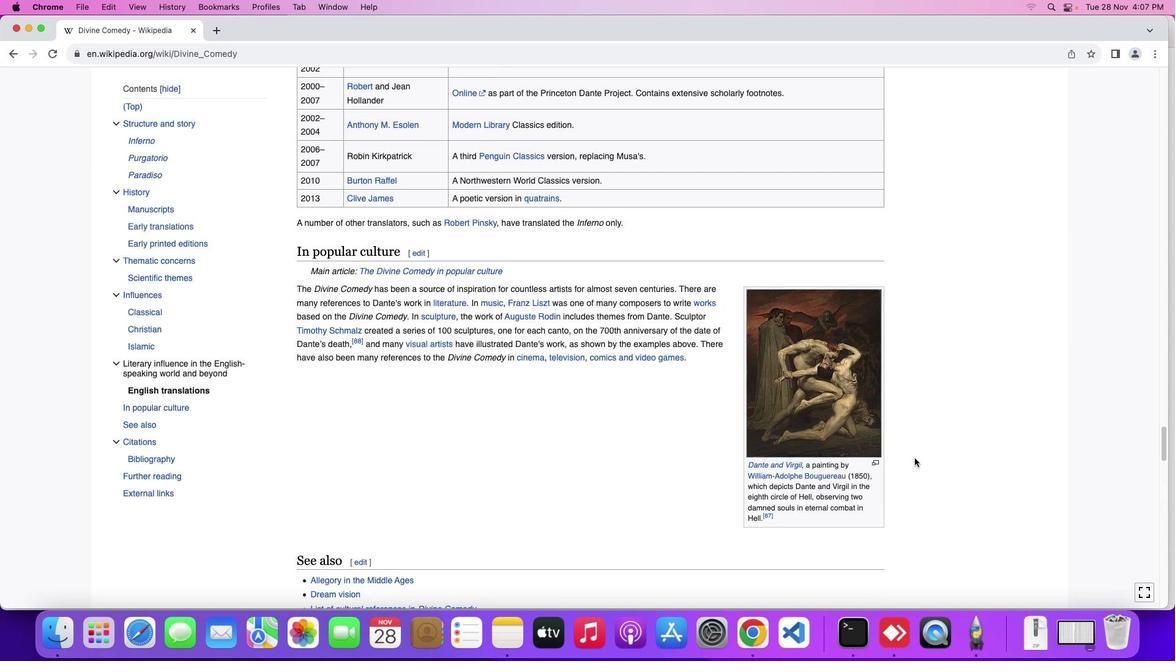 
Action: Mouse scrolled (914, 460) with delta (0, 3)
Screenshot: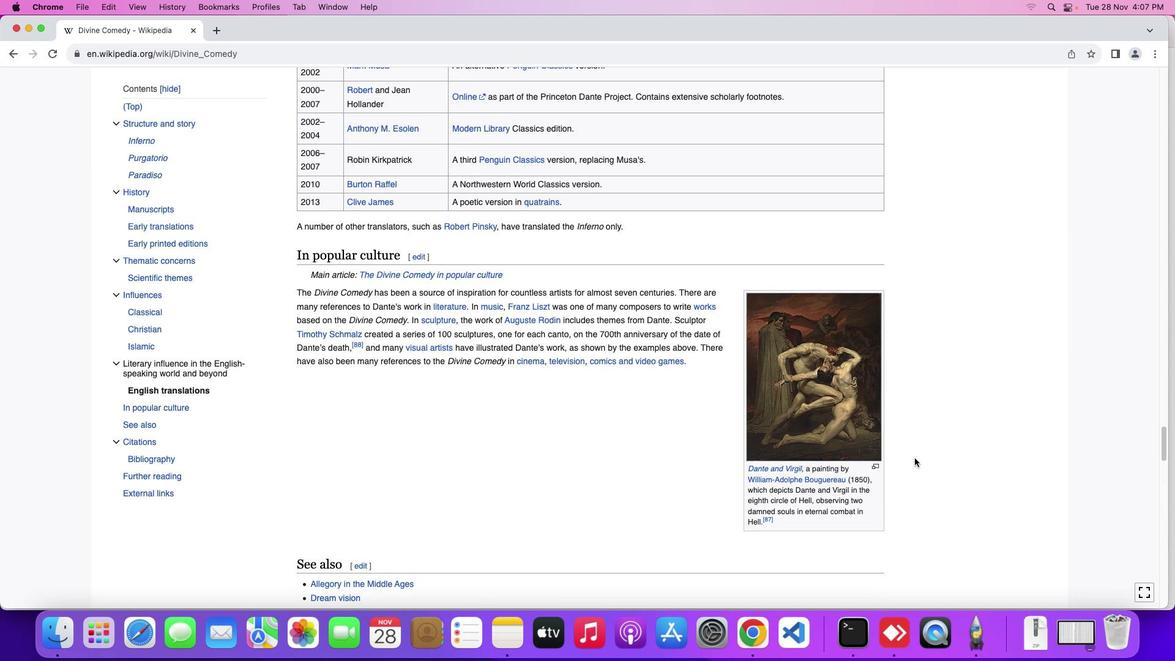 
Action: Mouse moved to (914, 458)
Screenshot: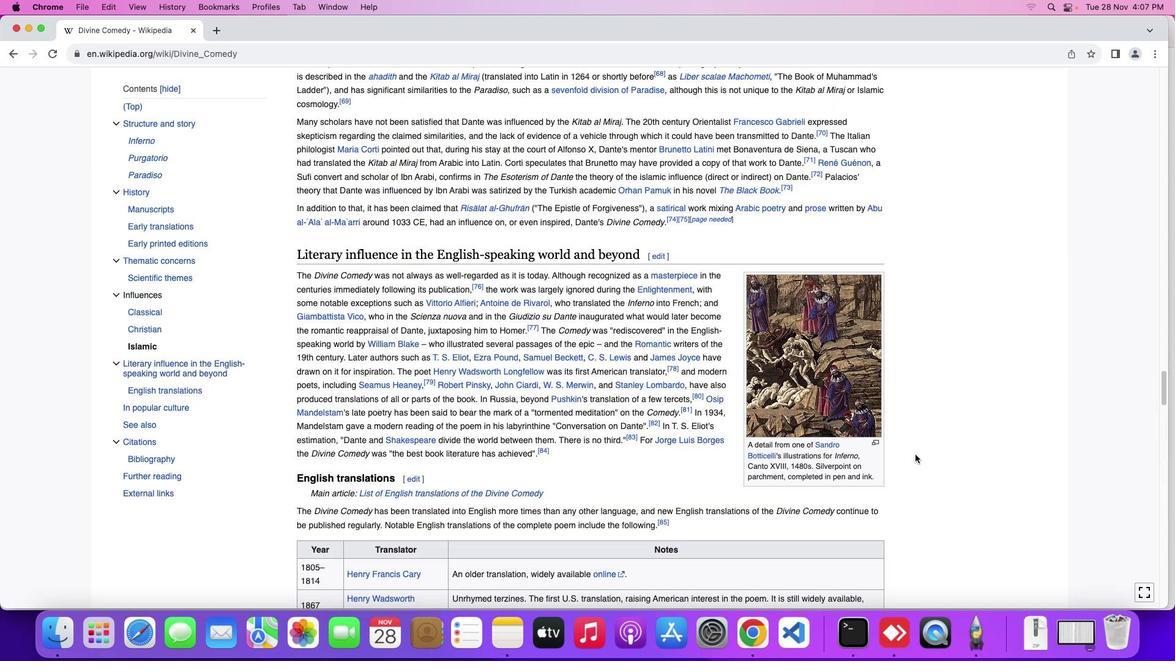 
Action: Mouse scrolled (914, 458) with delta (0, 0)
Screenshot: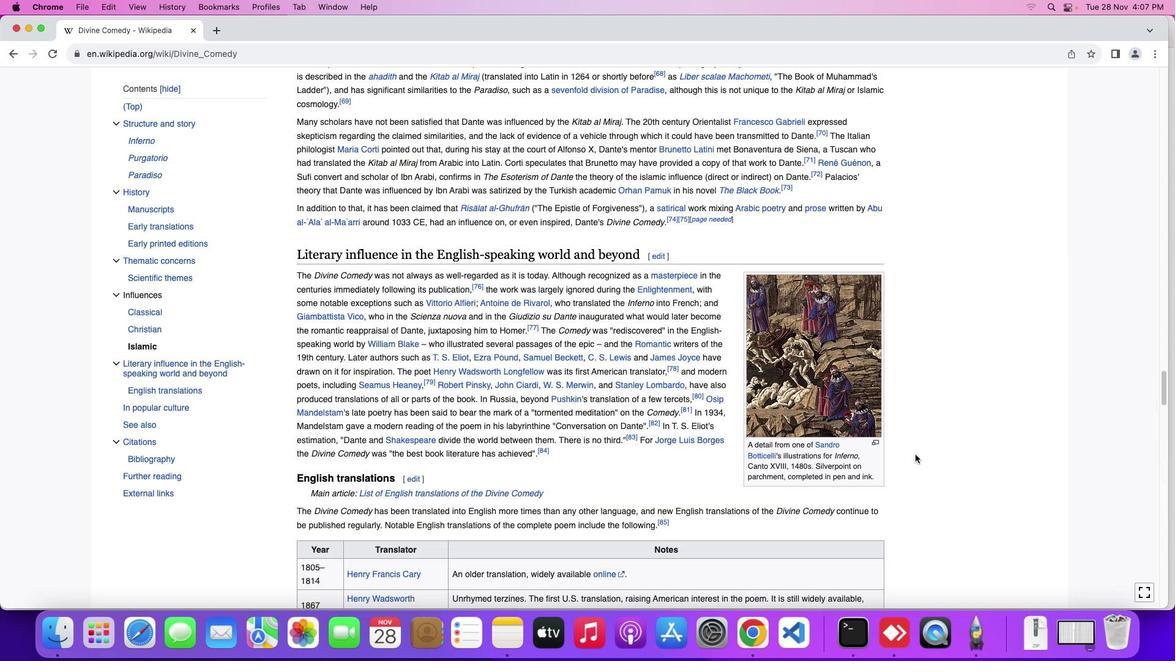 
Action: Mouse scrolled (914, 458) with delta (0, 0)
Screenshot: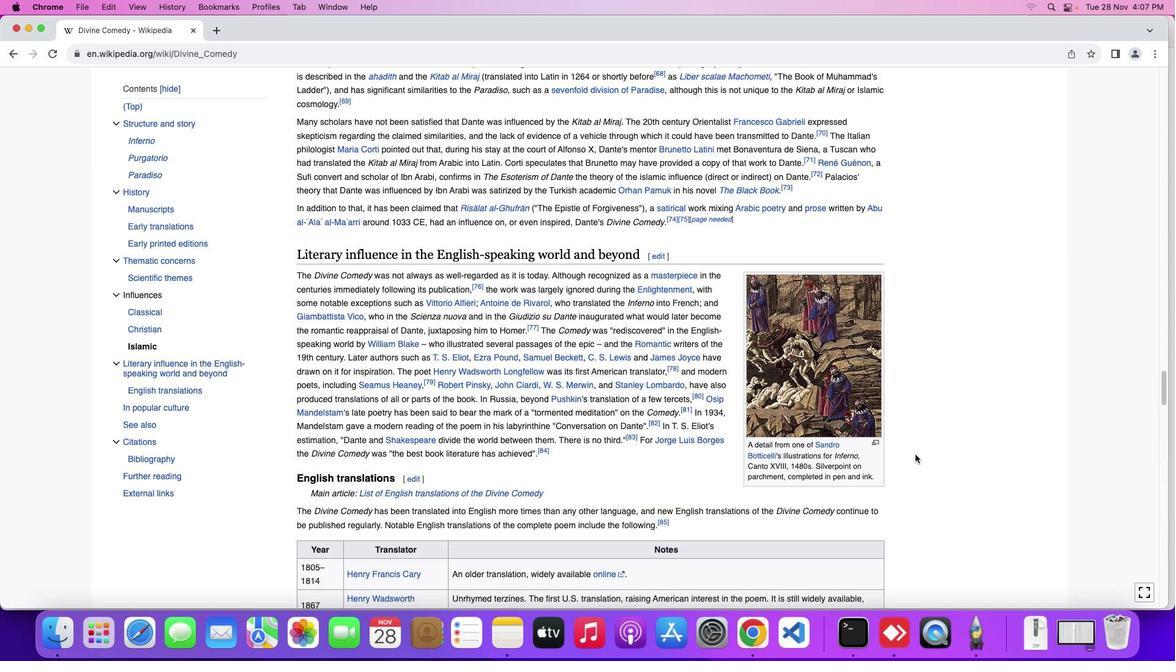 
Action: Mouse scrolled (914, 458) with delta (0, 1)
Screenshot: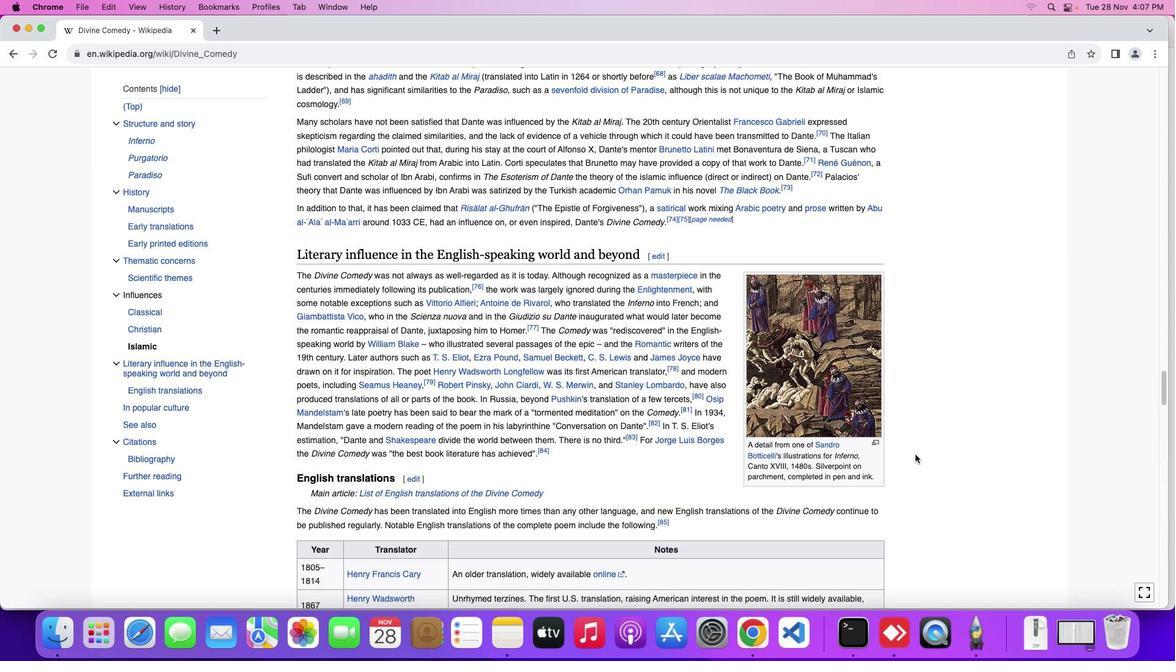 
Action: Mouse scrolled (914, 458) with delta (0, 3)
Screenshot: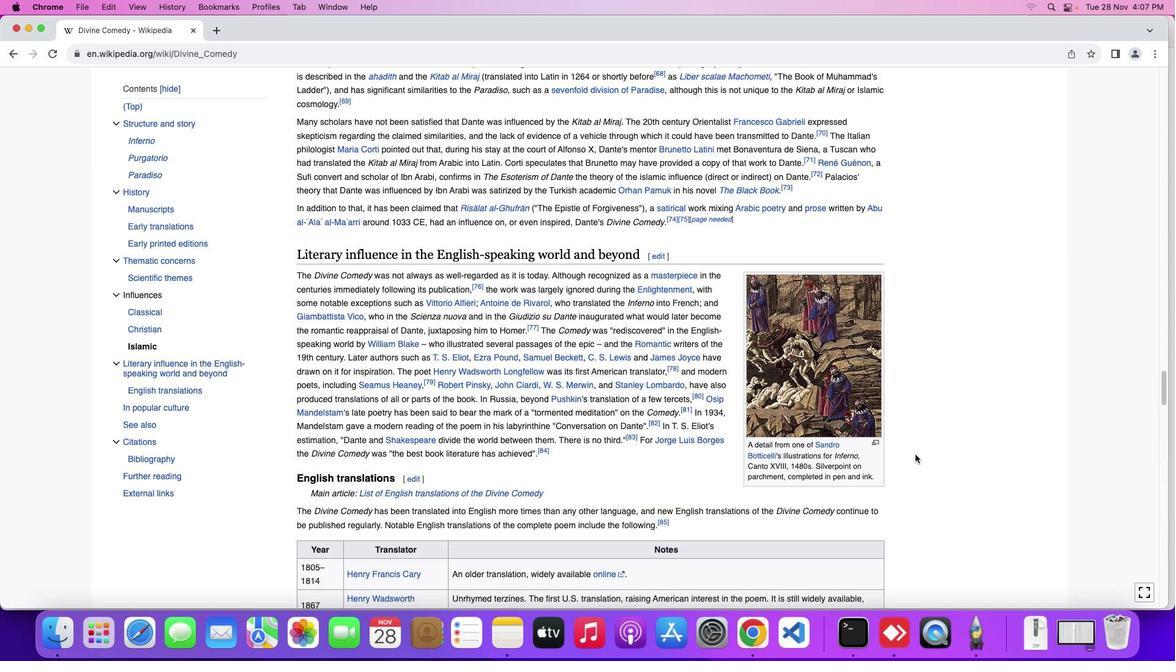 
Action: Mouse scrolled (914, 458) with delta (0, 3)
Screenshot: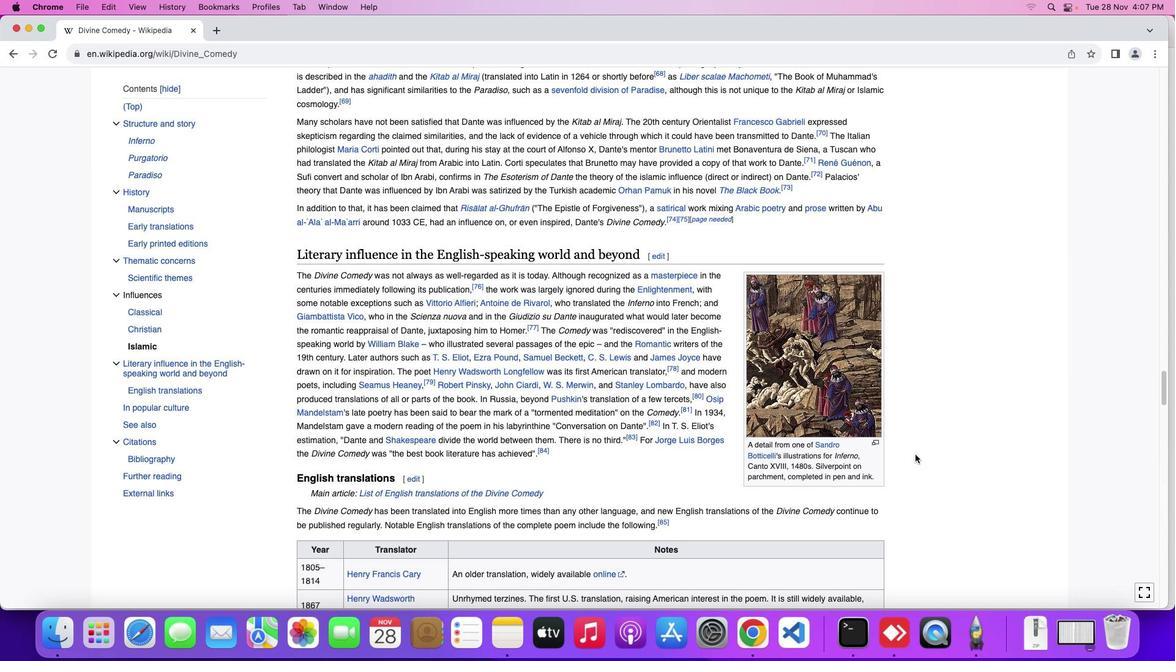 
Action: Mouse scrolled (914, 458) with delta (0, 4)
Screenshot: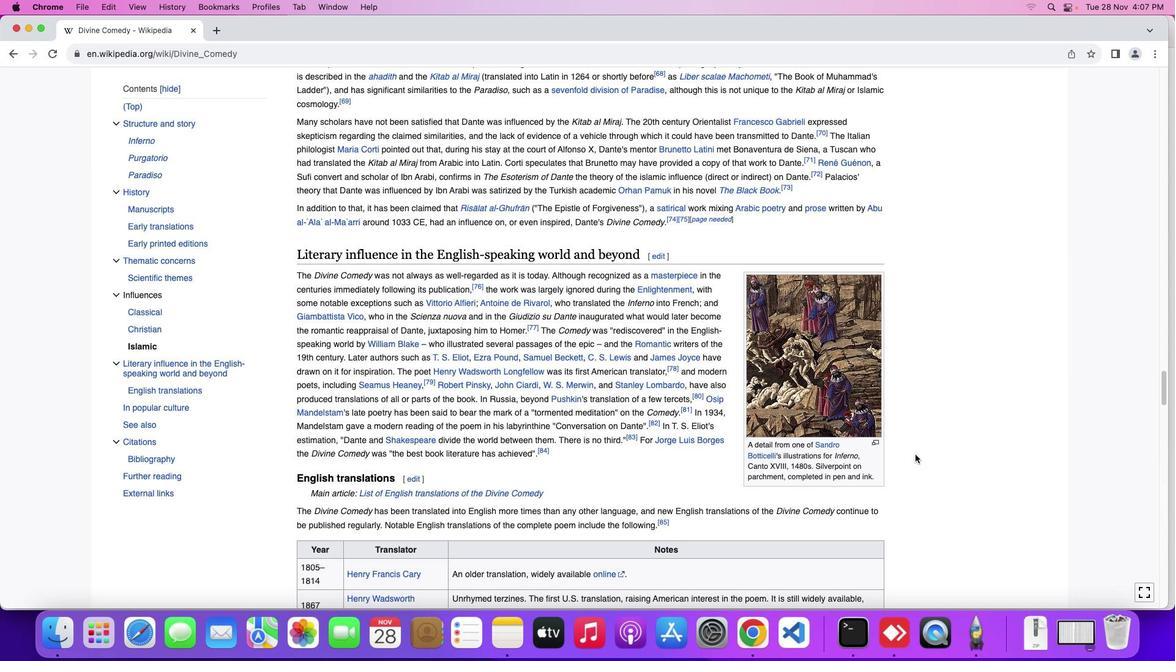 
Action: Mouse scrolled (914, 458) with delta (0, 4)
Screenshot: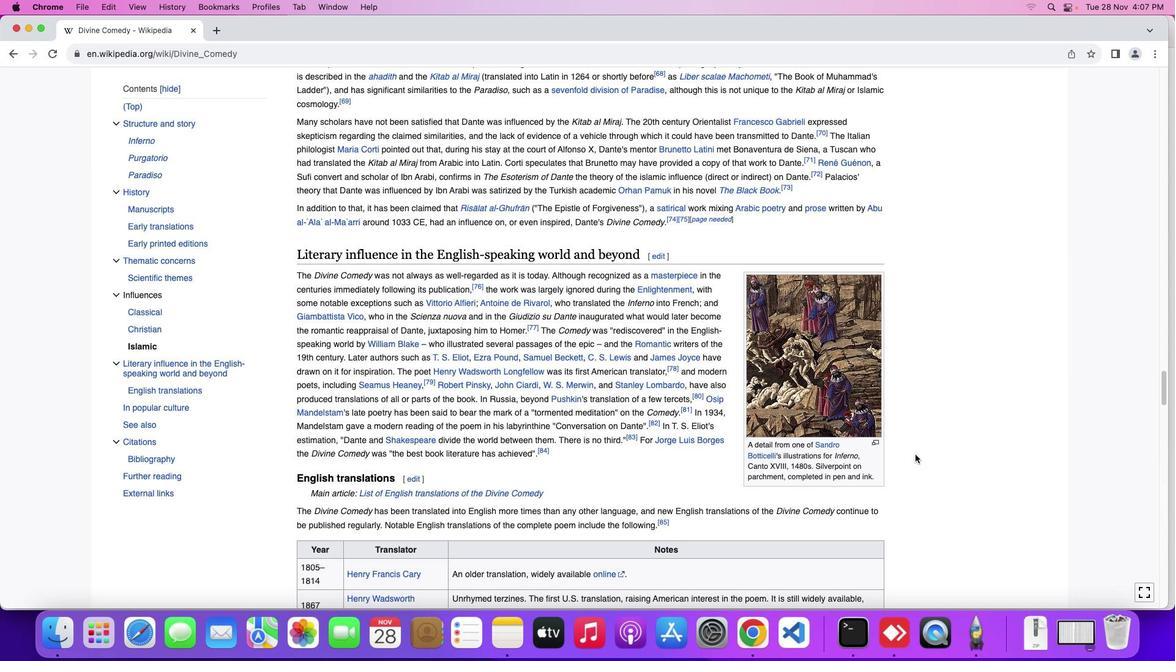 
Action: Mouse moved to (915, 454)
Screenshot: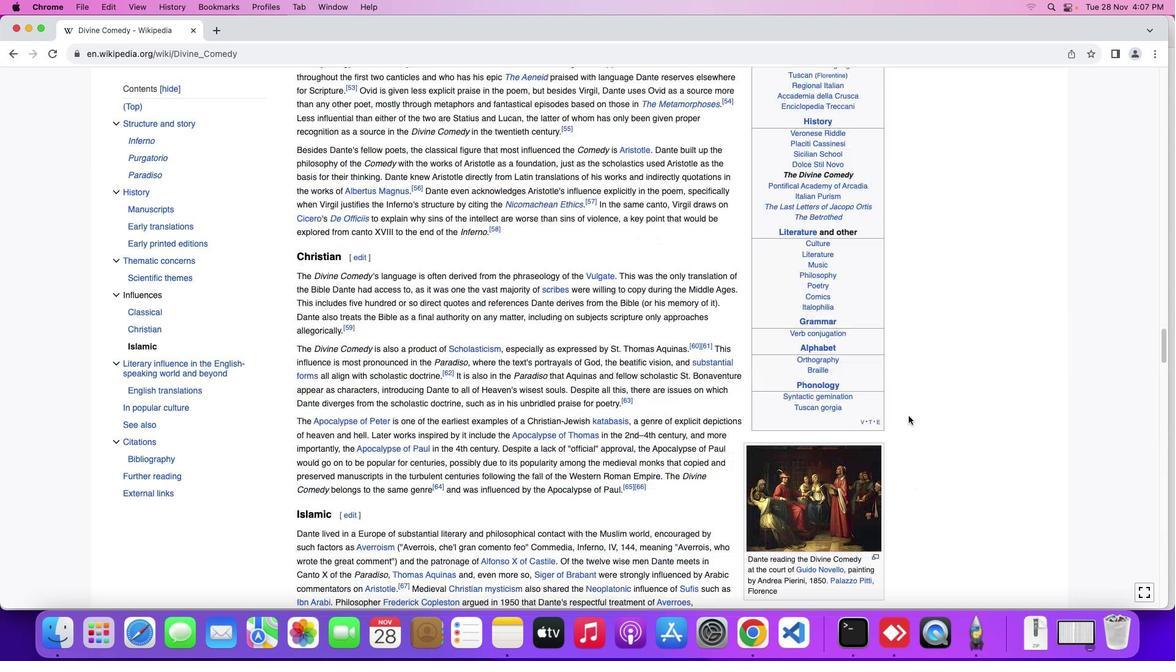 
Action: Mouse scrolled (915, 454) with delta (0, 0)
Screenshot: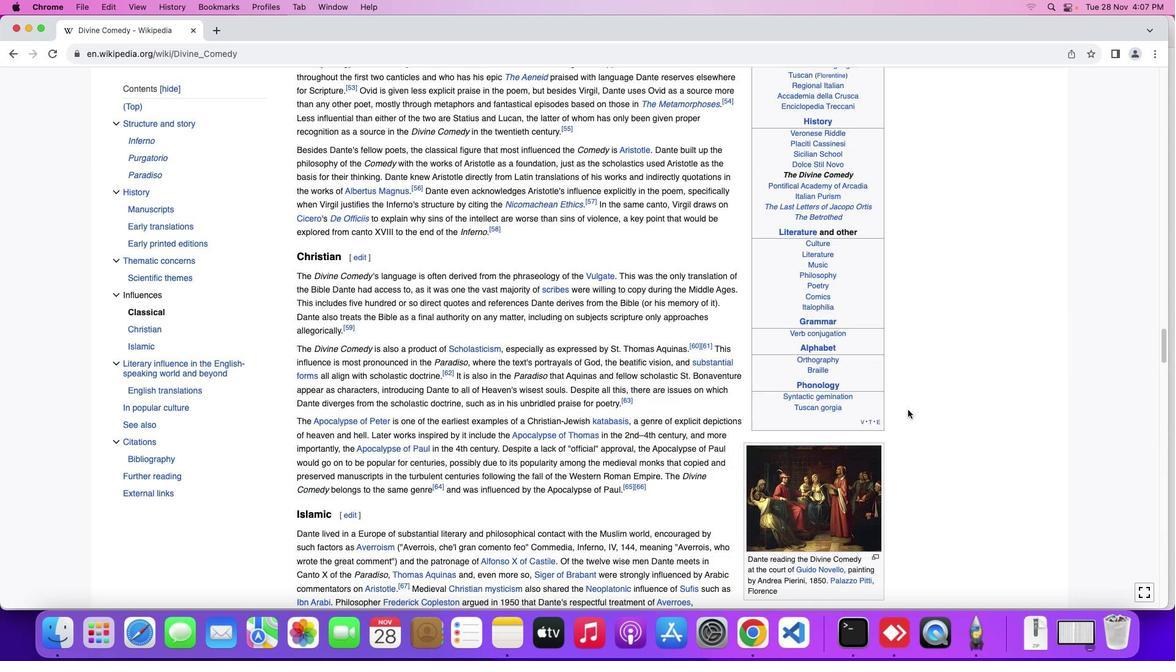
Action: Mouse scrolled (915, 454) with delta (0, 0)
Screenshot: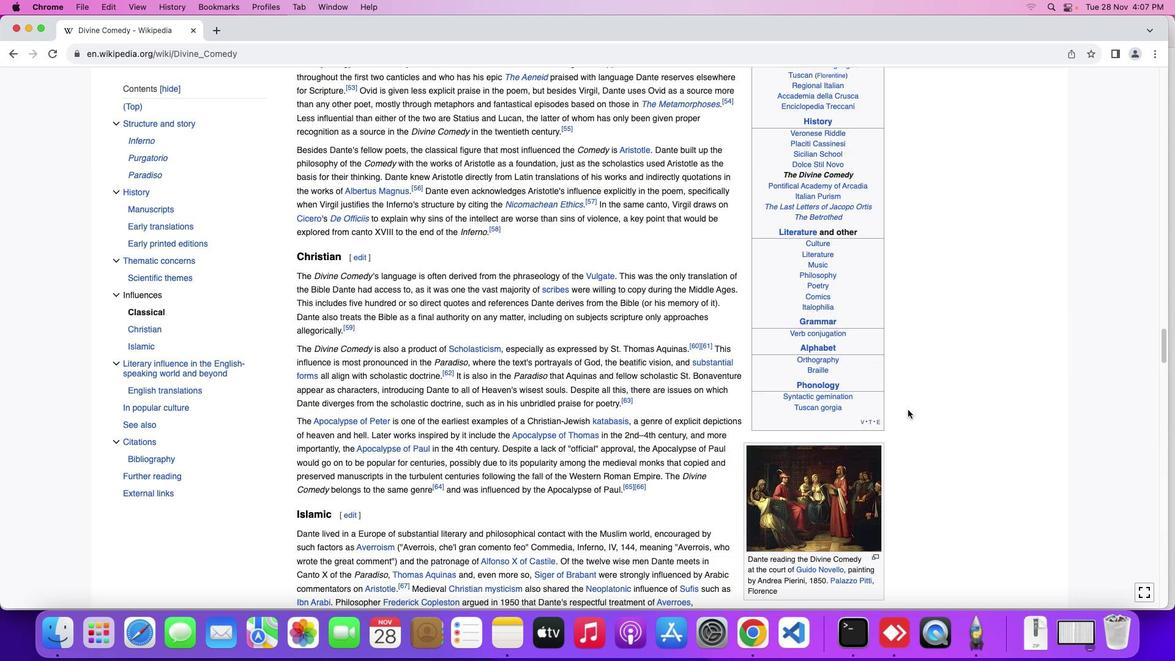 
Action: Mouse scrolled (915, 454) with delta (0, 1)
Screenshot: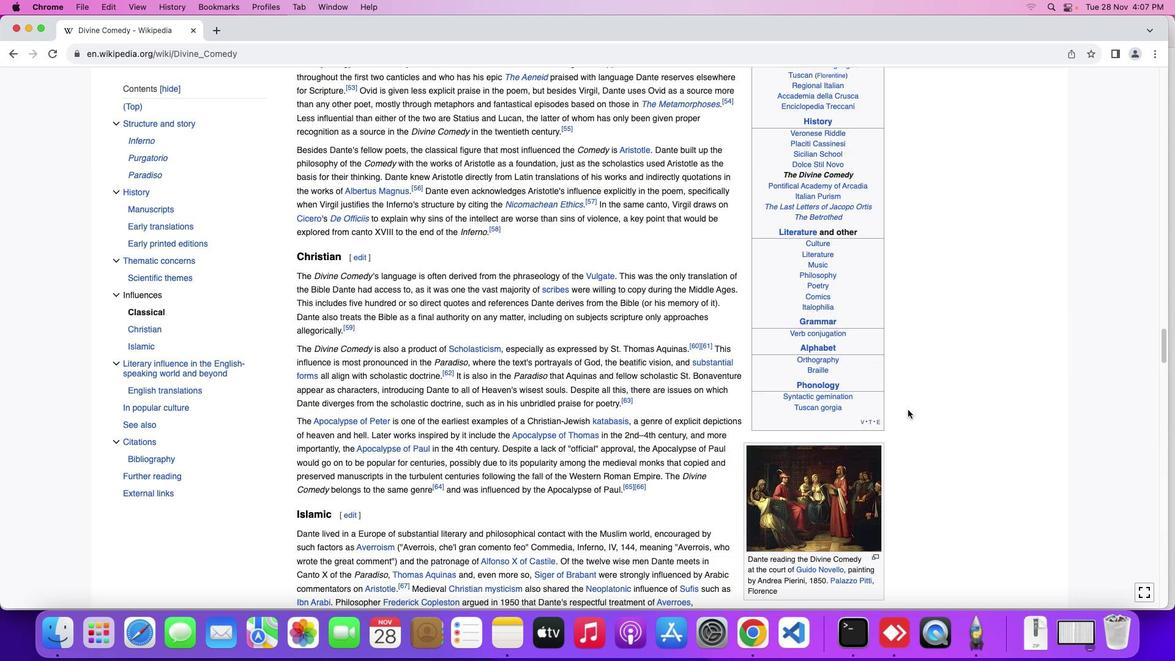 
Action: Mouse scrolled (915, 454) with delta (0, 3)
Screenshot: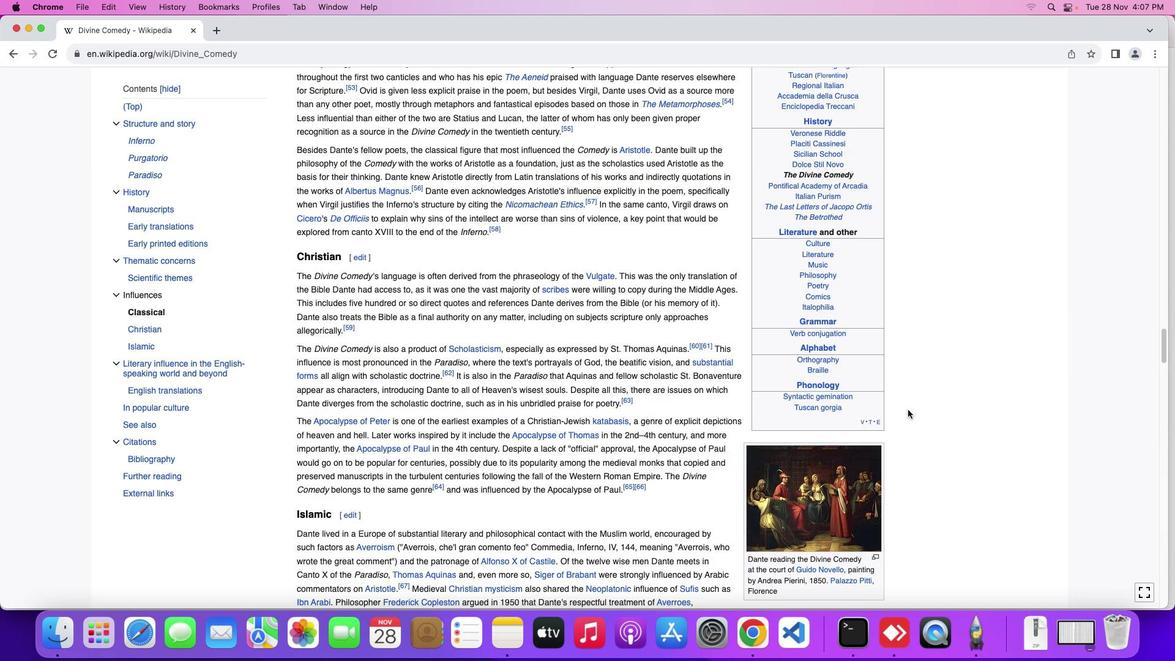 
Action: Mouse scrolled (915, 454) with delta (0, 3)
Screenshot: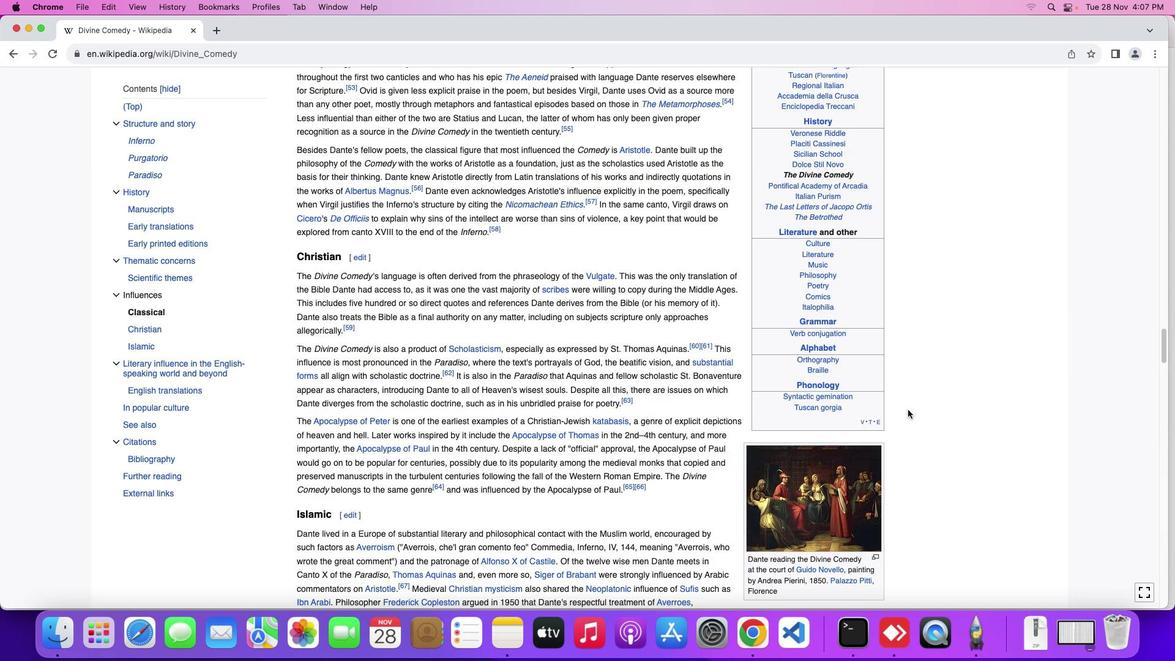 
Action: Mouse scrolled (915, 454) with delta (0, 4)
Screenshot: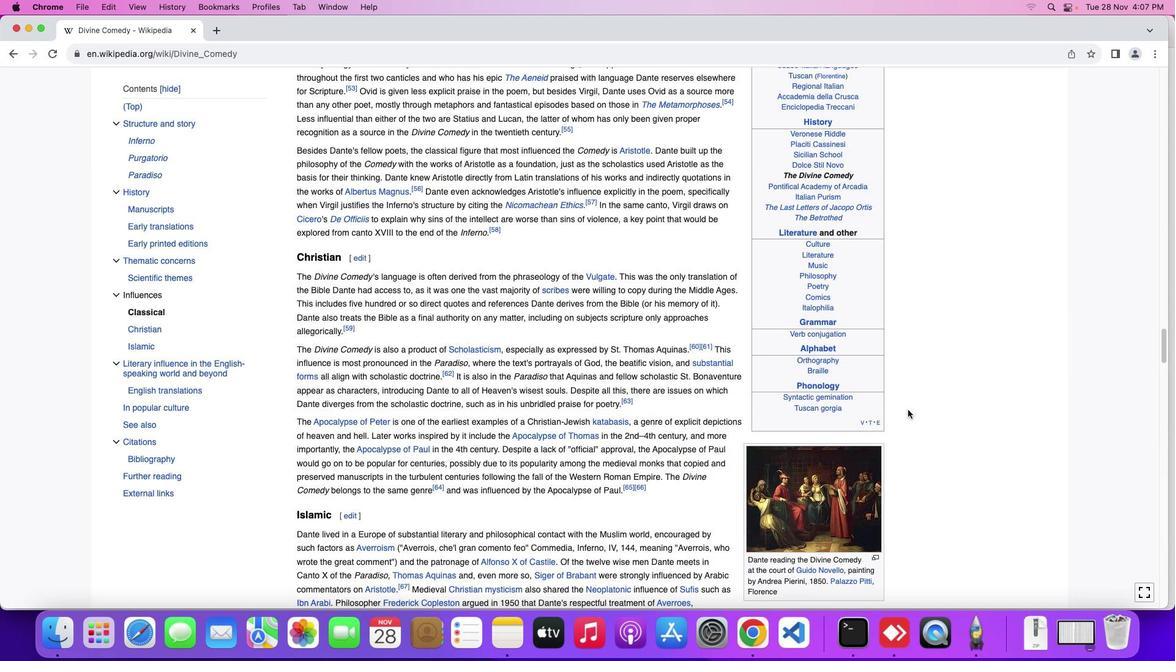 
Action: Mouse moved to (908, 409)
Screenshot: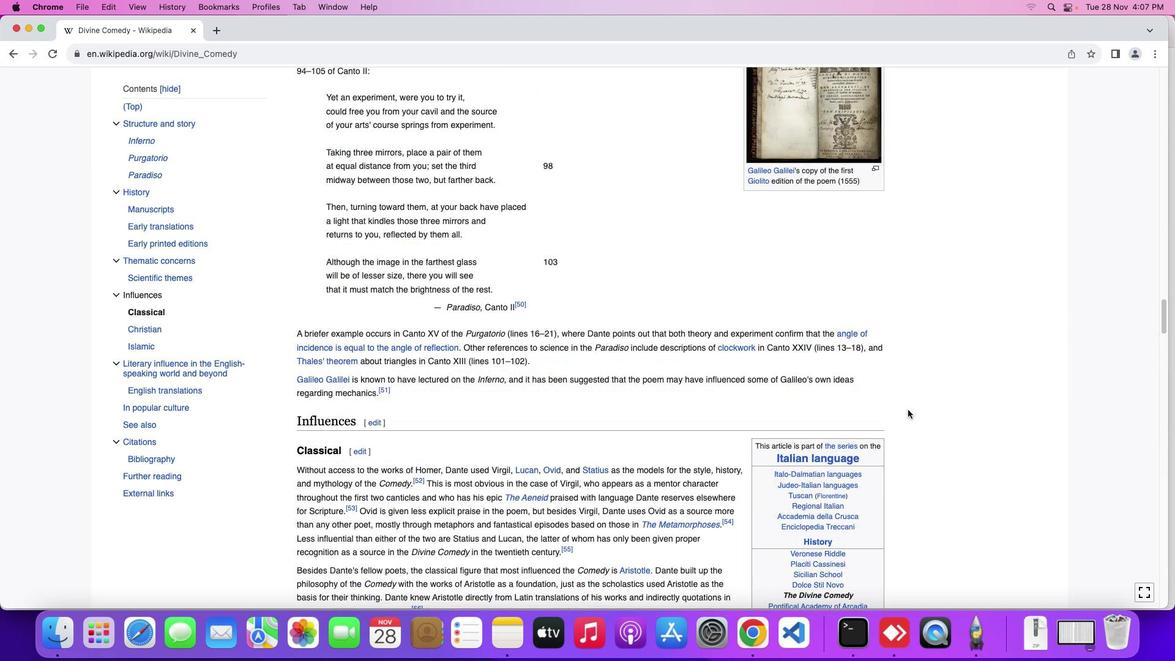 
Action: Mouse scrolled (908, 409) with delta (0, 0)
Screenshot: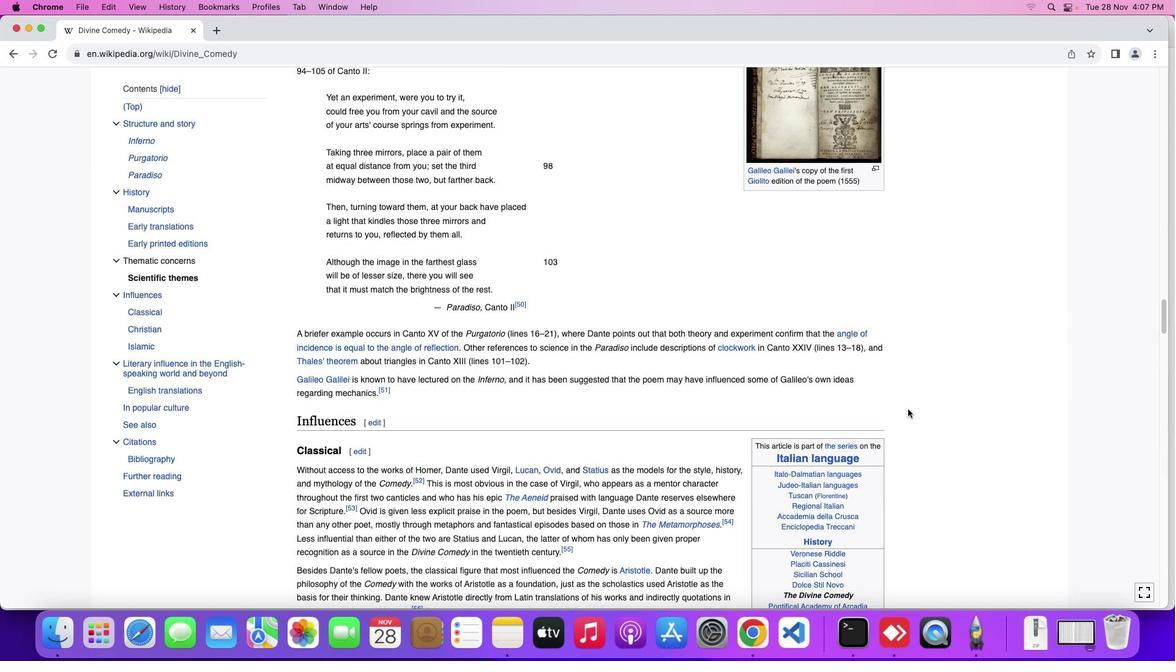 
Action: Mouse scrolled (908, 409) with delta (0, 0)
Screenshot: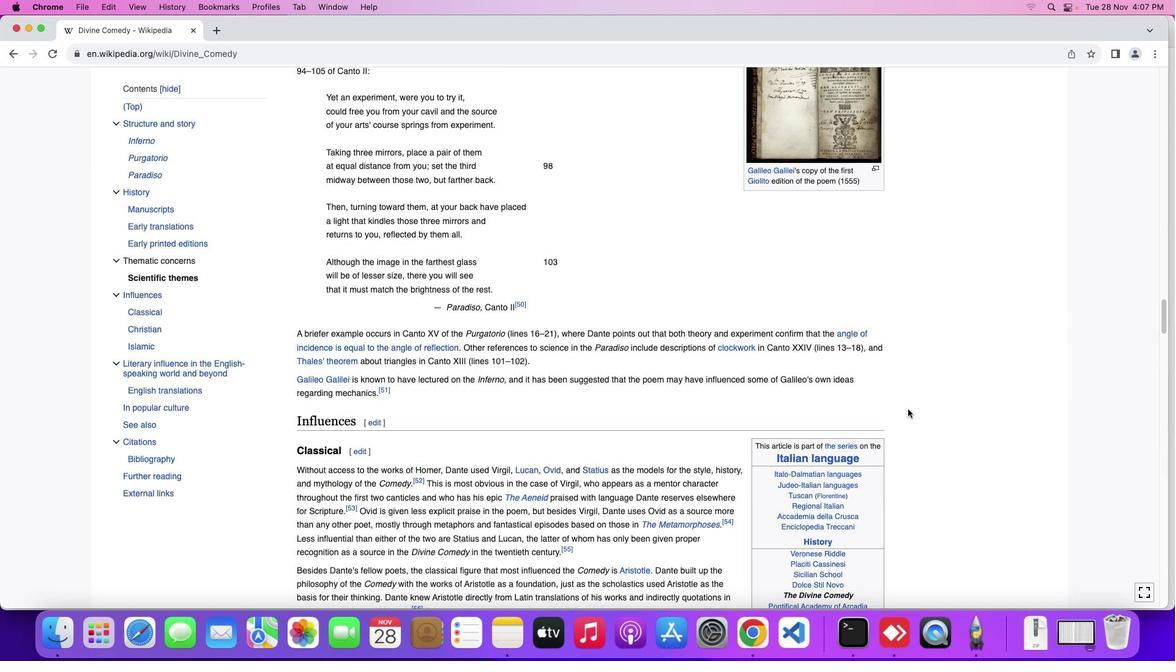 
Action: Mouse scrolled (908, 409) with delta (0, 1)
Screenshot: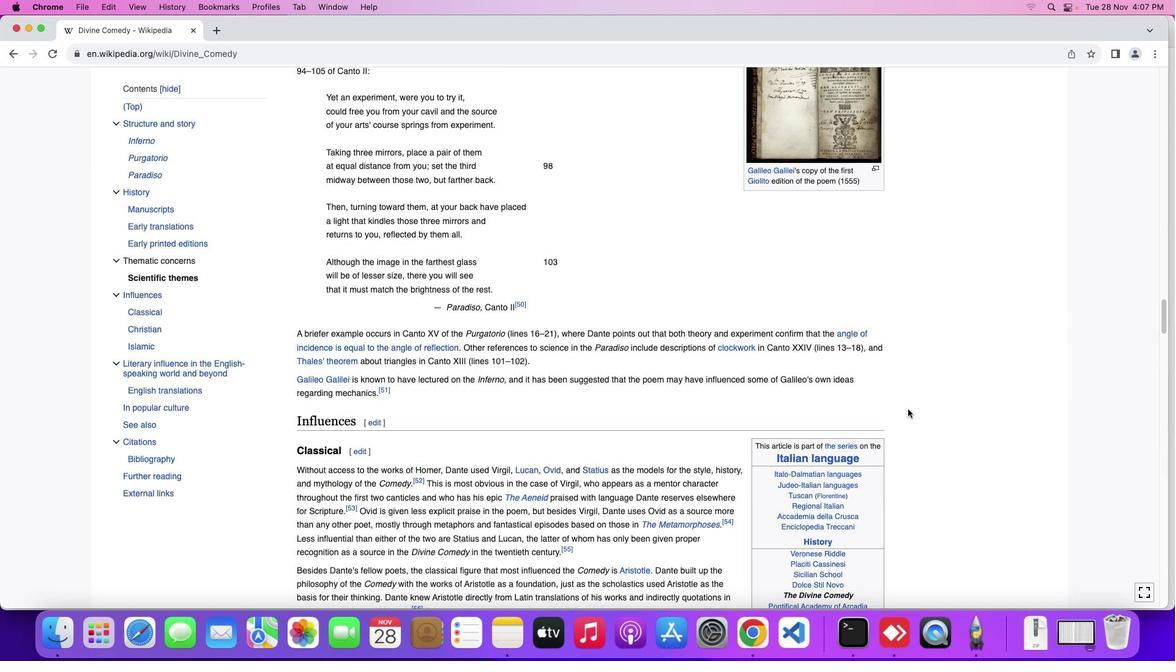 
Action: Mouse scrolled (908, 409) with delta (0, 3)
Screenshot: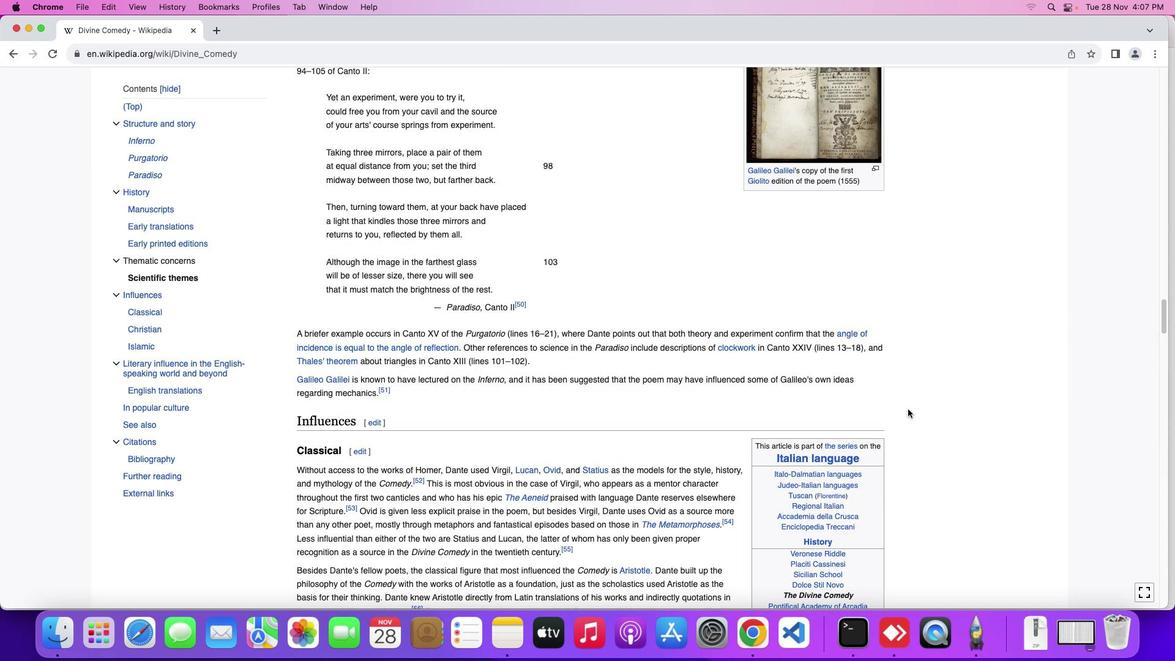 
Action: Mouse scrolled (908, 409) with delta (0, 3)
Screenshot: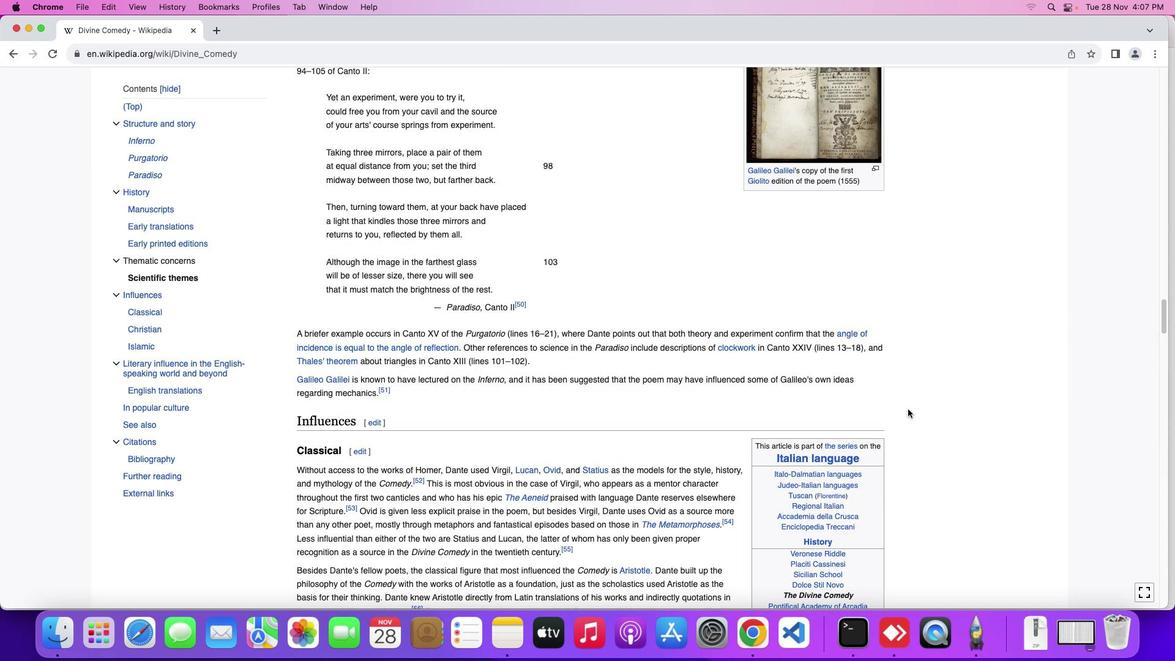 
Action: Mouse moved to (907, 409)
Screenshot: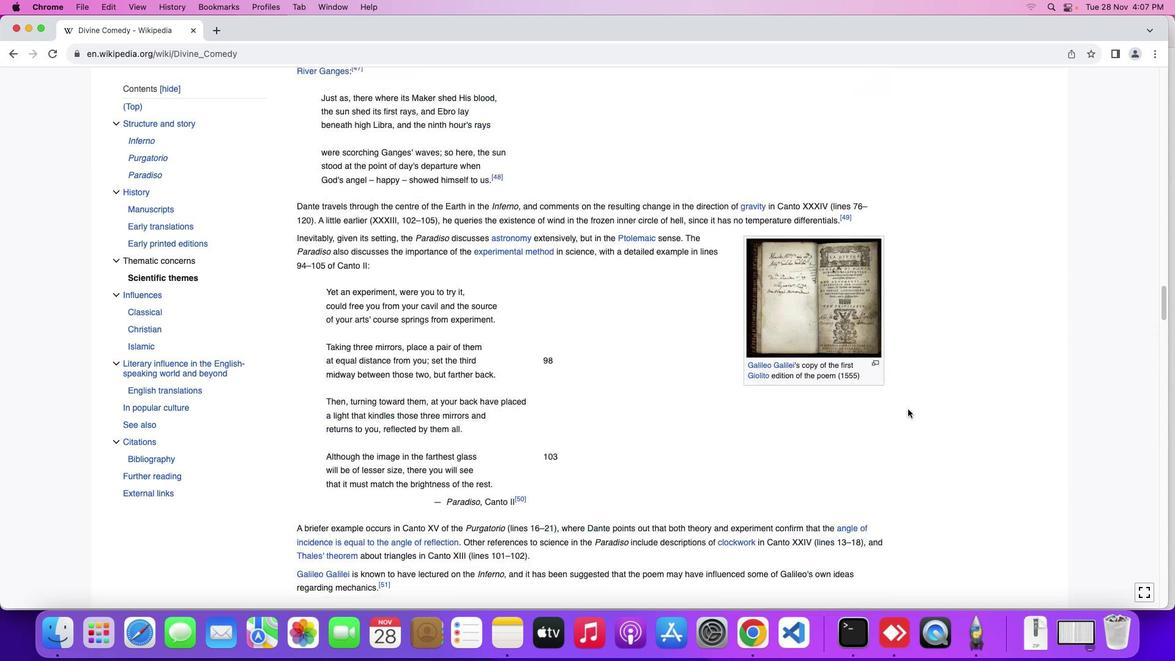 
Action: Mouse scrolled (907, 409) with delta (0, 0)
Screenshot: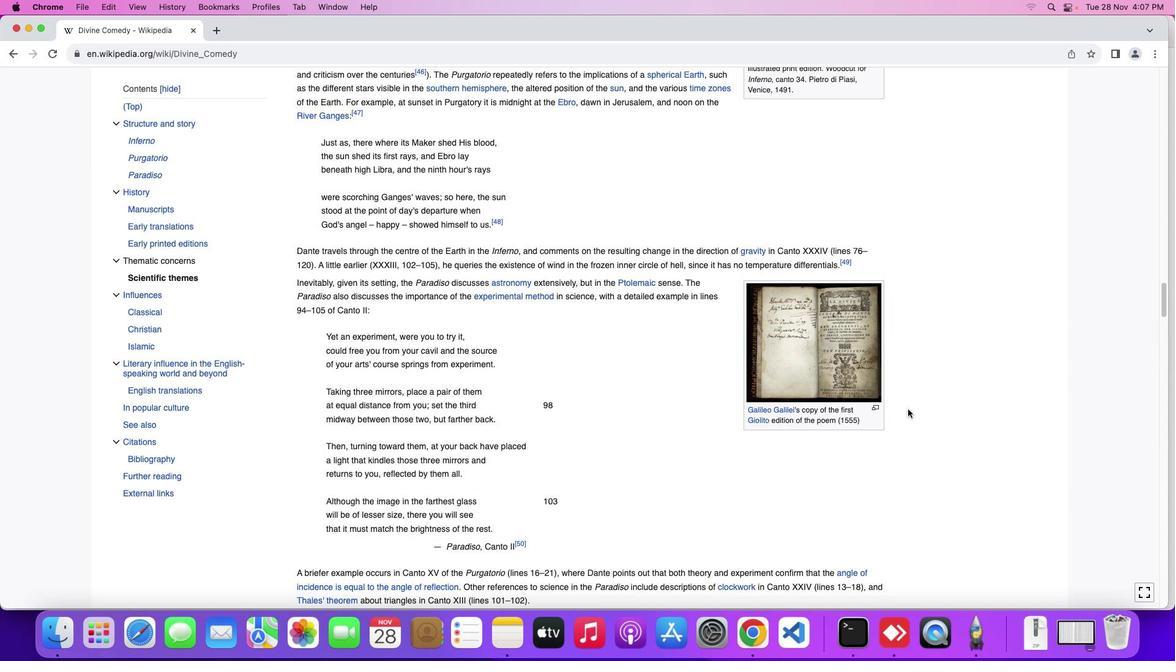 
Action: Mouse scrolled (907, 409) with delta (0, 0)
Screenshot: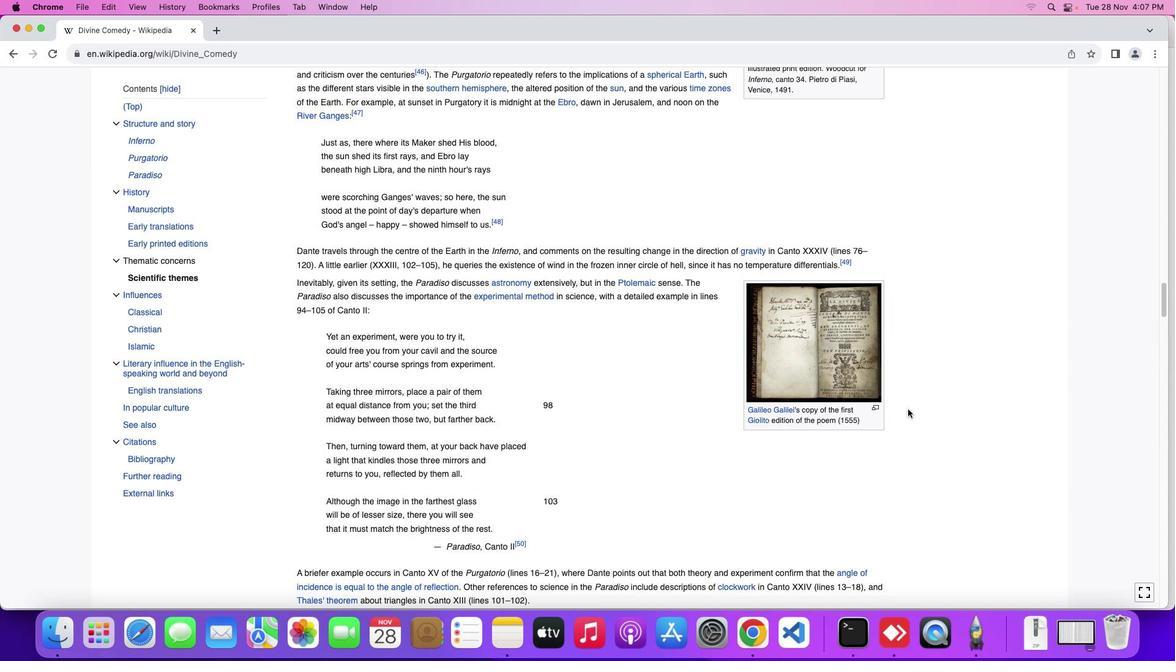 
Action: Mouse scrolled (907, 409) with delta (0, 1)
Screenshot: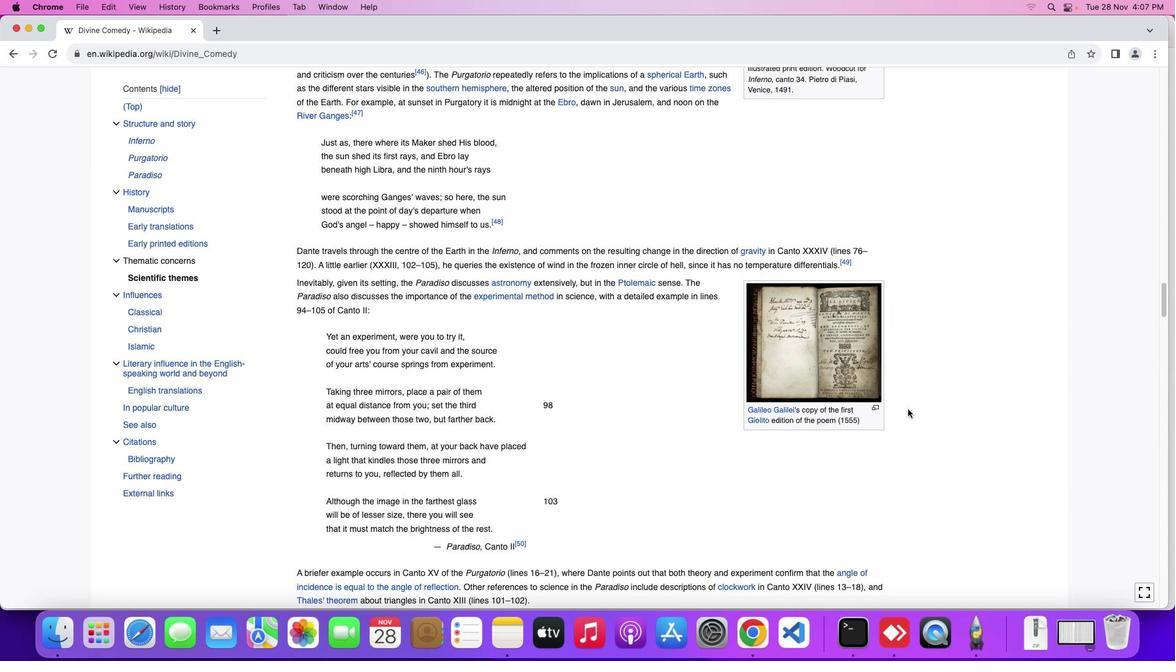 
Action: Mouse scrolled (907, 409) with delta (0, 3)
Screenshot: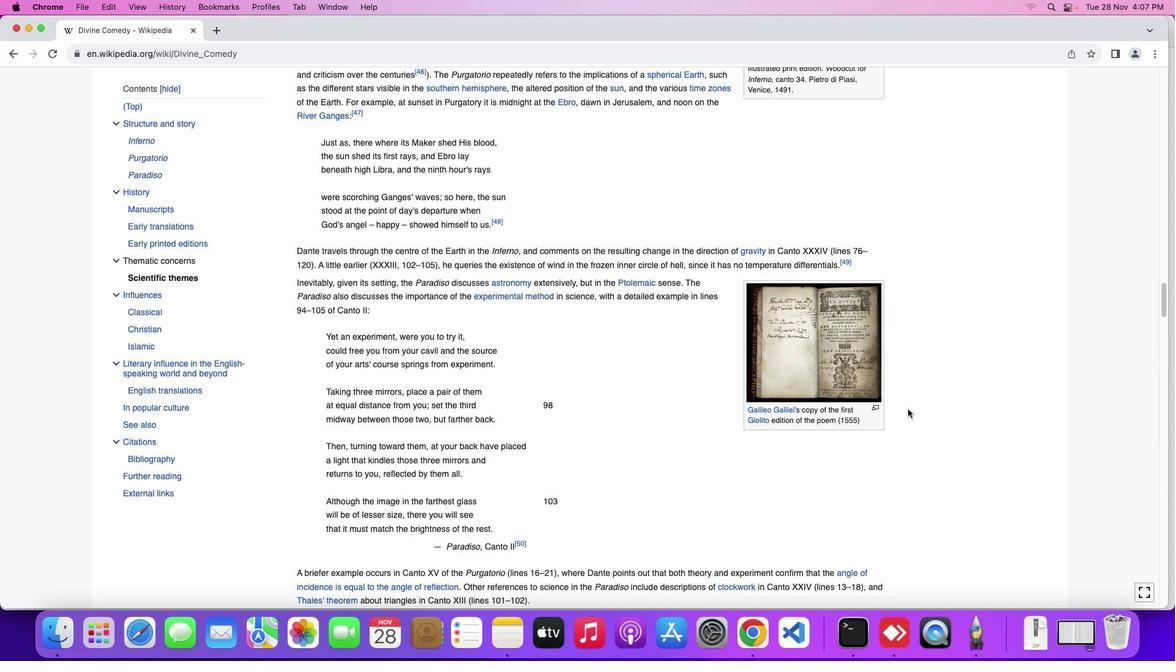 
Action: Mouse moved to (907, 408)
Screenshot: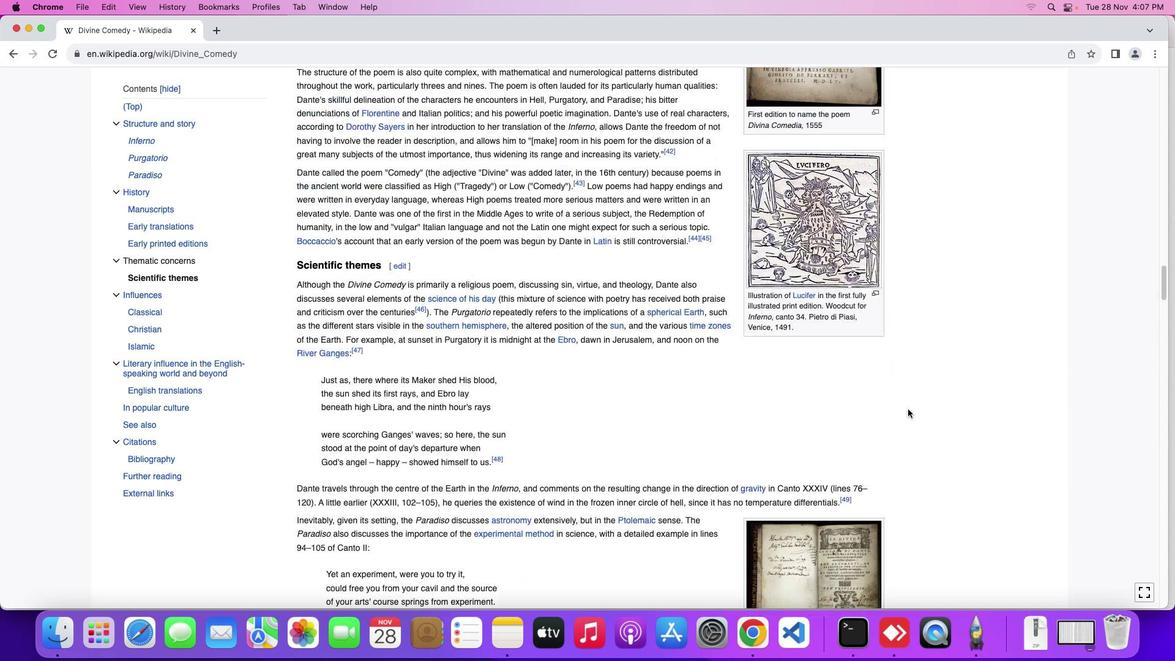 
Action: Mouse scrolled (907, 408) with delta (0, 0)
Screenshot: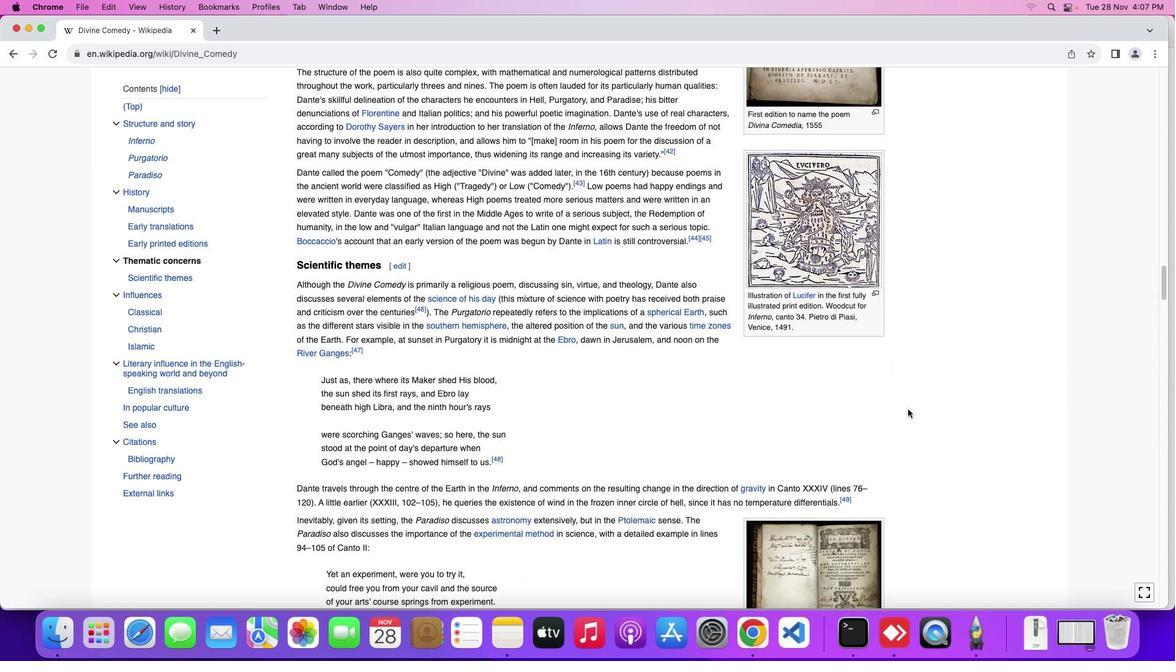 
Action: Mouse scrolled (907, 408) with delta (0, 0)
Screenshot: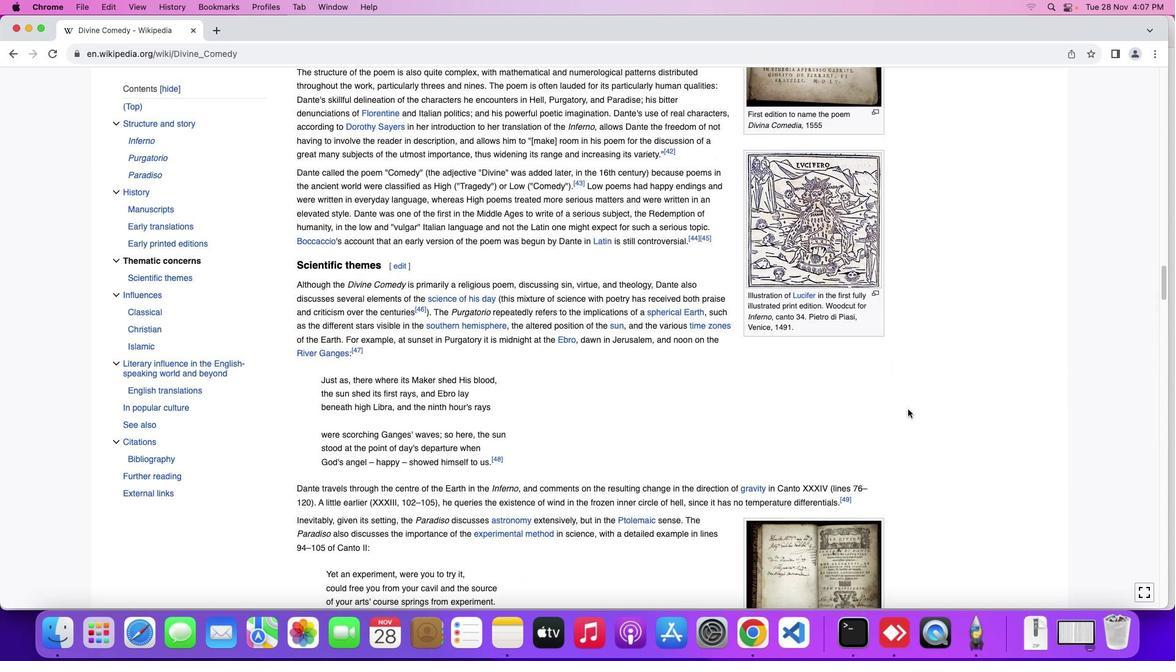 
Action: Mouse scrolled (907, 408) with delta (0, 1)
Screenshot: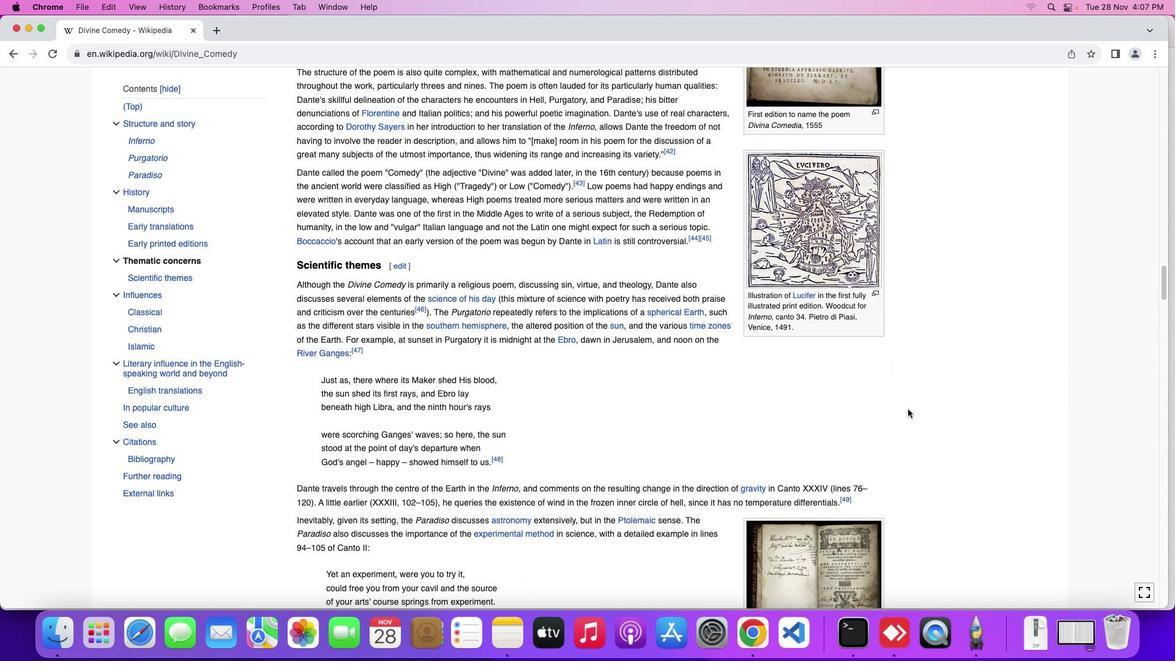
Action: Mouse scrolled (907, 408) with delta (0, 3)
Screenshot: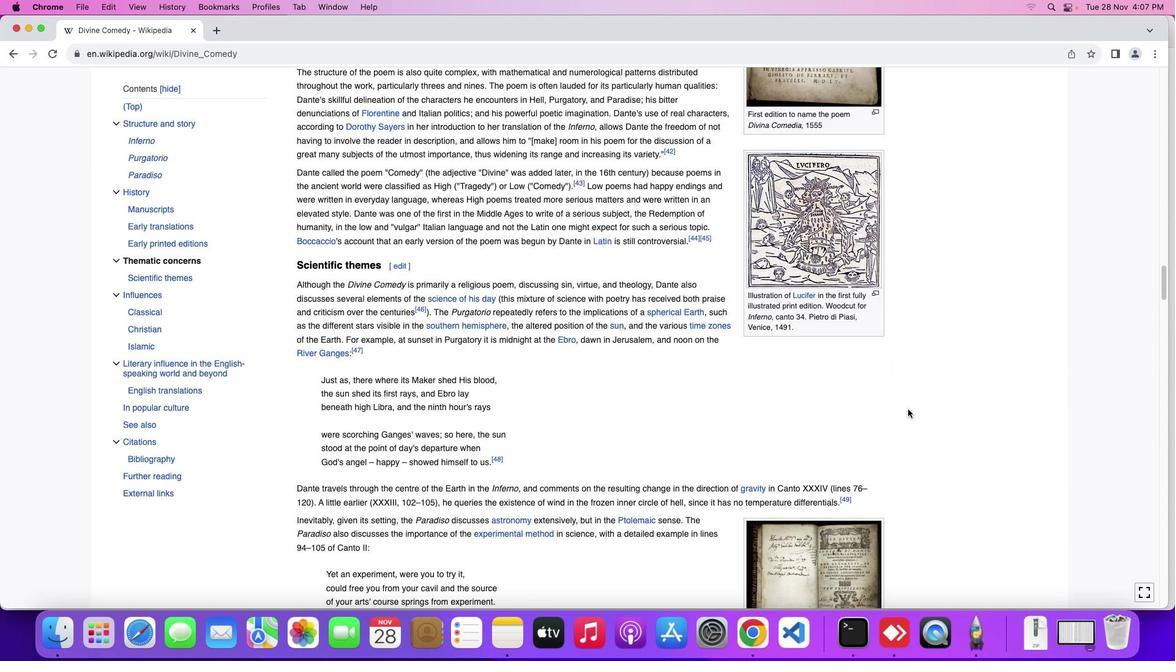 
Action: Mouse scrolled (907, 408) with delta (0, 0)
Screenshot: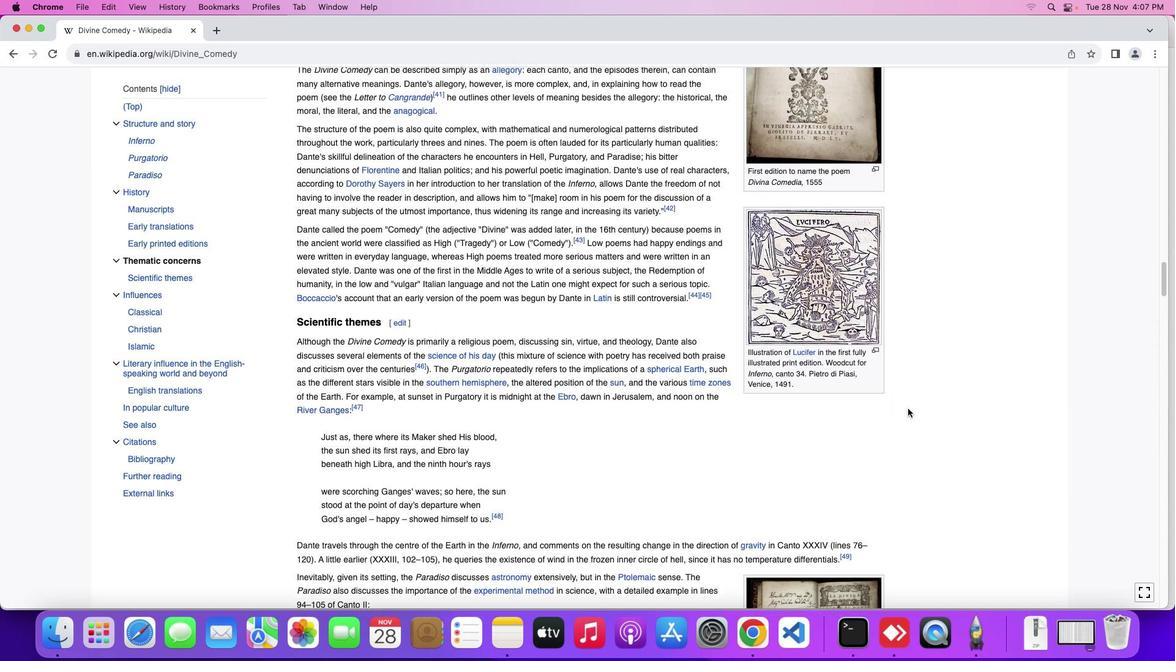 
Action: Mouse scrolled (907, 408) with delta (0, 0)
Screenshot: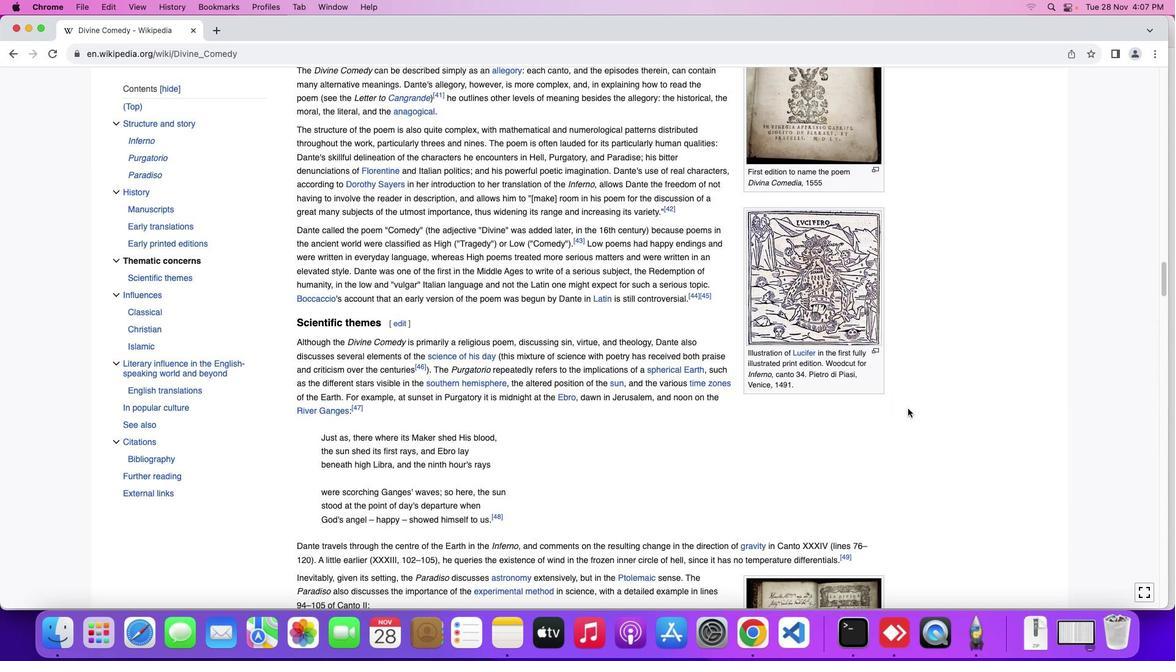 
Action: Mouse scrolled (907, 408) with delta (0, 0)
Screenshot: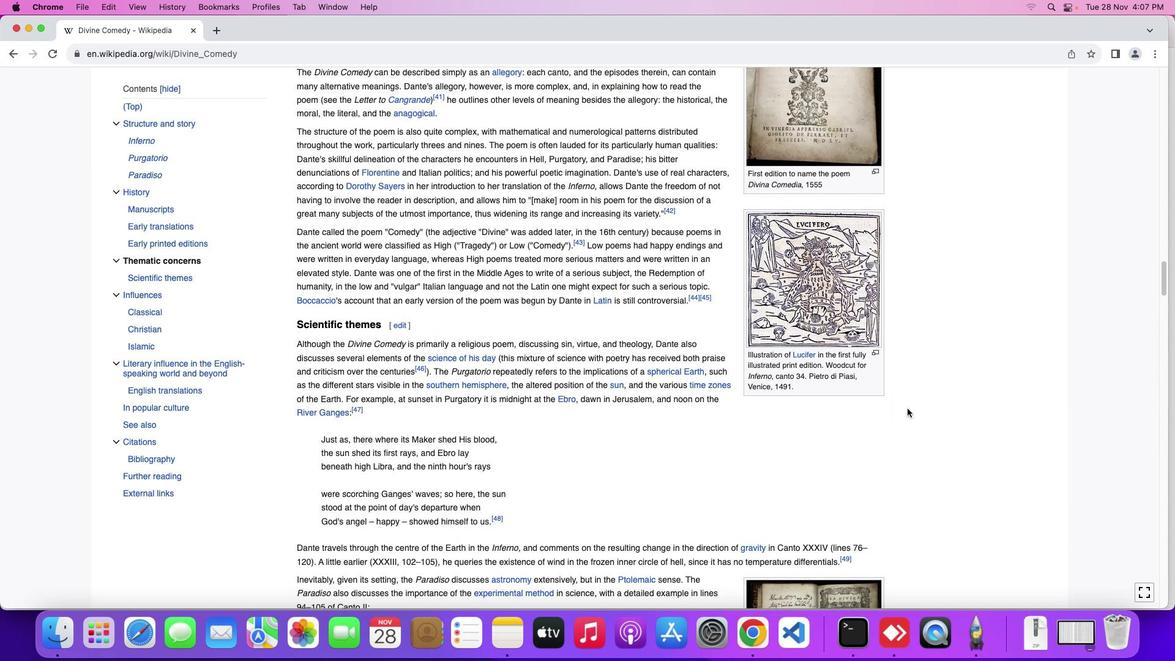 
Action: Mouse moved to (907, 408)
Screenshot: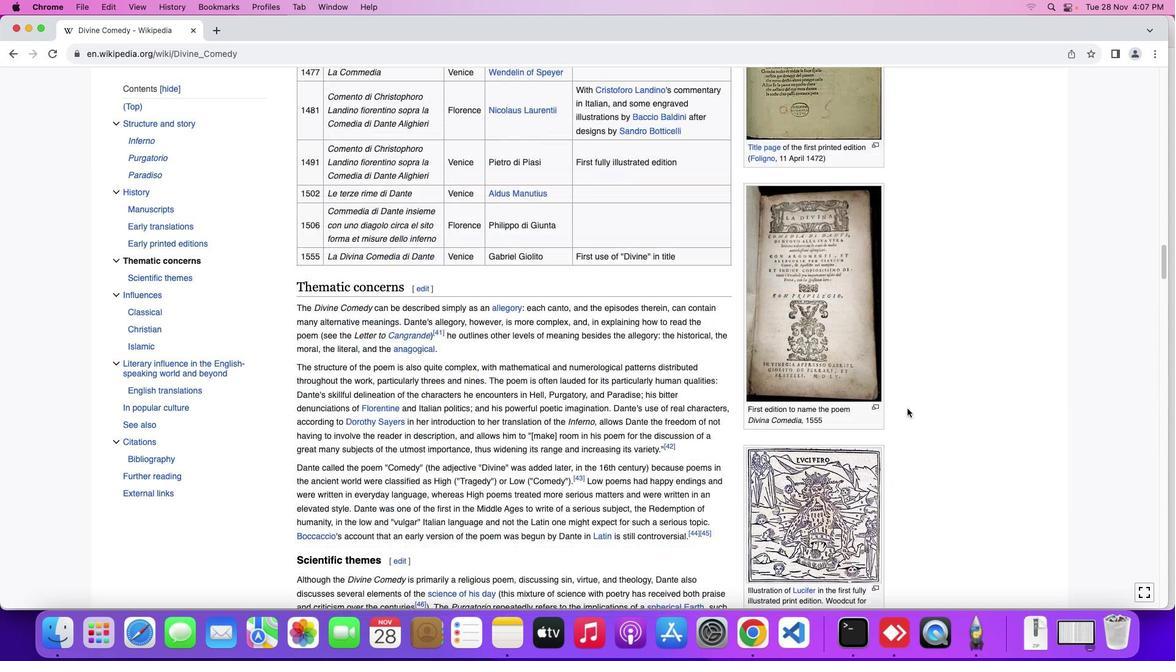 
Action: Mouse scrolled (907, 408) with delta (0, 0)
Screenshot: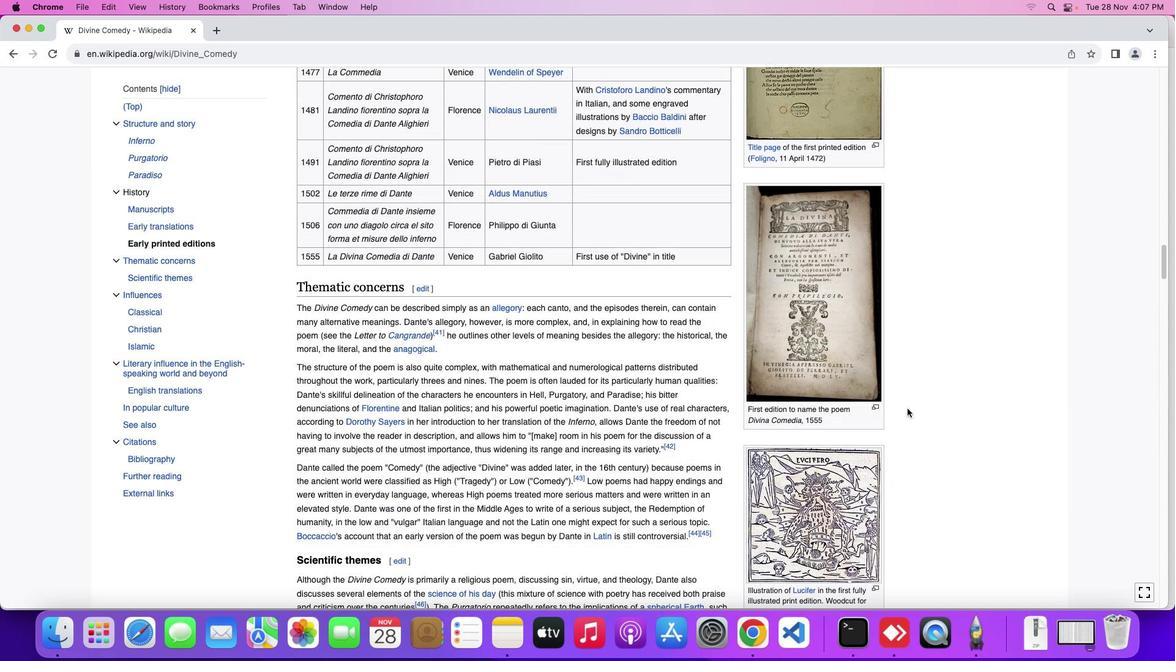 
Action: Mouse moved to (907, 408)
Screenshot: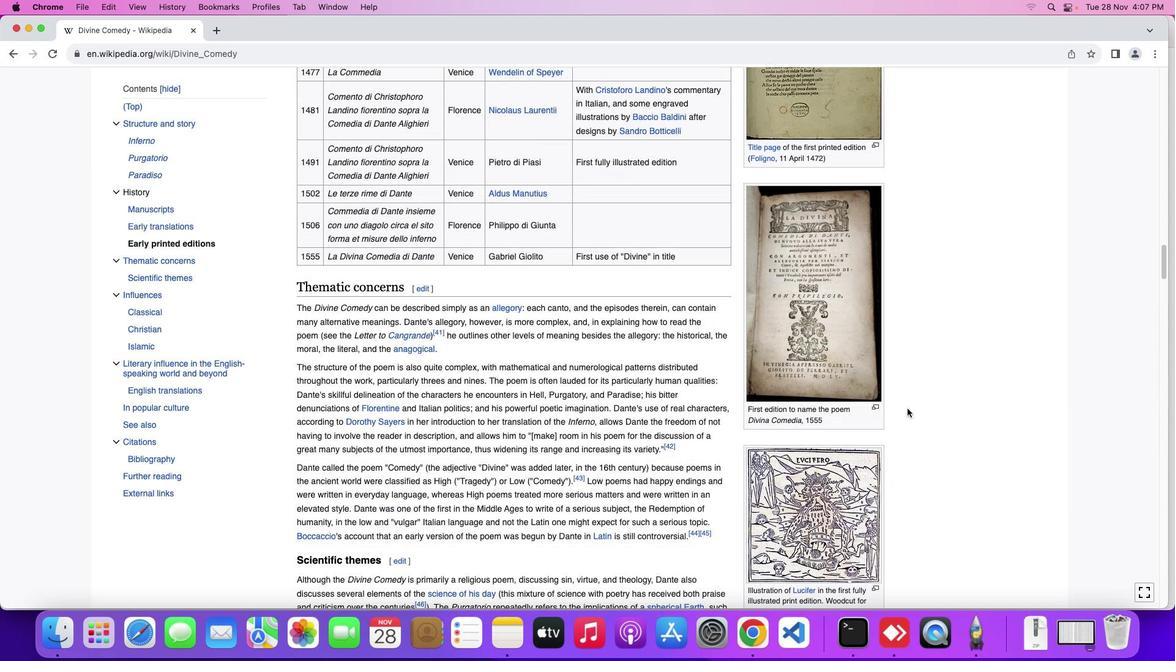 
Action: Mouse scrolled (907, 408) with delta (0, 0)
Screenshot: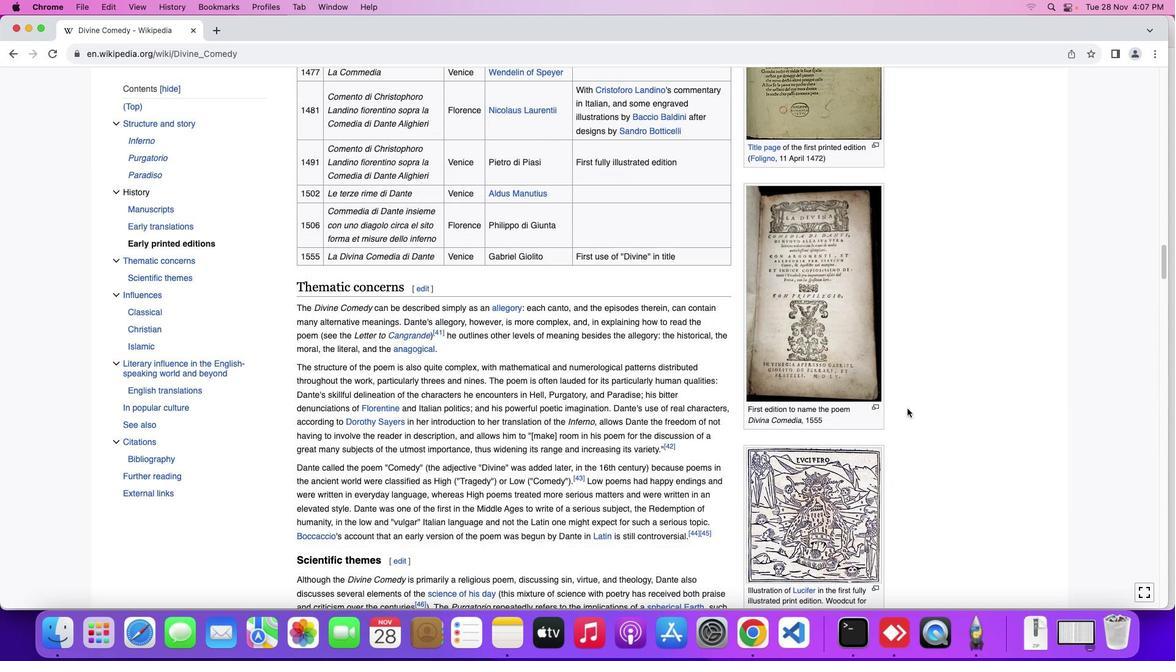 
Action: Mouse scrolled (907, 408) with delta (0, 1)
Screenshot: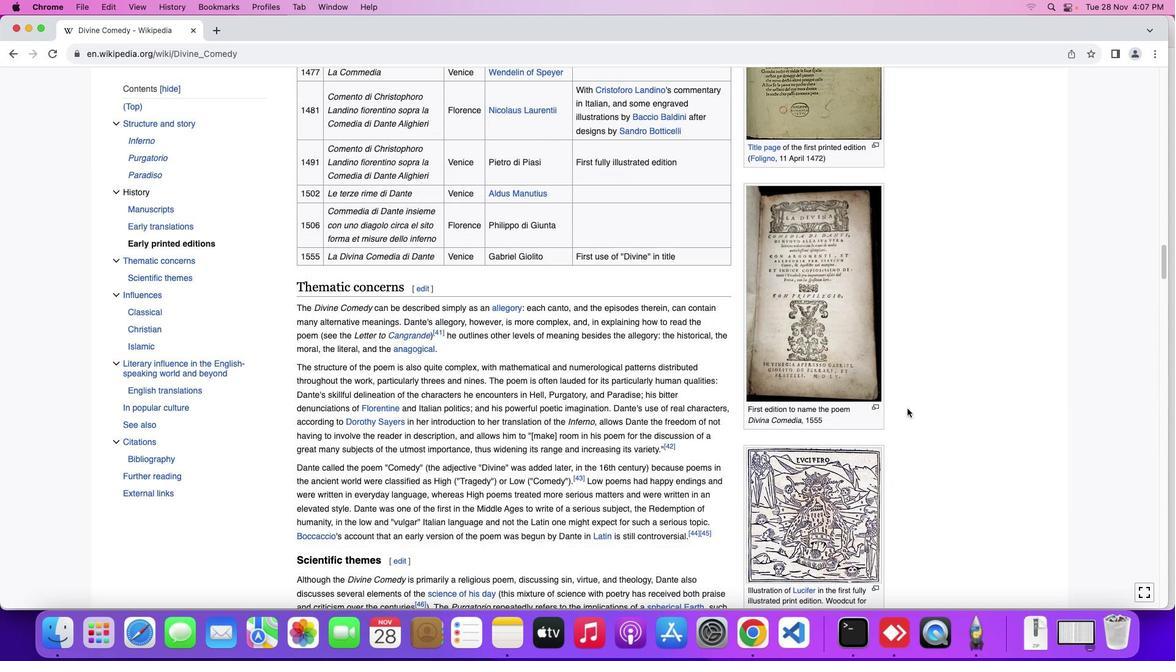 
Action: Mouse scrolled (907, 408) with delta (0, 3)
Screenshot: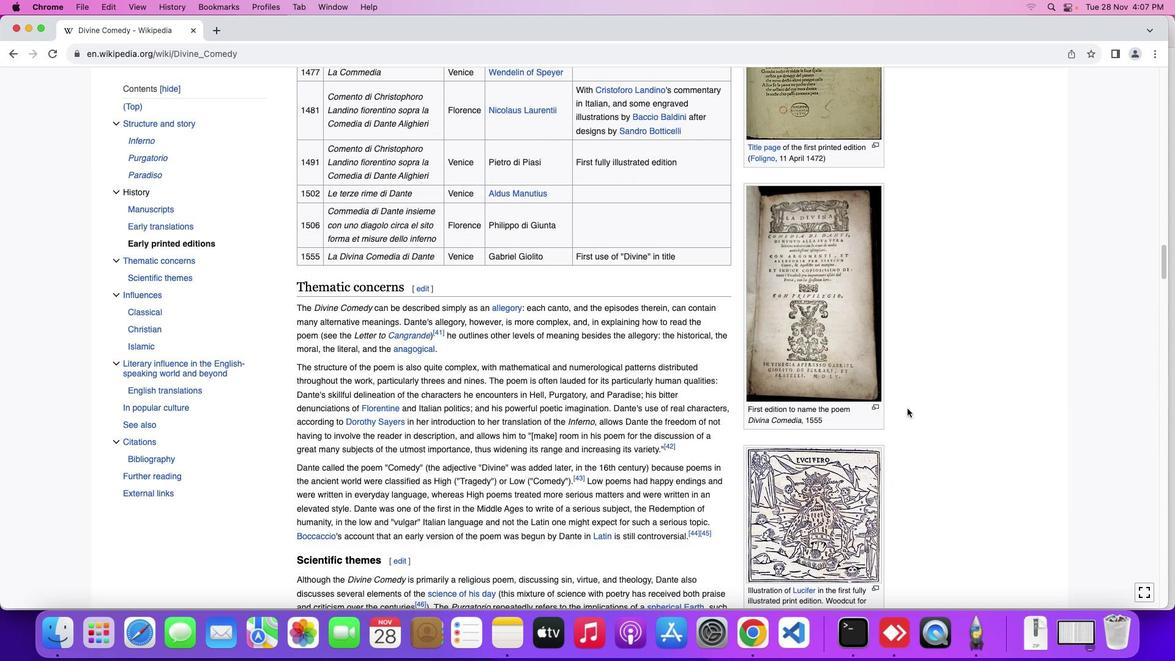 
Action: Mouse scrolled (907, 408) with delta (0, 0)
Screenshot: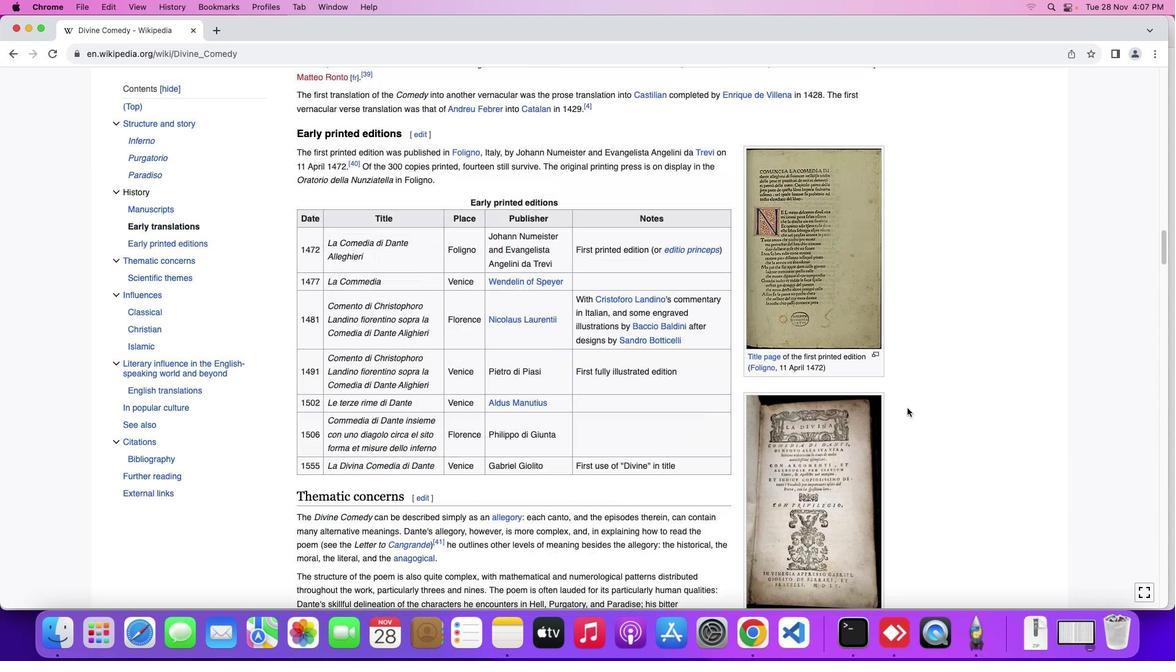 
Action: Mouse moved to (907, 408)
Screenshot: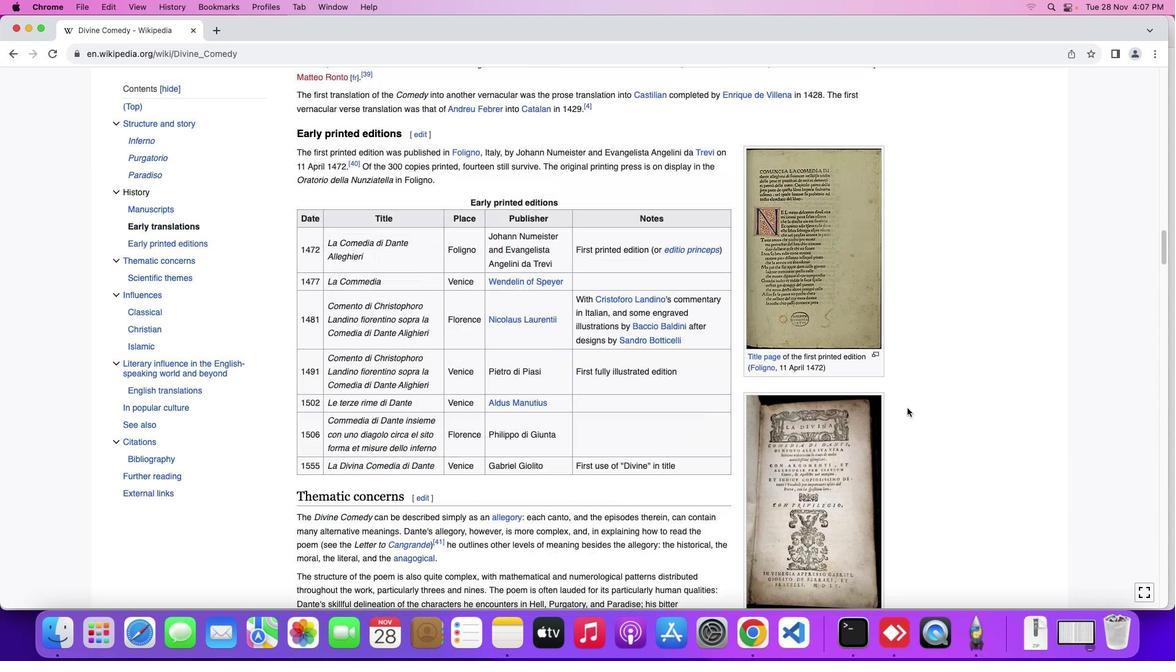 
Action: Mouse scrolled (907, 408) with delta (0, 0)
Screenshot: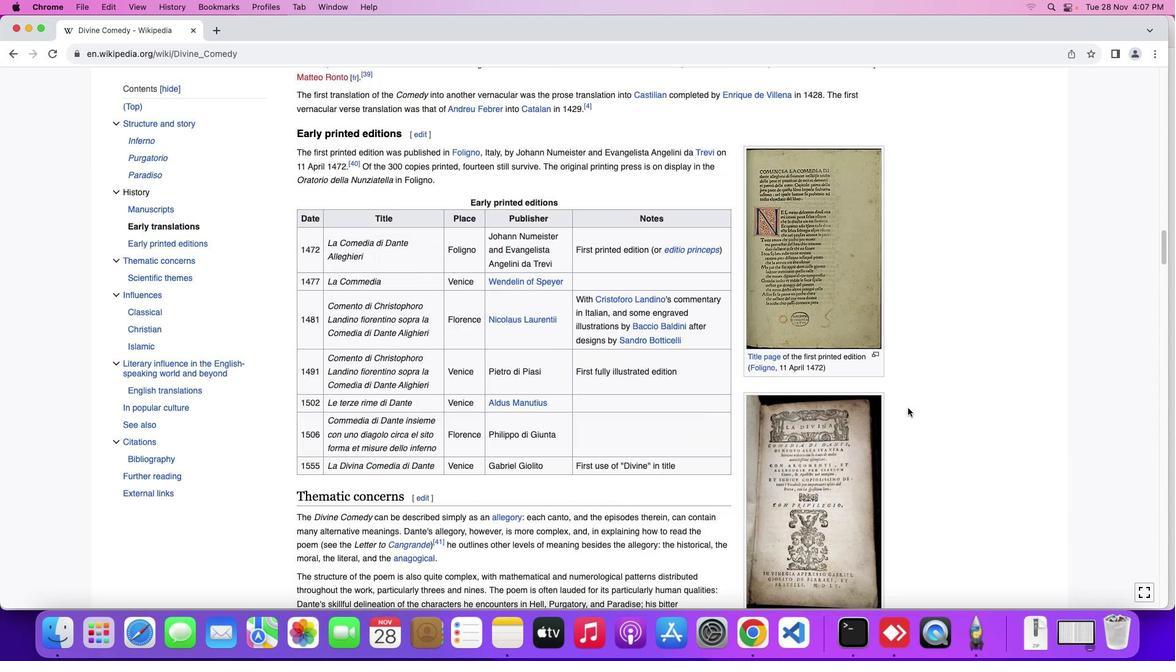 
Action: Mouse scrolled (907, 408) with delta (0, 1)
Screenshot: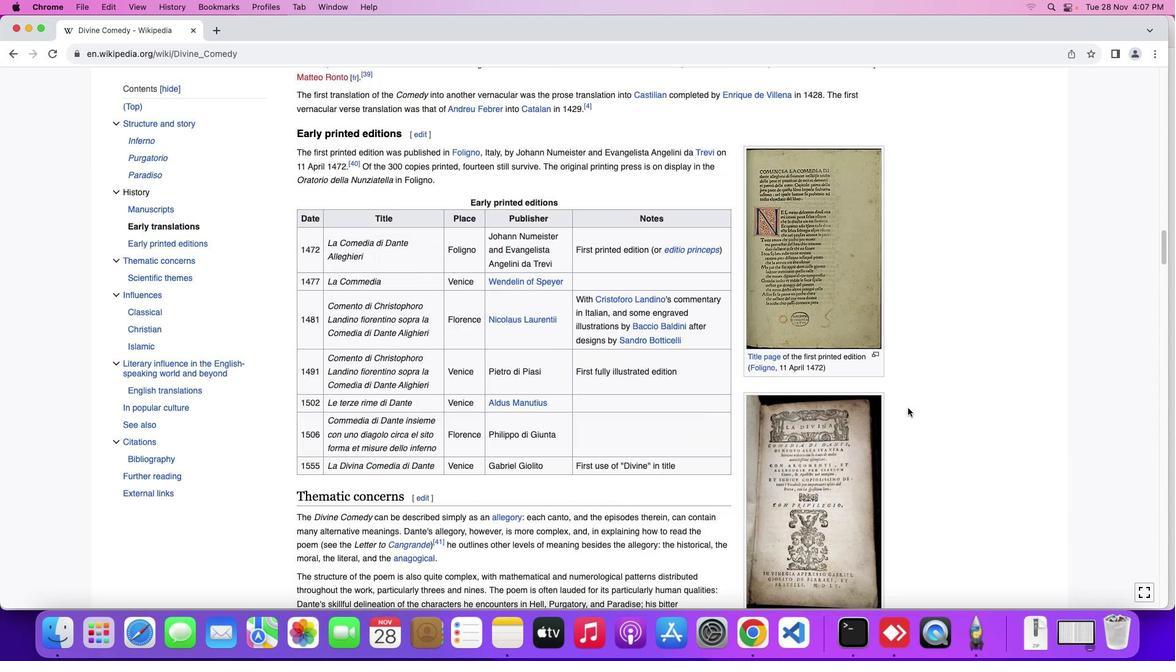 
Action: Mouse scrolled (907, 408) with delta (0, 2)
Screenshot: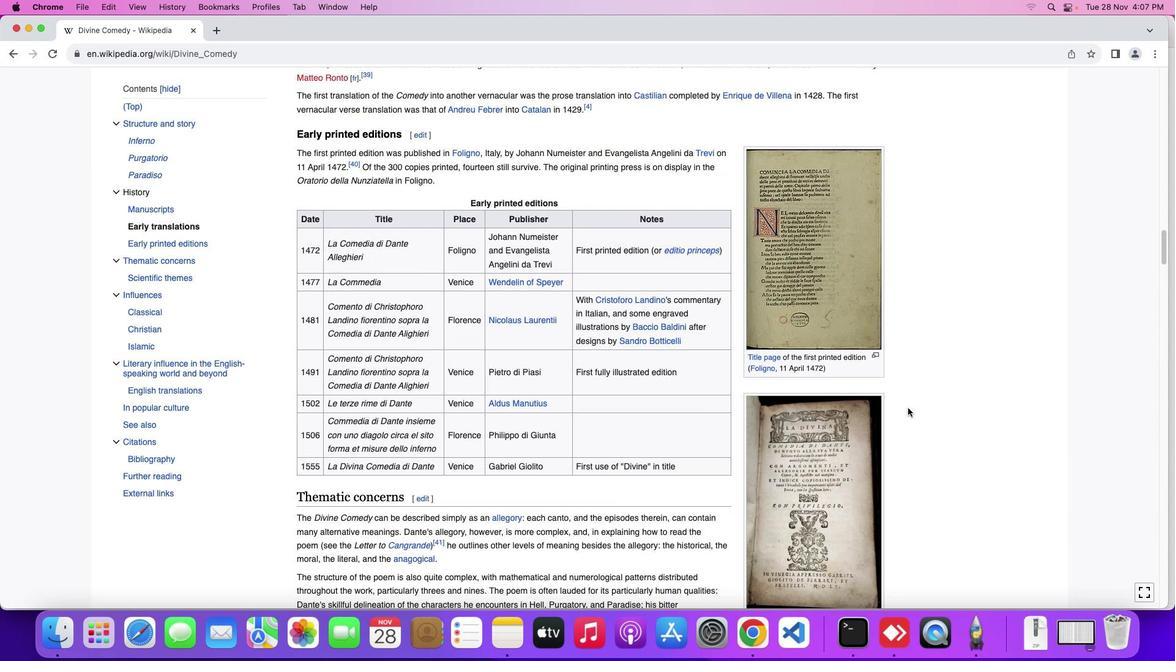 
Action: Mouse moved to (907, 407)
Screenshot: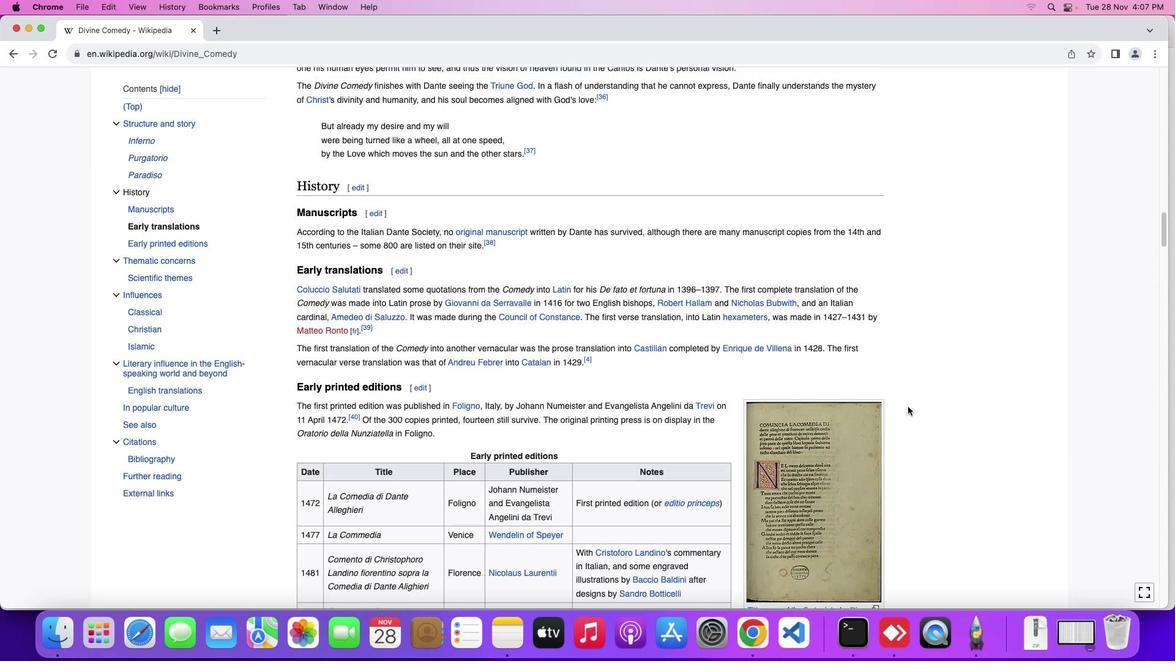 
Action: Mouse scrolled (907, 407) with delta (0, 0)
Screenshot: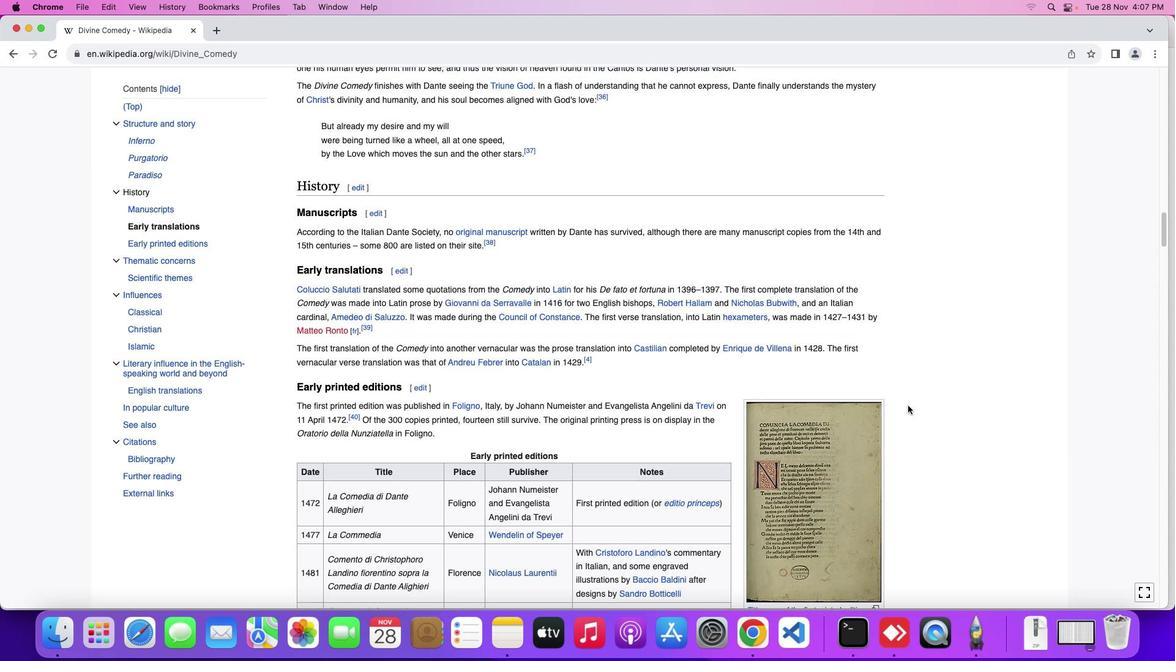 
Action: Mouse scrolled (907, 407) with delta (0, 0)
Screenshot: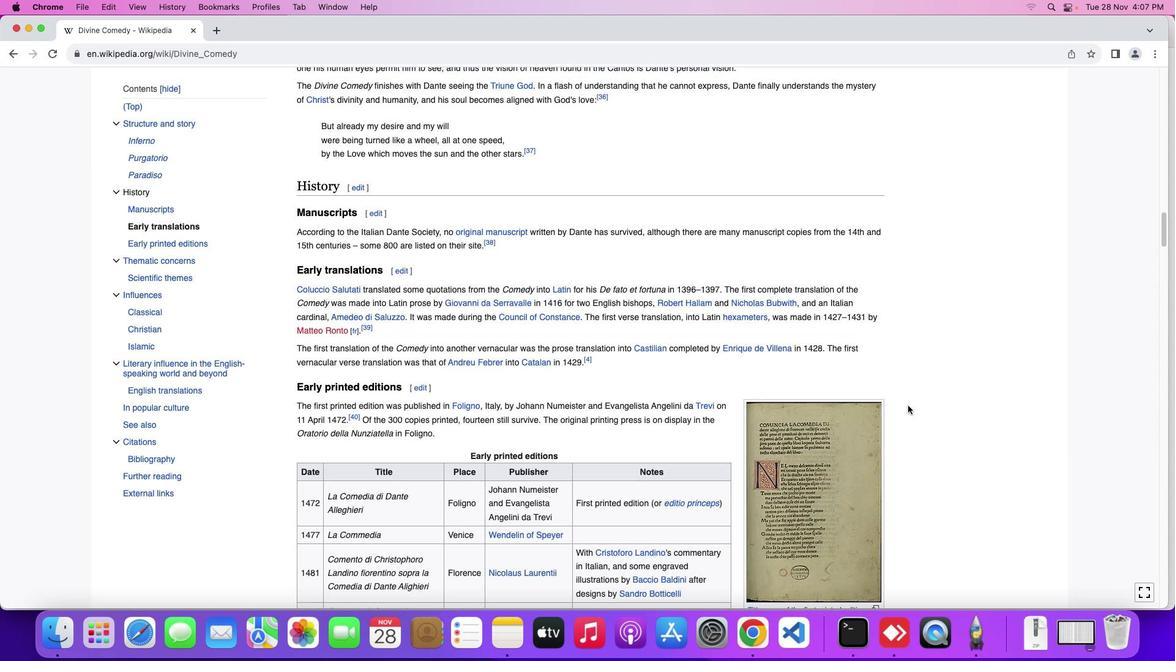 
Action: Mouse scrolled (907, 407) with delta (0, 1)
Screenshot: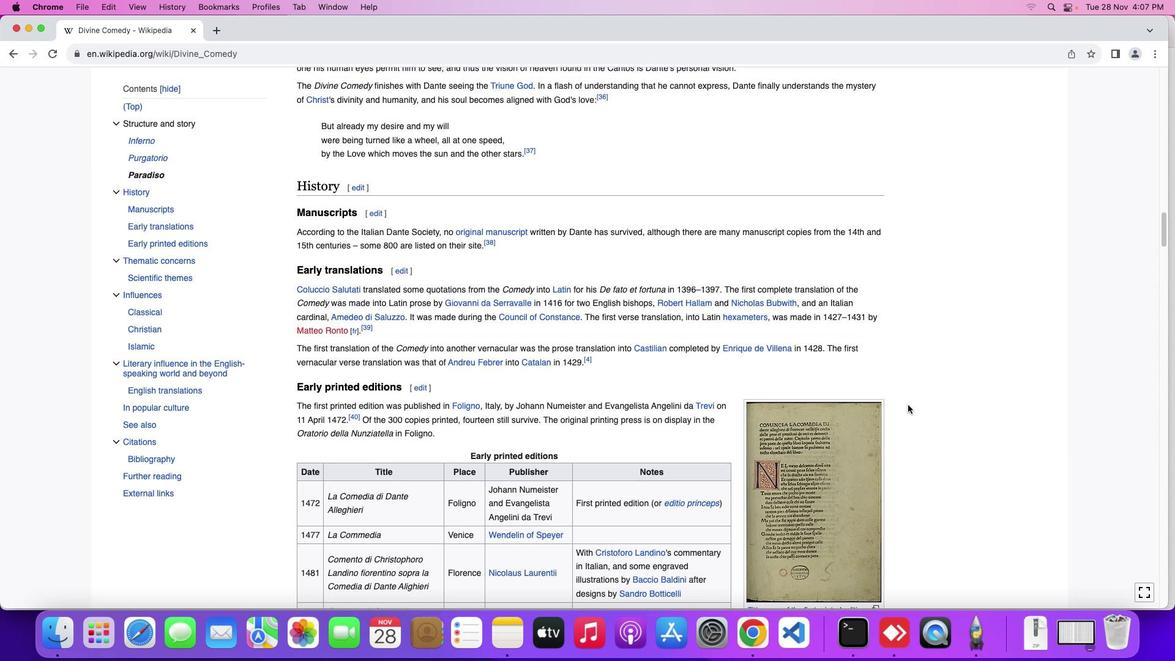 
Action: Mouse scrolled (907, 407) with delta (0, 3)
Screenshot: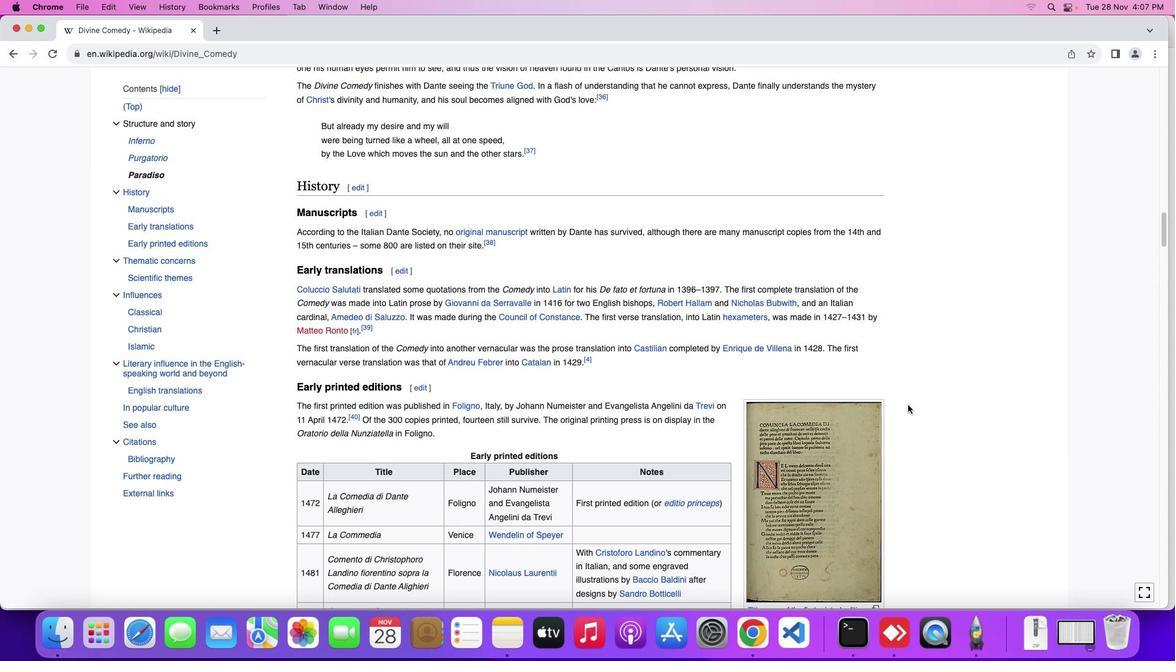 
Action: Mouse moved to (908, 405)
Screenshot: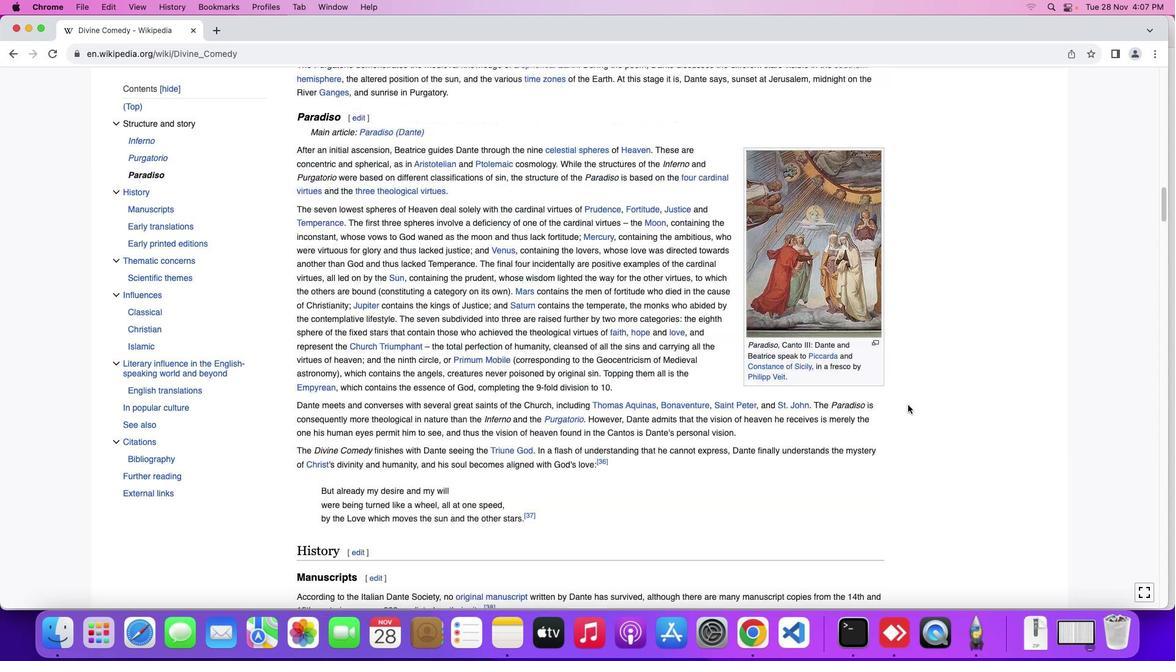 
Action: Mouse scrolled (908, 405) with delta (0, 0)
Screenshot: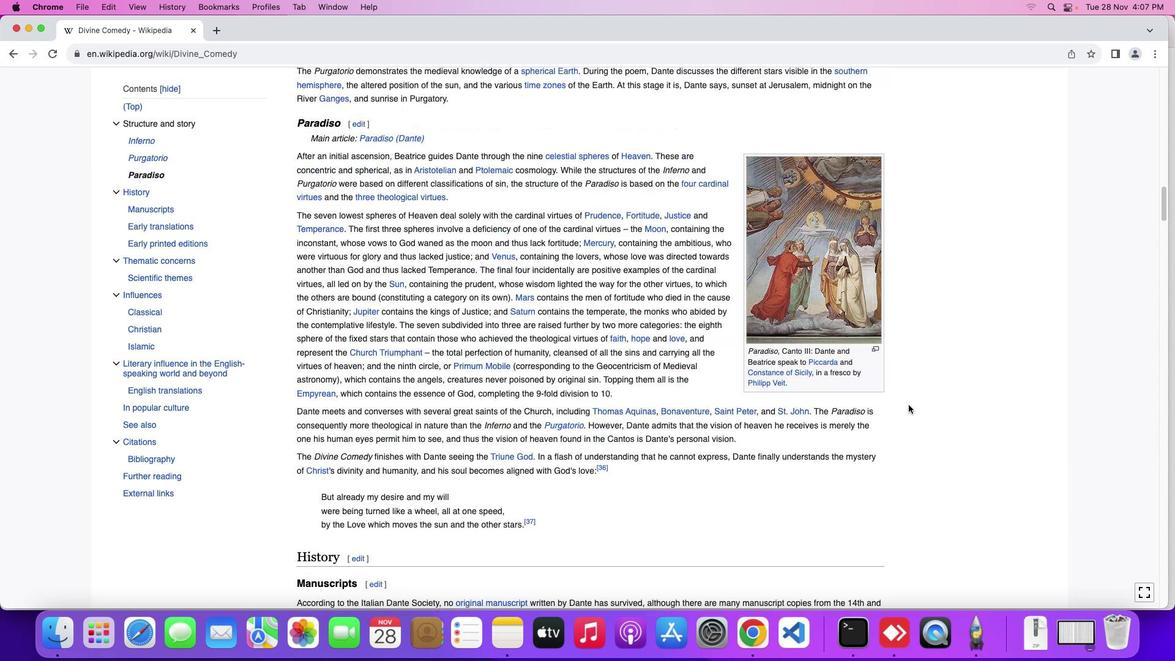 
Action: Mouse scrolled (908, 405) with delta (0, 0)
Screenshot: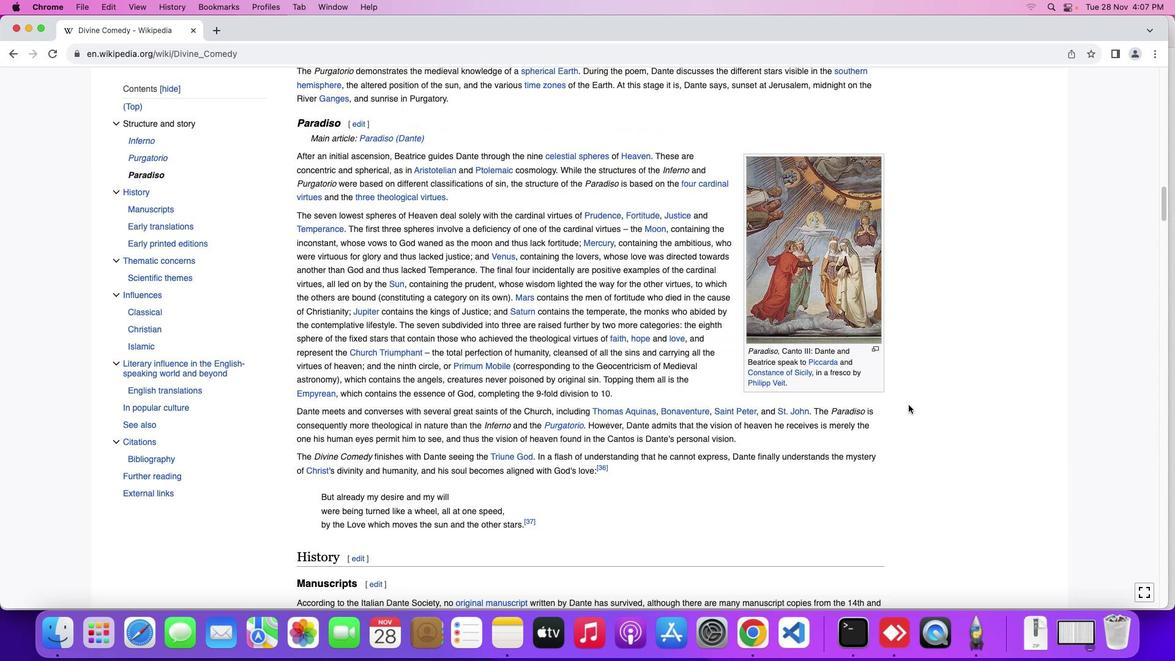 
Action: Mouse scrolled (908, 405) with delta (0, 1)
Screenshot: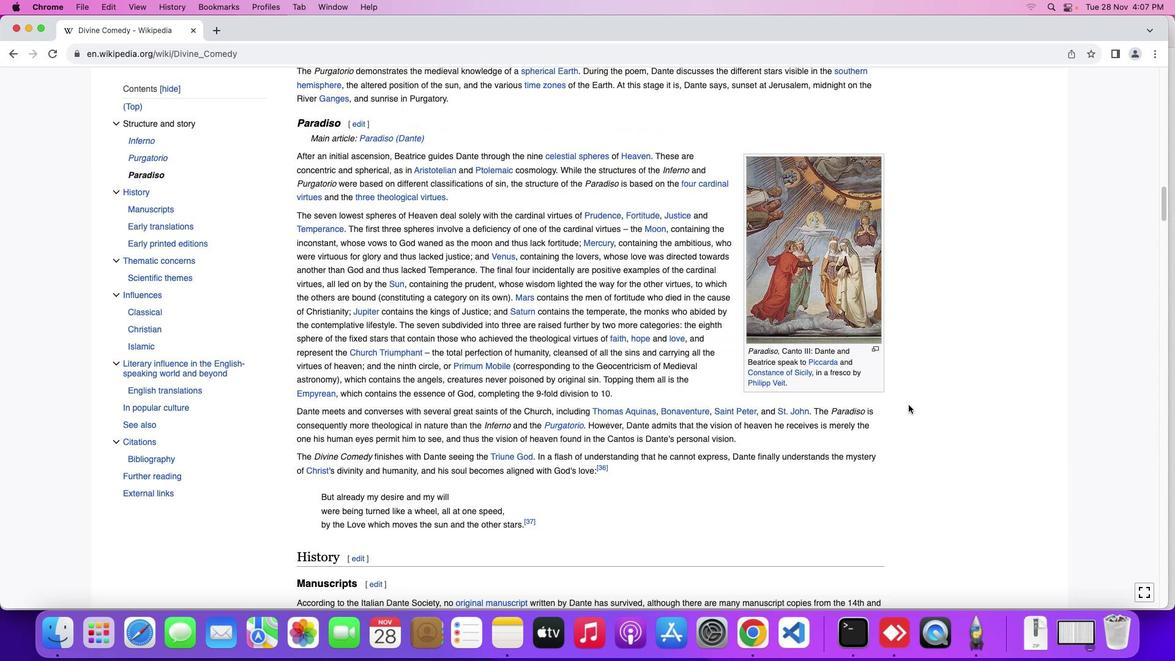 
Action: Mouse scrolled (908, 405) with delta (0, 3)
Screenshot: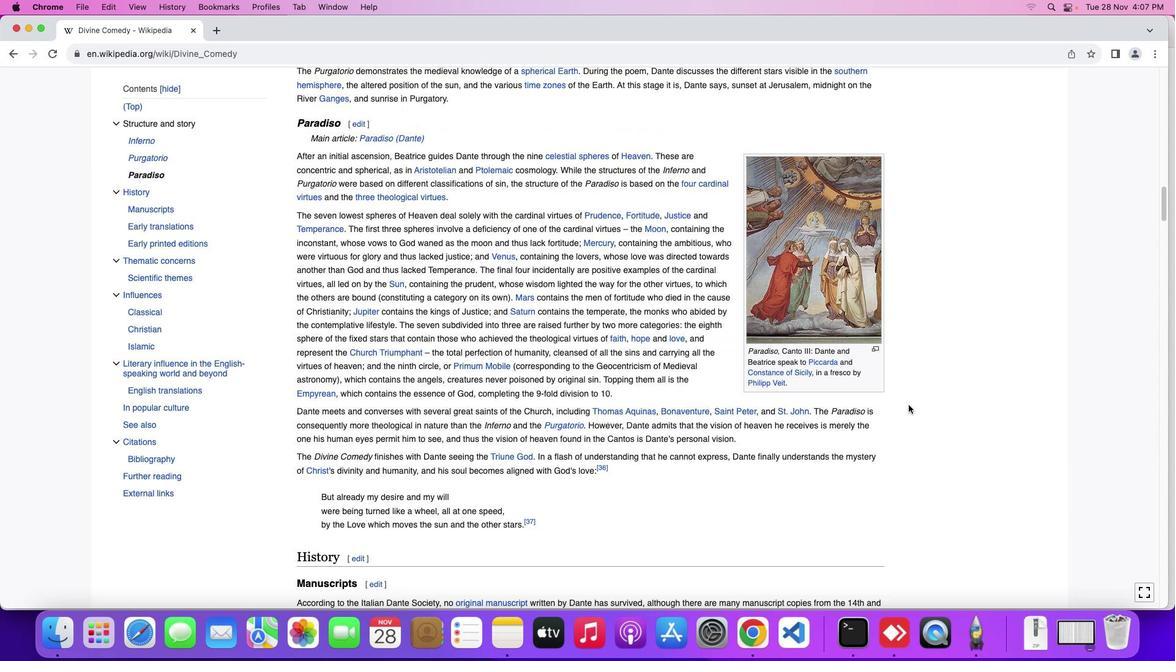 
Action: Mouse scrolled (908, 405) with delta (0, 3)
Screenshot: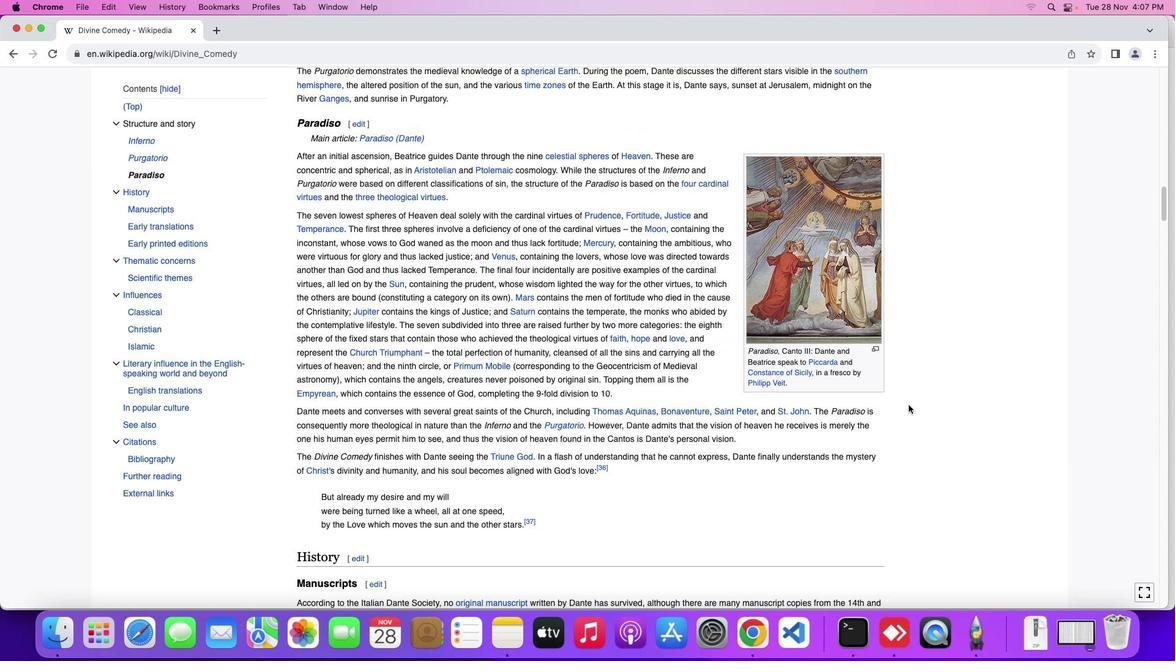 
Action: Mouse moved to (908, 405)
Screenshot: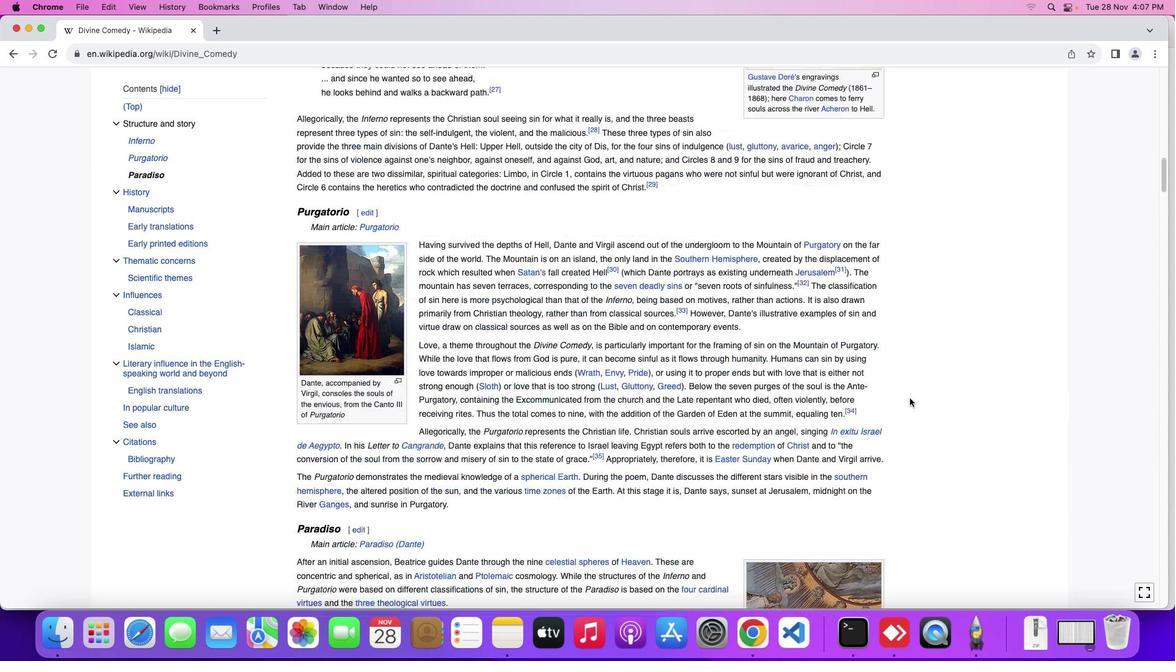 
Action: Mouse scrolled (908, 405) with delta (0, 0)
Screenshot: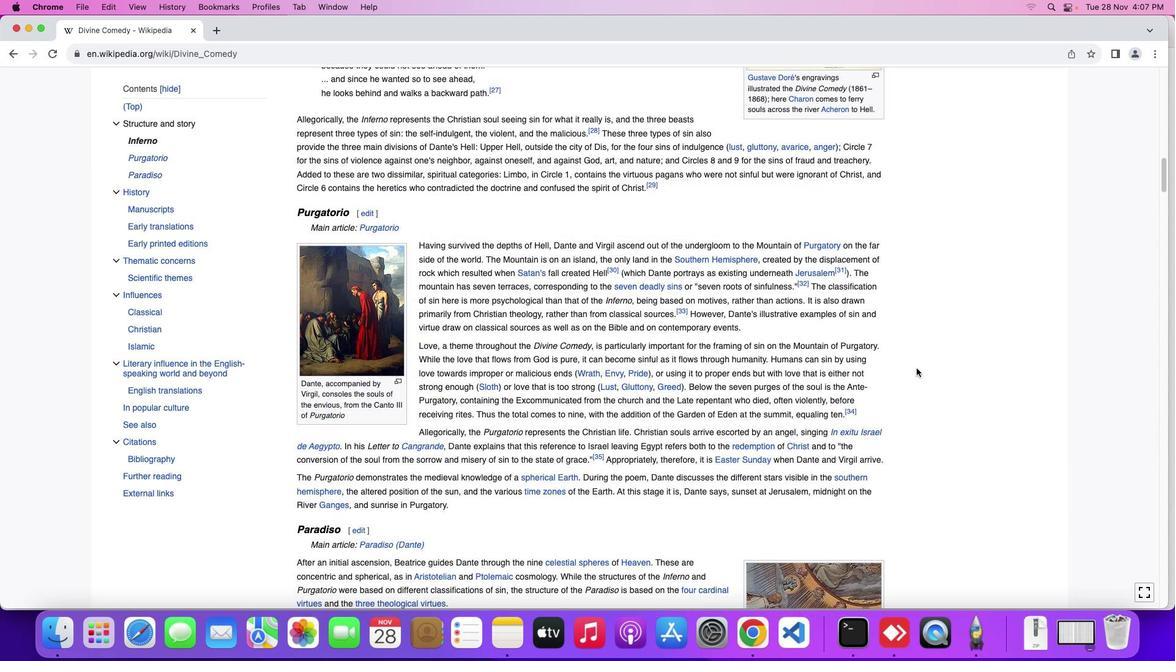 
Action: Mouse scrolled (908, 405) with delta (0, 0)
Screenshot: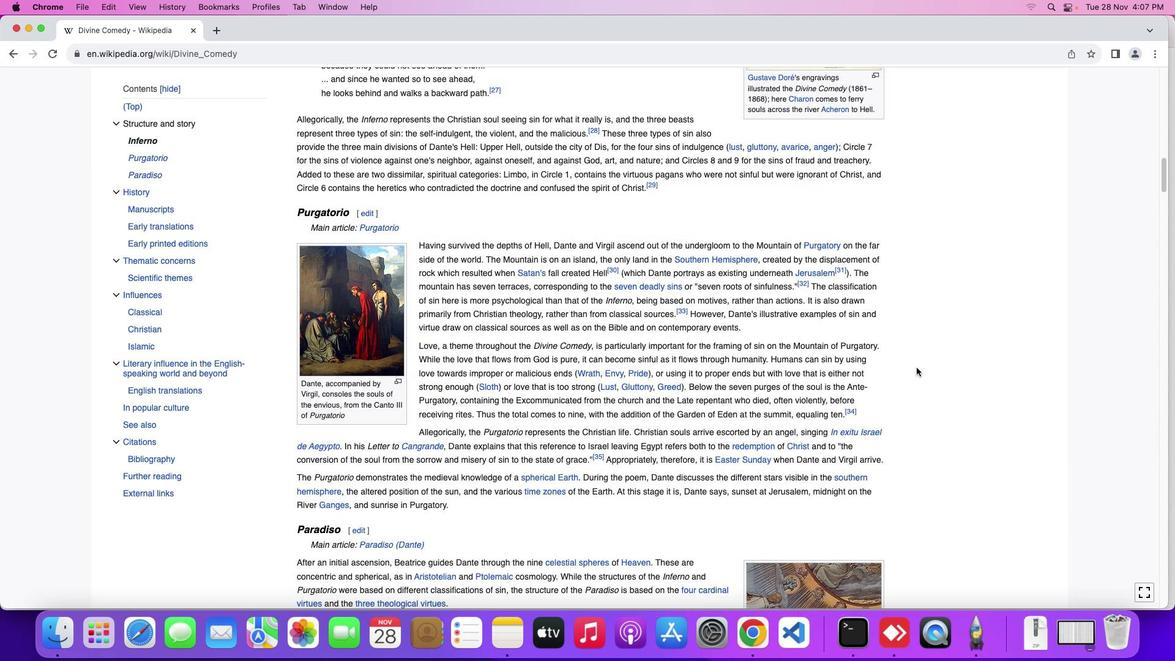 
Action: Mouse scrolled (908, 405) with delta (0, 1)
Screenshot: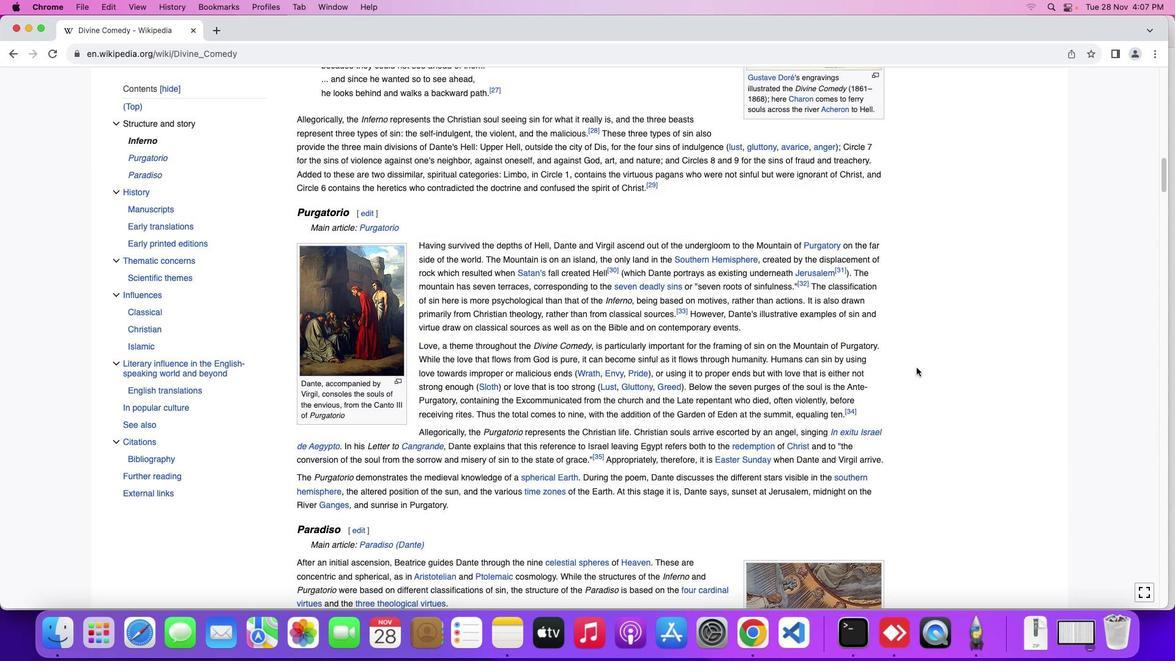 
Action: Mouse scrolled (908, 405) with delta (0, 3)
Screenshot: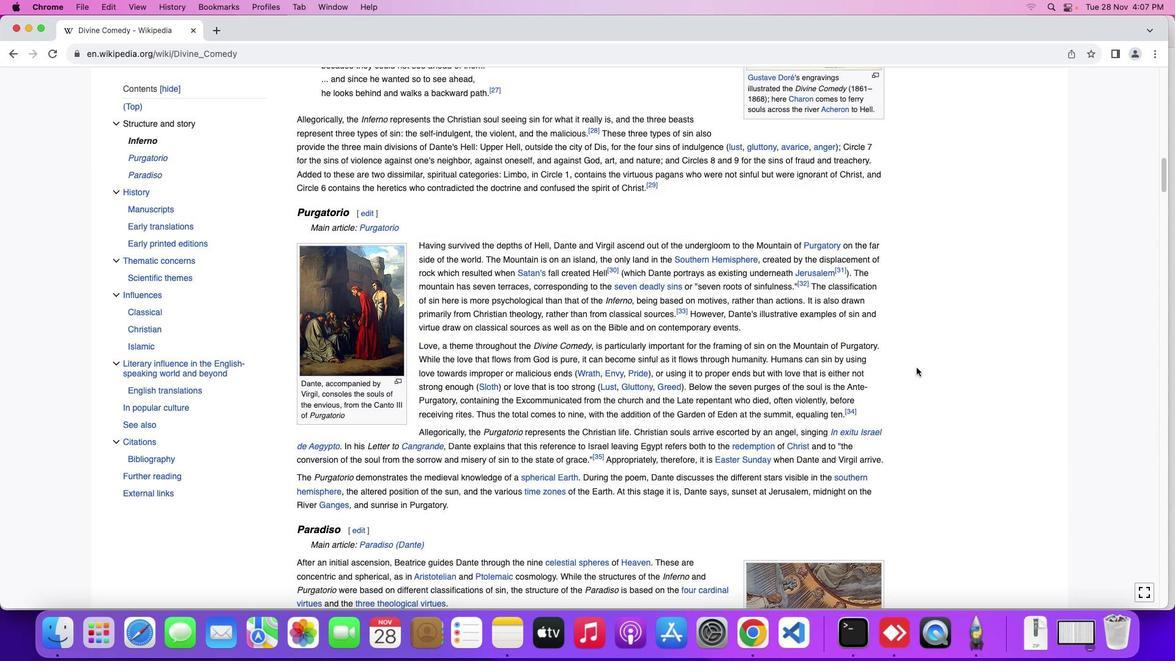 
Action: Mouse scrolled (908, 405) with delta (0, 3)
Screenshot: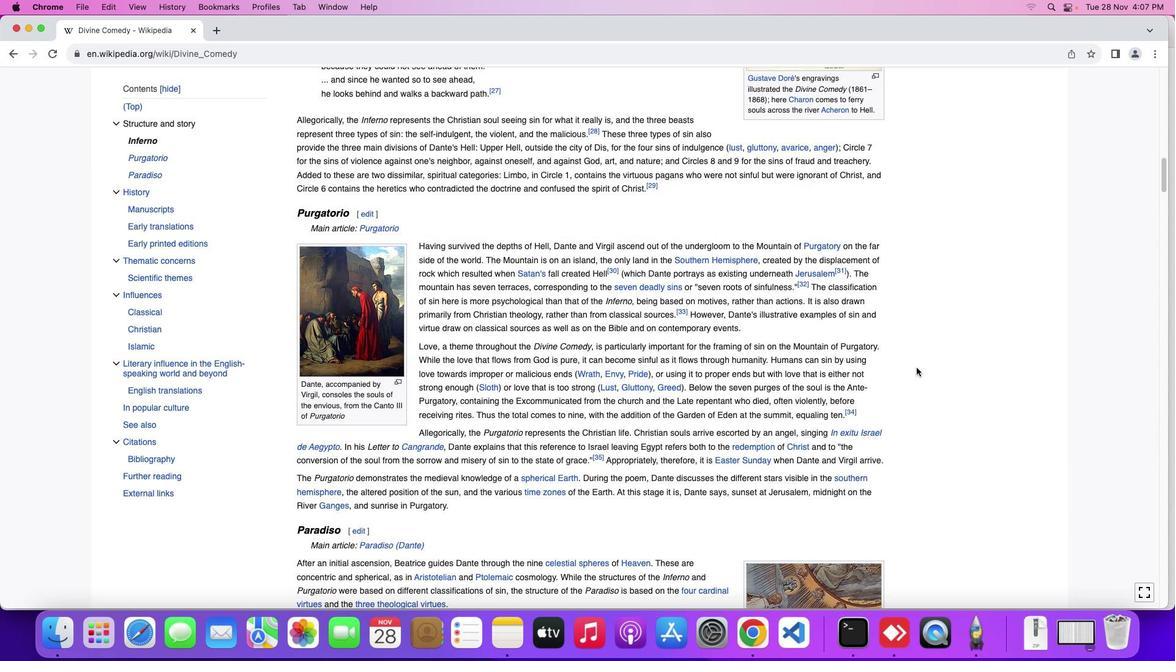 
Action: Mouse moved to (916, 367)
Screenshot: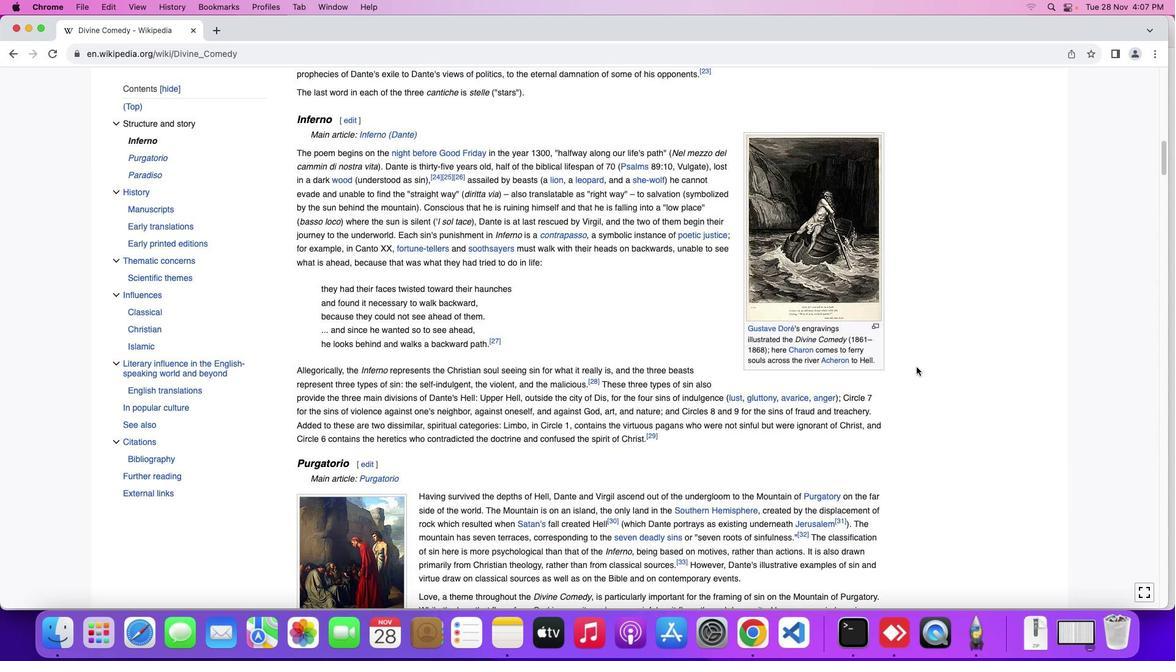 
Action: Mouse scrolled (916, 367) with delta (0, 0)
Screenshot: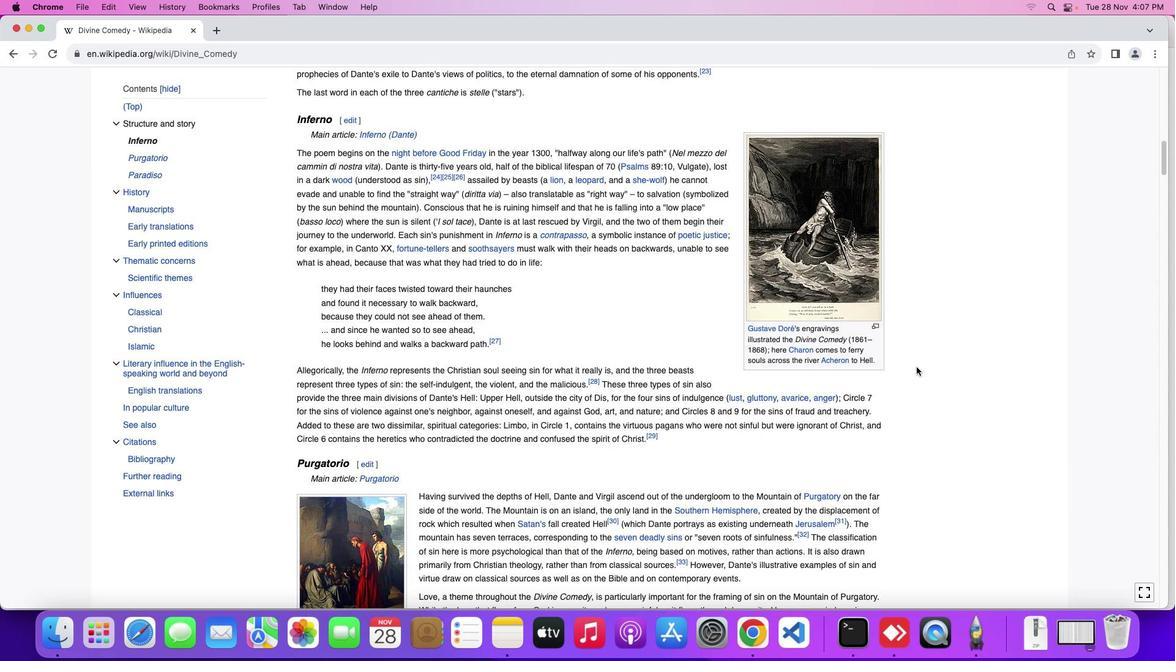 
Action: Mouse scrolled (916, 367) with delta (0, 0)
Screenshot: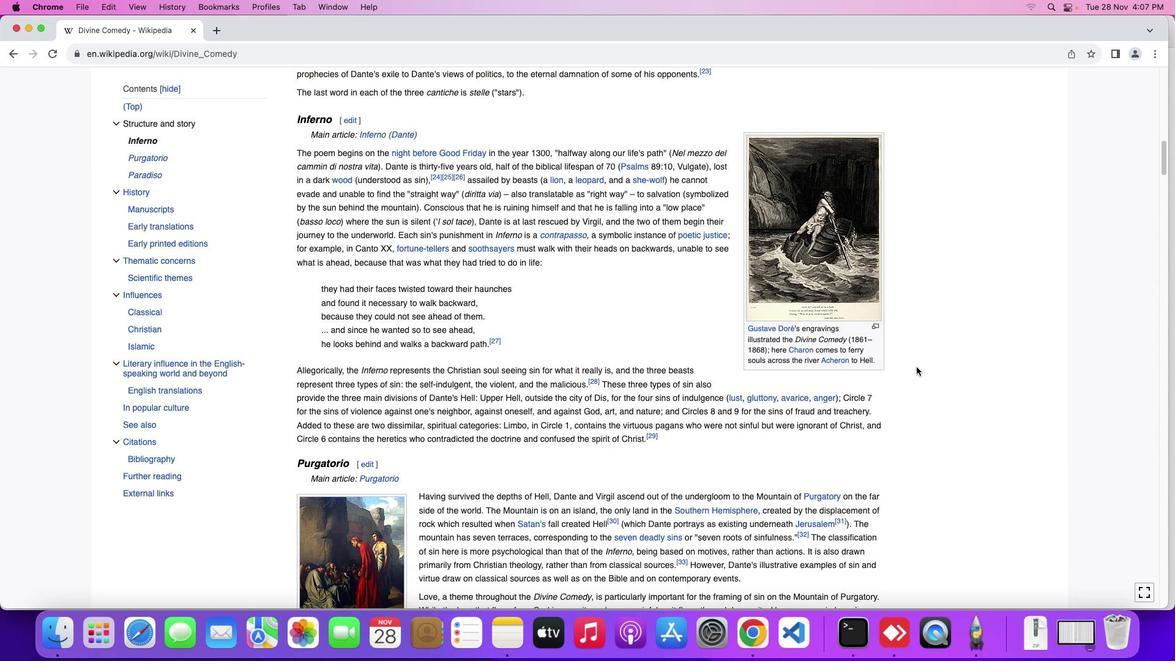 
Action: Mouse scrolled (916, 367) with delta (0, 1)
